 Task: Find a guest house in Porto Feliz, Brazil for 6 guests from 6th to 15th September, with a TV, gym, breakfast, WiFi, free parking, and English-speaking host, within a price range of 8000 to 12000.
Action: Mouse moved to (584, 117)
Screenshot: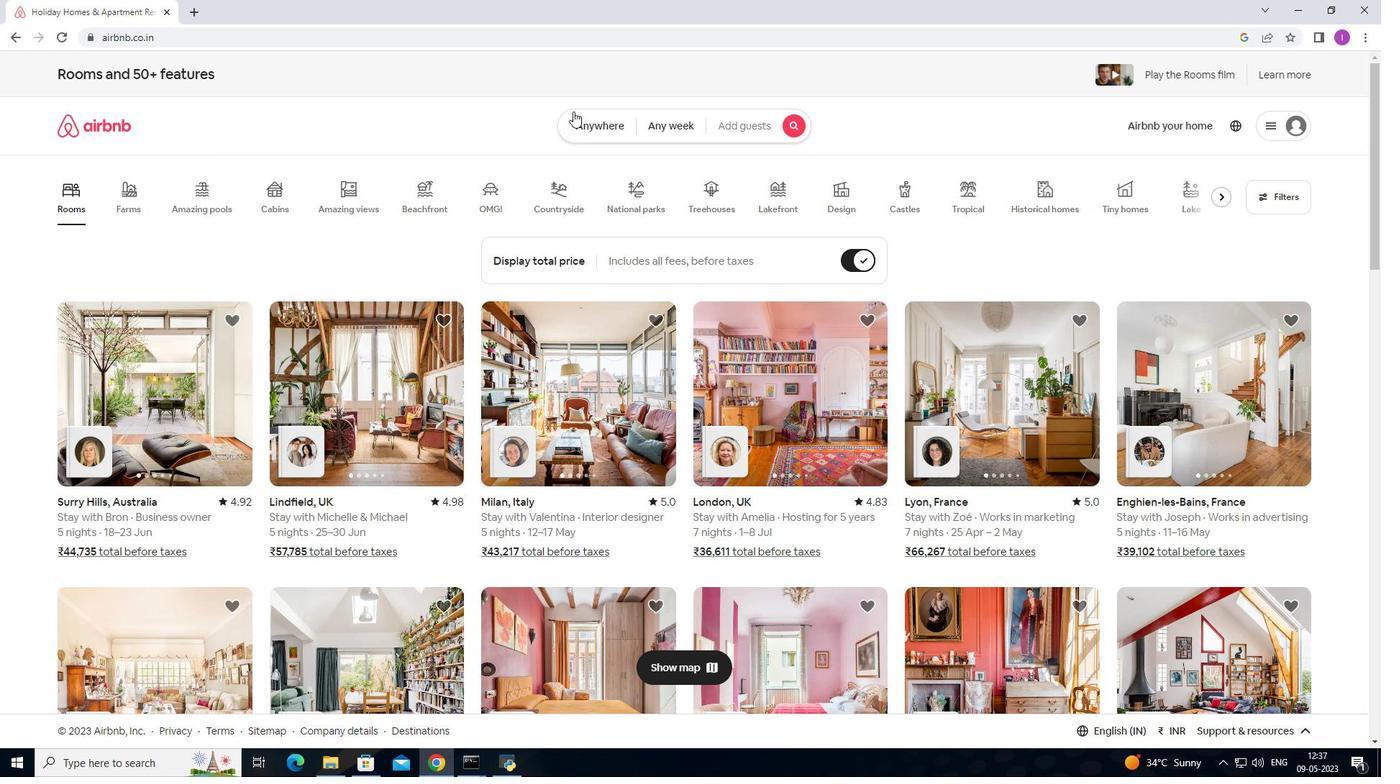 
Action: Mouse pressed left at (584, 117)
Screenshot: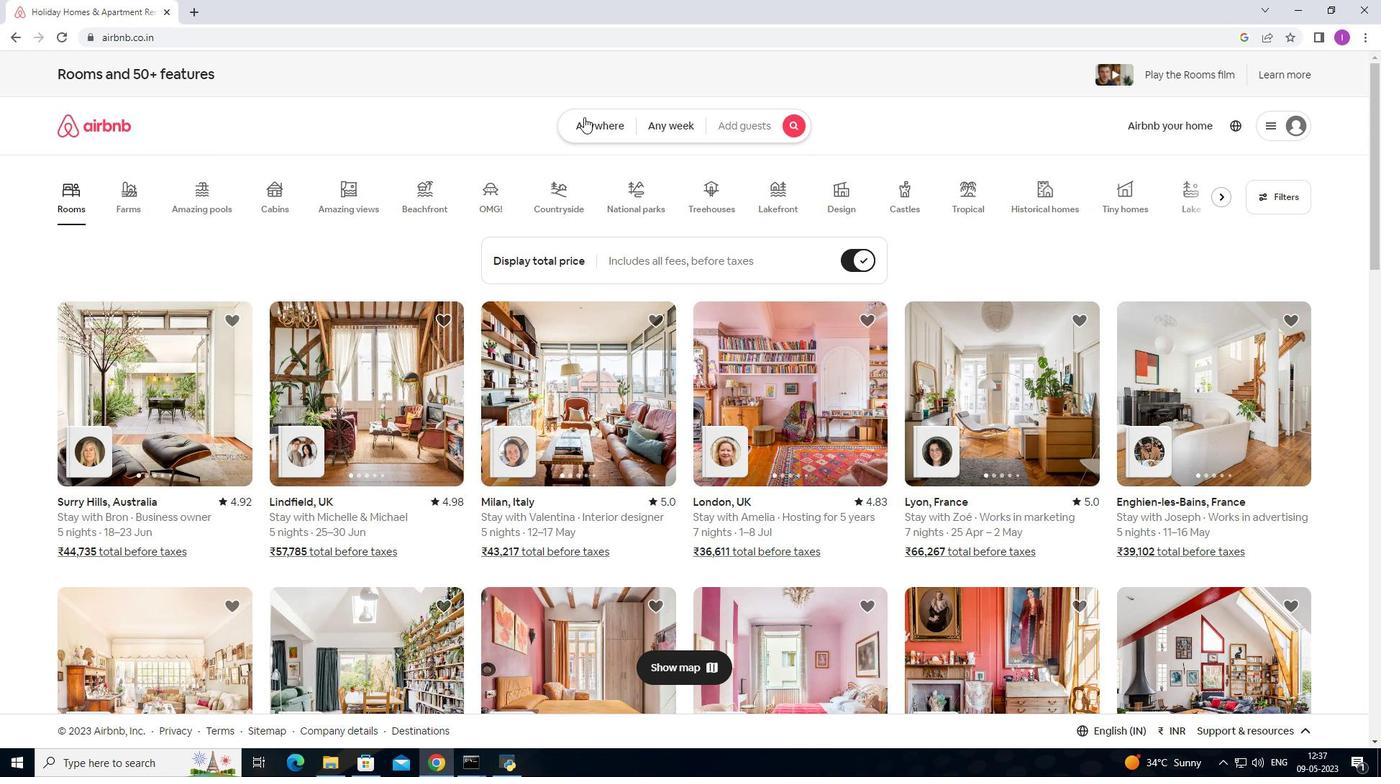 
Action: Mouse moved to (395, 177)
Screenshot: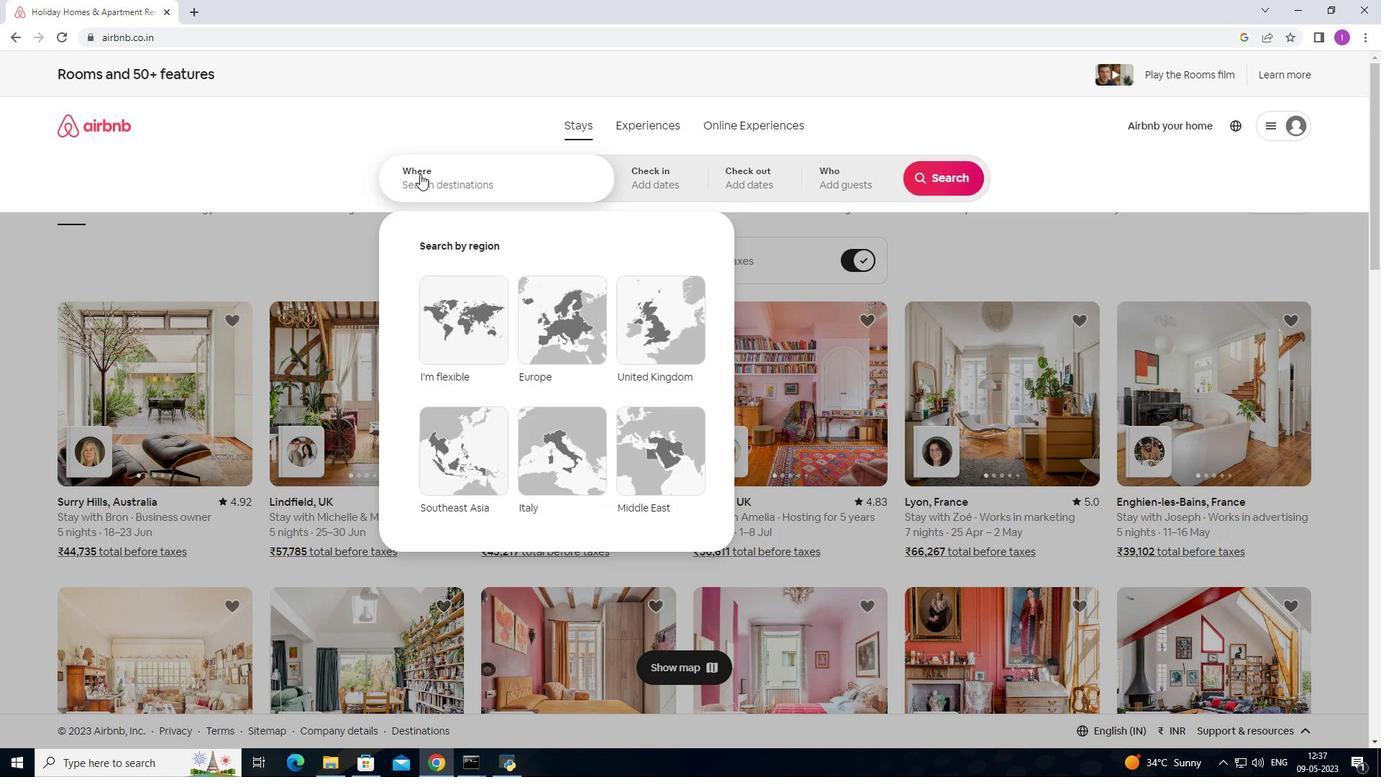 
Action: Mouse pressed left at (395, 177)
Screenshot: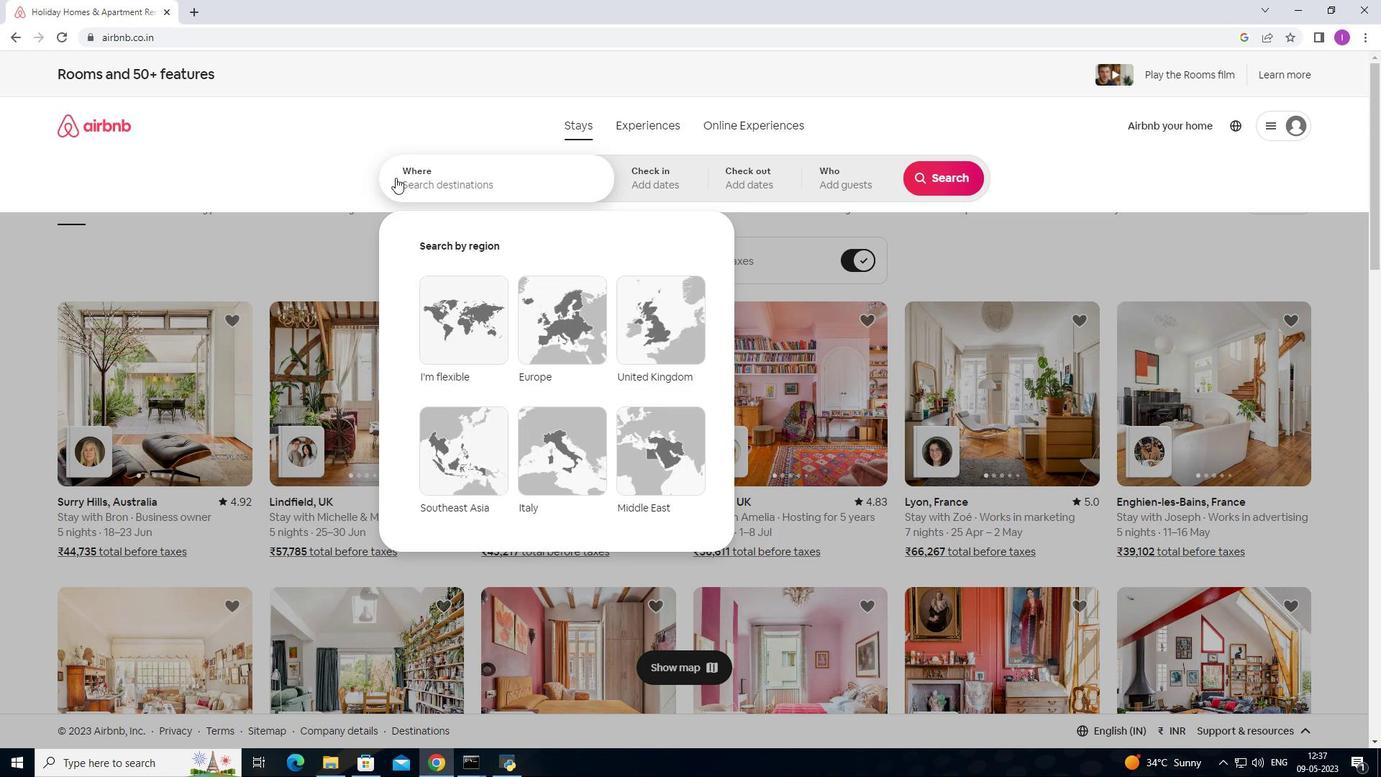 
Action: Mouse moved to (463, 158)
Screenshot: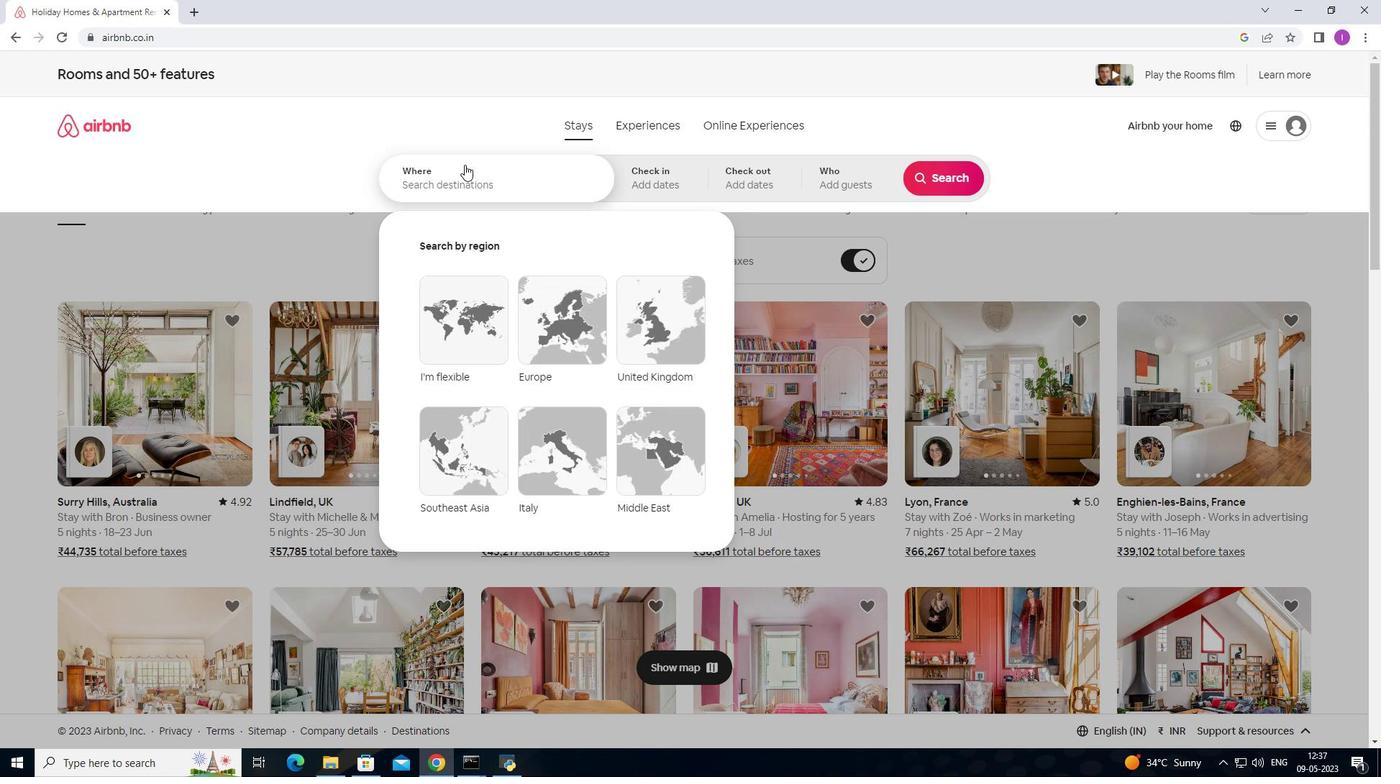 
Action: Key pressed <Key.shift>Porto<Key.space><Key.shift><Key.shift><Key.shift><Key.shift><Key.shift><Key.shift><Key.shift><Key.shift><Key.shift><Key.shift><Key.shift><Key.shift><Key.shift><Key.shift><Key.shift><Key.shift><Key.shift><Key.shift><Key.shift><Key.shift><Key.shift><Key.shift><Key.shift><Key.shift><Key.shift><Key.shift><Key.shift><Key.shift><Key.shift>Feliz,<Key.shift>Brazil
Screenshot: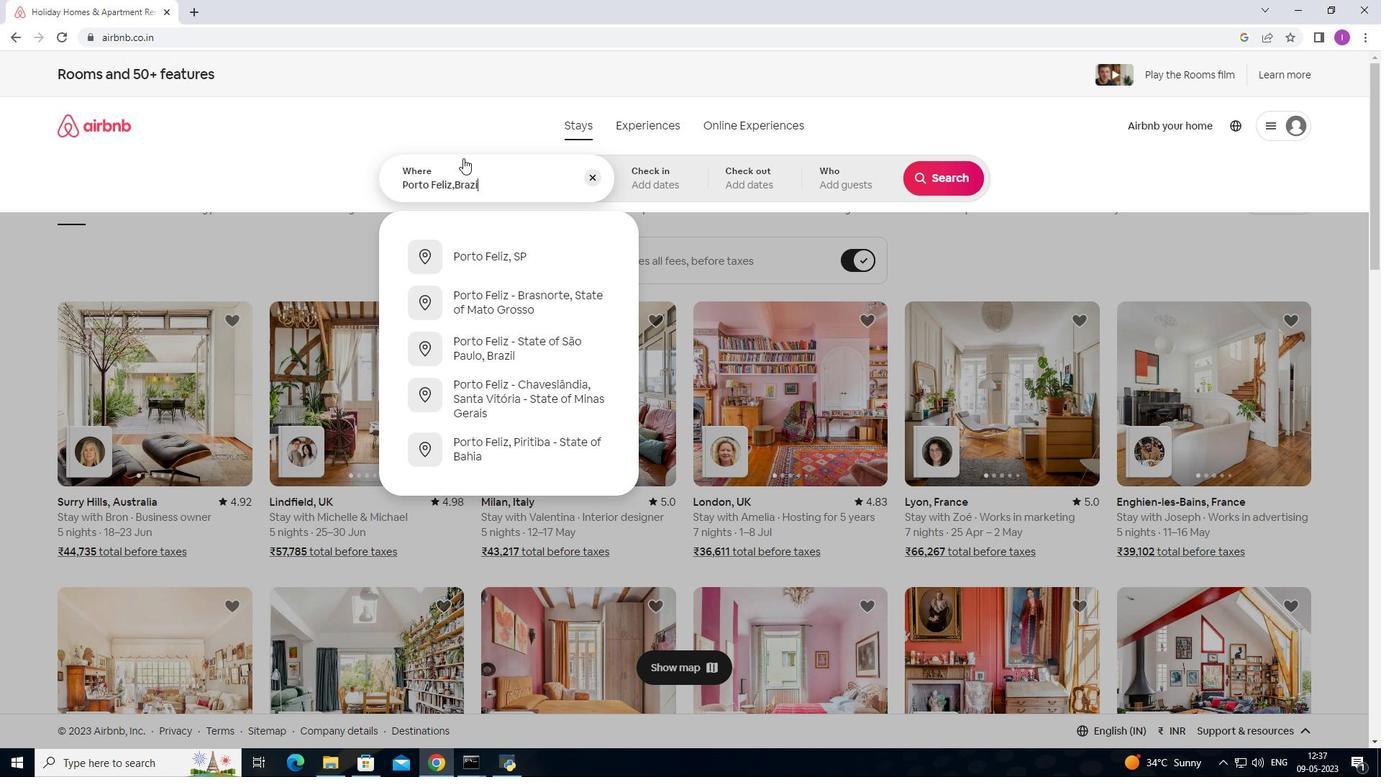 
Action: Mouse moved to (656, 172)
Screenshot: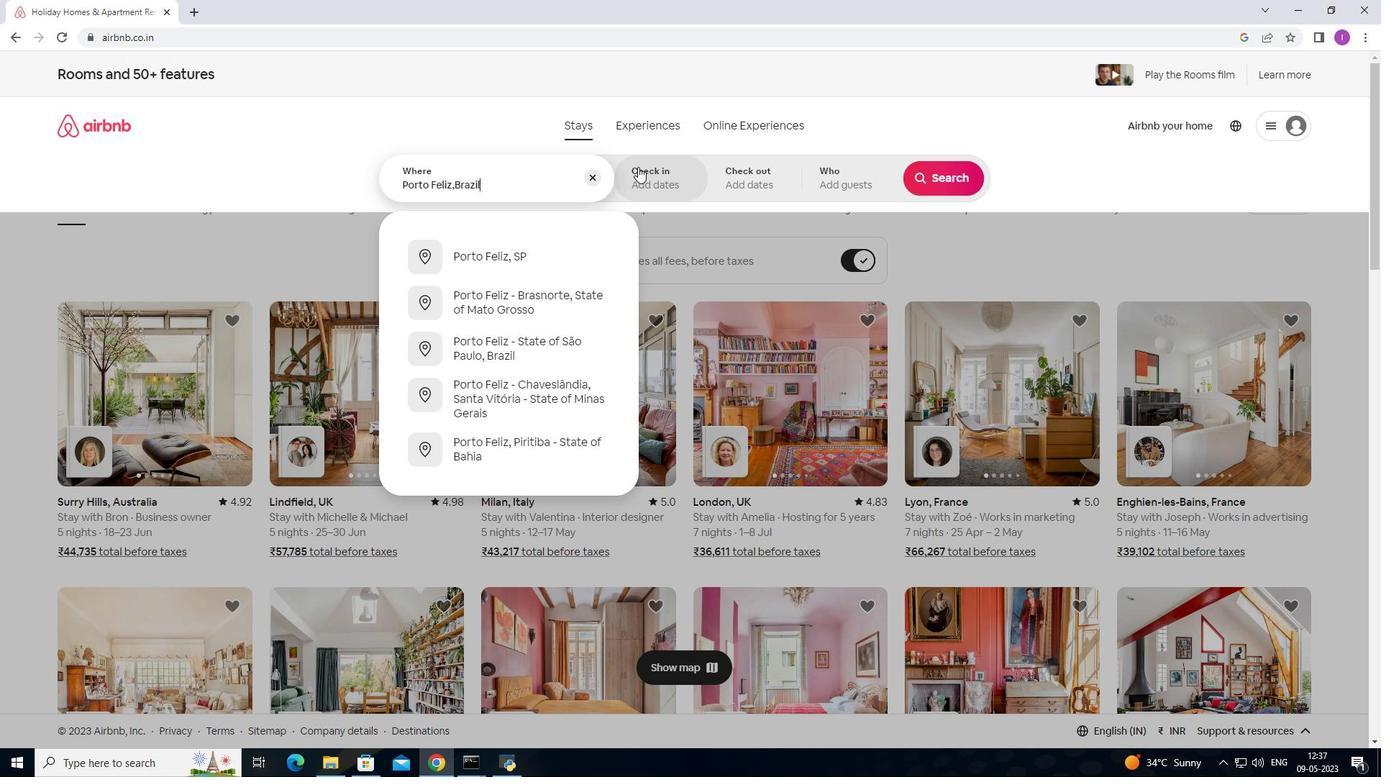 
Action: Mouse pressed left at (656, 172)
Screenshot: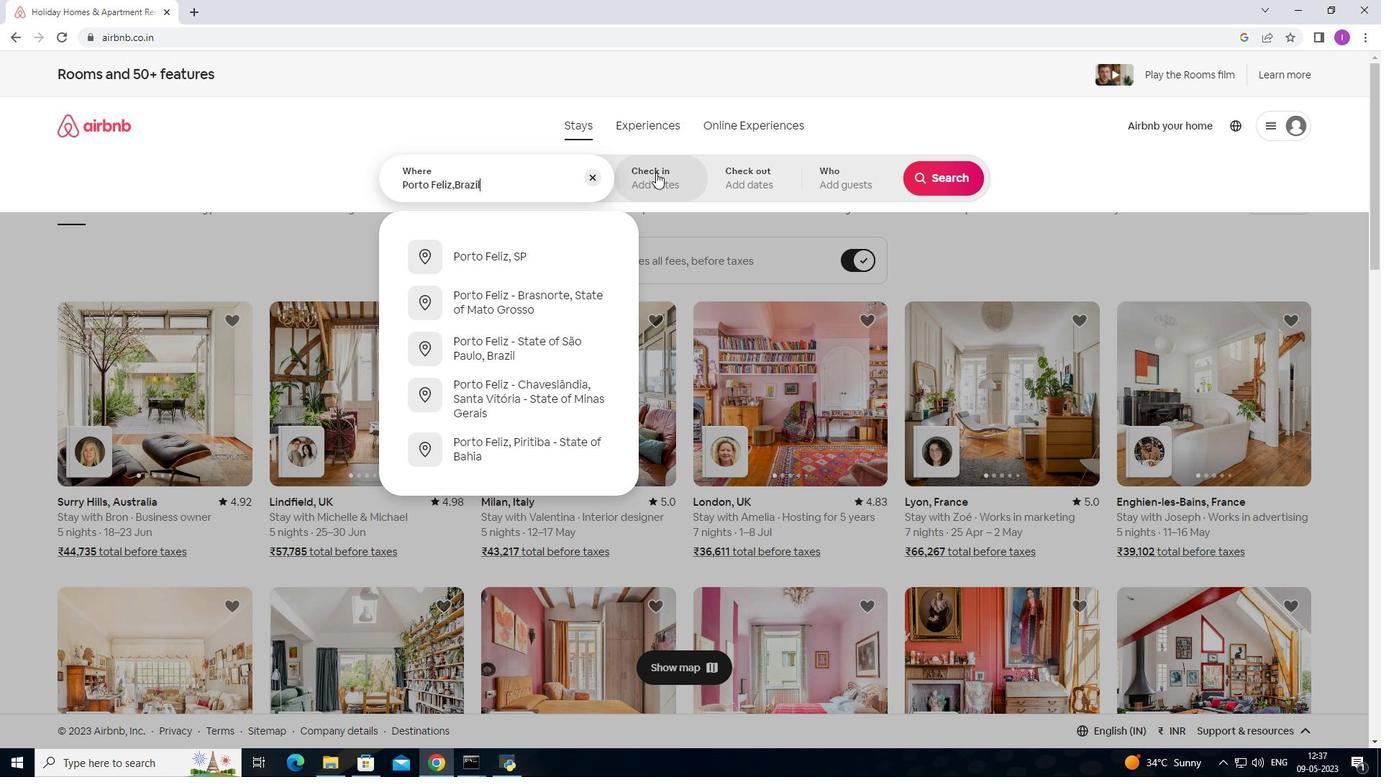 
Action: Mouse moved to (939, 292)
Screenshot: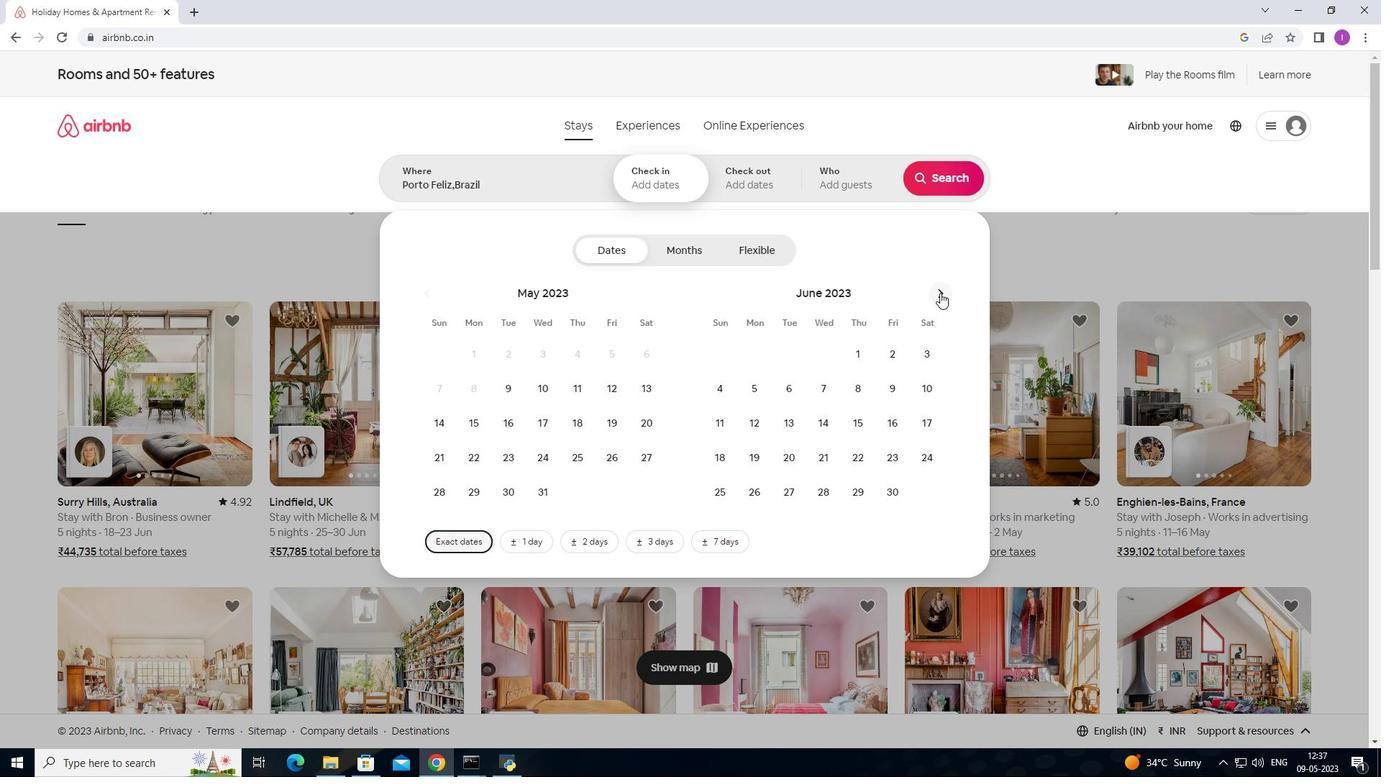 
Action: Mouse pressed left at (939, 292)
Screenshot: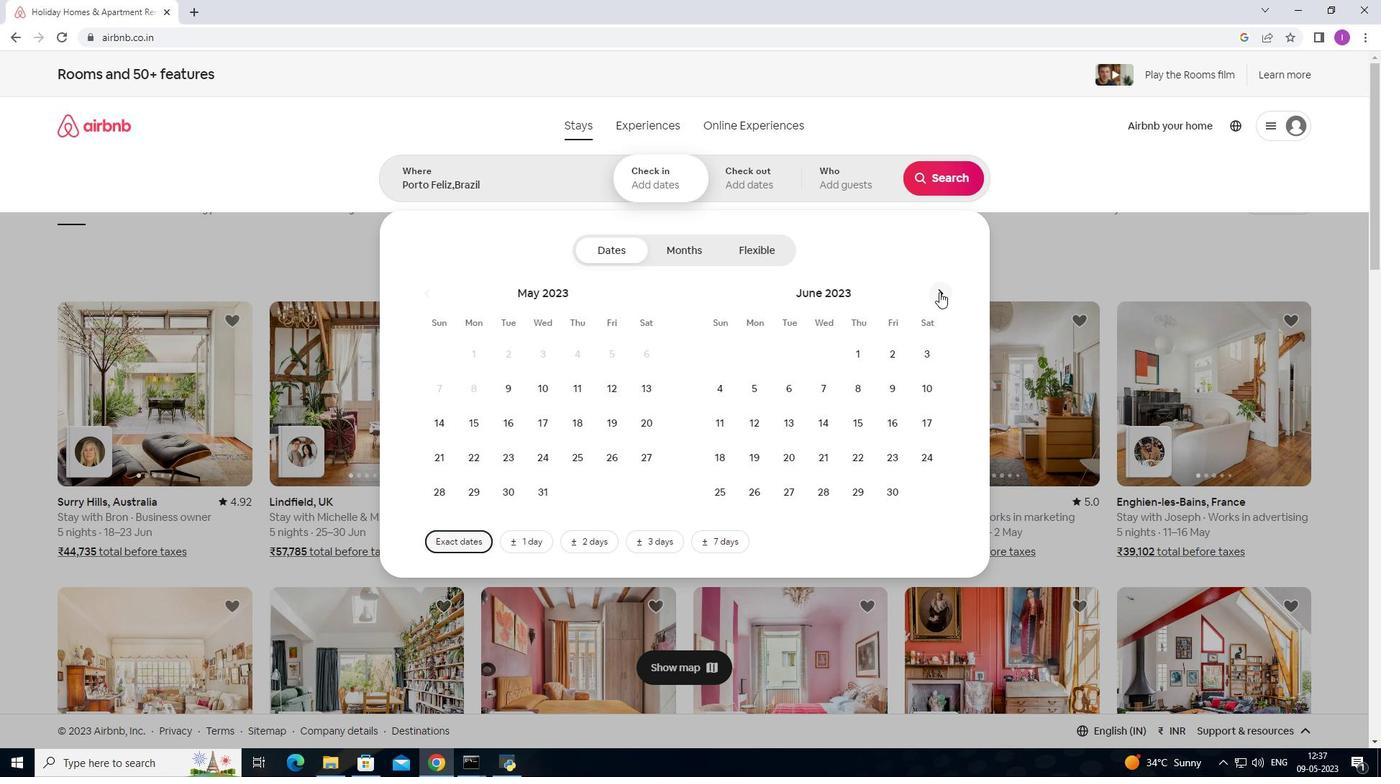 
Action: Mouse pressed left at (939, 292)
Screenshot: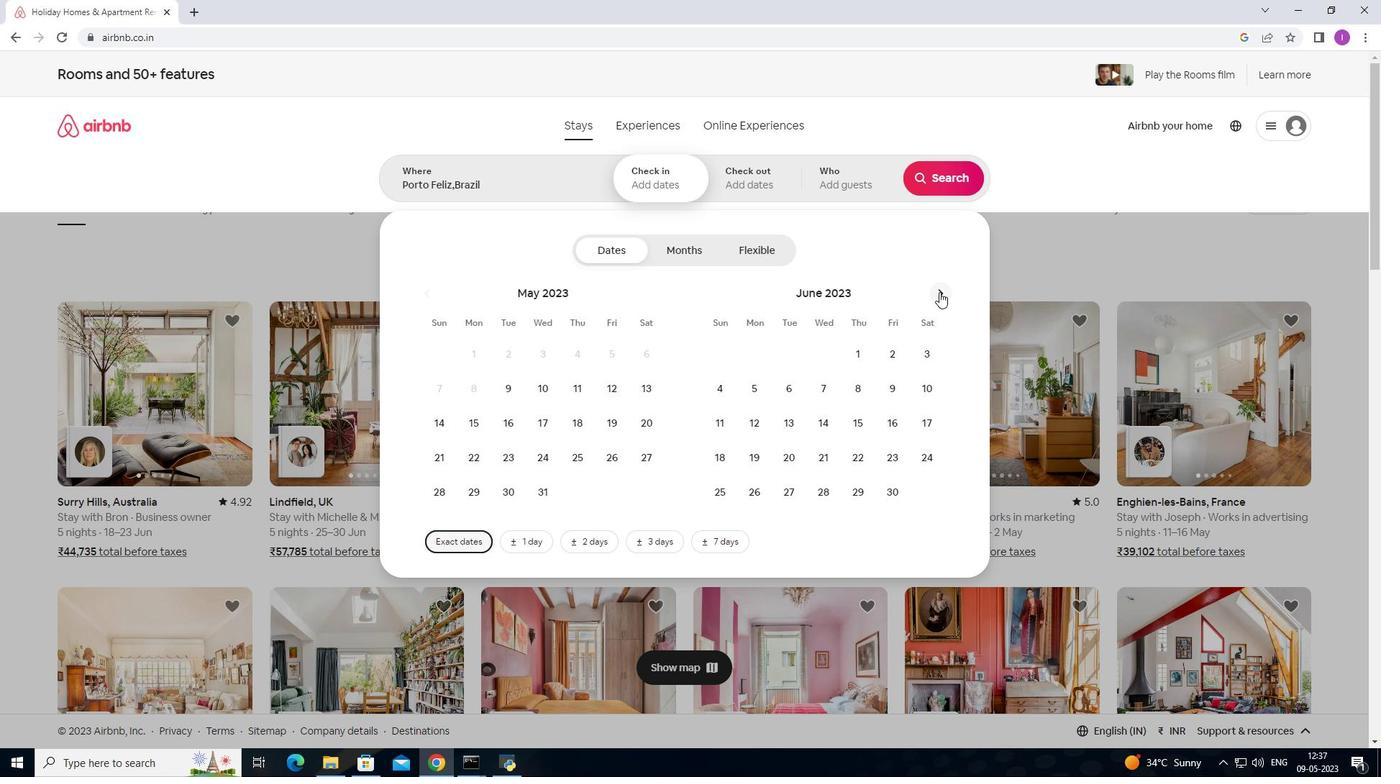 
Action: Mouse pressed left at (939, 292)
Screenshot: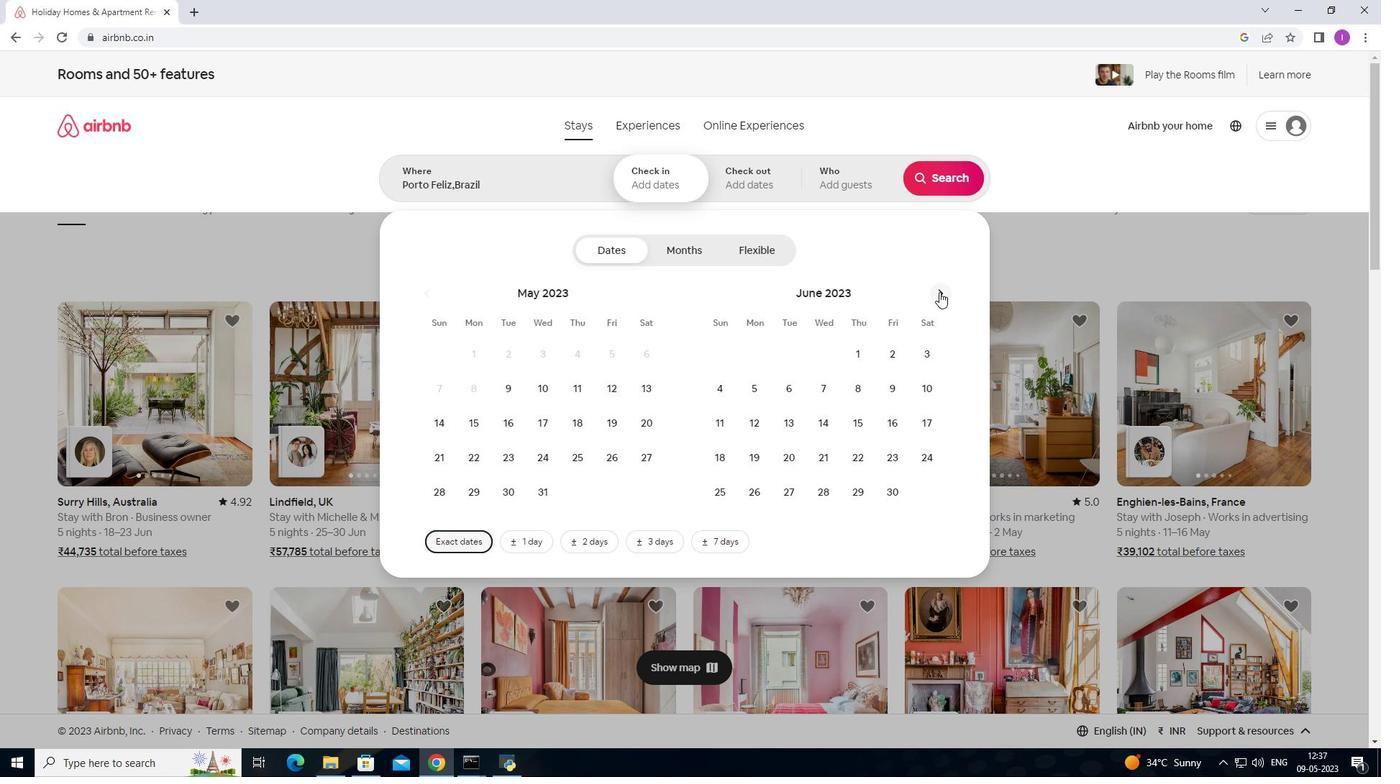 
Action: Mouse pressed left at (939, 292)
Screenshot: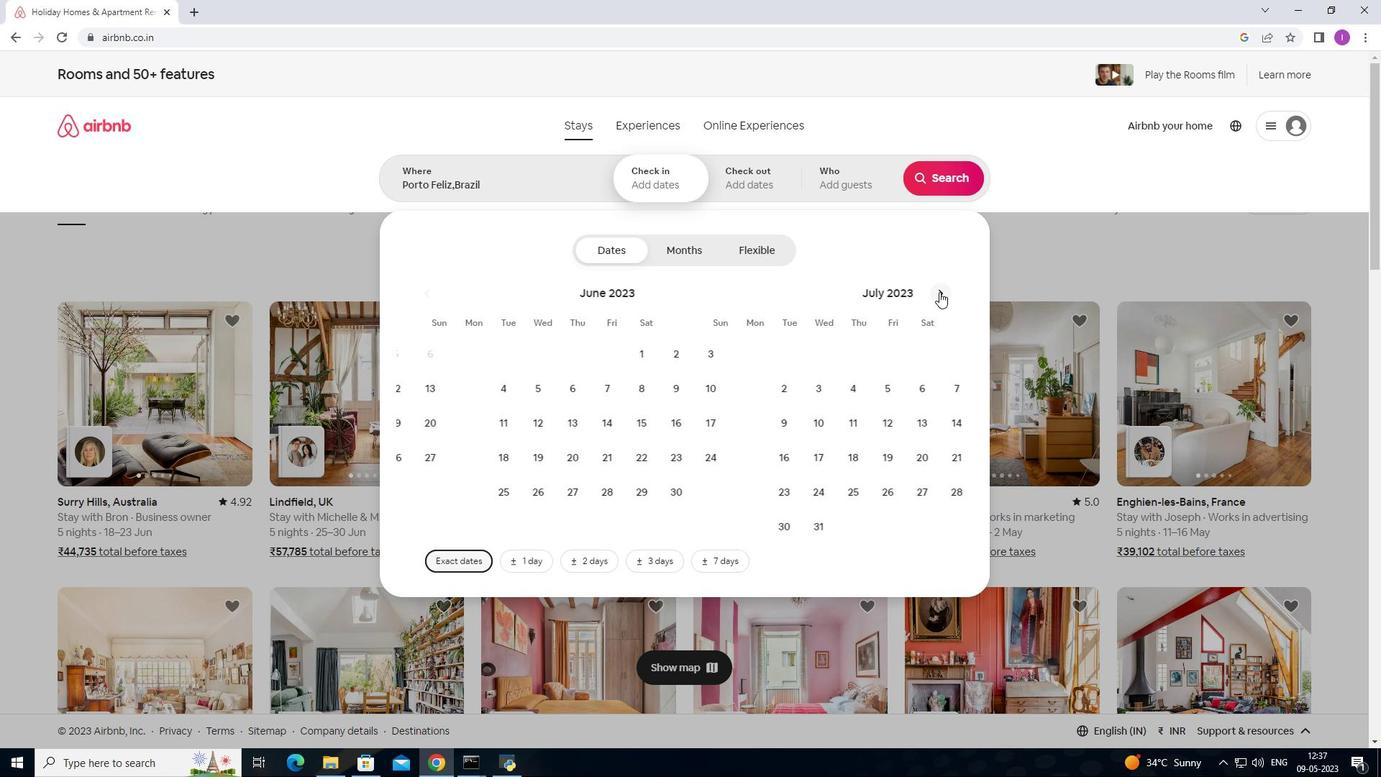 
Action: Mouse moved to (939, 292)
Screenshot: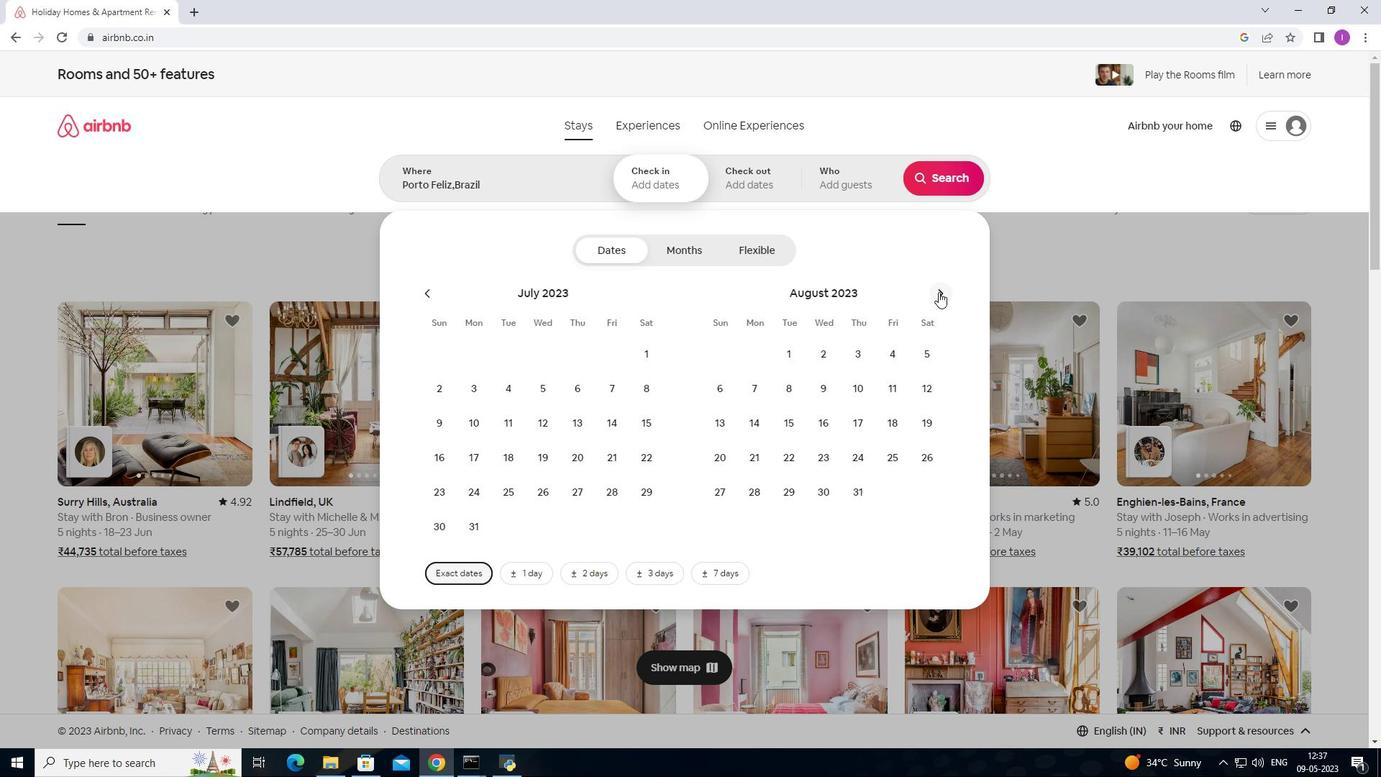 
Action: Mouse pressed left at (939, 292)
Screenshot: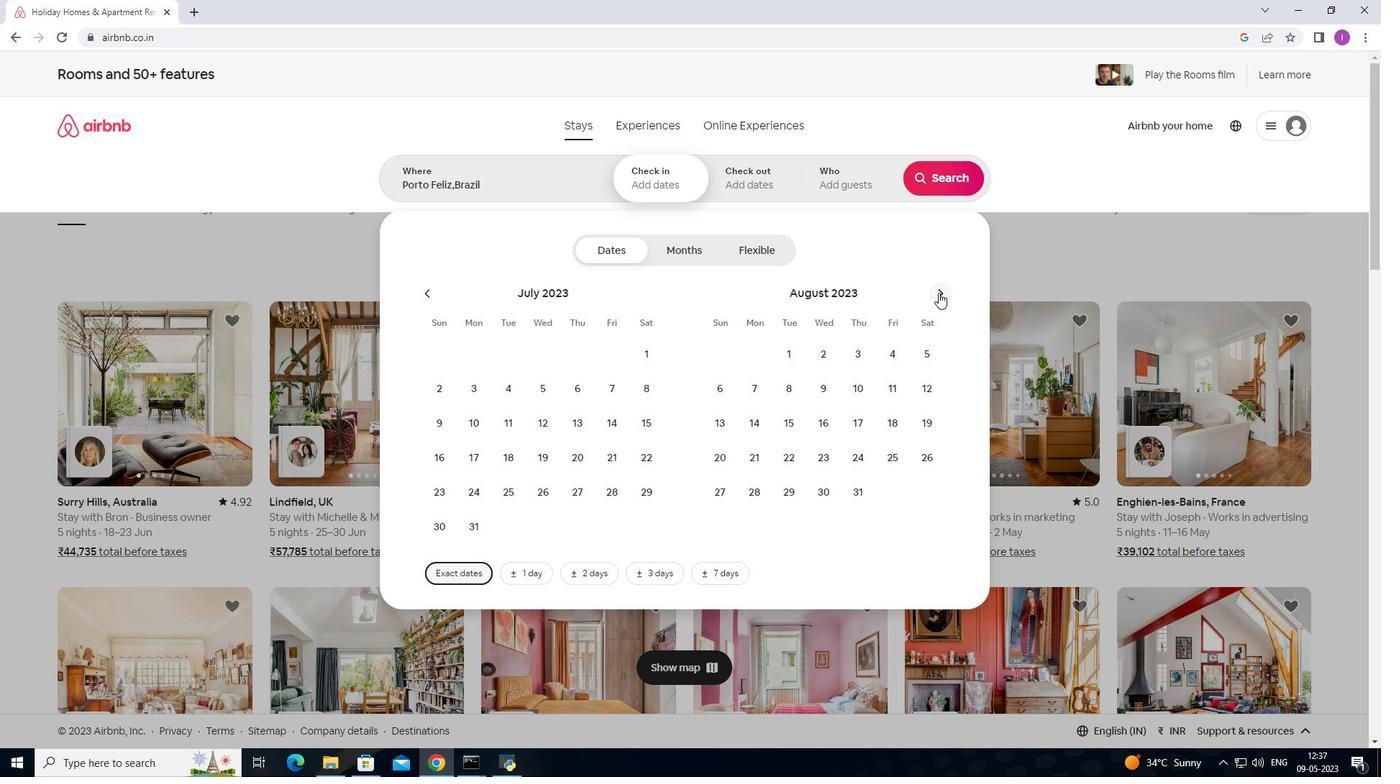 
Action: Mouse moved to (826, 392)
Screenshot: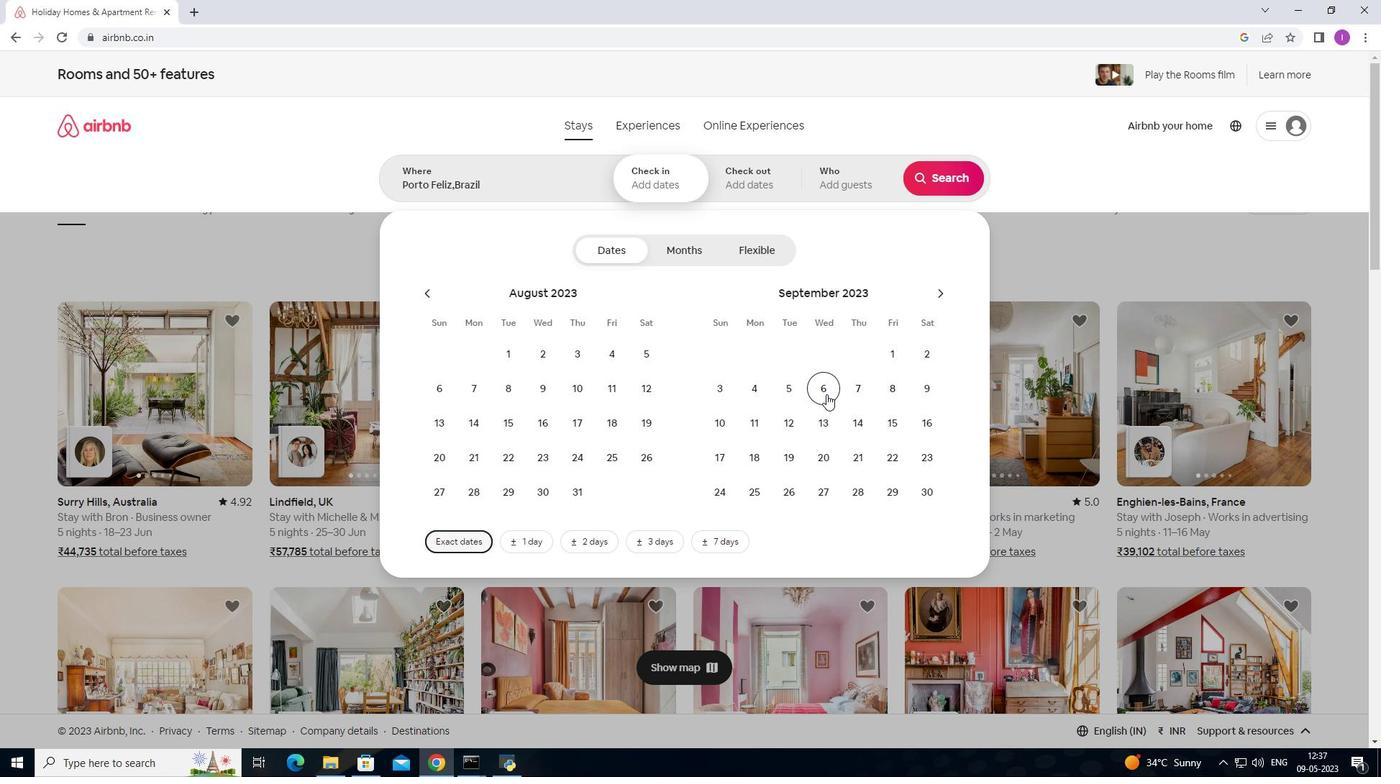 
Action: Mouse pressed left at (826, 392)
Screenshot: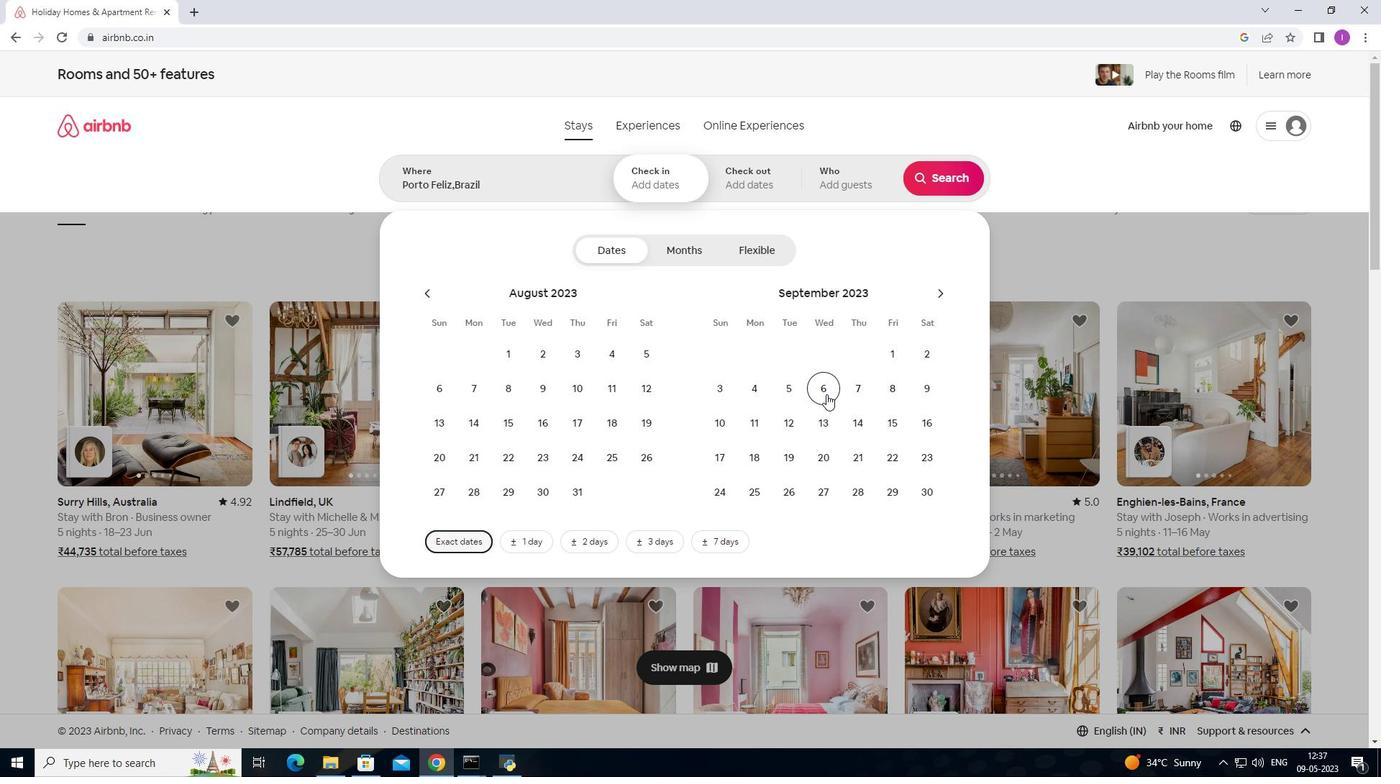 
Action: Mouse moved to (890, 421)
Screenshot: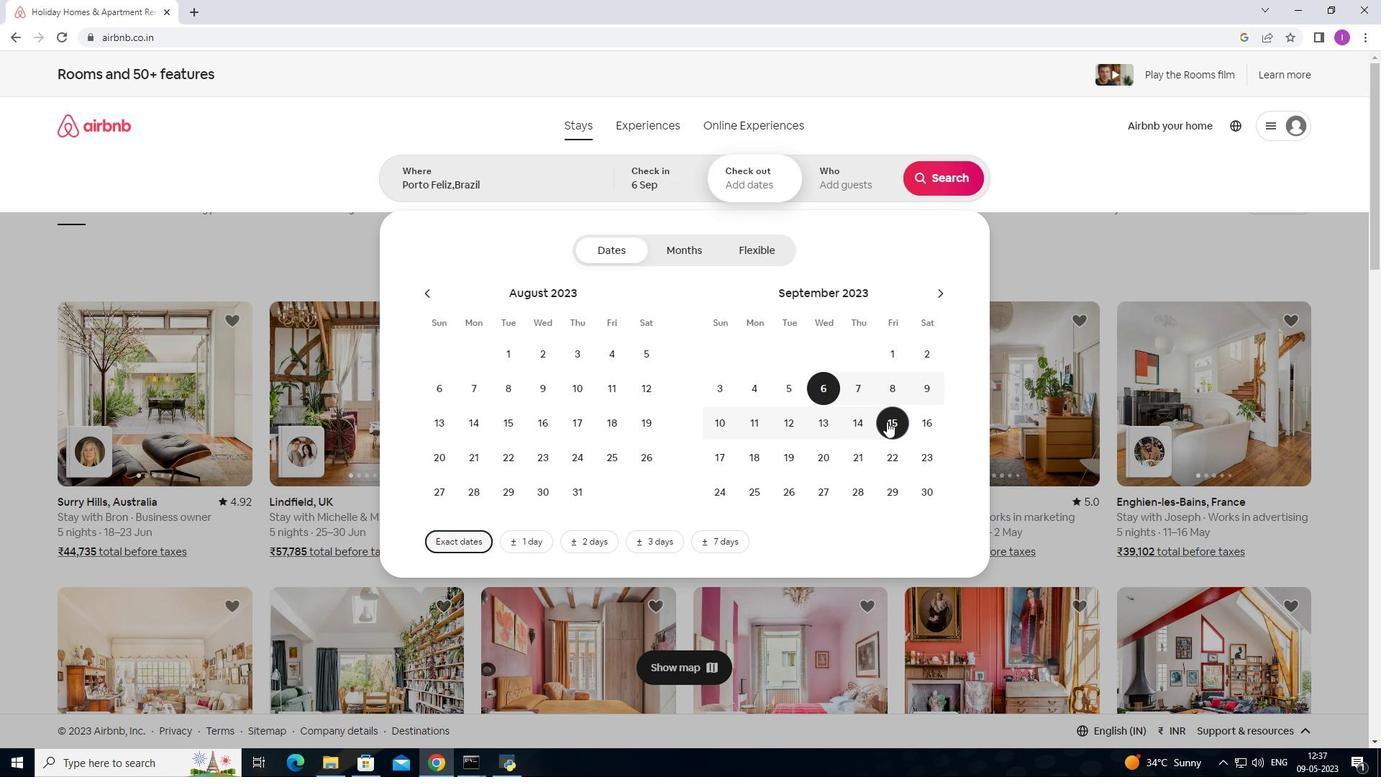 
Action: Mouse pressed left at (890, 421)
Screenshot: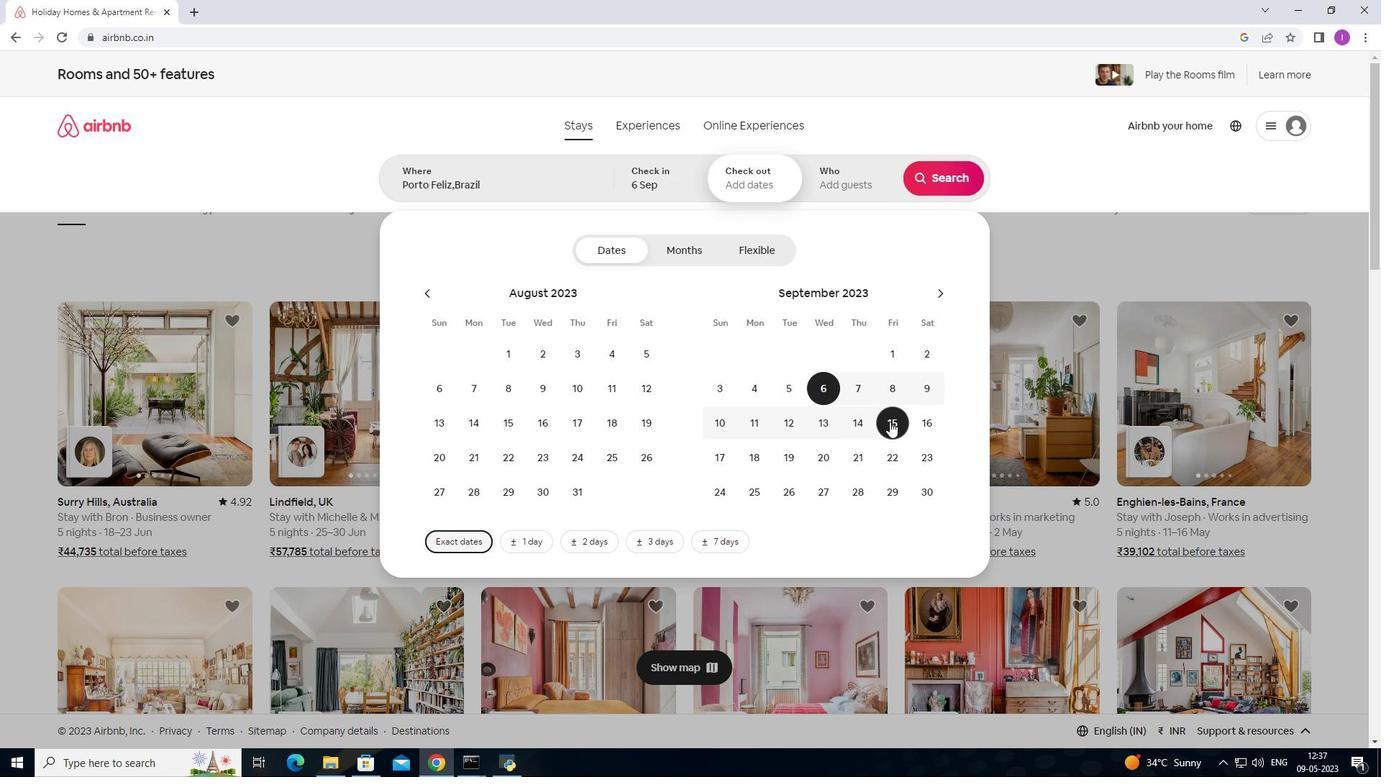 
Action: Mouse moved to (826, 184)
Screenshot: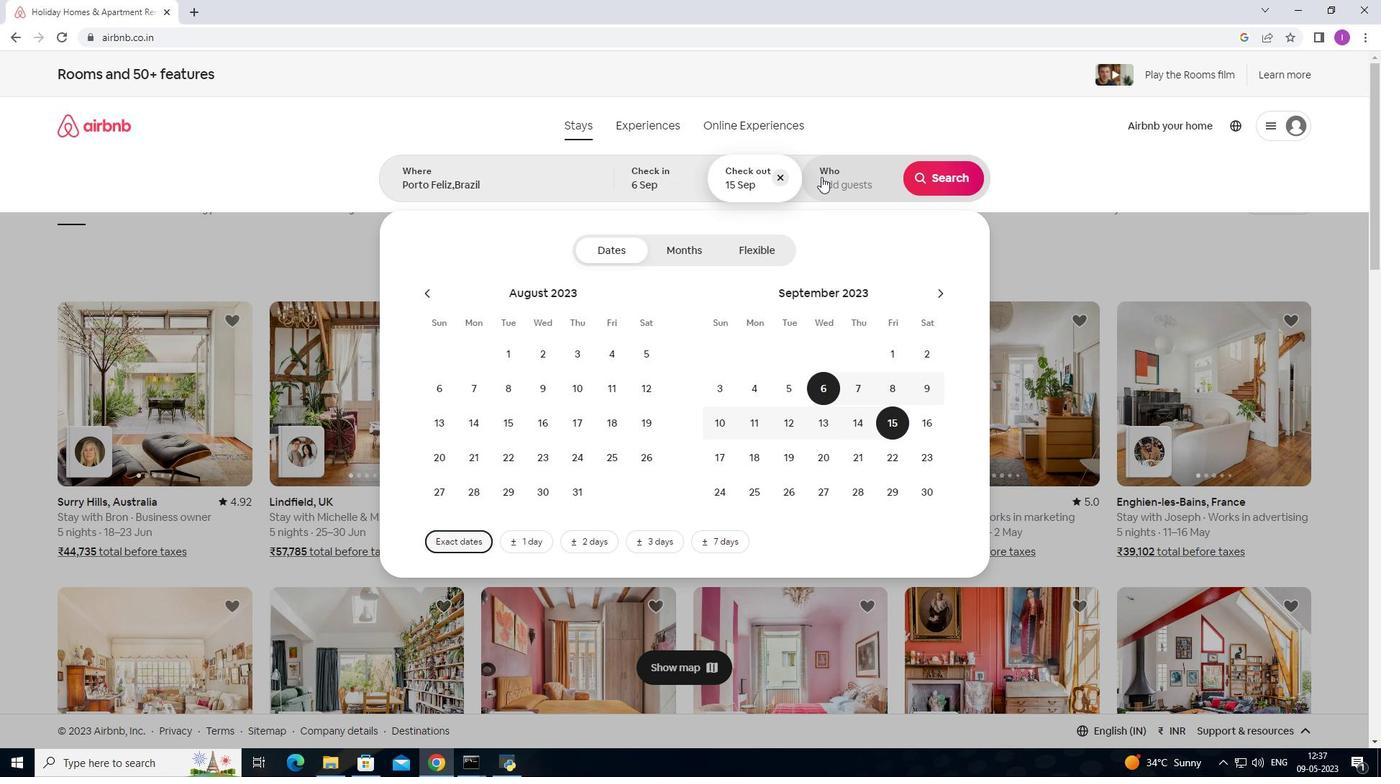 
Action: Mouse pressed left at (826, 184)
Screenshot: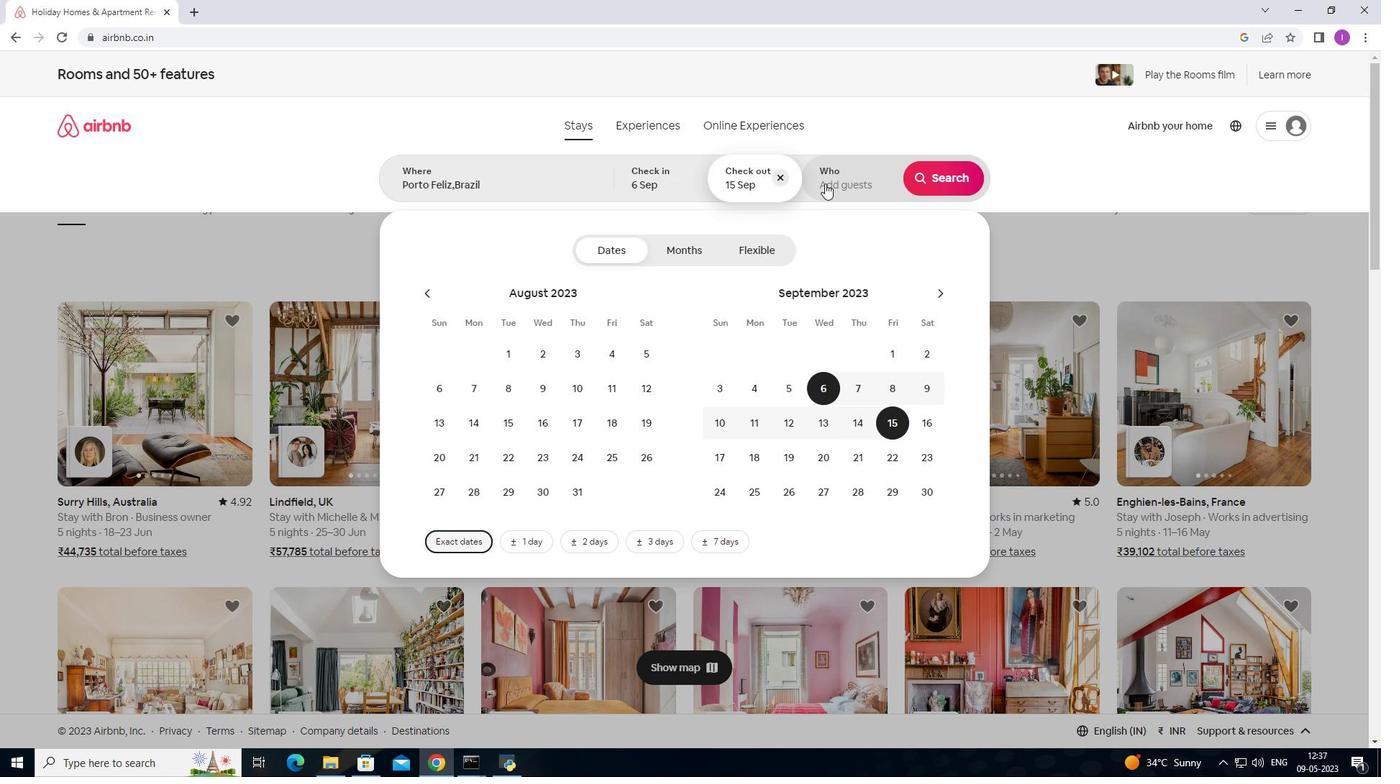
Action: Mouse moved to (937, 256)
Screenshot: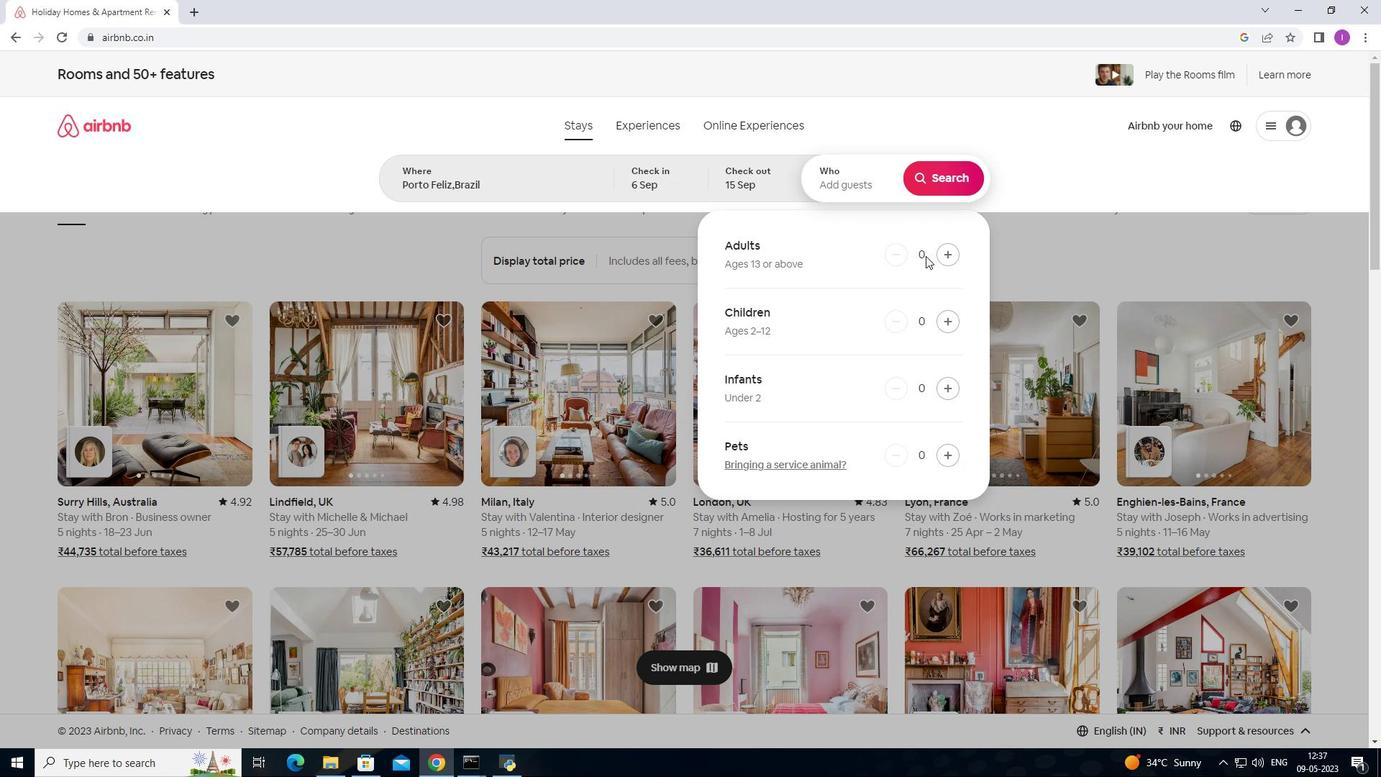 
Action: Mouse scrolled (937, 255) with delta (0, 0)
Screenshot: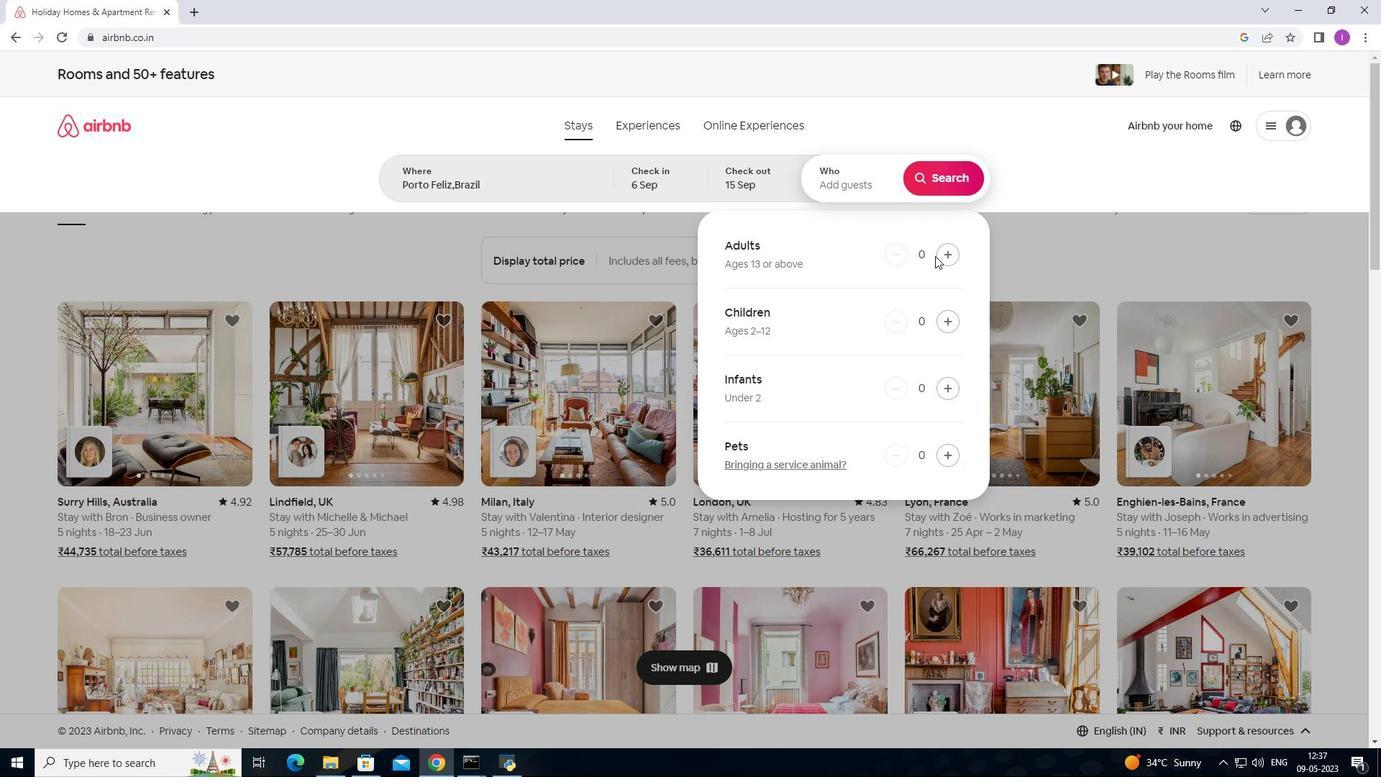
Action: Mouse moved to (939, 256)
Screenshot: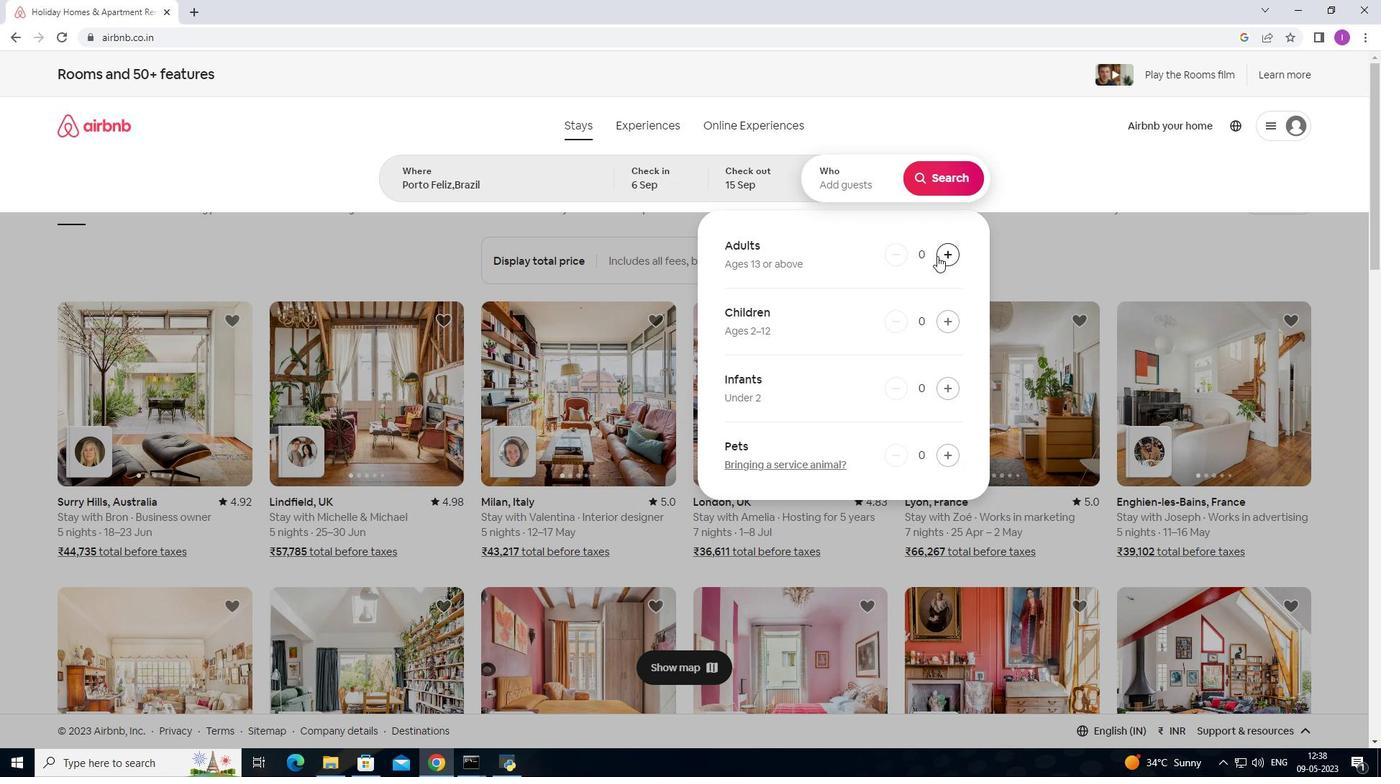 
Action: Mouse scrolled (939, 255) with delta (0, 0)
Screenshot: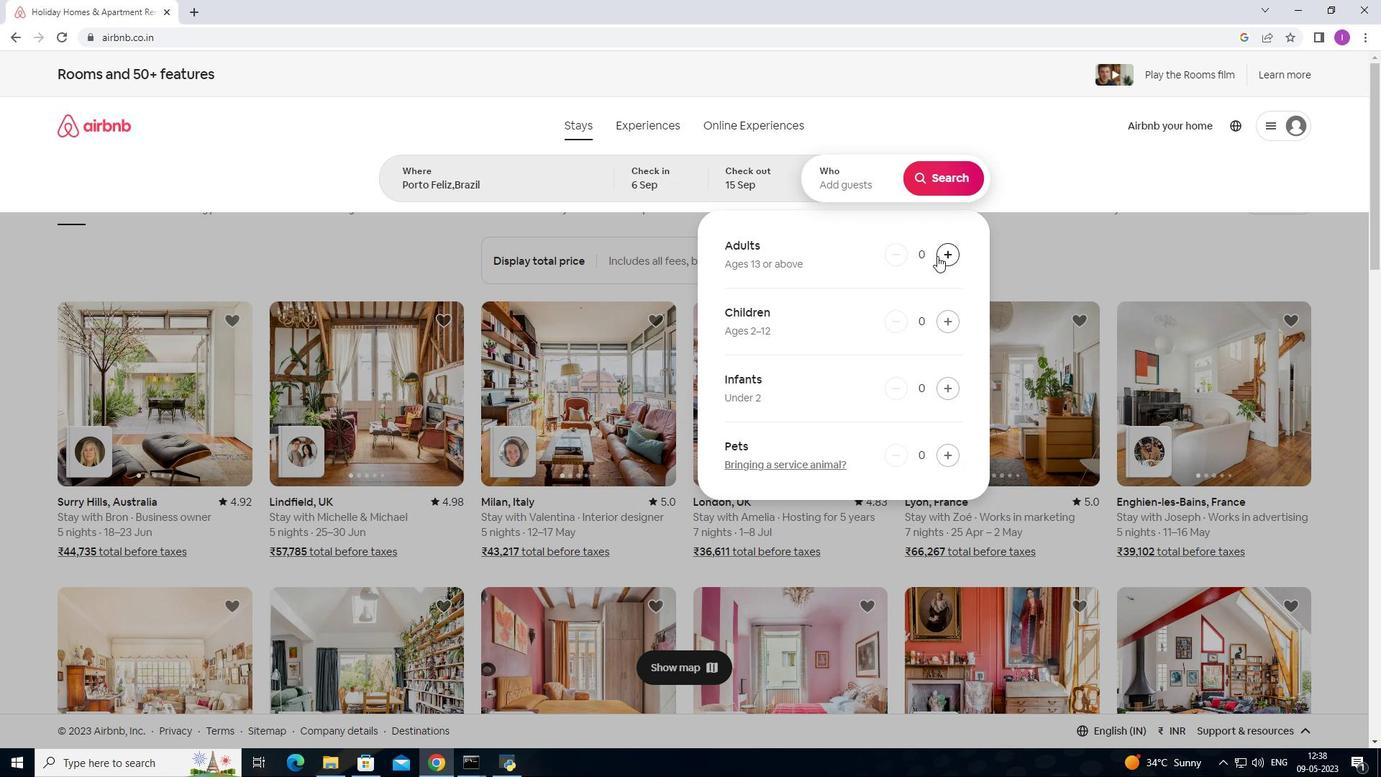 
Action: Mouse moved to (769, 86)
Screenshot: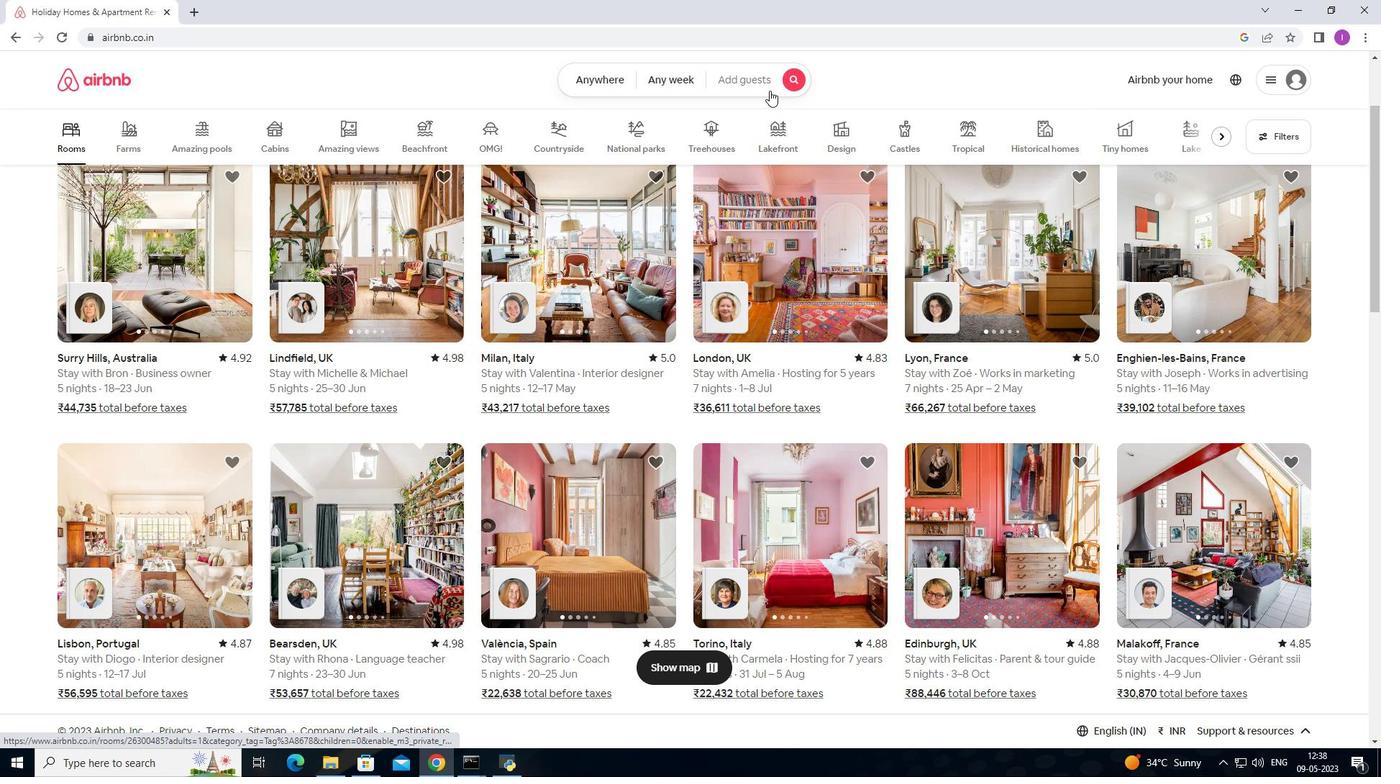 
Action: Mouse pressed left at (769, 86)
Screenshot: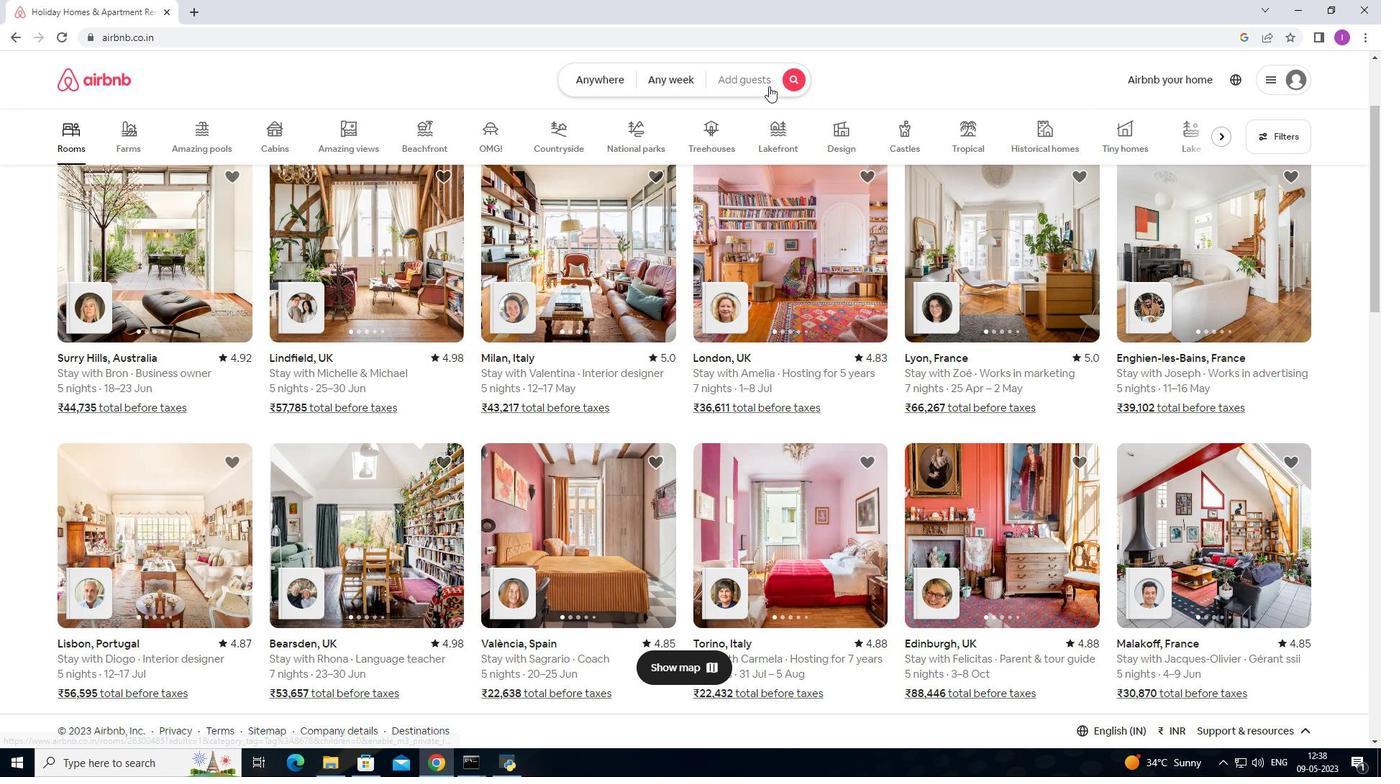 
Action: Mouse moved to (945, 206)
Screenshot: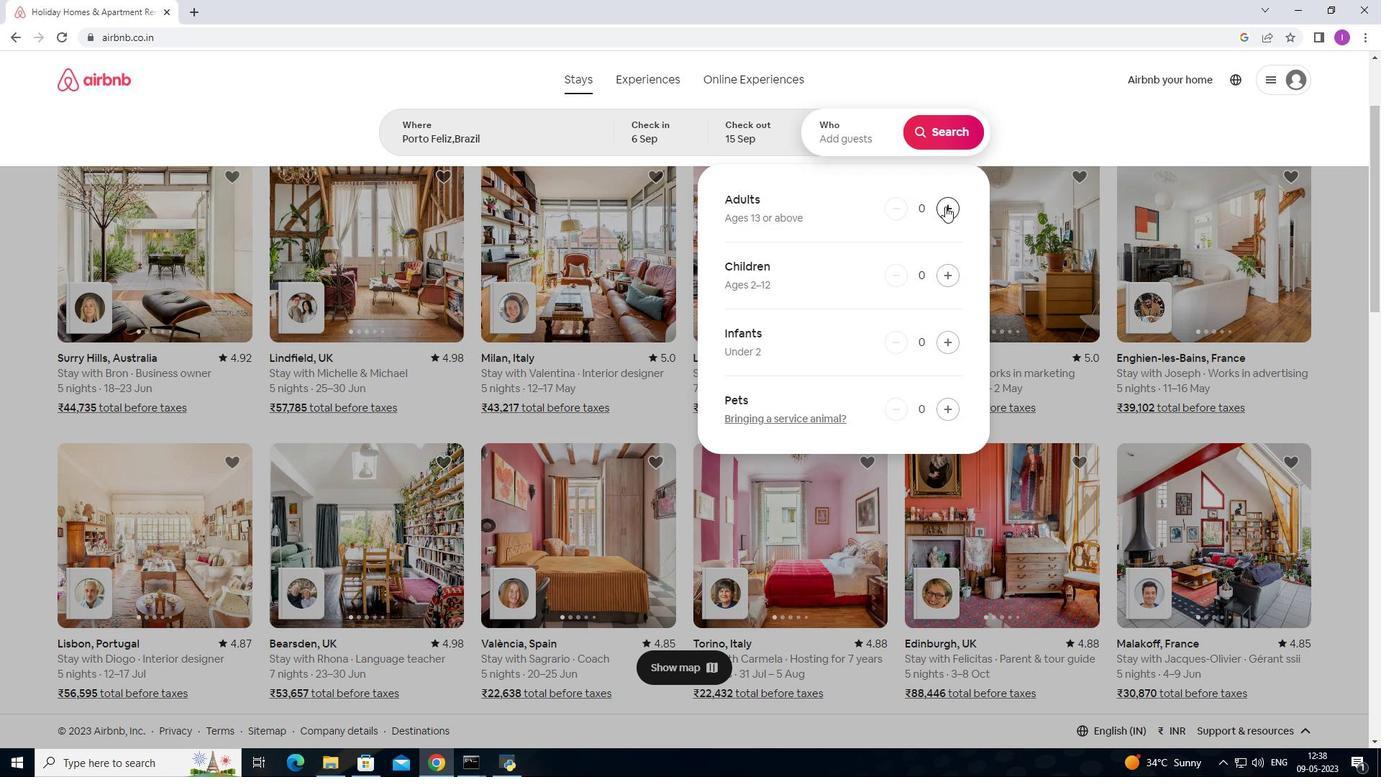 
Action: Mouse pressed left at (945, 206)
Screenshot: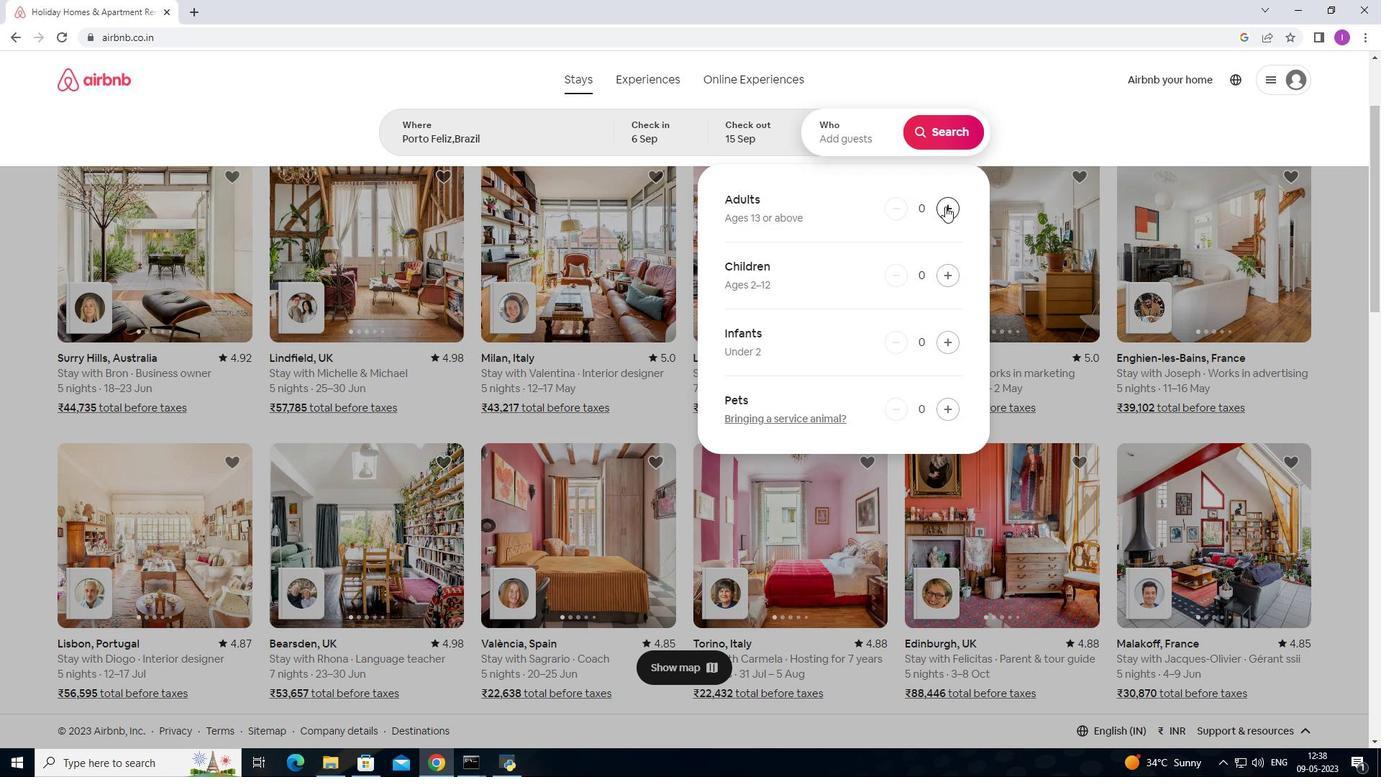 
Action: Mouse pressed left at (945, 206)
Screenshot: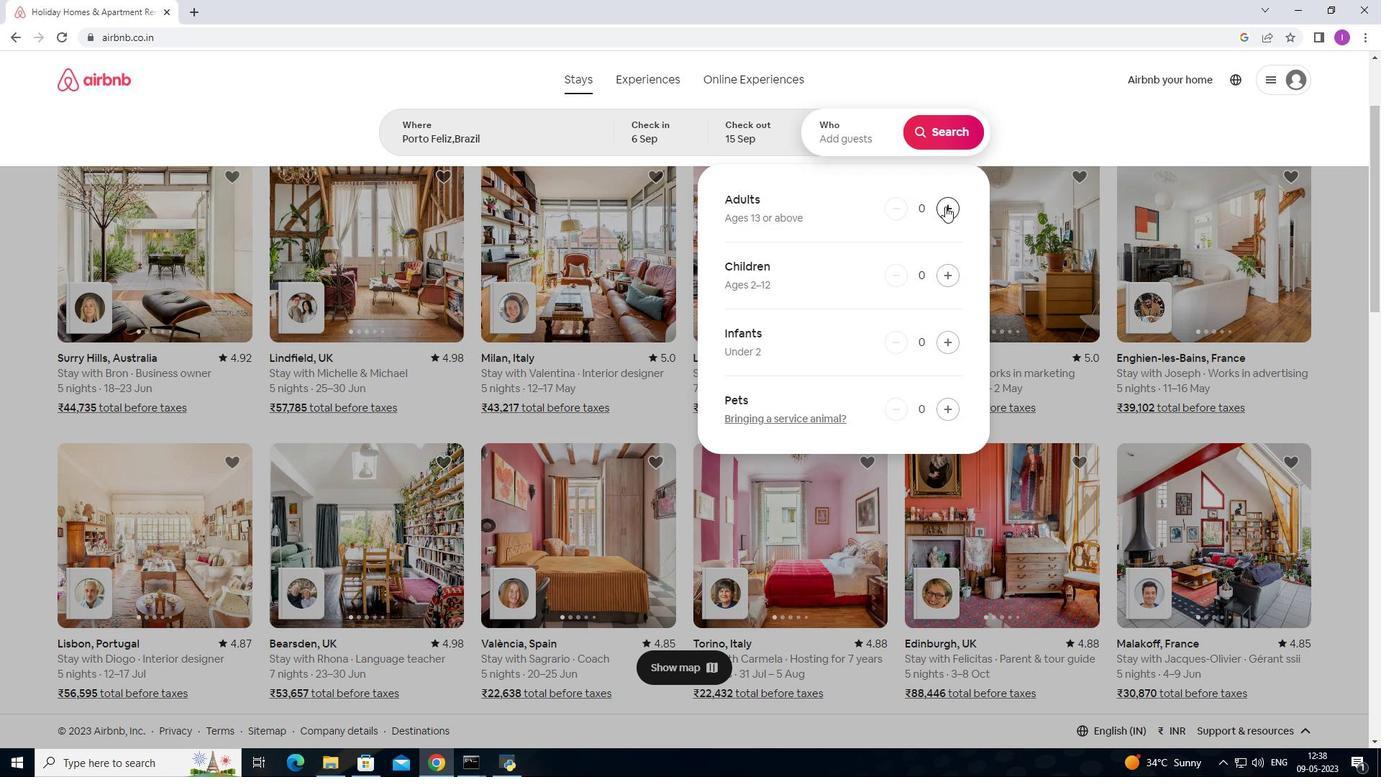 
Action: Mouse pressed left at (945, 206)
Screenshot: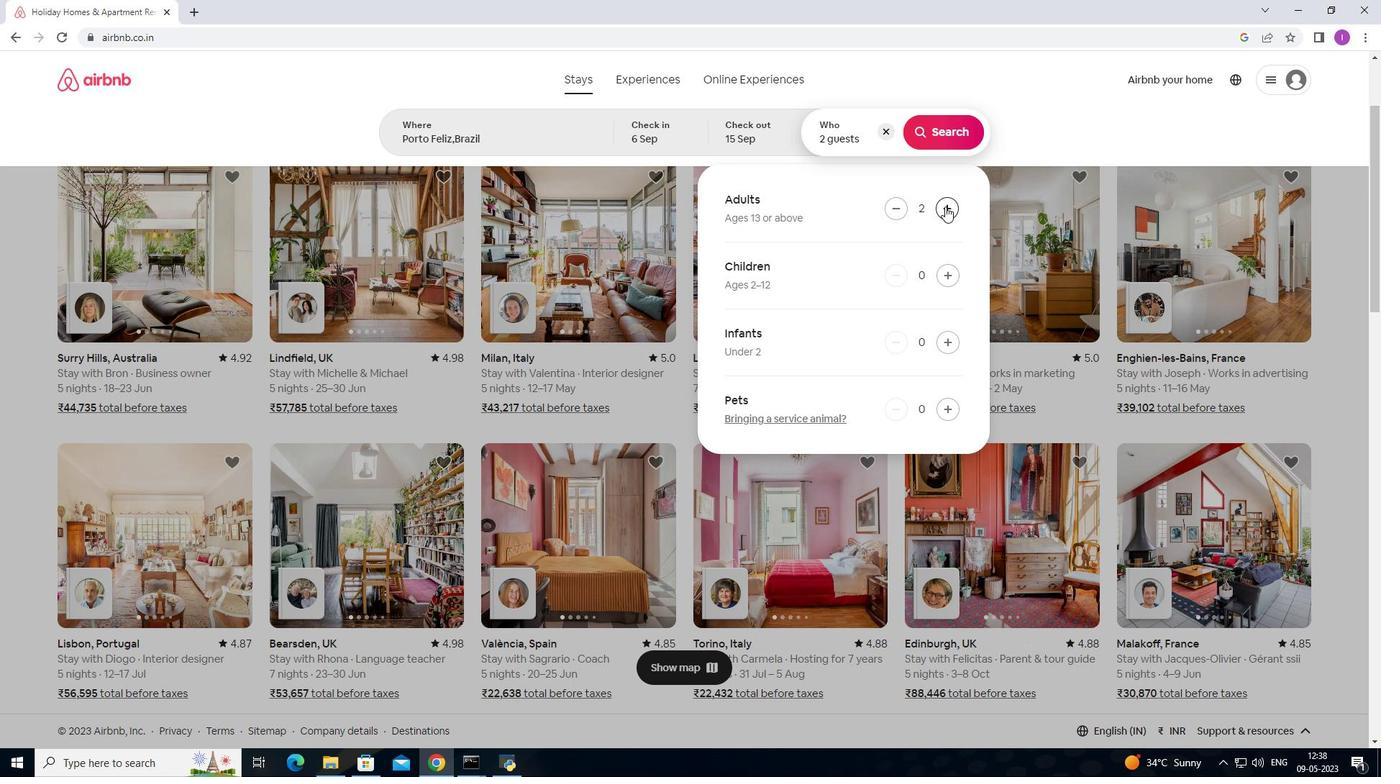 
Action: Mouse pressed left at (945, 206)
Screenshot: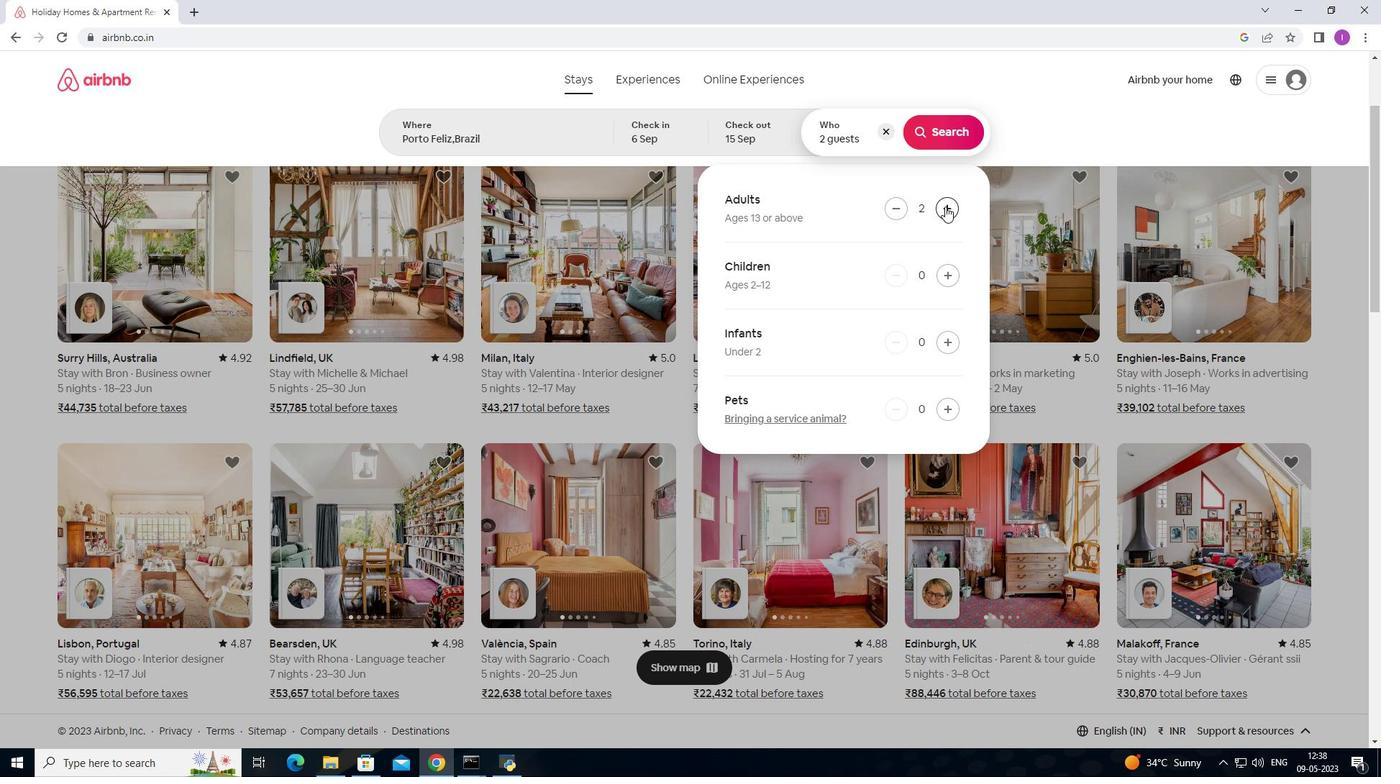 
Action: Mouse pressed left at (945, 206)
Screenshot: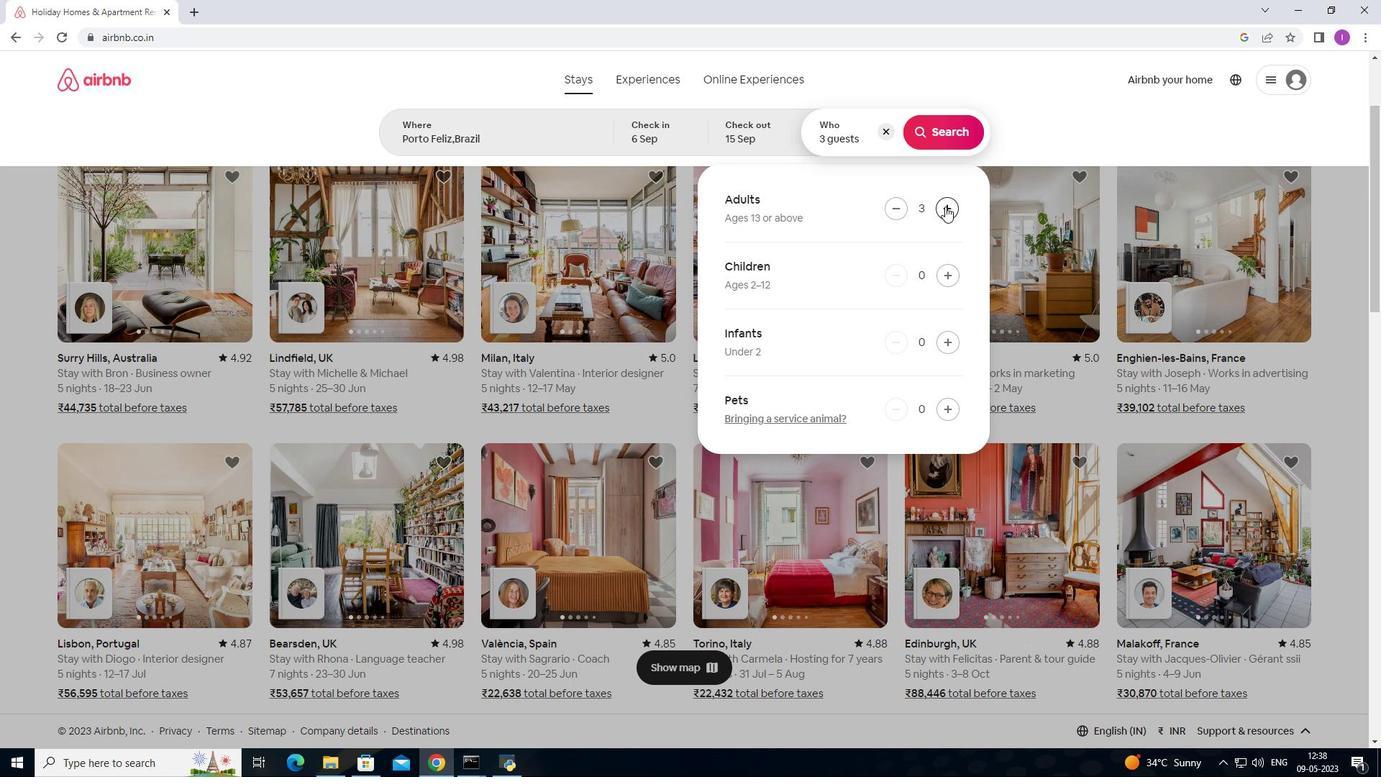 
Action: Mouse moved to (948, 199)
Screenshot: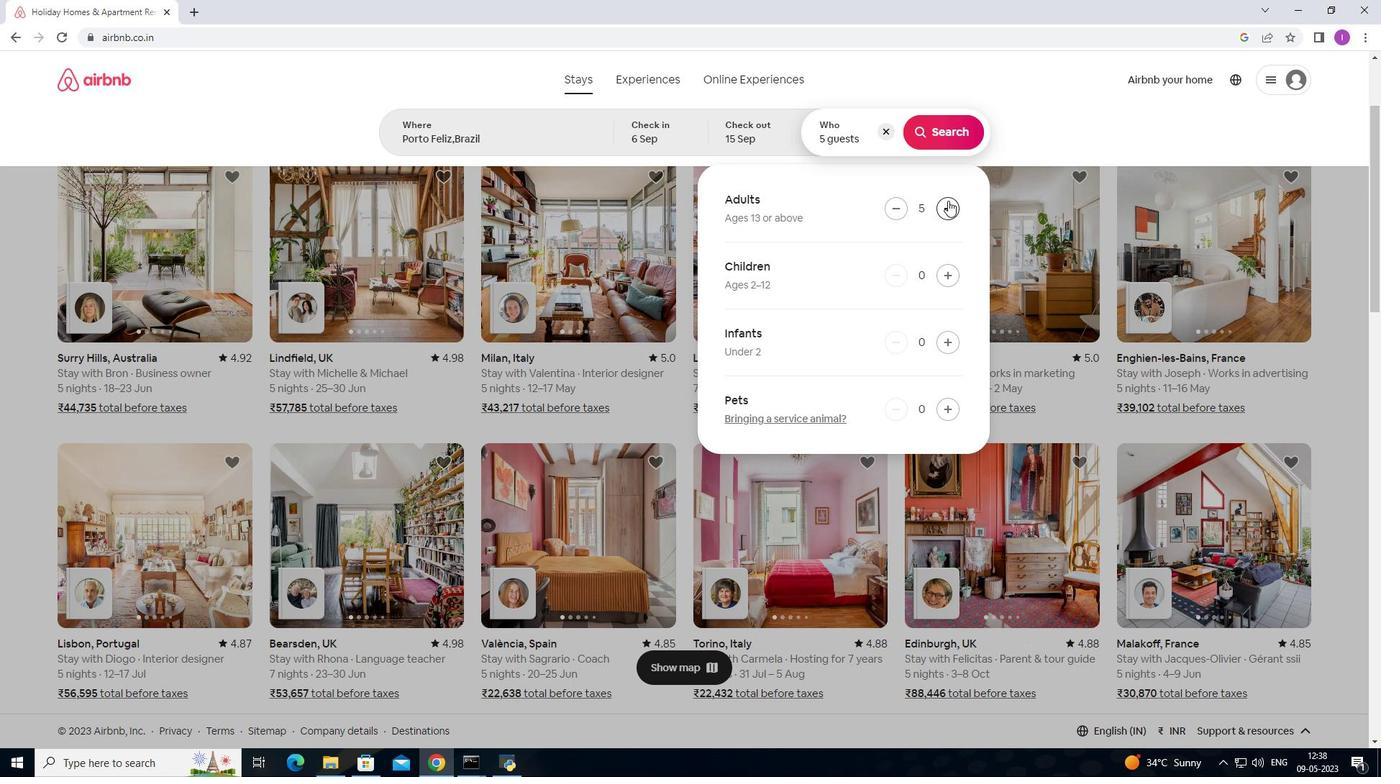 
Action: Mouse pressed left at (948, 199)
Screenshot: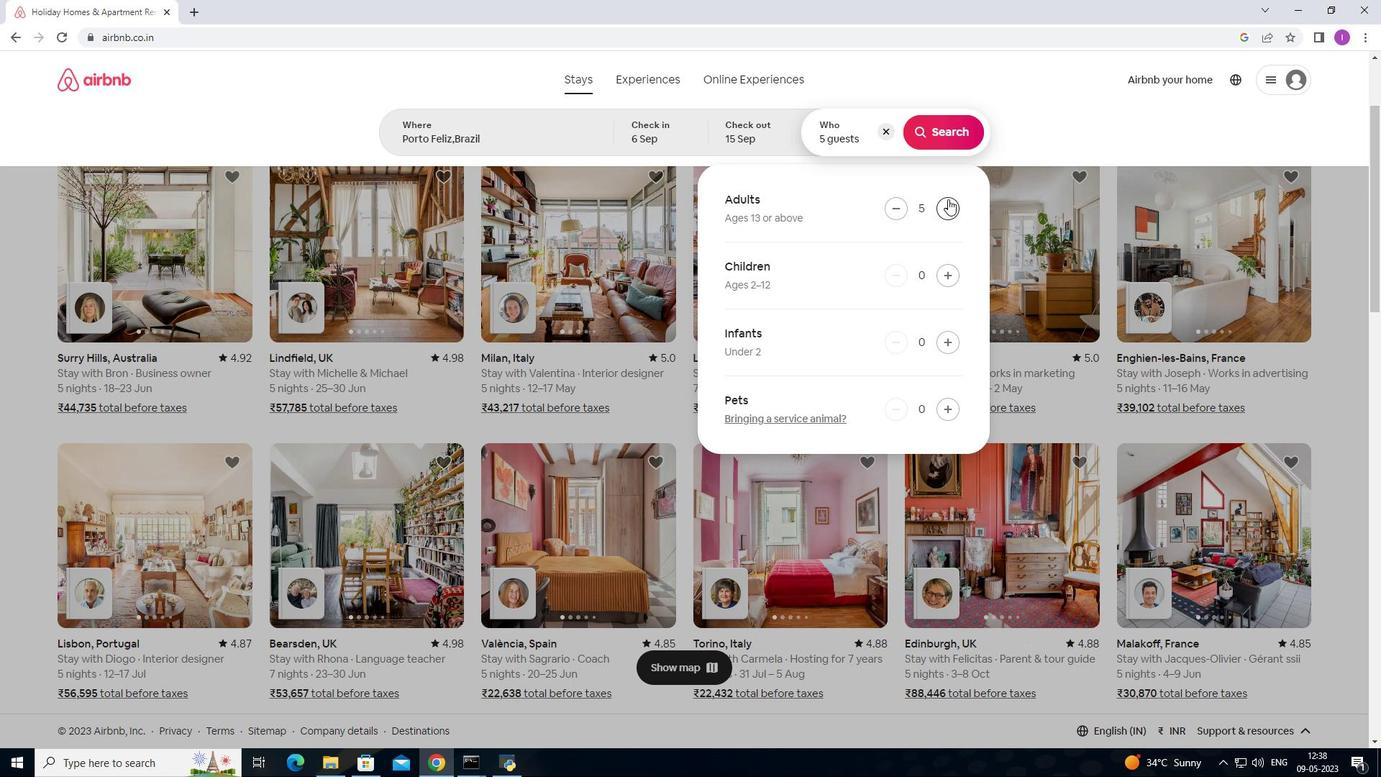 
Action: Mouse moved to (926, 138)
Screenshot: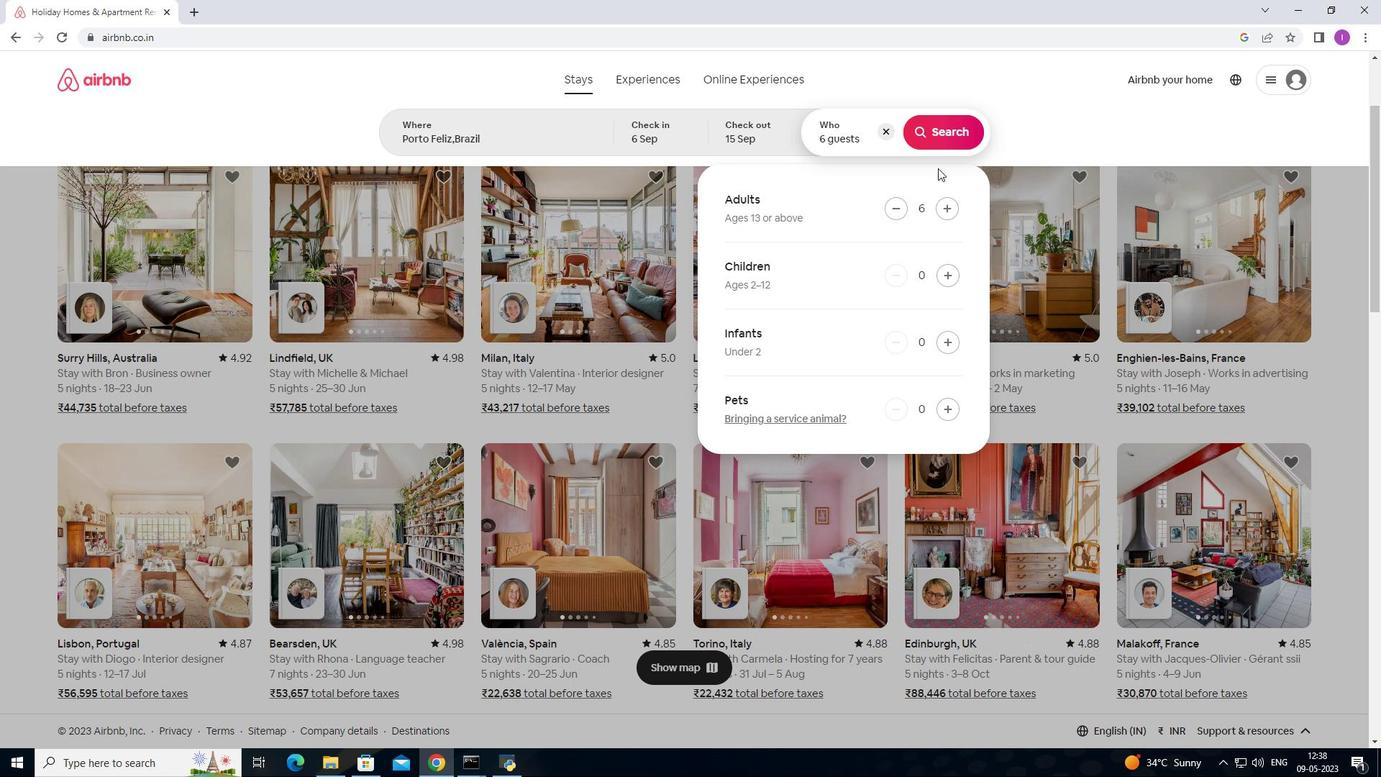 
Action: Mouse pressed left at (926, 138)
Screenshot: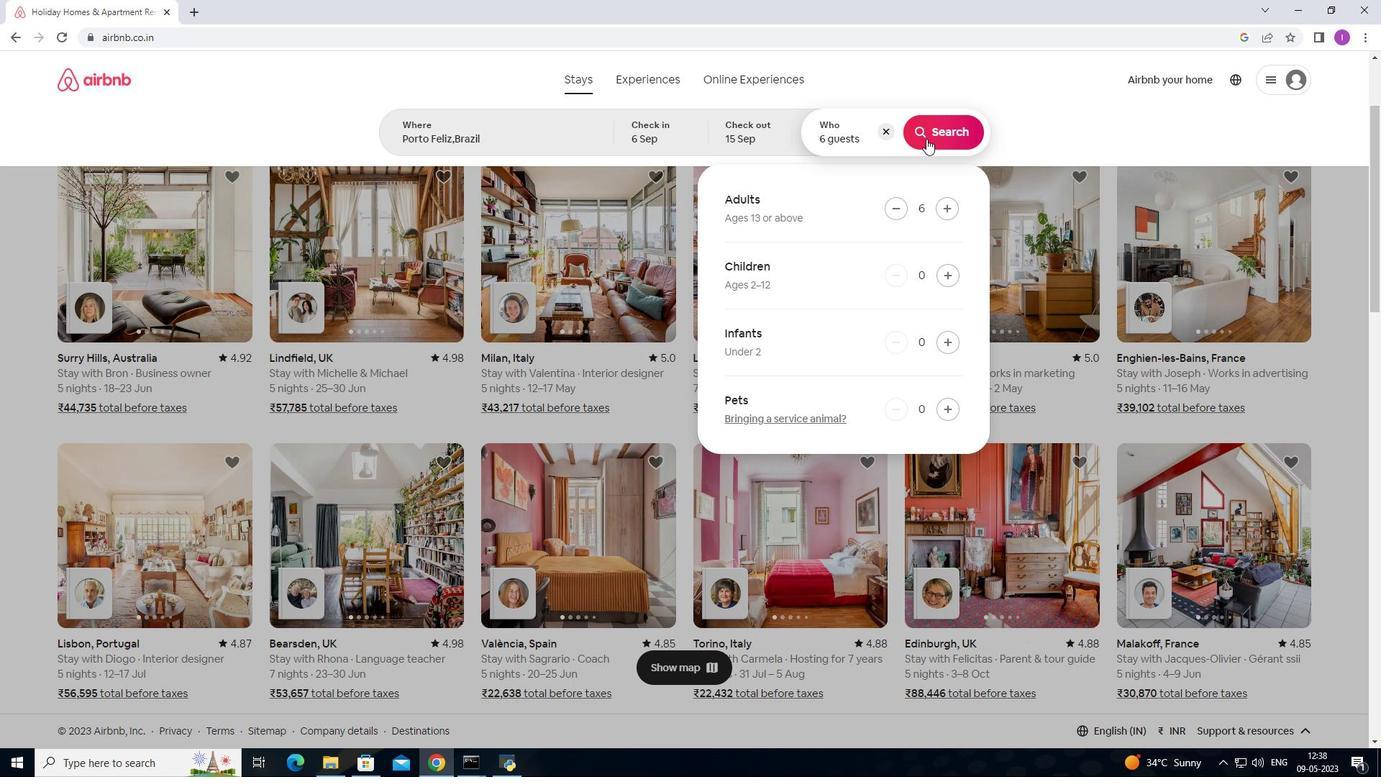 
Action: Mouse moved to (1307, 137)
Screenshot: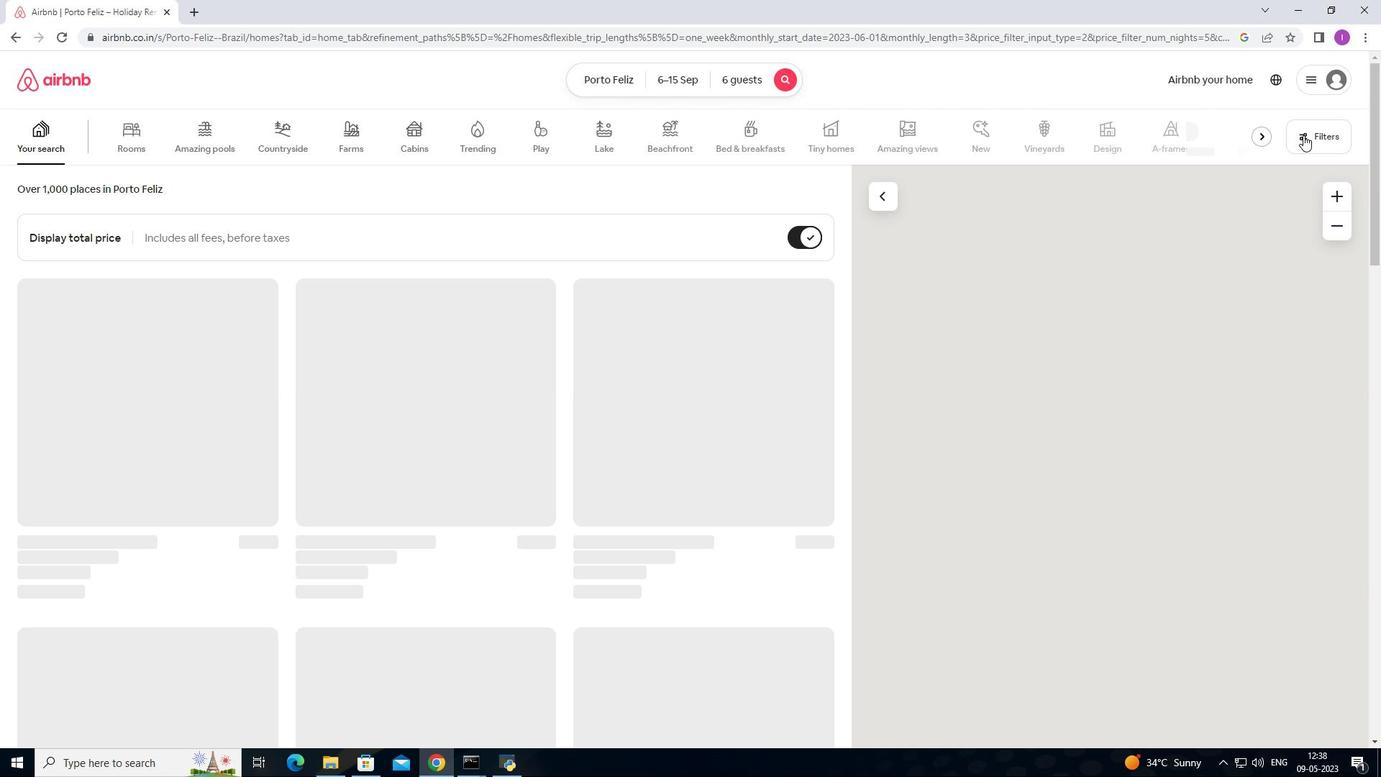 
Action: Mouse pressed left at (1307, 137)
Screenshot: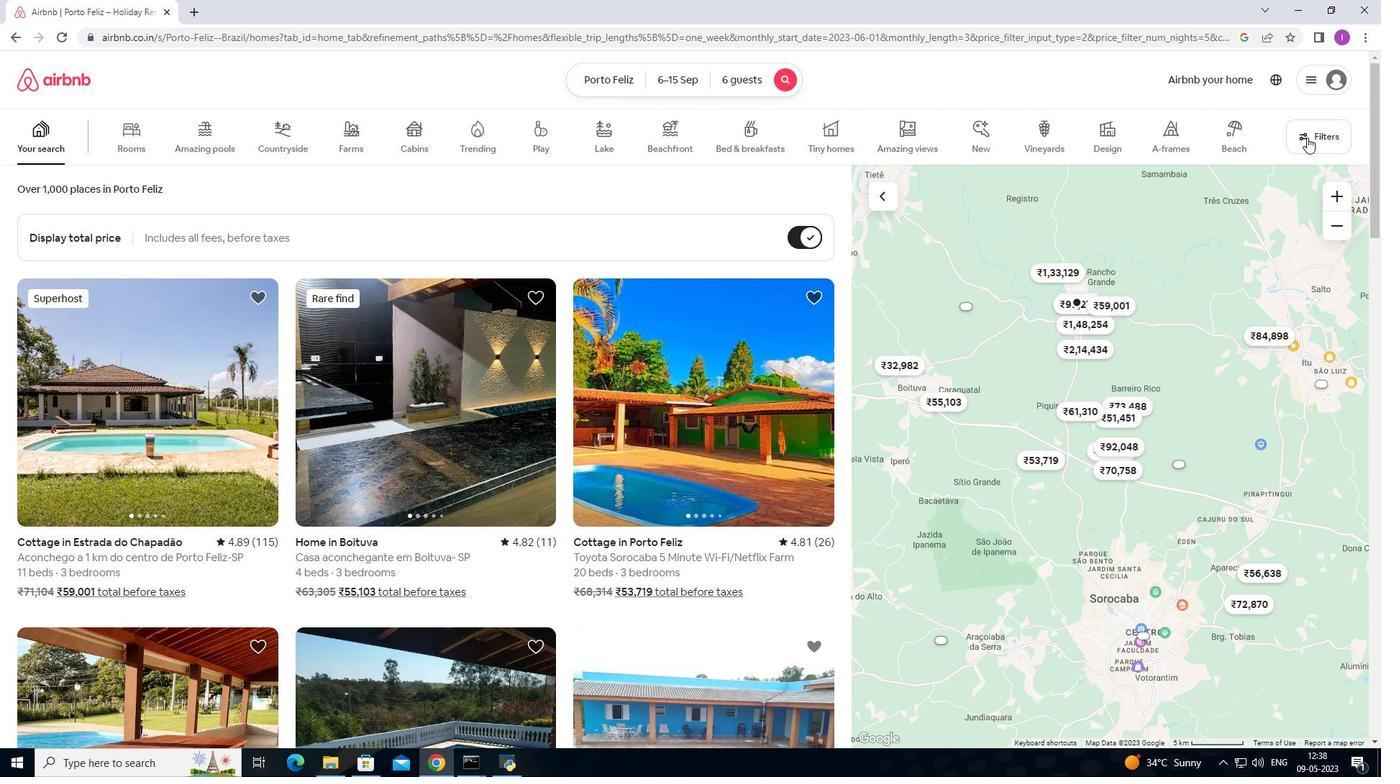 
Action: Mouse moved to (514, 491)
Screenshot: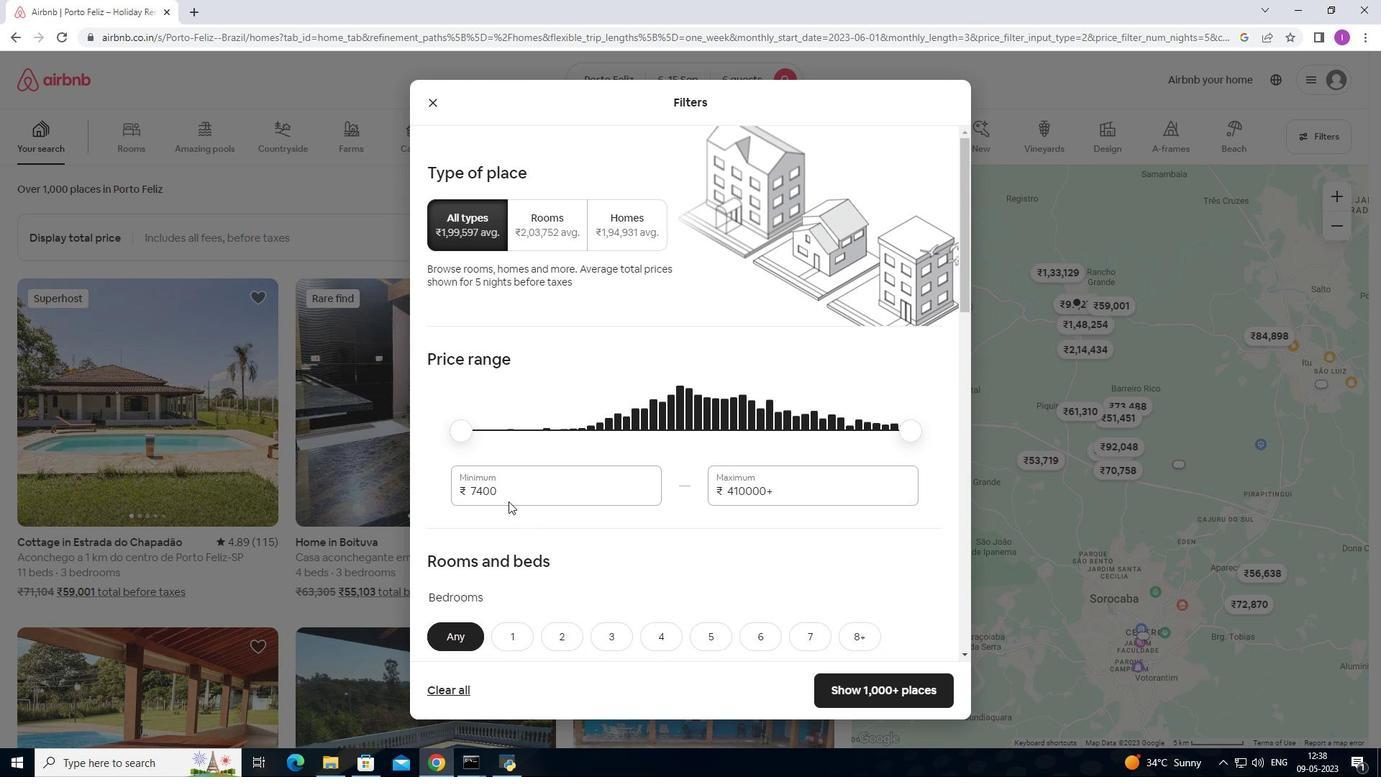 
Action: Mouse pressed left at (514, 491)
Screenshot: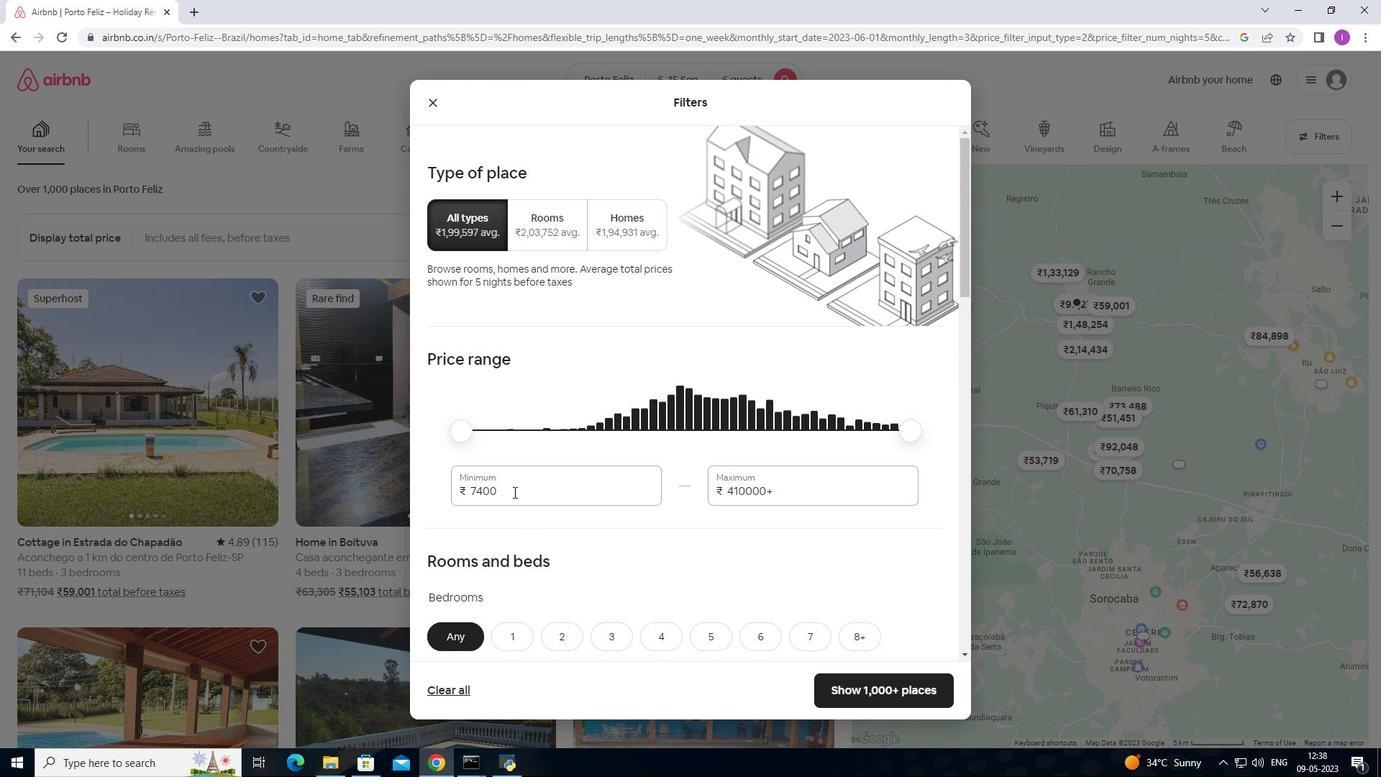 
Action: Mouse moved to (478, 480)
Screenshot: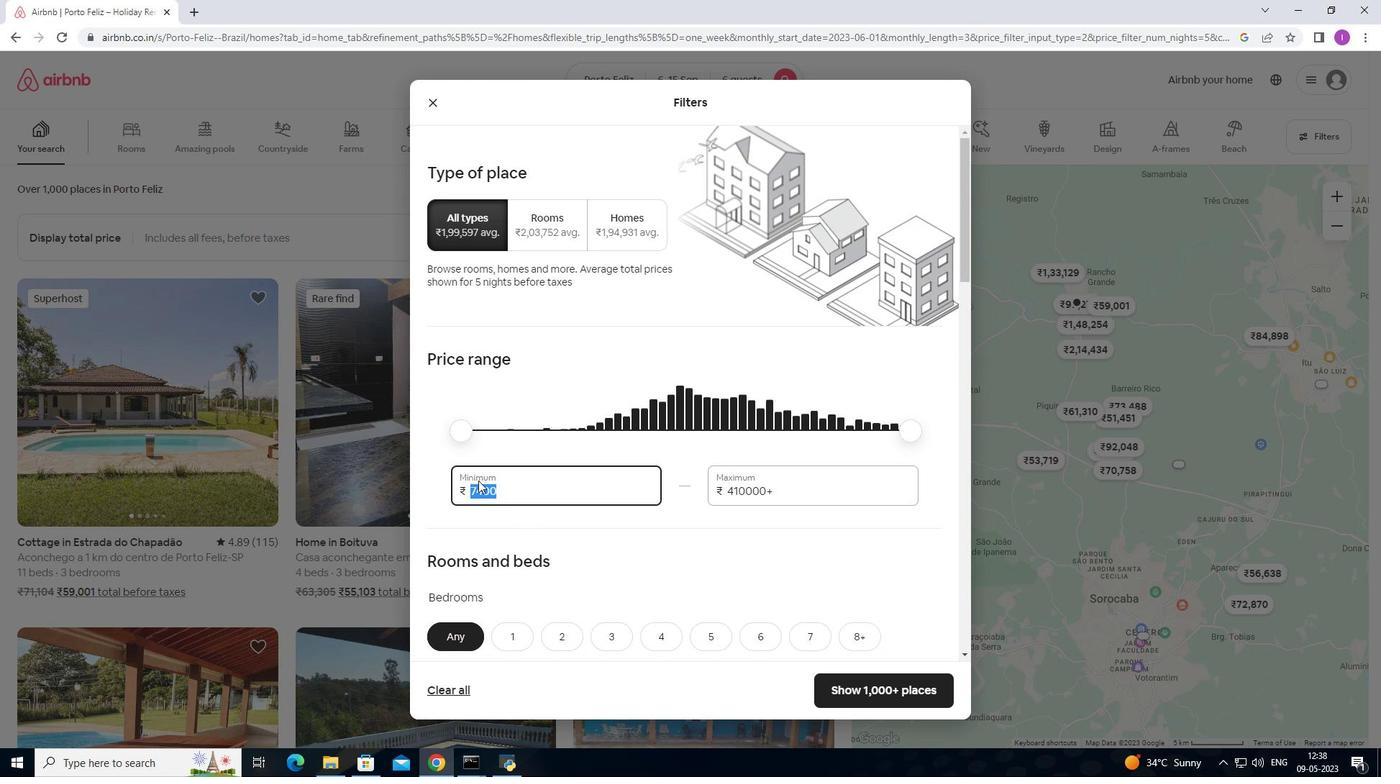 
Action: Key pressed 80
Screenshot: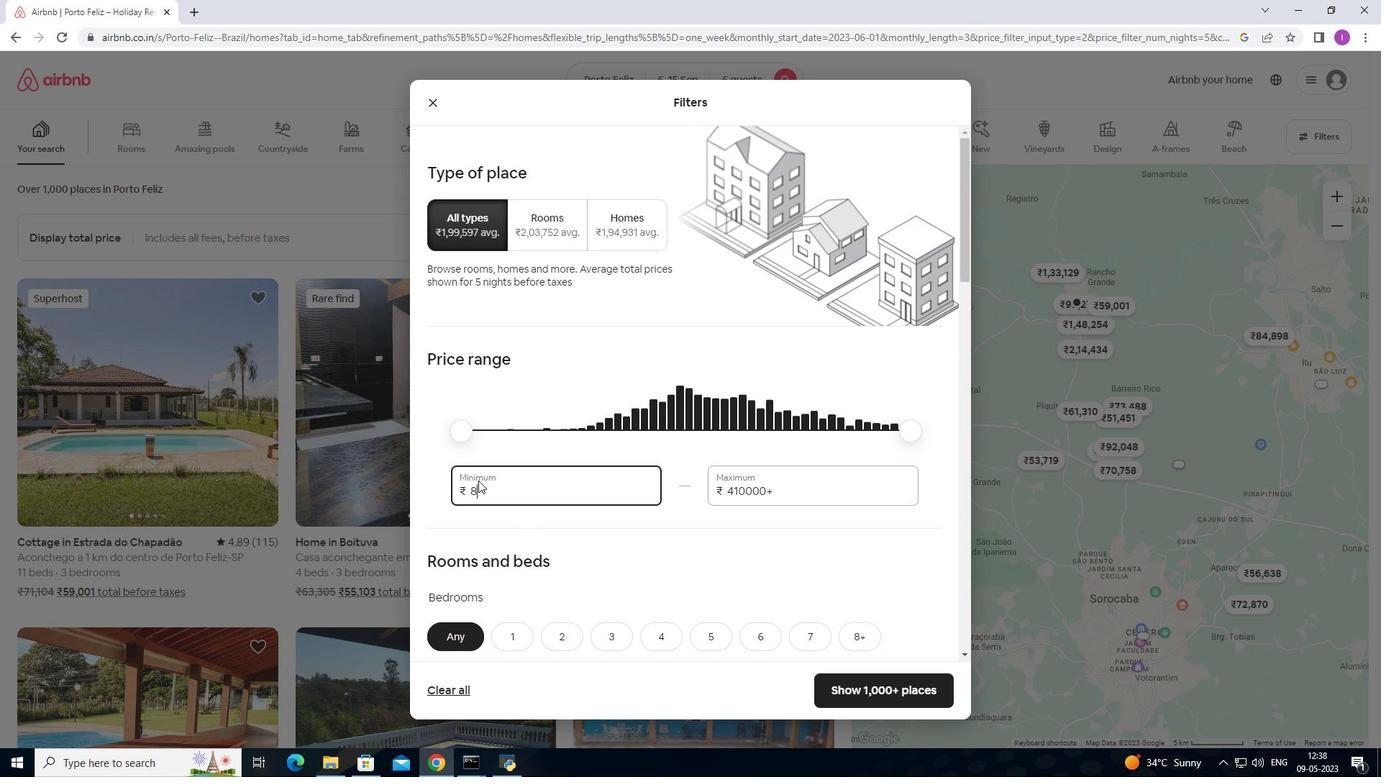 
Action: Mouse moved to (479, 479)
Screenshot: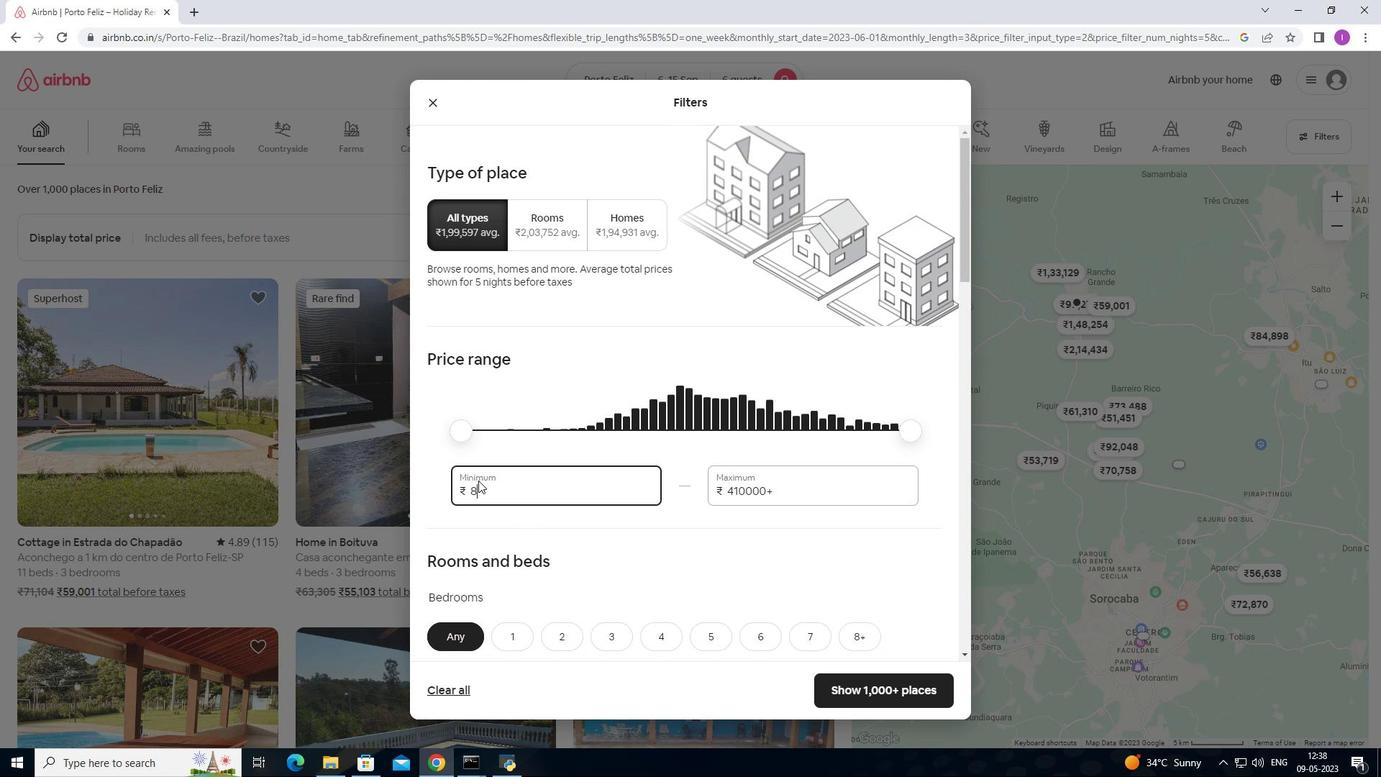 
Action: Key pressed 00
Screenshot: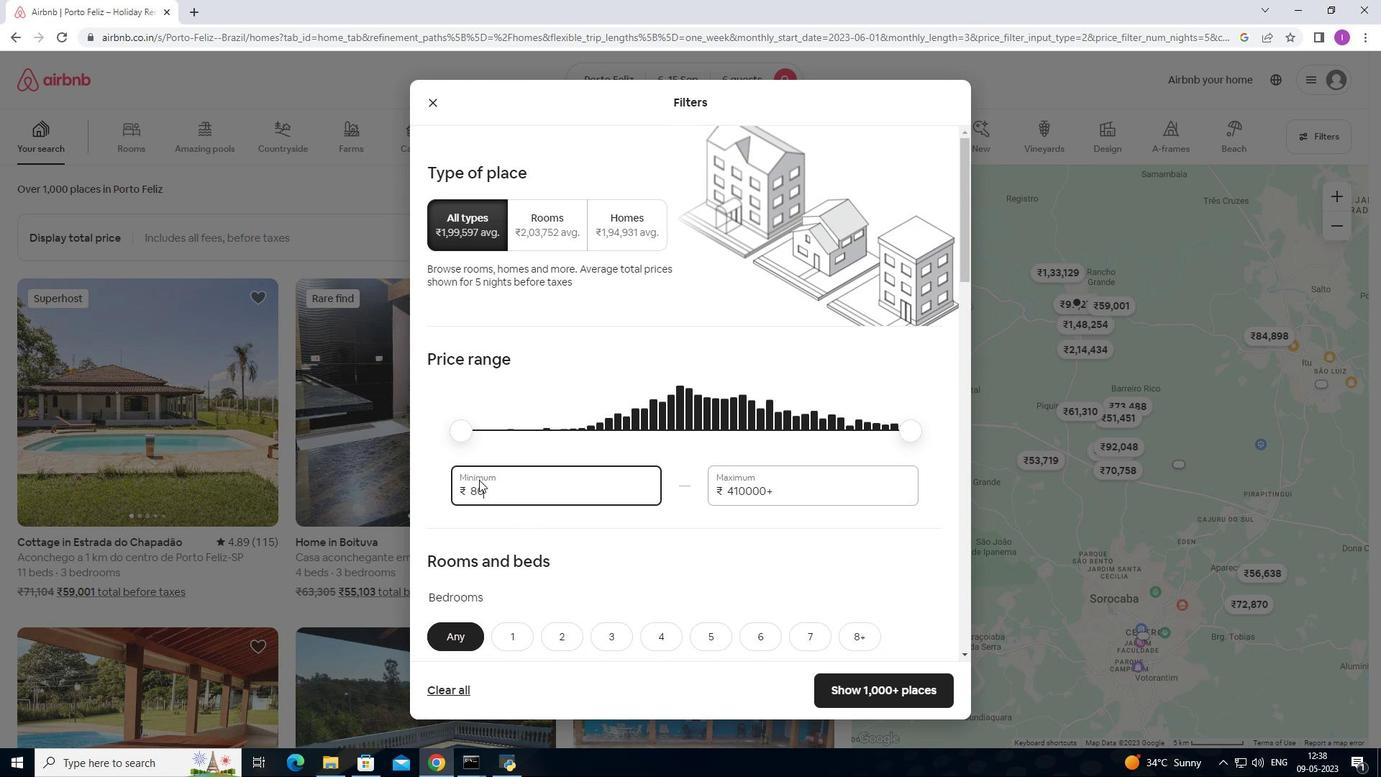 
Action: Mouse moved to (798, 488)
Screenshot: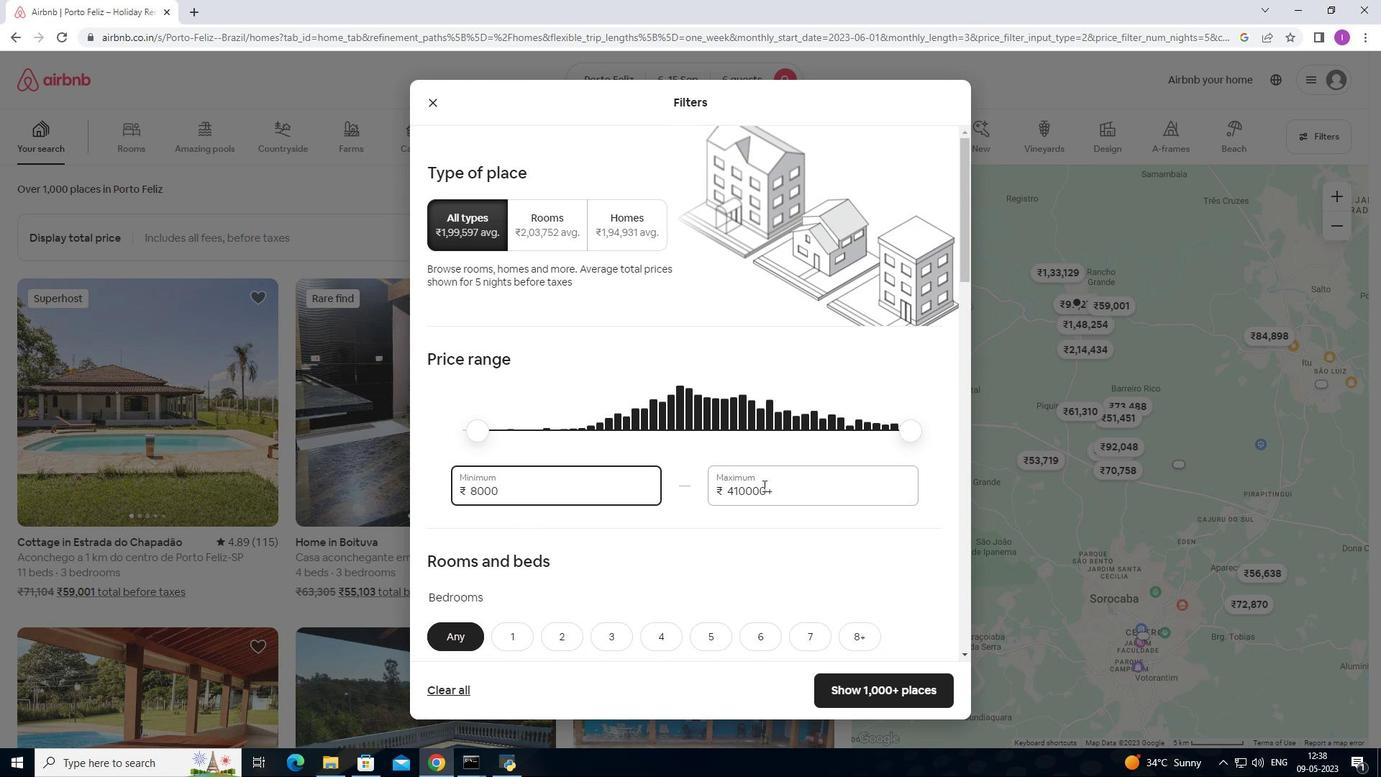 
Action: Mouse pressed left at (798, 488)
Screenshot: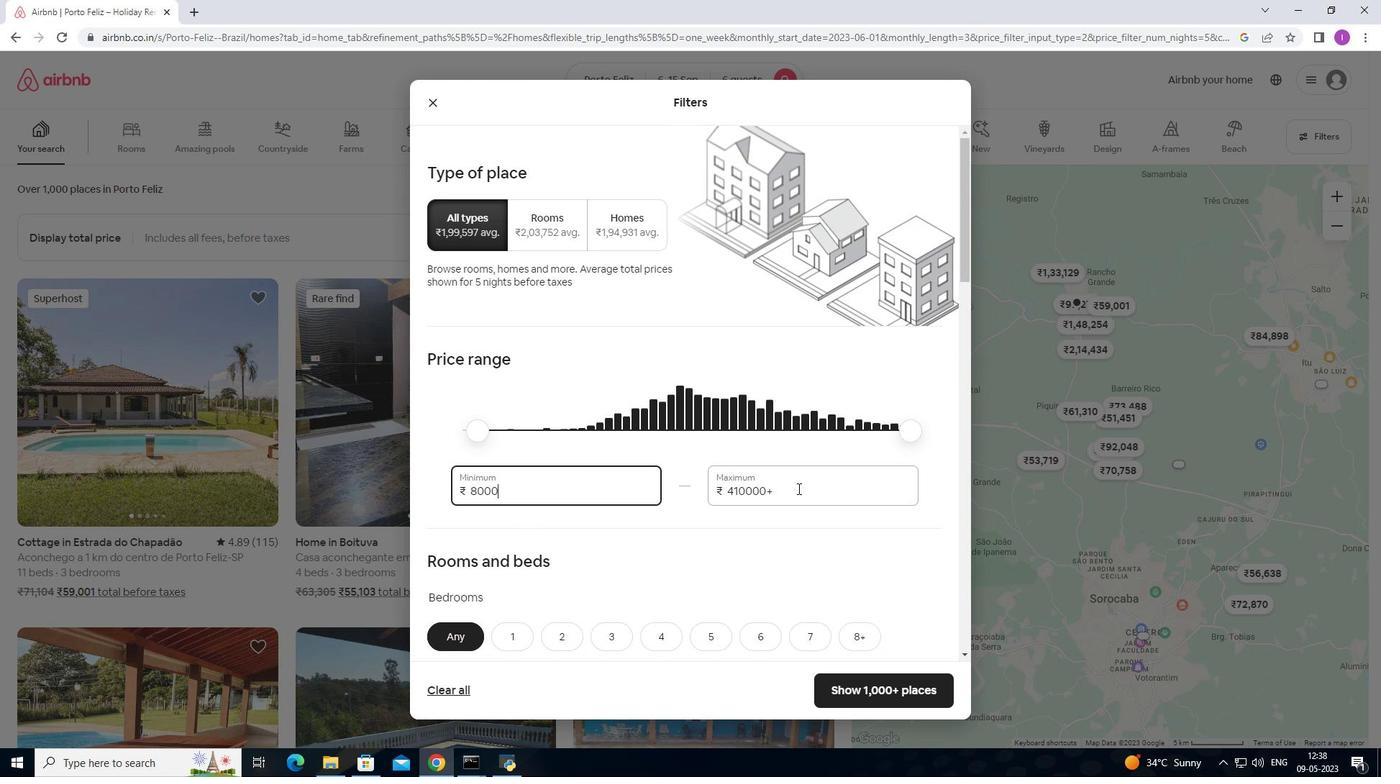 
Action: Mouse moved to (701, 483)
Screenshot: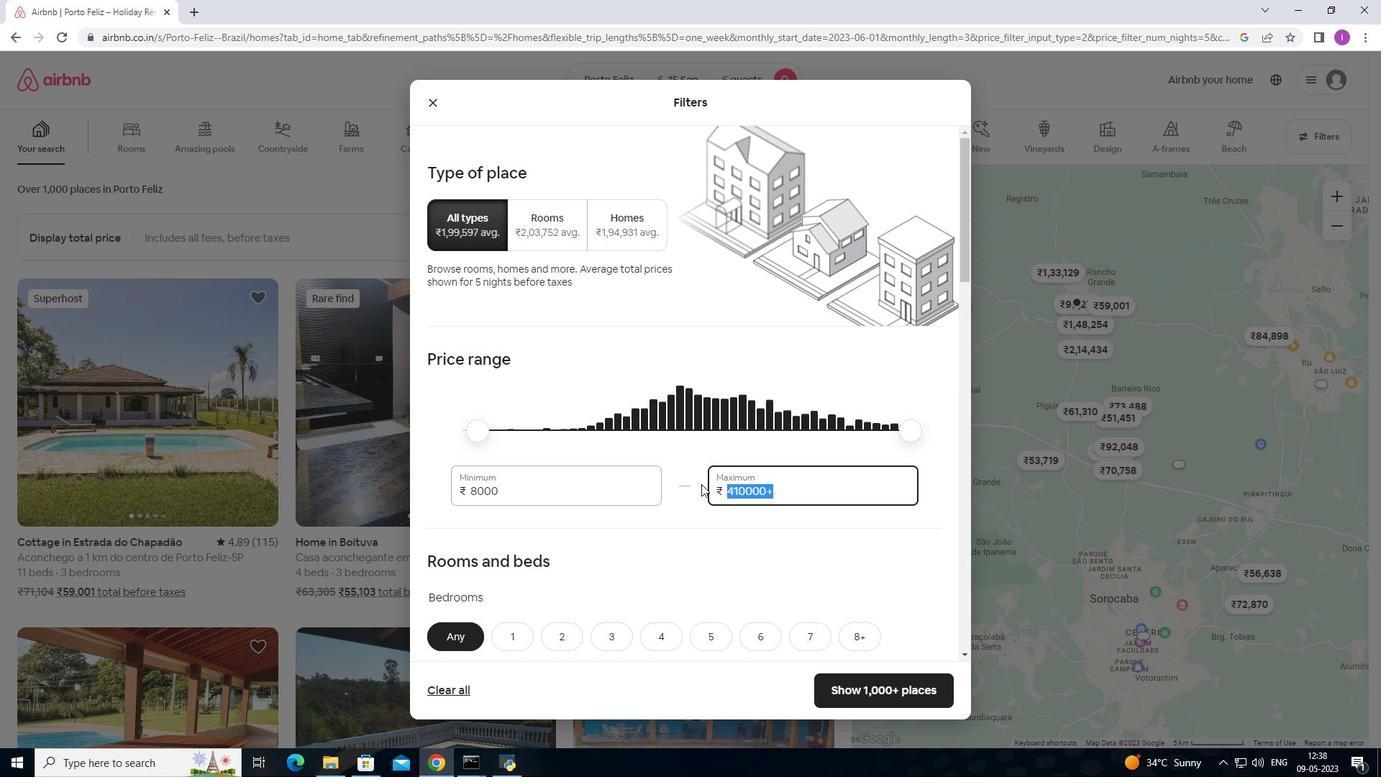 
Action: Key pressed 120
Screenshot: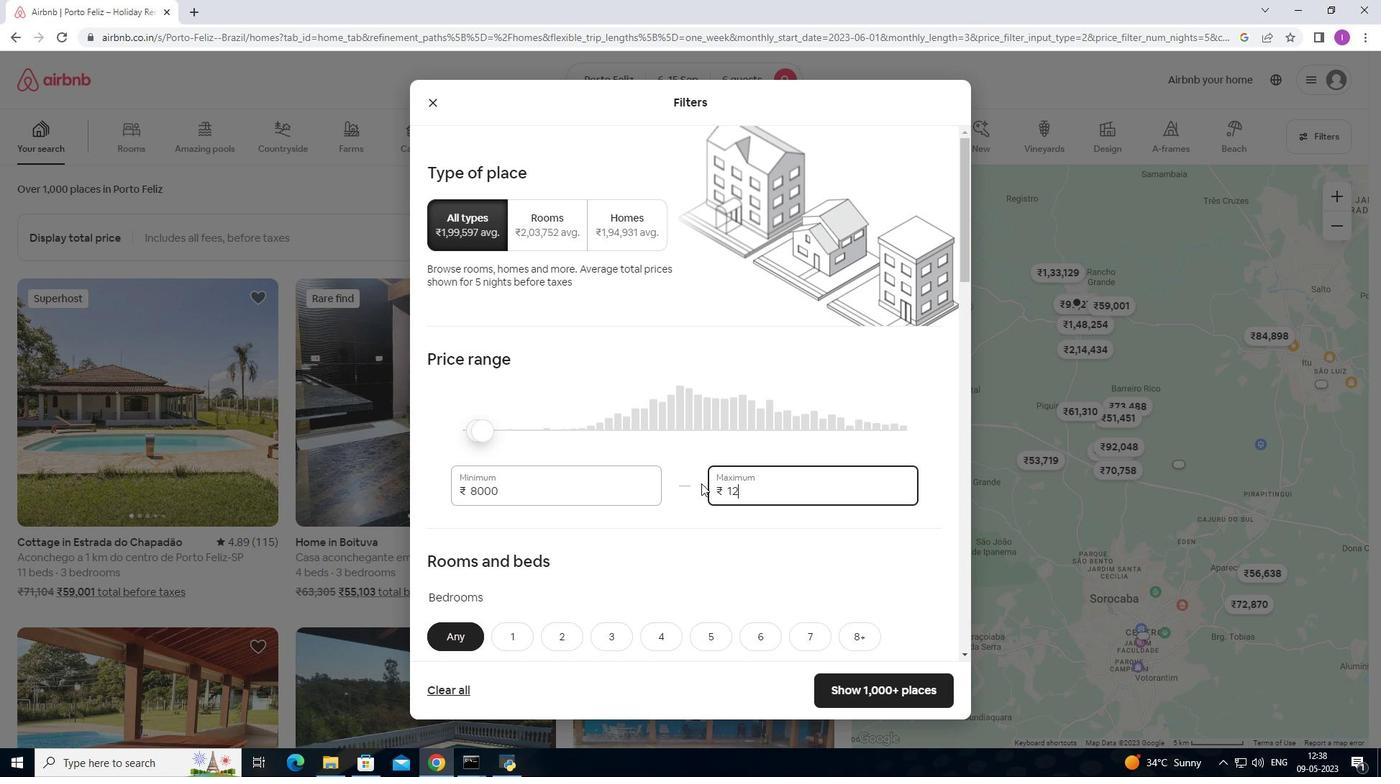 
Action: Mouse moved to (703, 481)
Screenshot: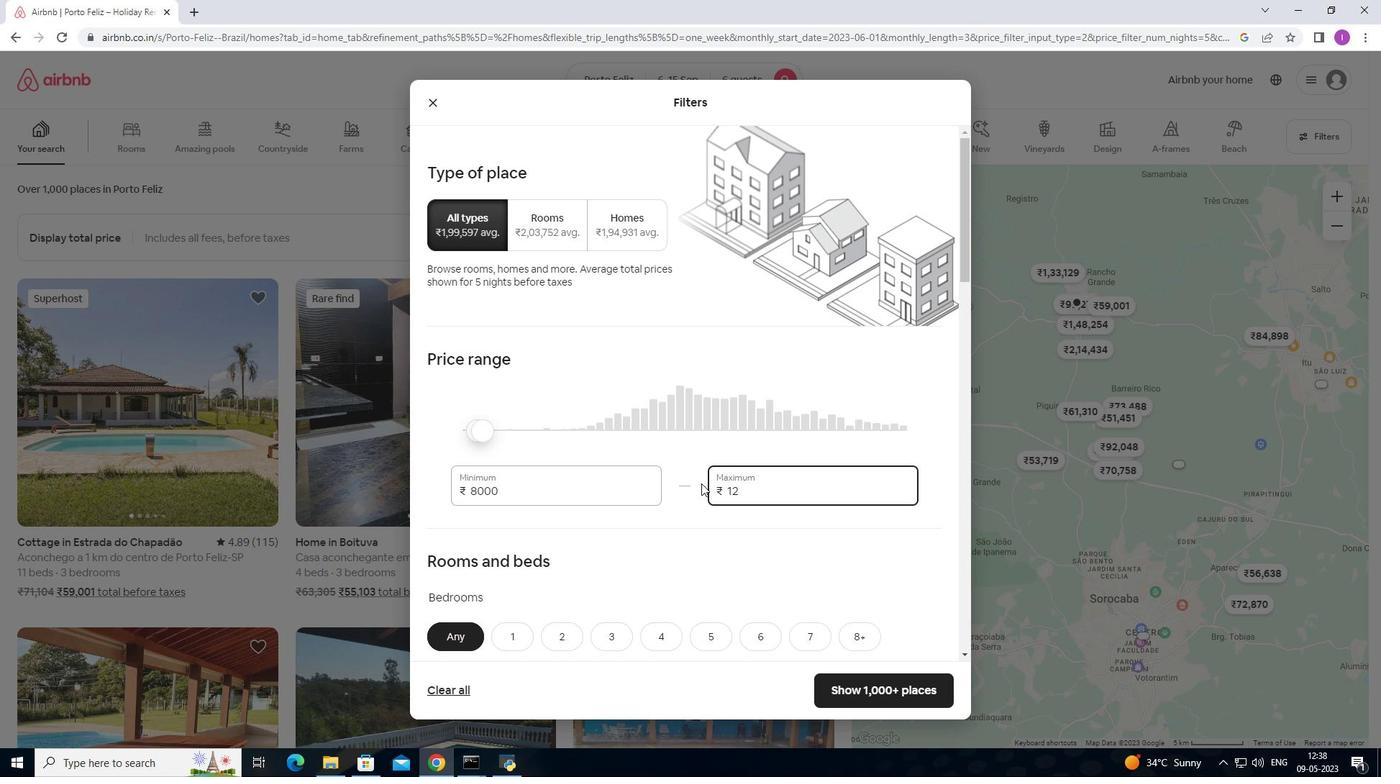 
Action: Key pressed 0
Screenshot: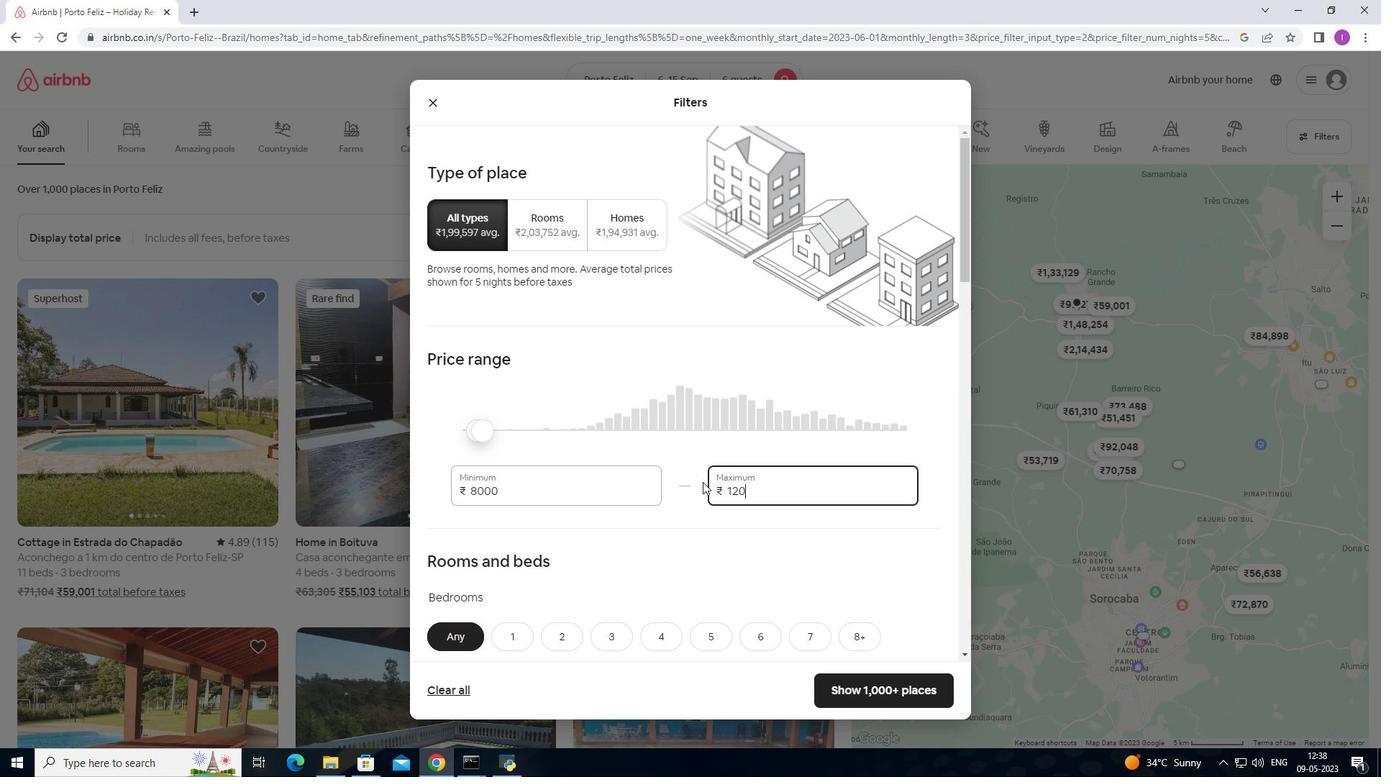 
Action: Mouse moved to (703, 480)
Screenshot: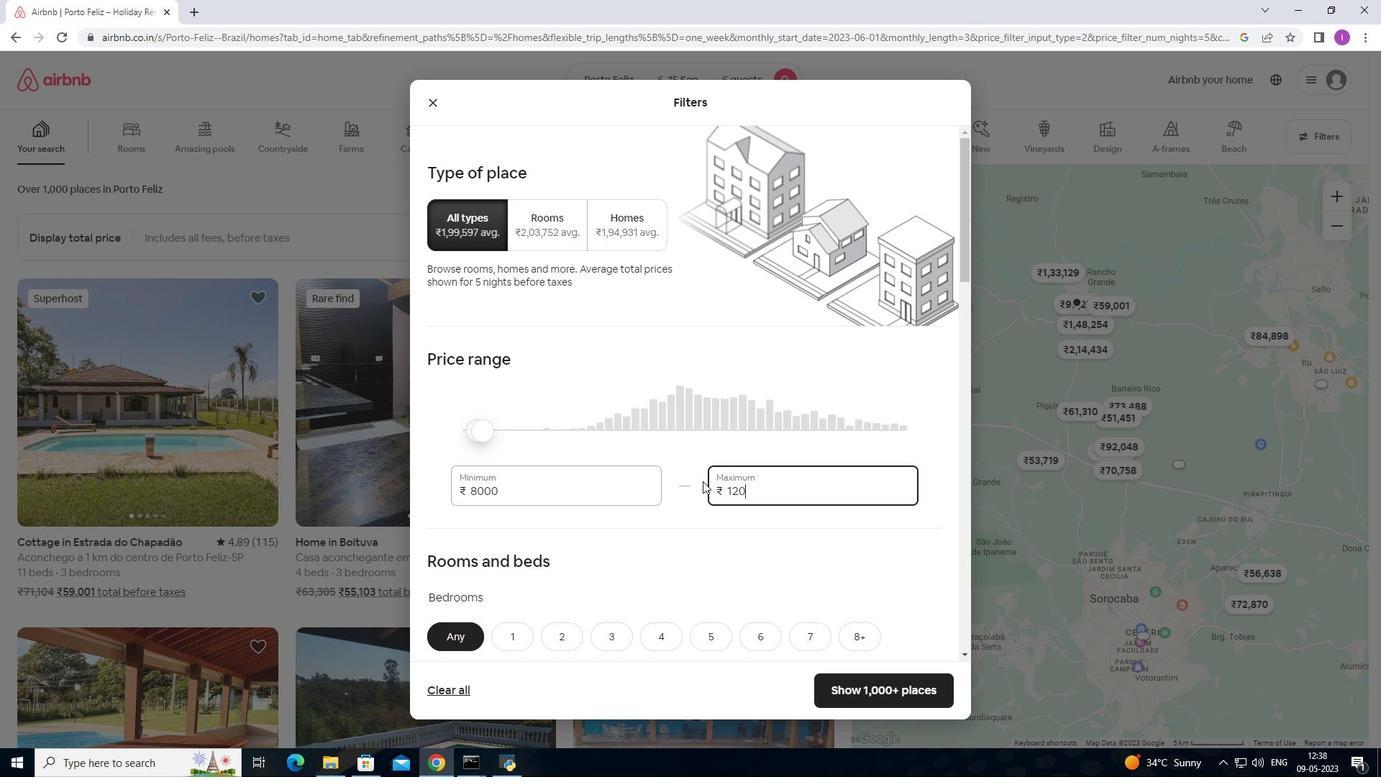 
Action: Key pressed 0
Screenshot: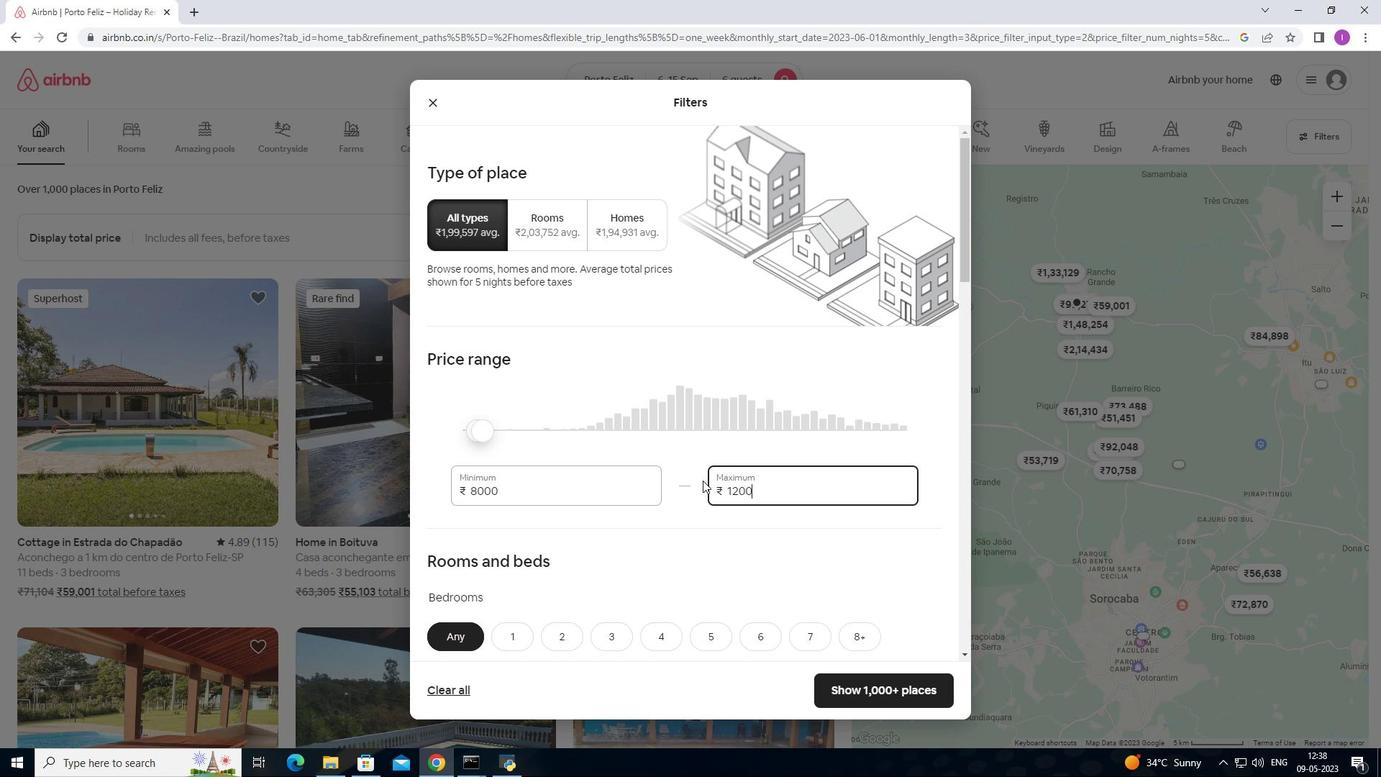 
Action: Mouse moved to (712, 474)
Screenshot: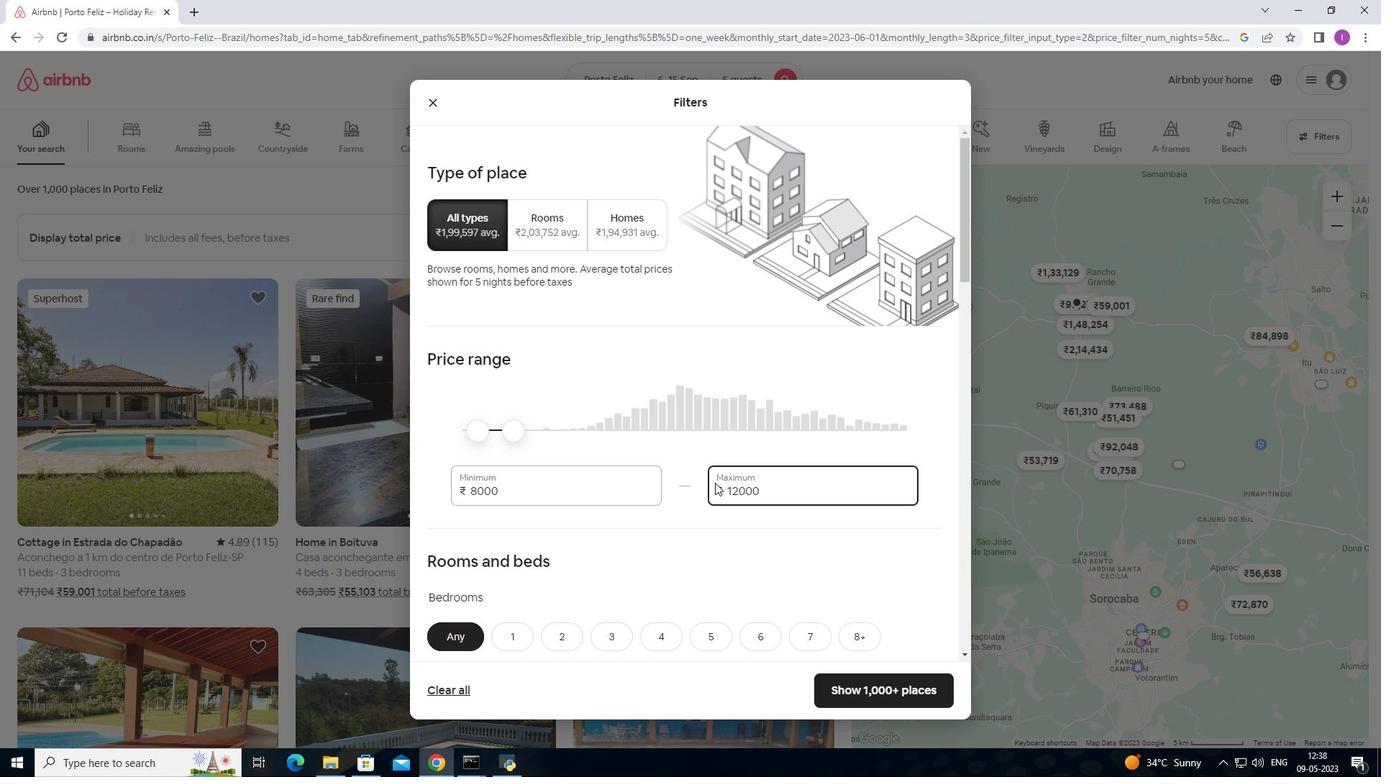 
Action: Mouse scrolled (712, 473) with delta (0, 0)
Screenshot: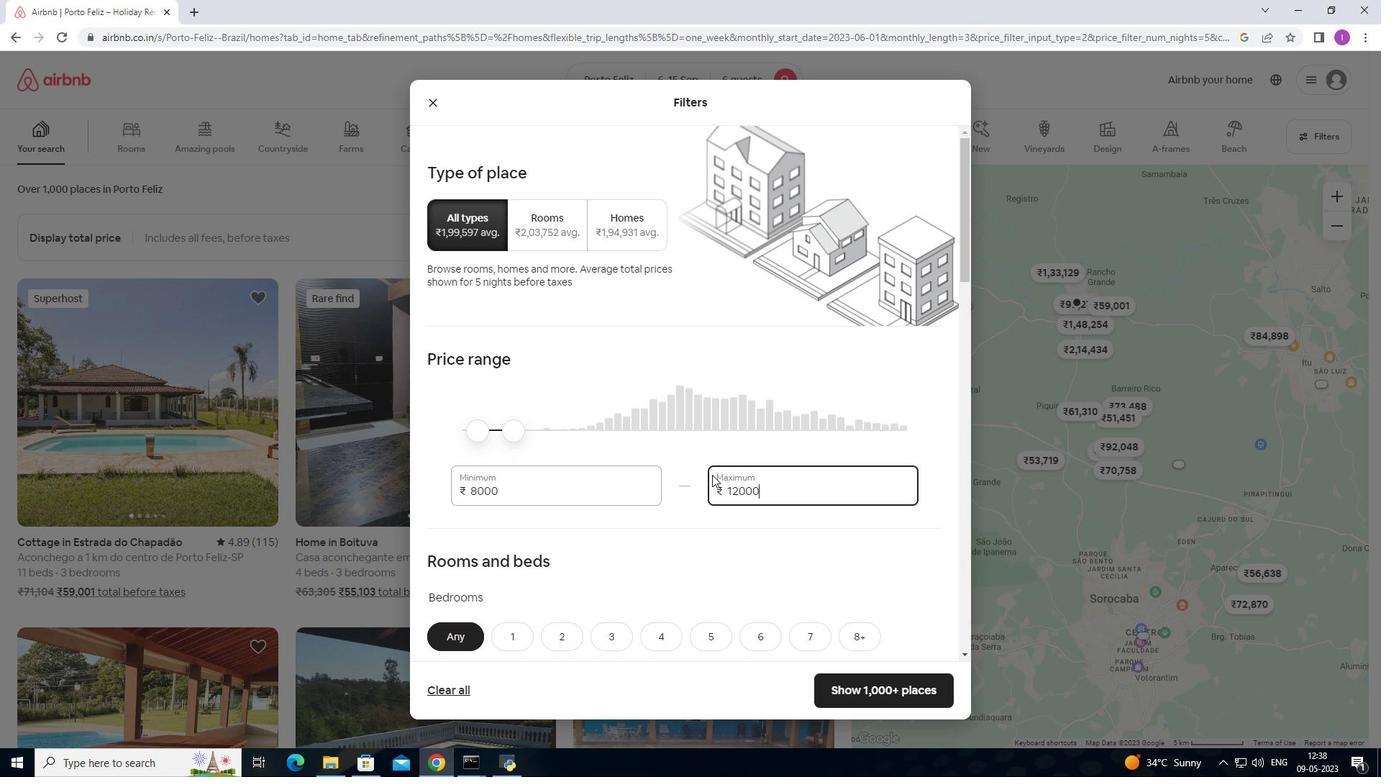 
Action: Mouse moved to (714, 464)
Screenshot: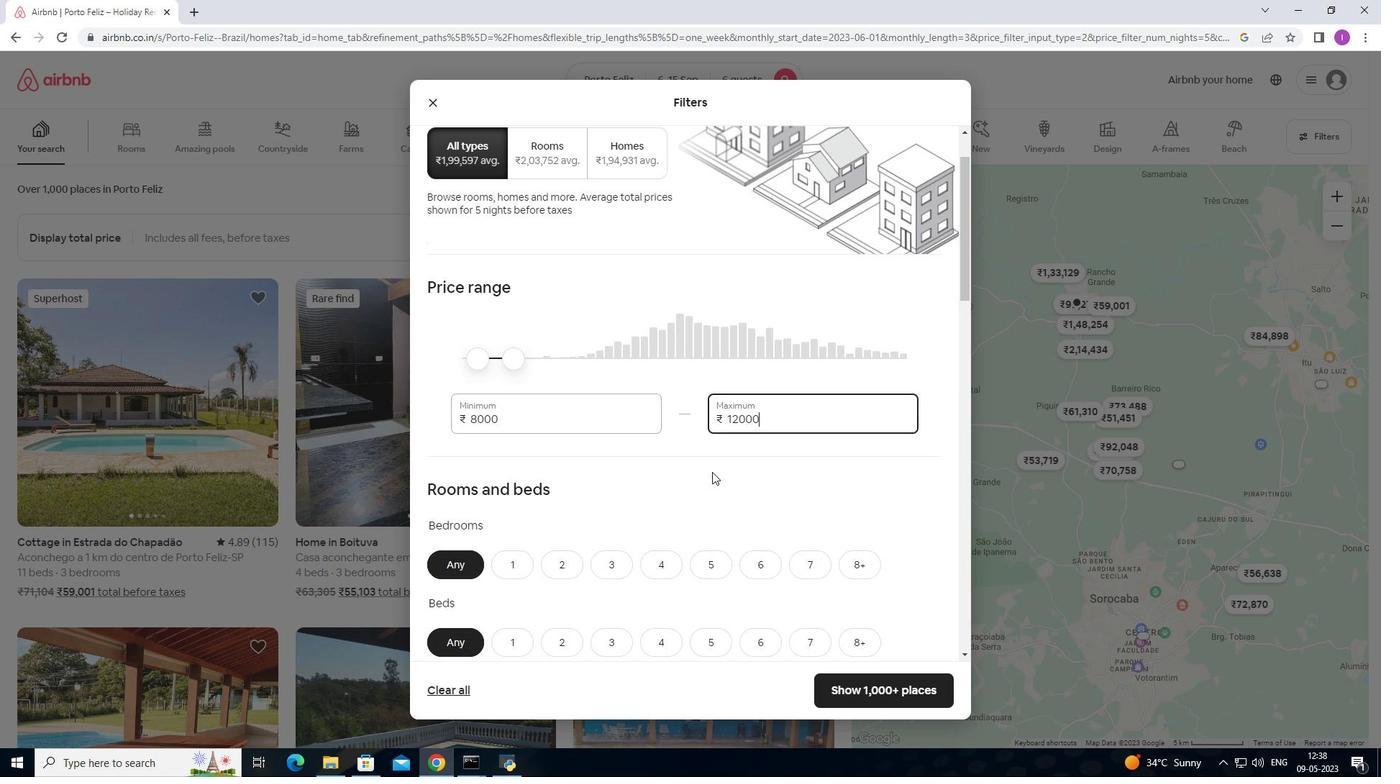 
Action: Mouse scrolled (714, 463) with delta (0, 0)
Screenshot: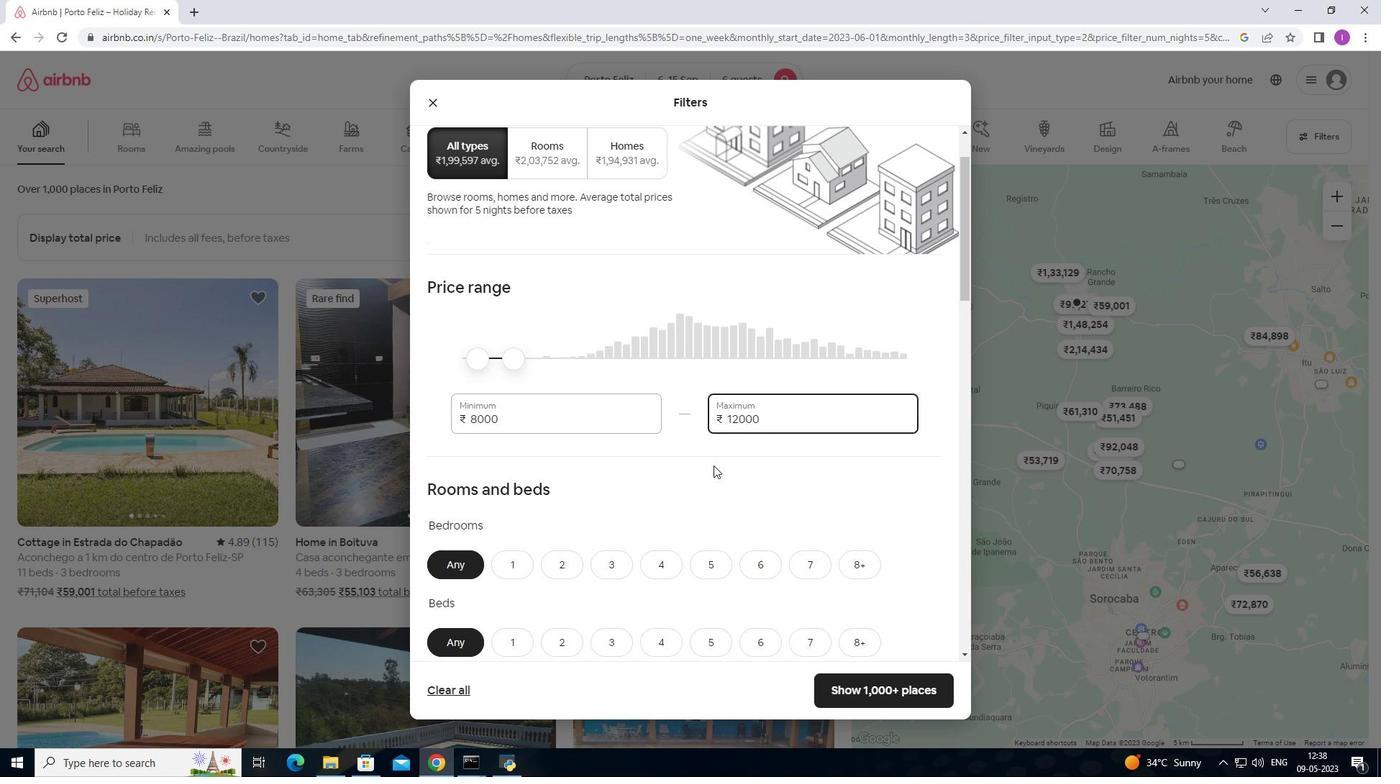 
Action: Mouse scrolled (714, 463) with delta (0, 0)
Screenshot: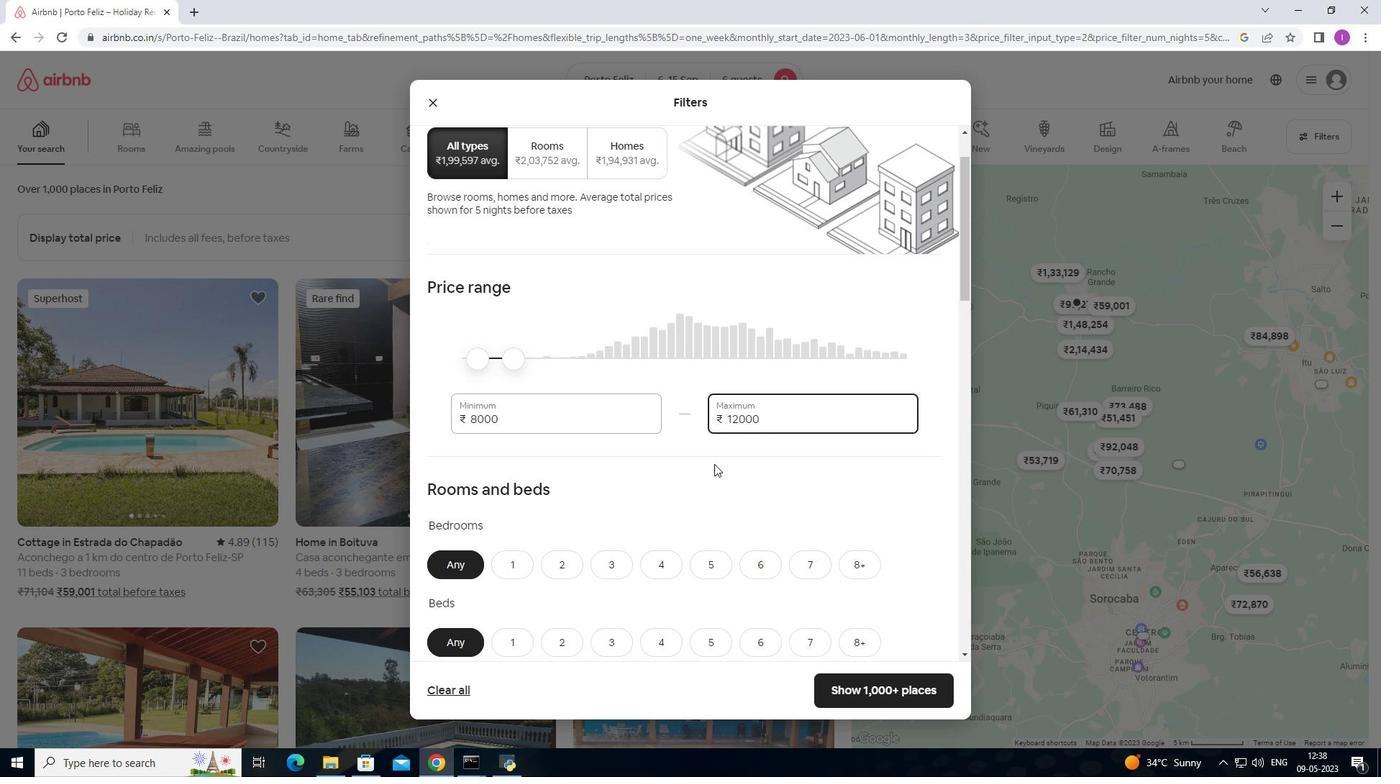 
Action: Mouse scrolled (714, 463) with delta (0, 0)
Screenshot: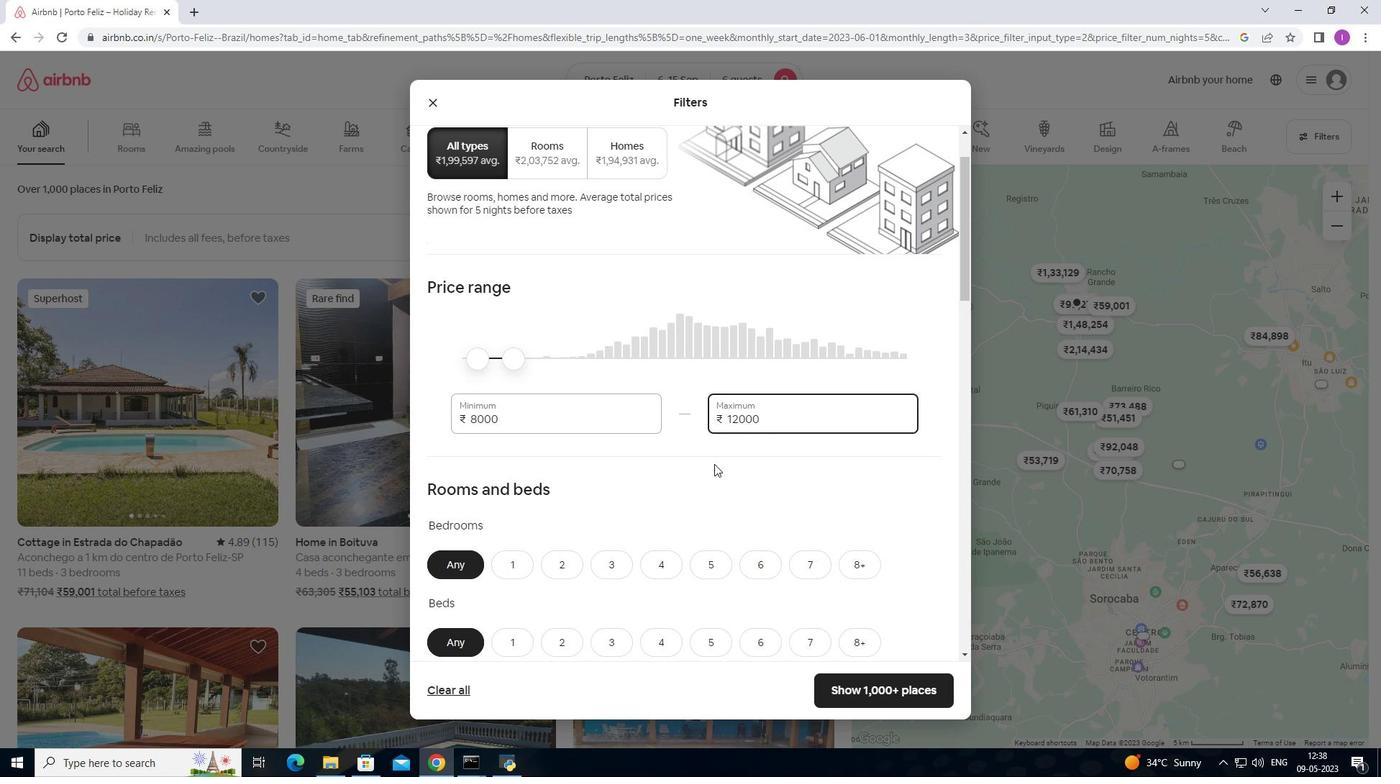 
Action: Mouse moved to (714, 459)
Screenshot: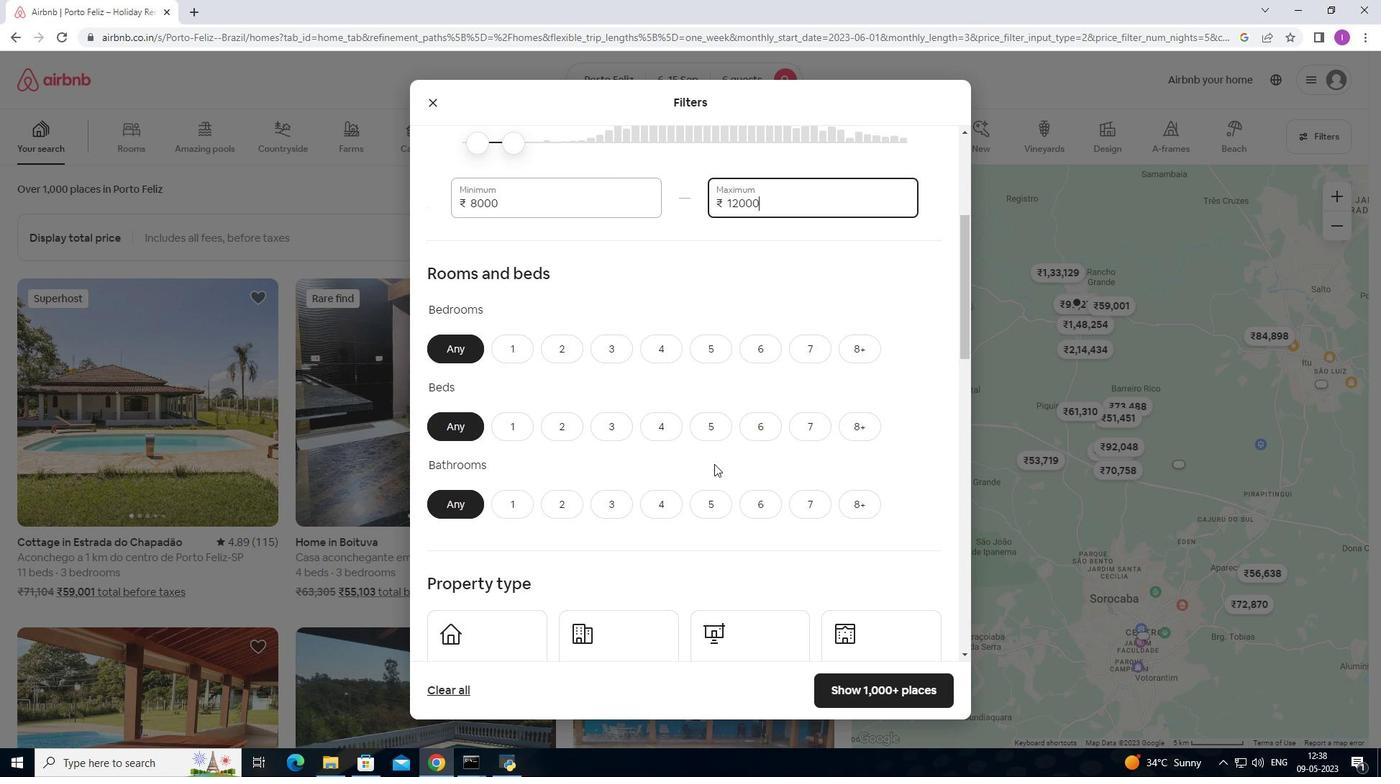
Action: Mouse scrolled (714, 459) with delta (0, 0)
Screenshot: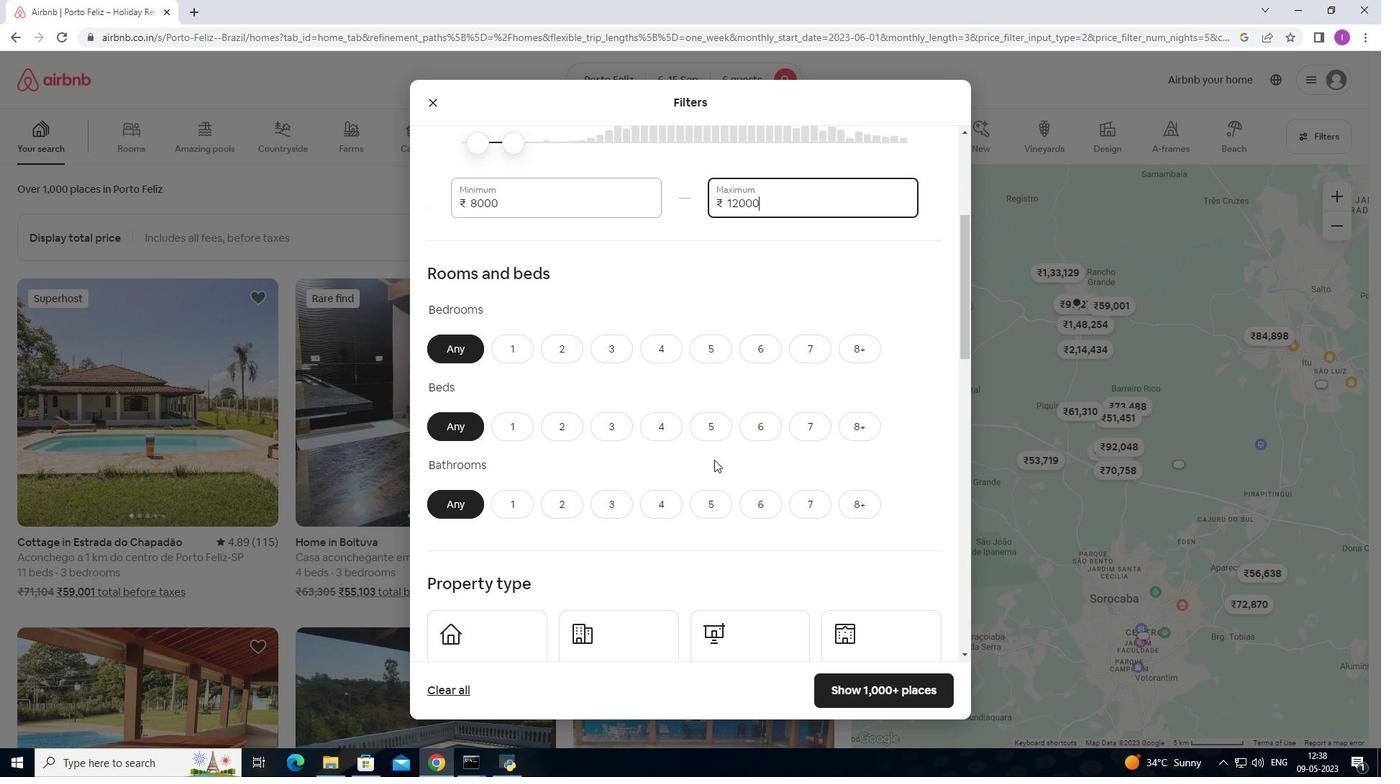
Action: Mouse scrolled (714, 459) with delta (0, 0)
Screenshot: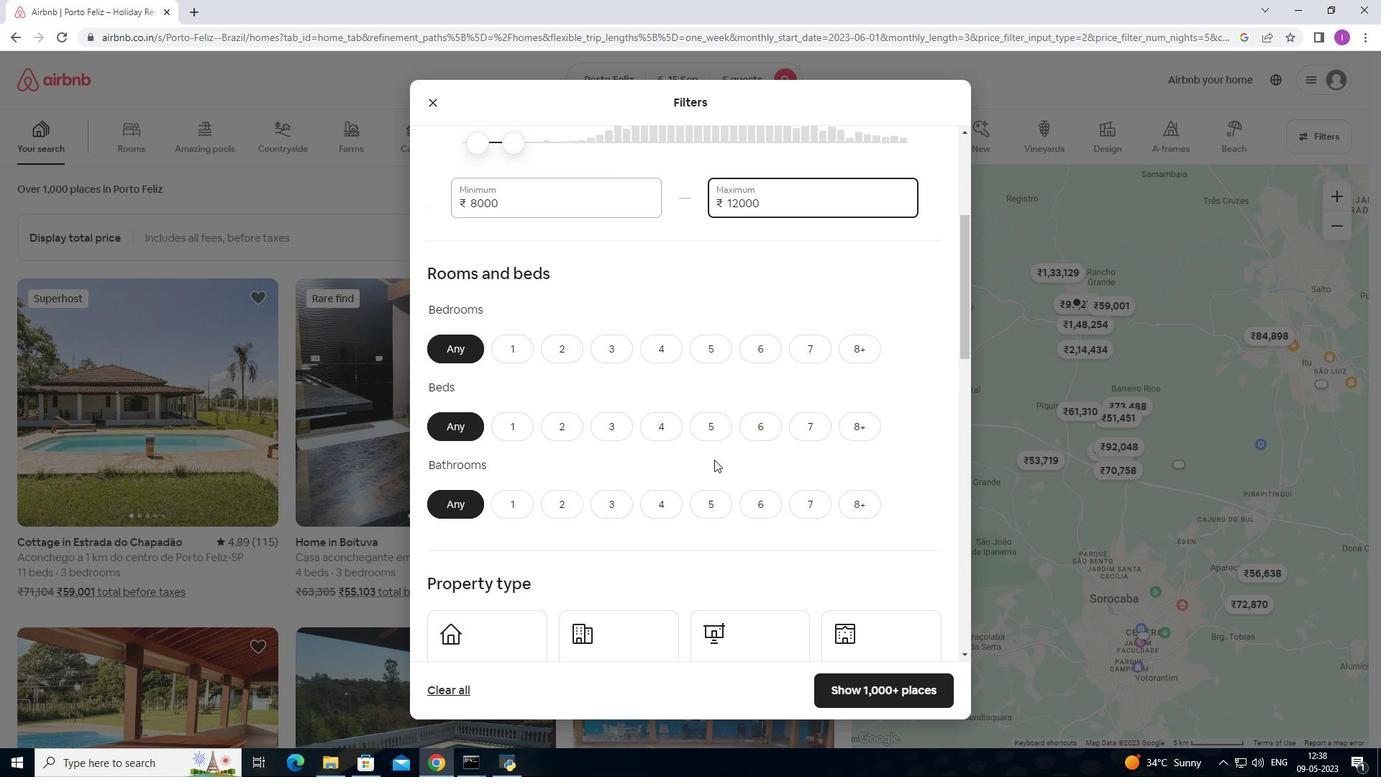 
Action: Mouse moved to (715, 452)
Screenshot: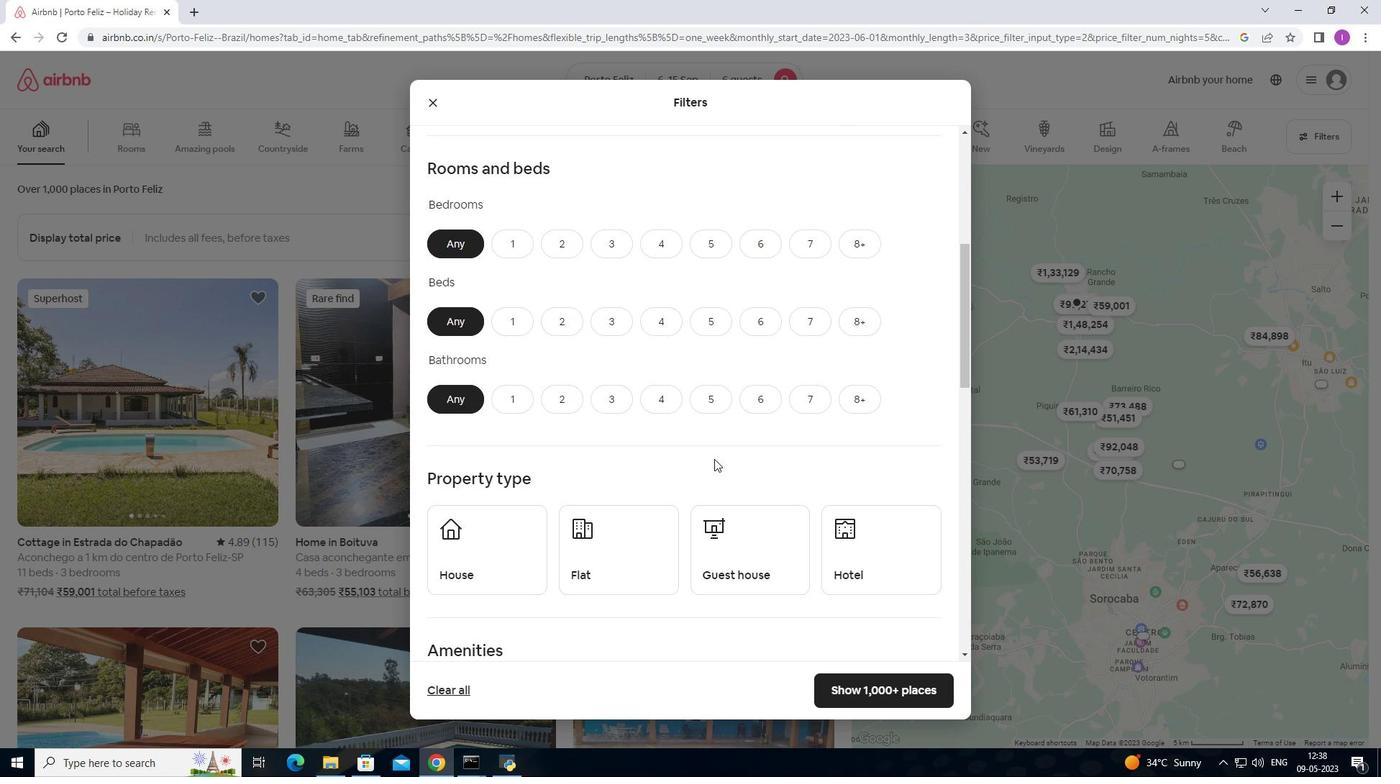 
Action: Mouse scrolled (715, 451) with delta (0, 0)
Screenshot: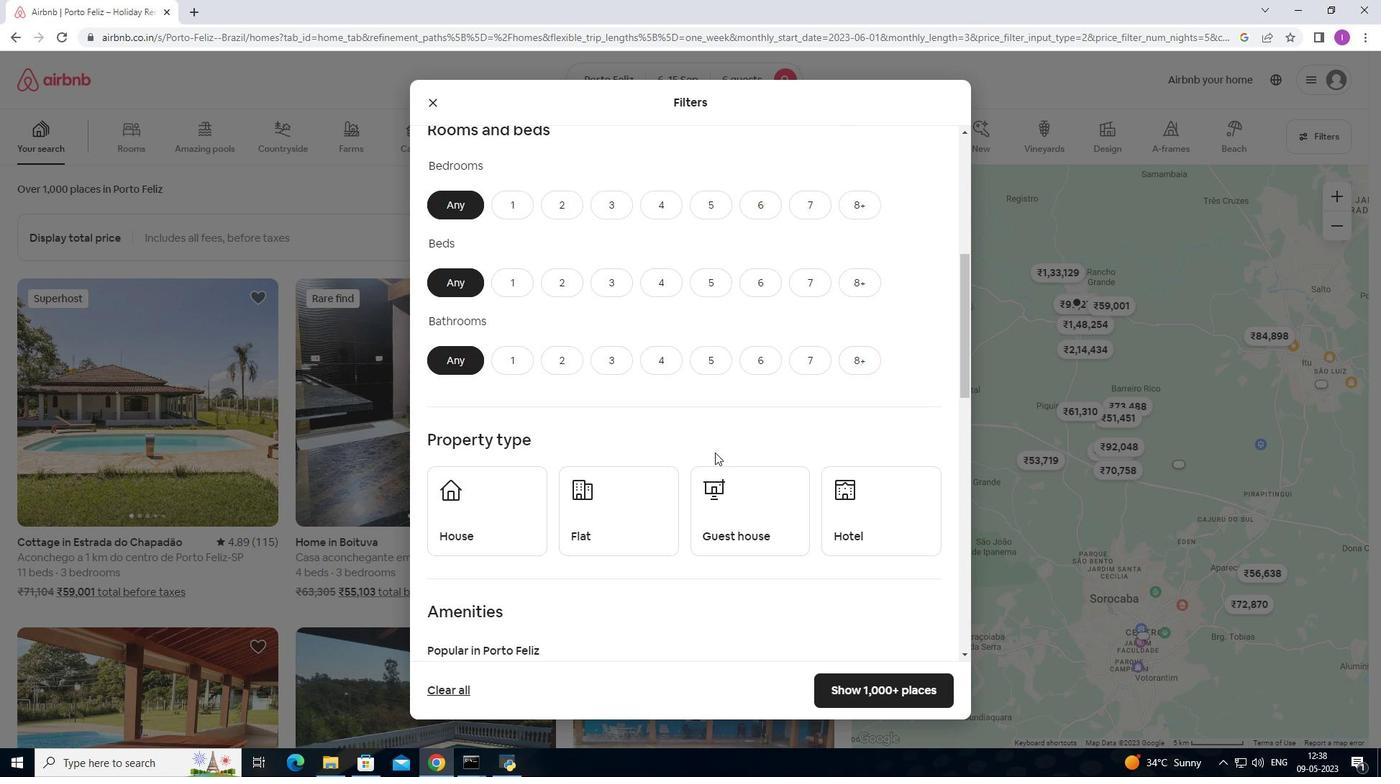 
Action: Mouse scrolled (715, 451) with delta (0, 0)
Screenshot: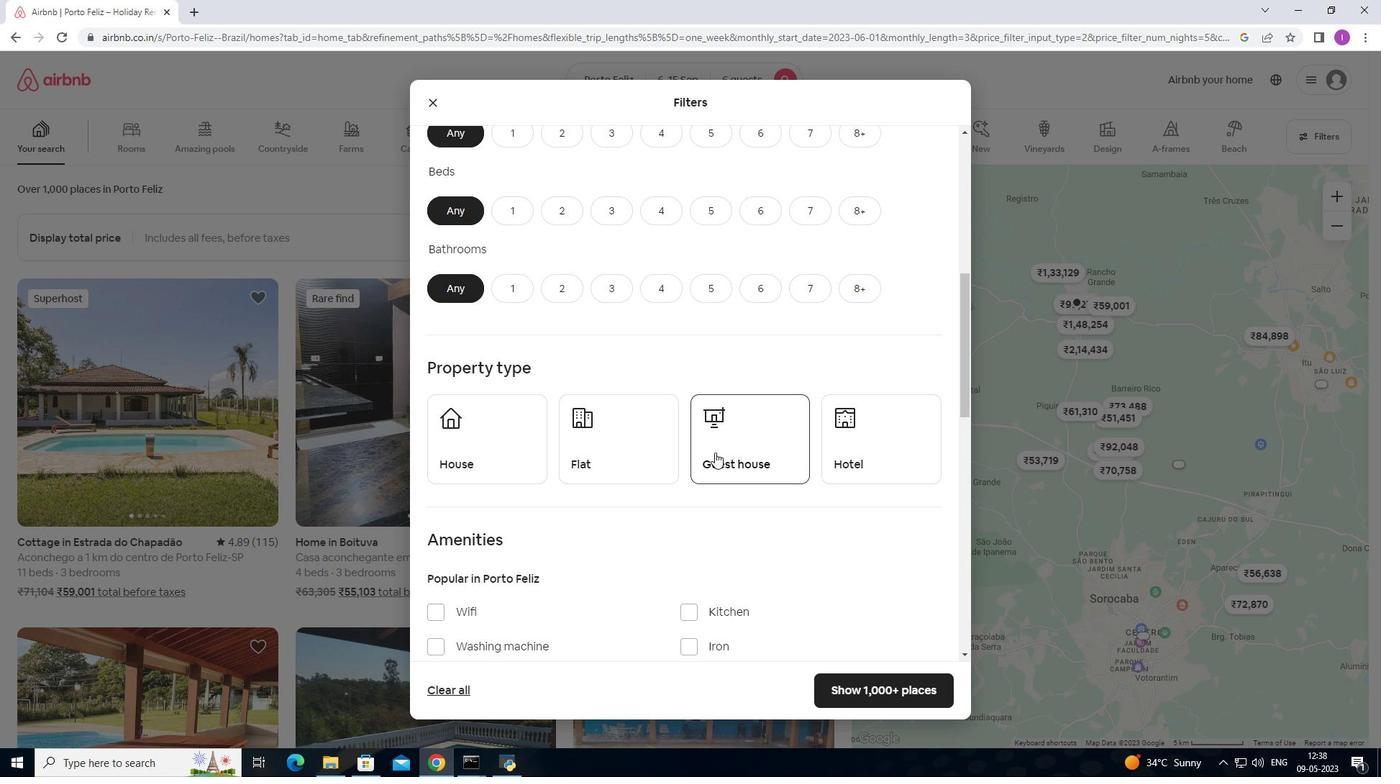 
Action: Mouse moved to (716, 450)
Screenshot: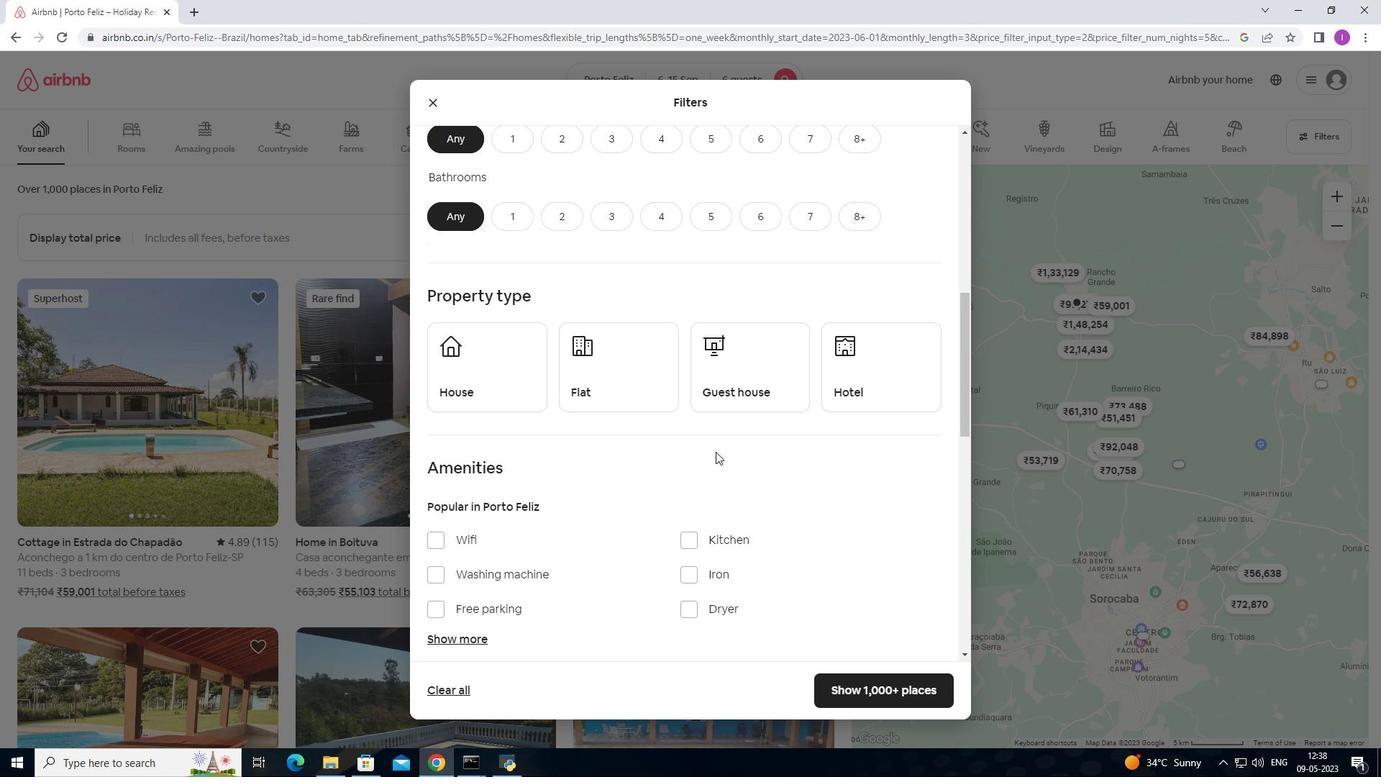 
Action: Mouse scrolled (716, 449) with delta (0, 0)
Screenshot: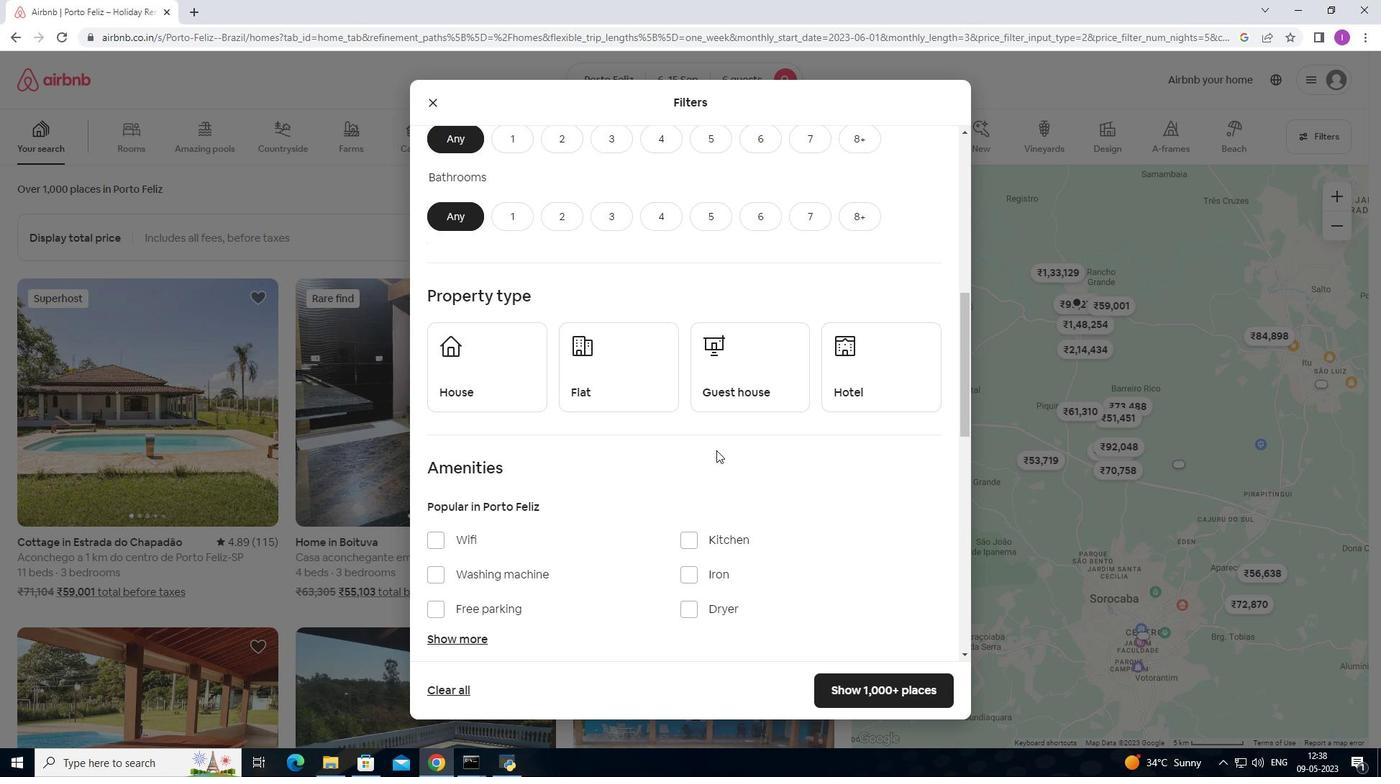 
Action: Mouse moved to (787, 400)
Screenshot: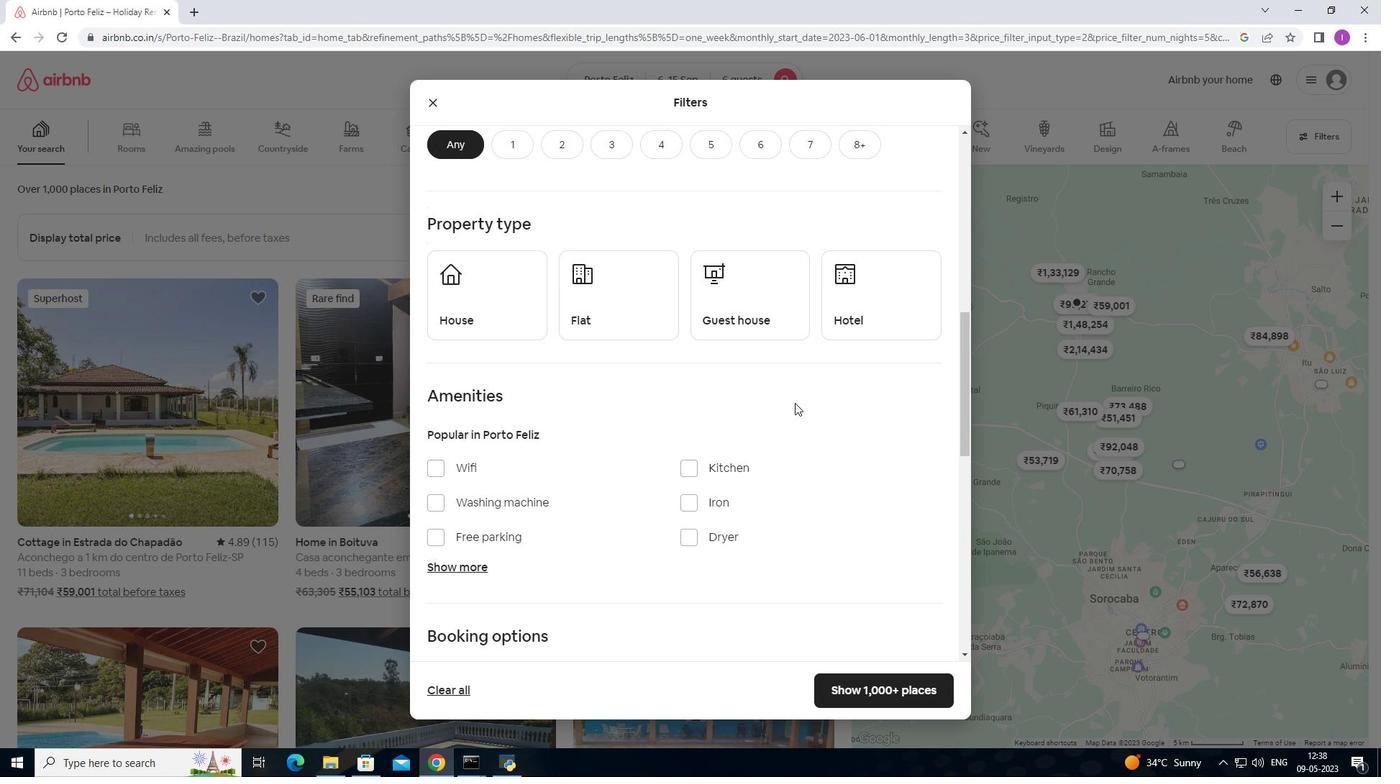 
Action: Mouse scrolled (787, 401) with delta (0, 0)
Screenshot: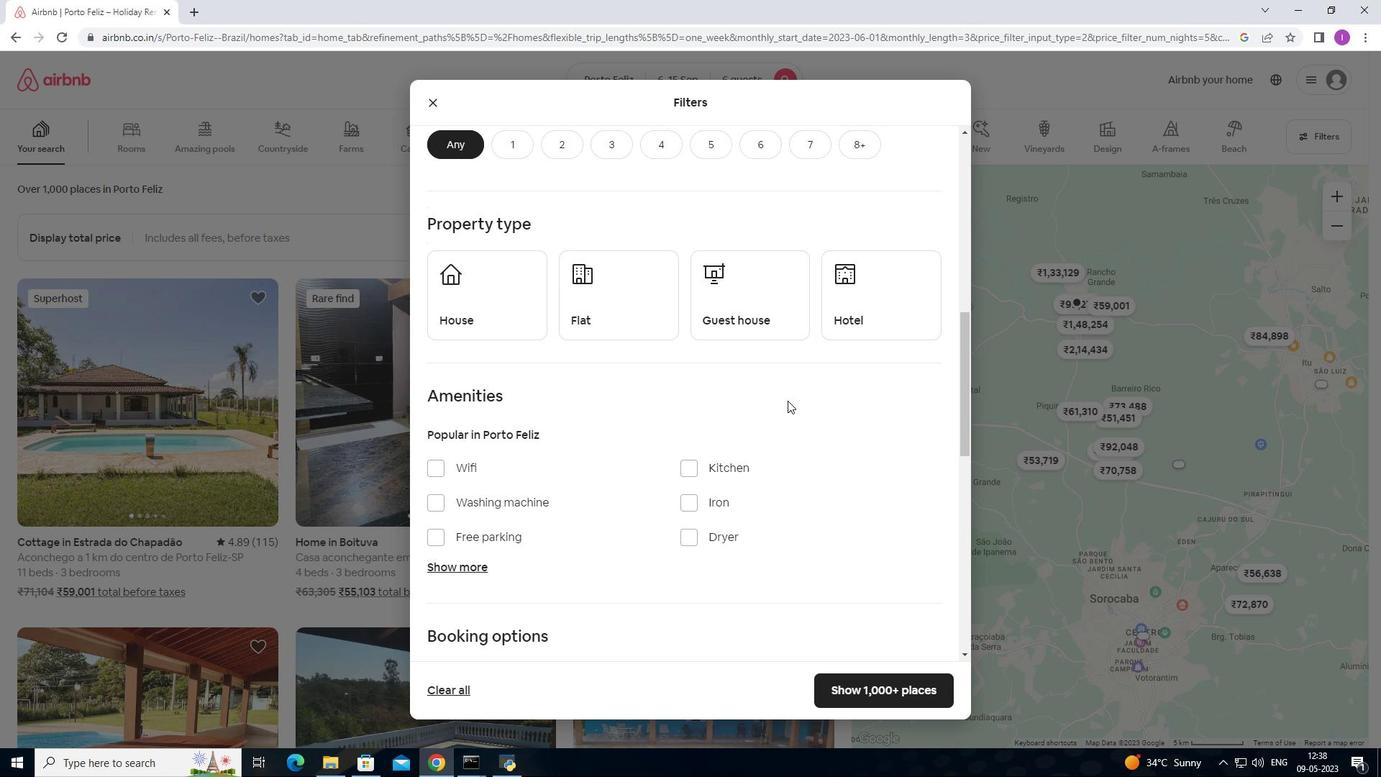 
Action: Mouse moved to (775, 392)
Screenshot: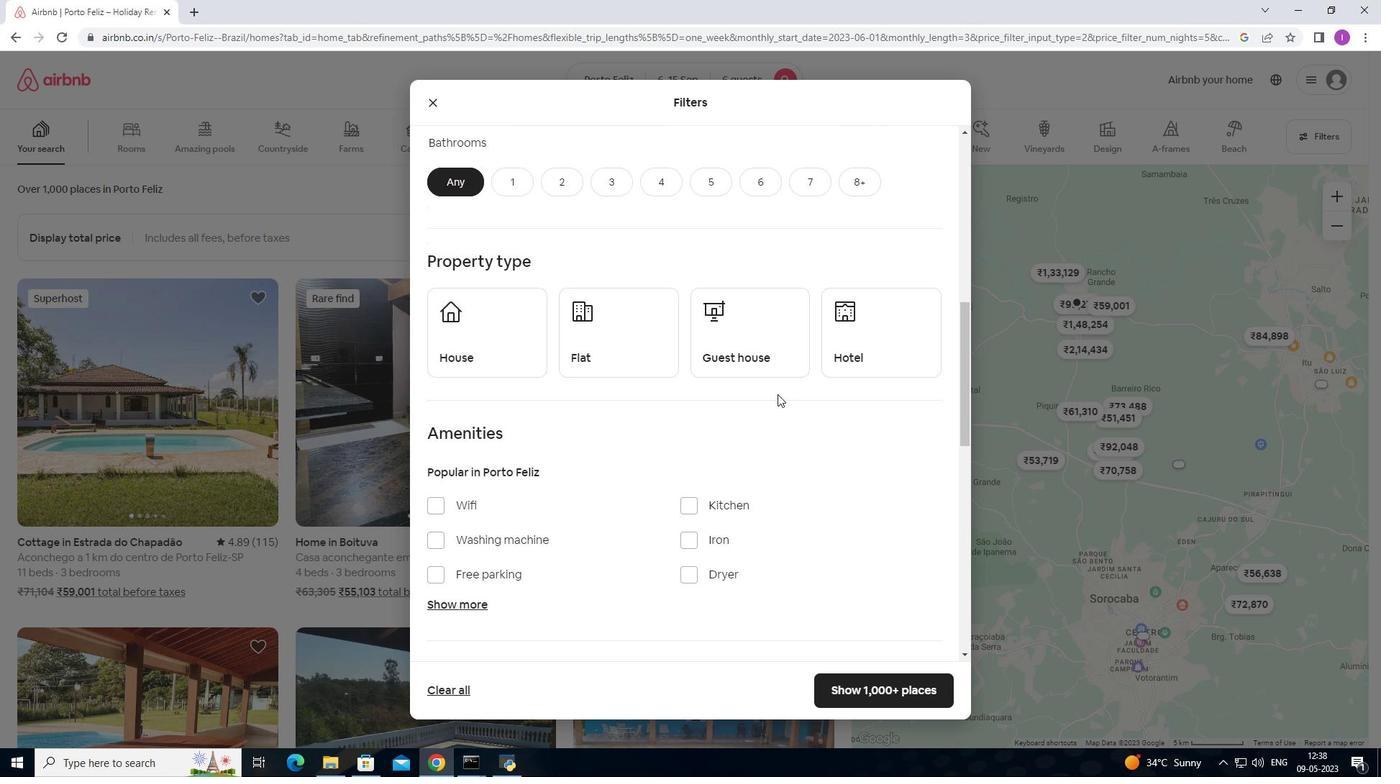 
Action: Mouse scrolled (775, 392) with delta (0, 0)
Screenshot: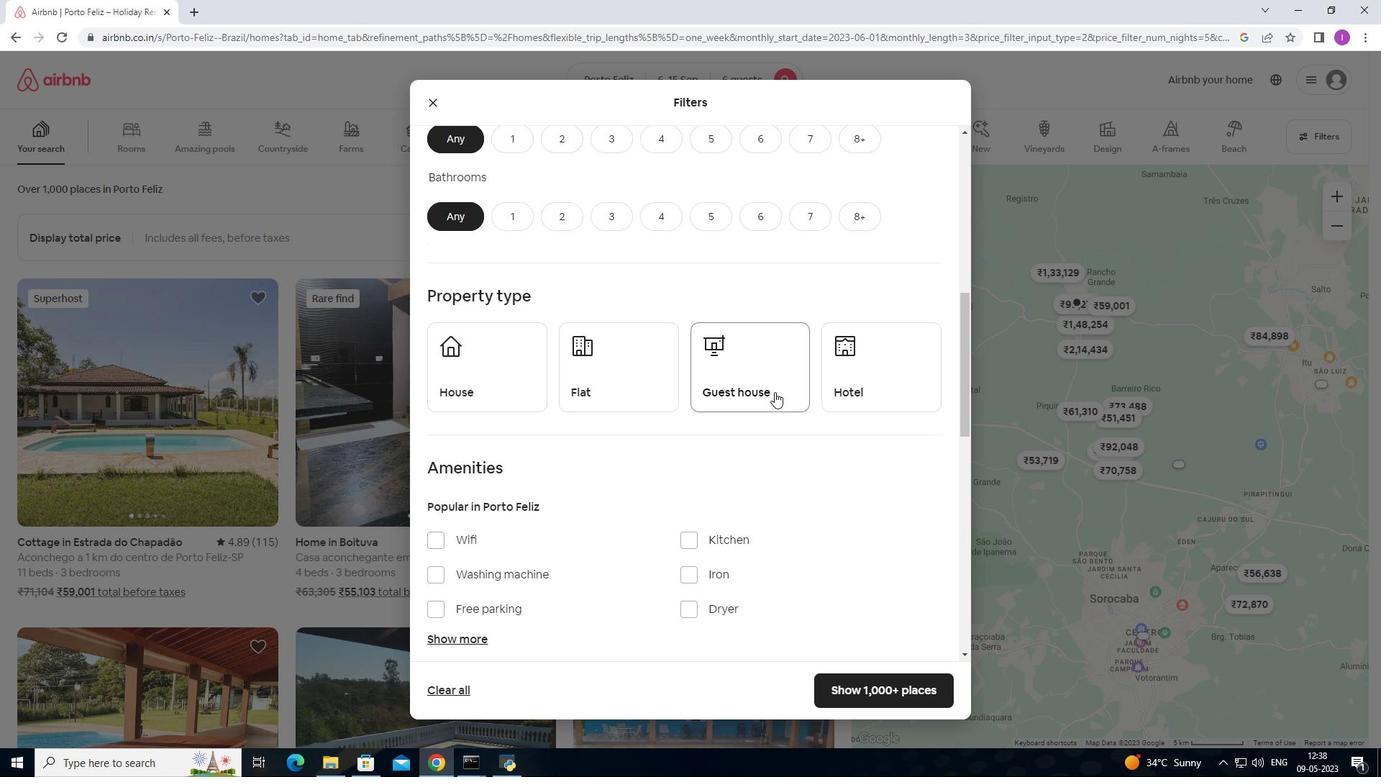 
Action: Mouse scrolled (775, 392) with delta (0, 0)
Screenshot: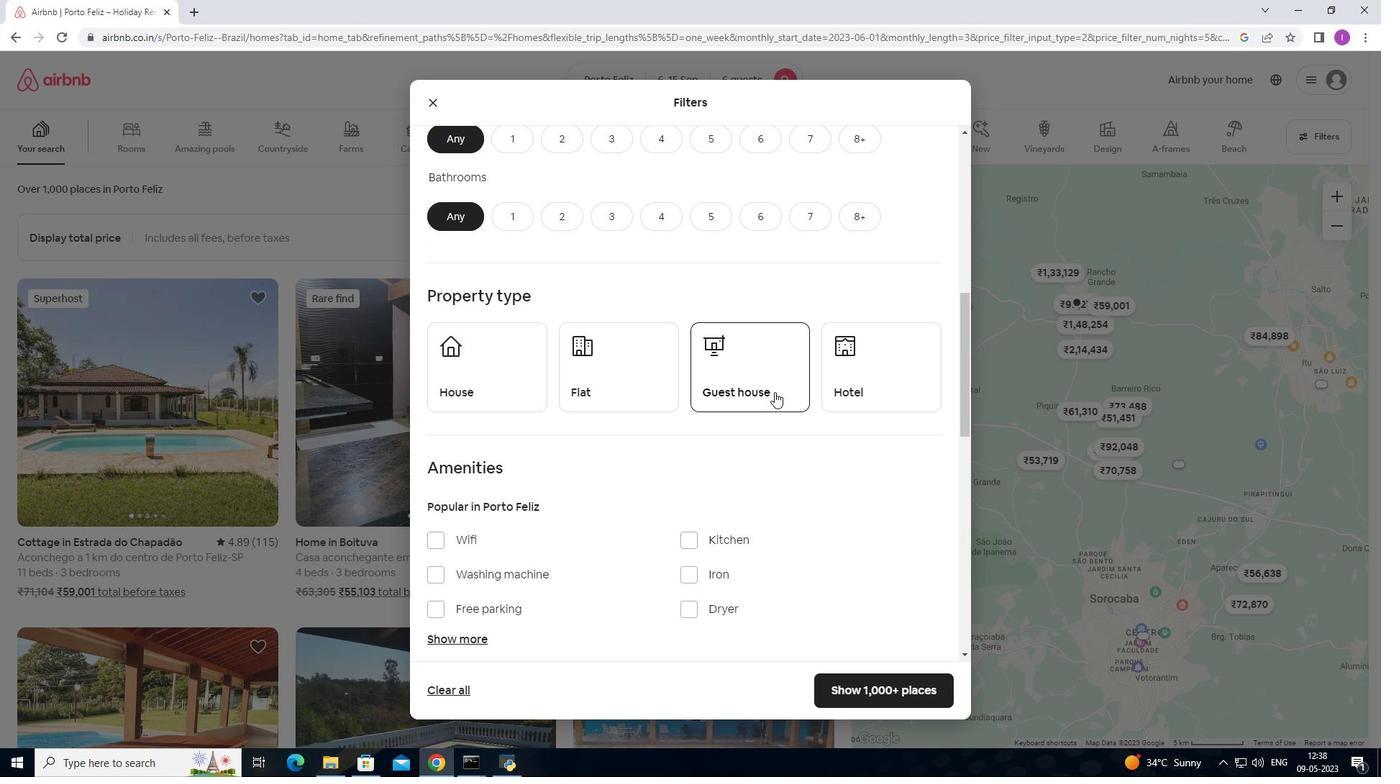 
Action: Mouse moved to (762, 209)
Screenshot: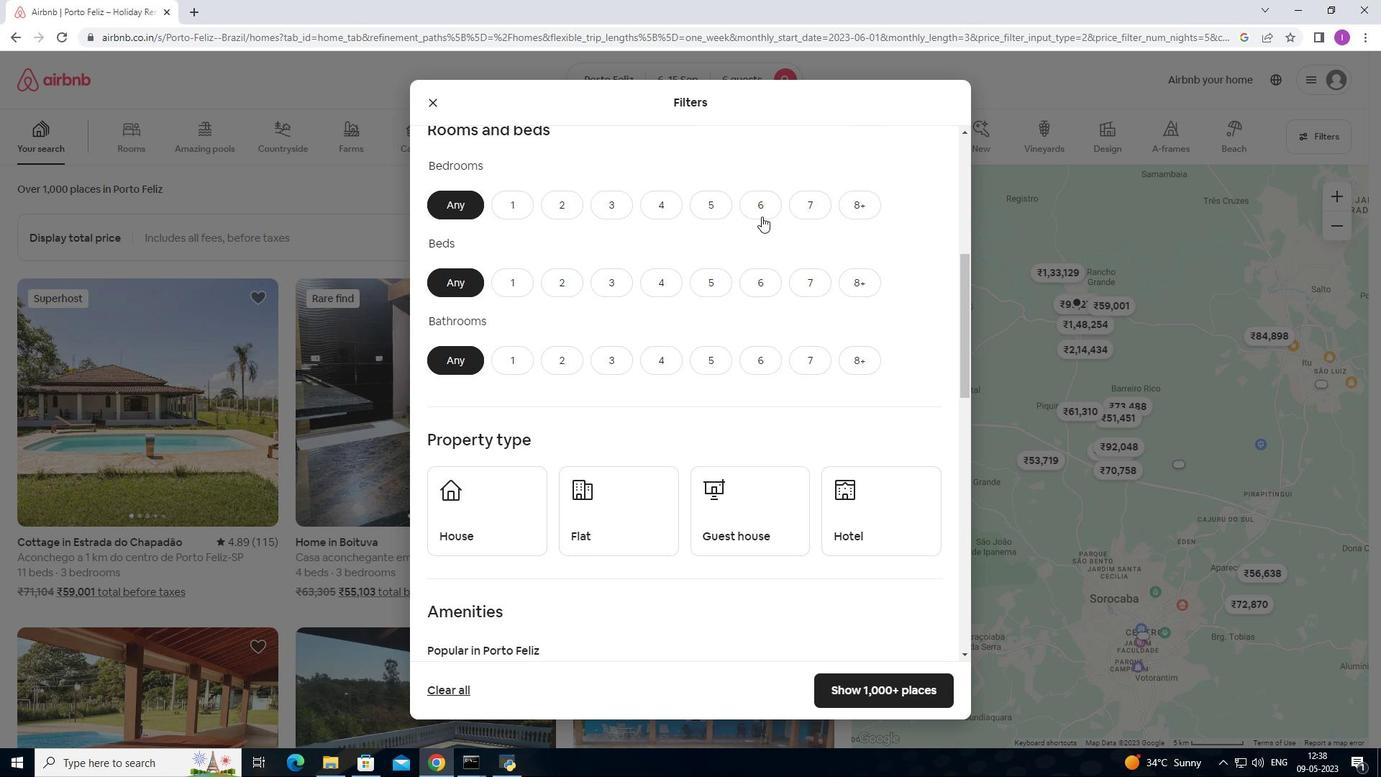 
Action: Mouse pressed left at (762, 209)
Screenshot: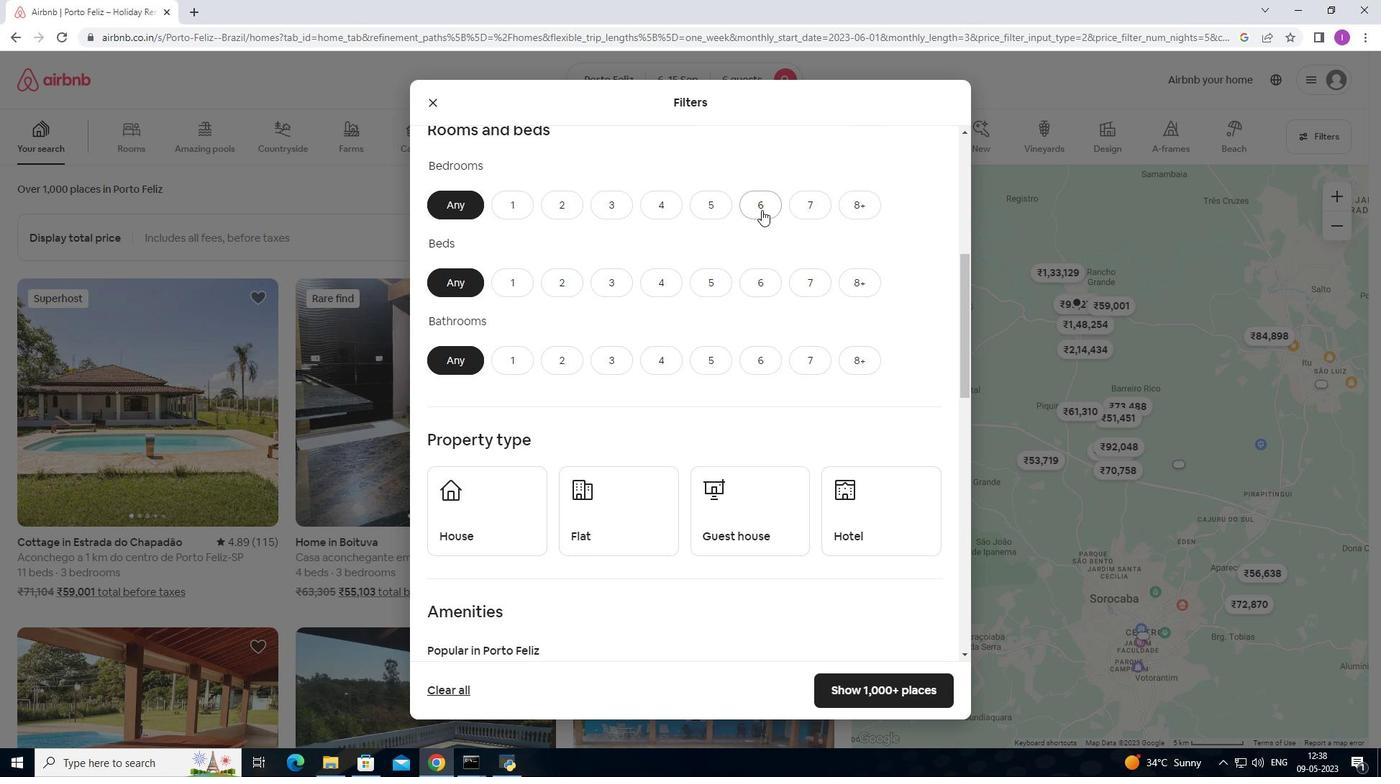 
Action: Mouse moved to (762, 277)
Screenshot: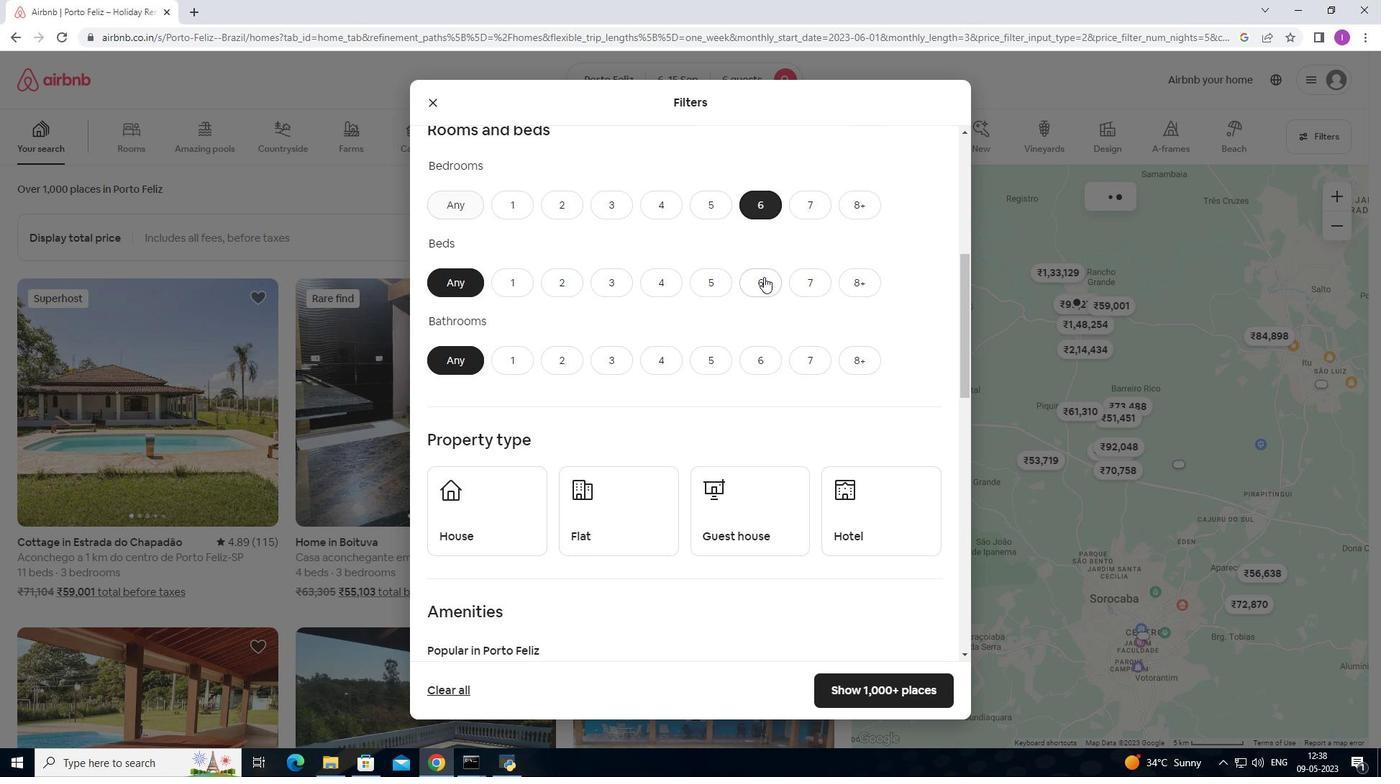 
Action: Mouse pressed left at (762, 277)
Screenshot: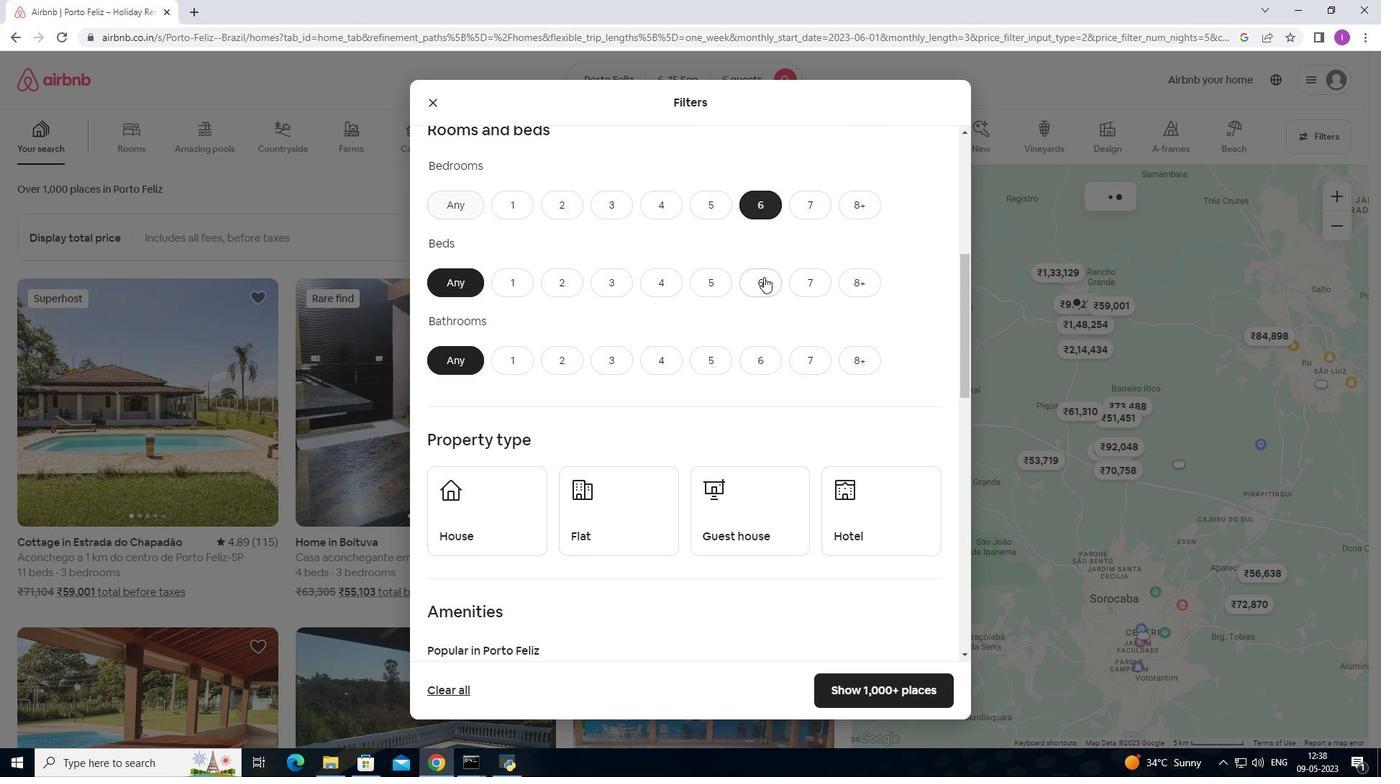 
Action: Mouse moved to (773, 358)
Screenshot: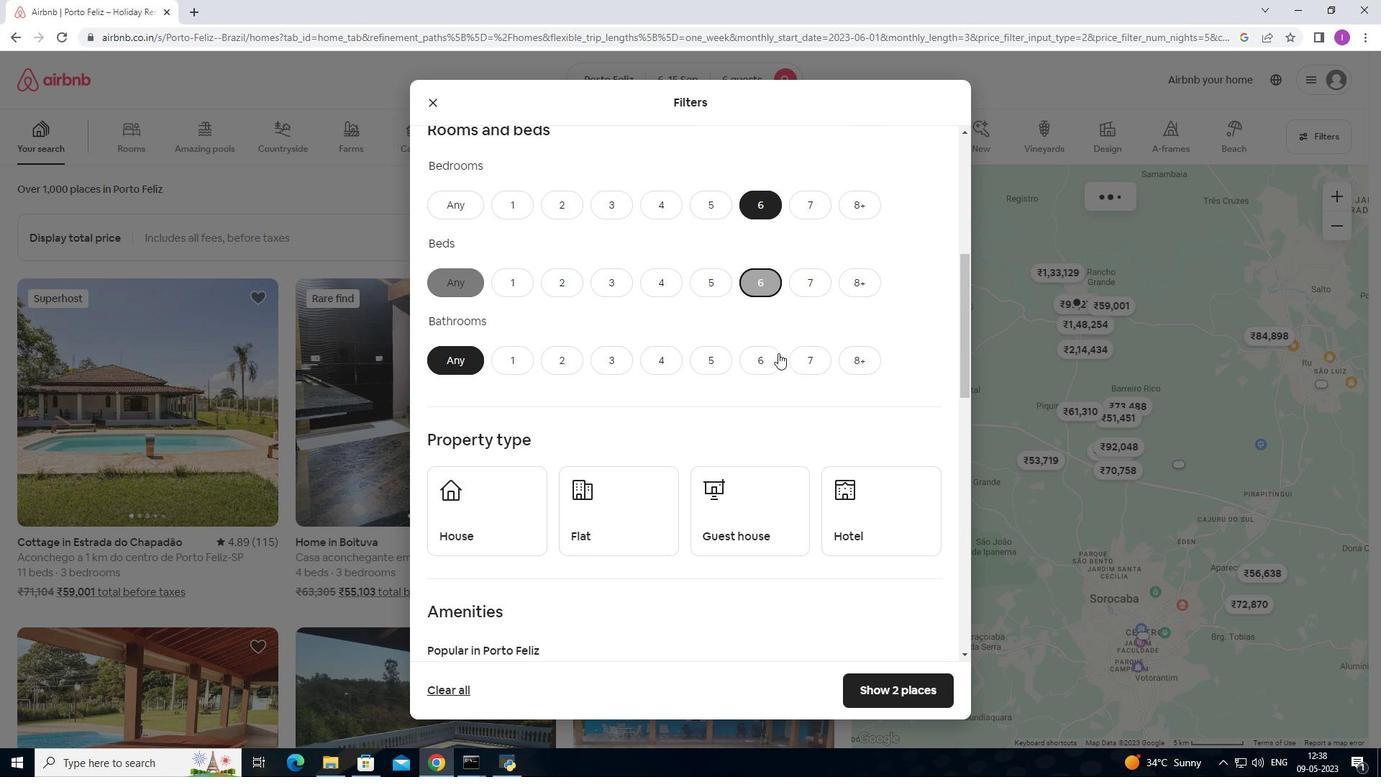 
Action: Mouse pressed left at (773, 358)
Screenshot: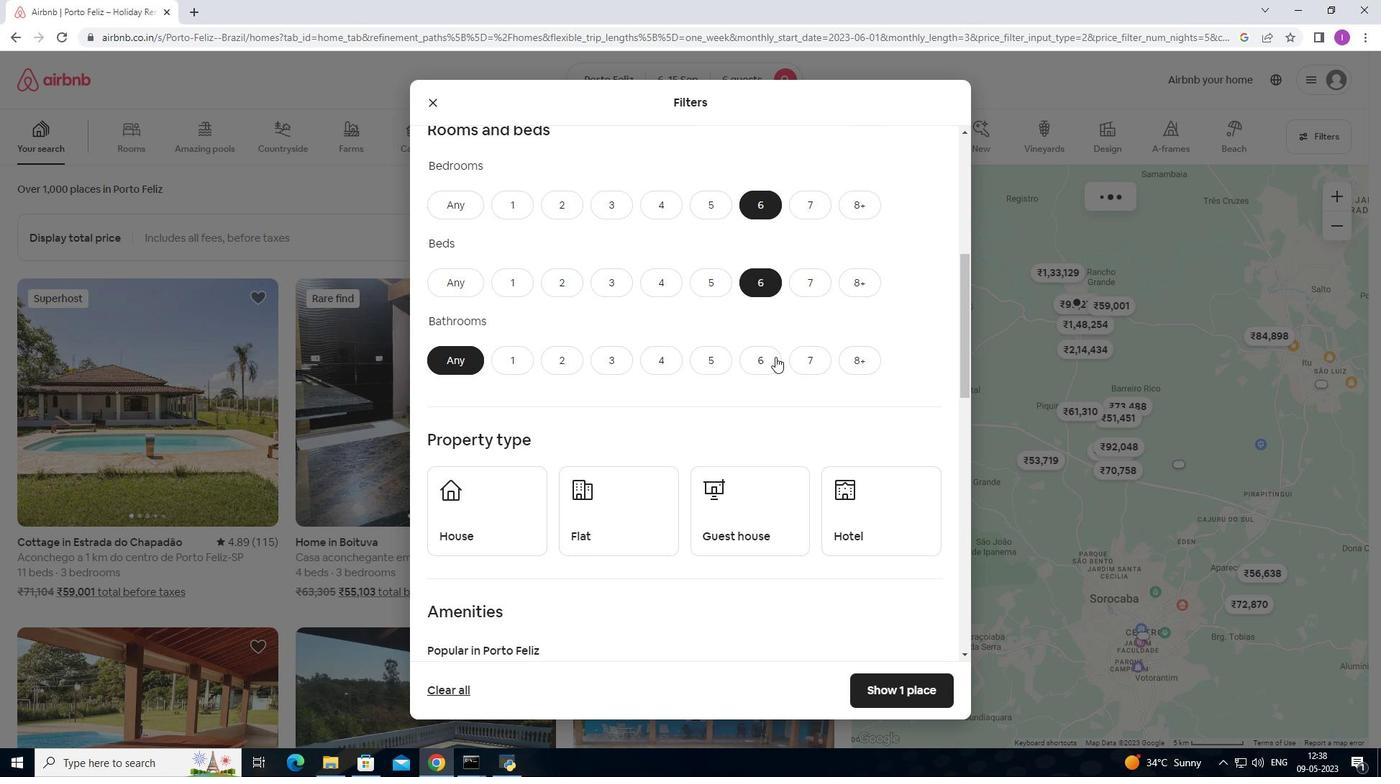
Action: Mouse moved to (681, 405)
Screenshot: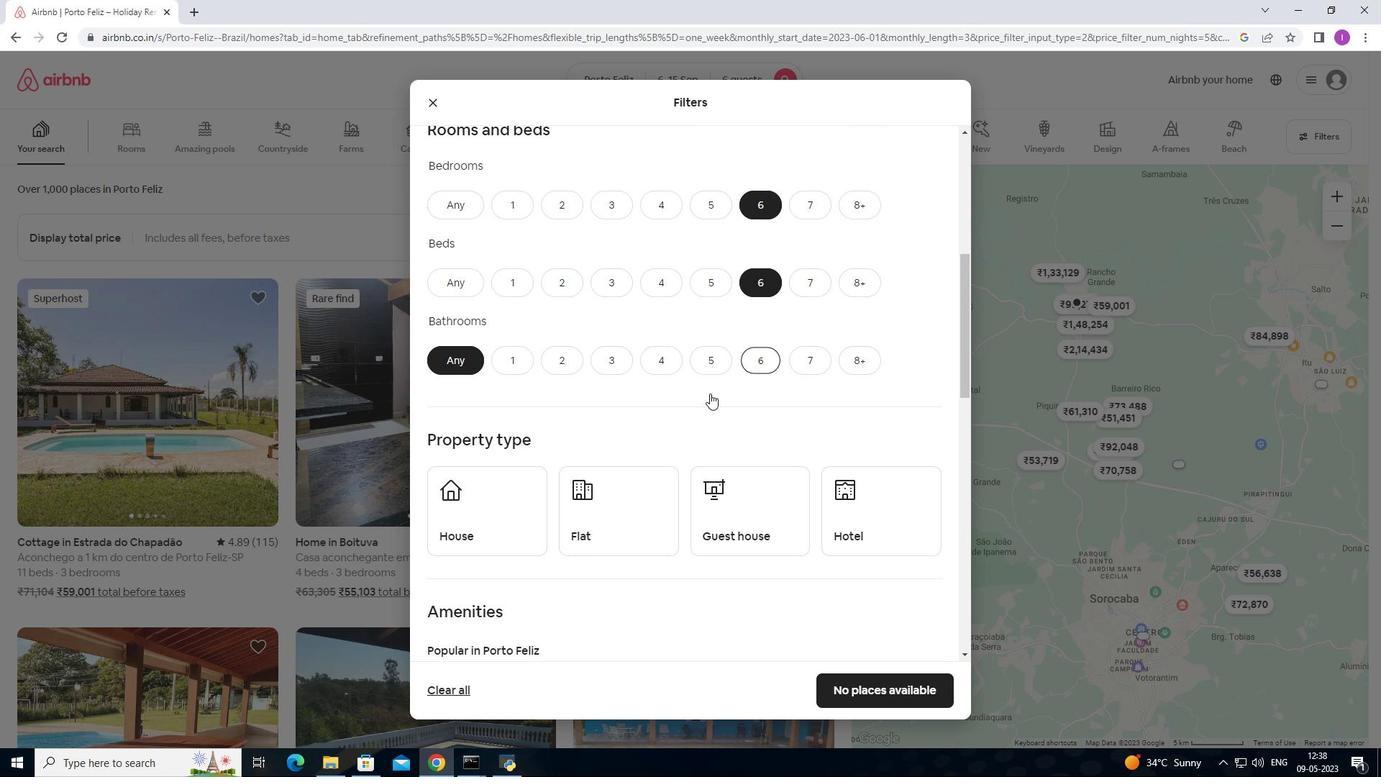 
Action: Mouse scrolled (681, 404) with delta (0, 0)
Screenshot: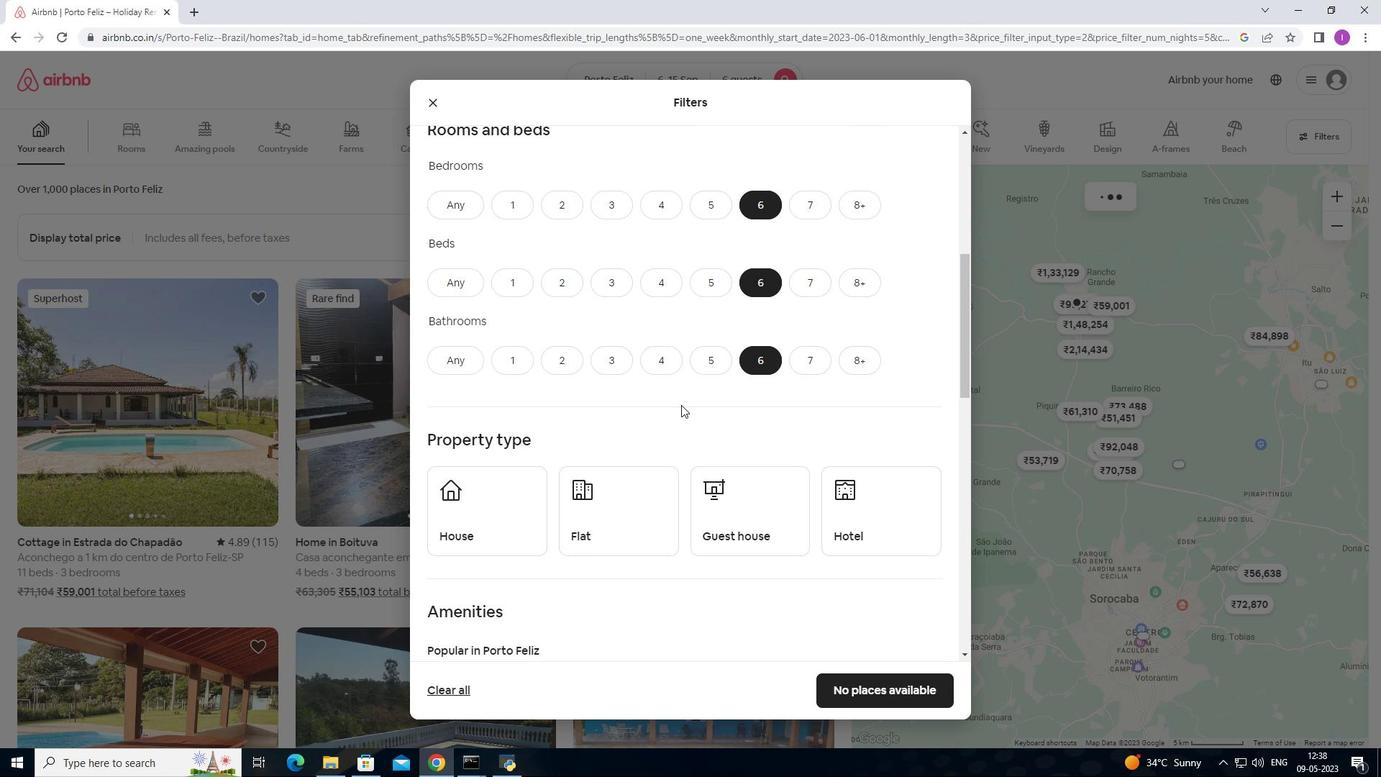 
Action: Mouse scrolled (681, 404) with delta (0, 0)
Screenshot: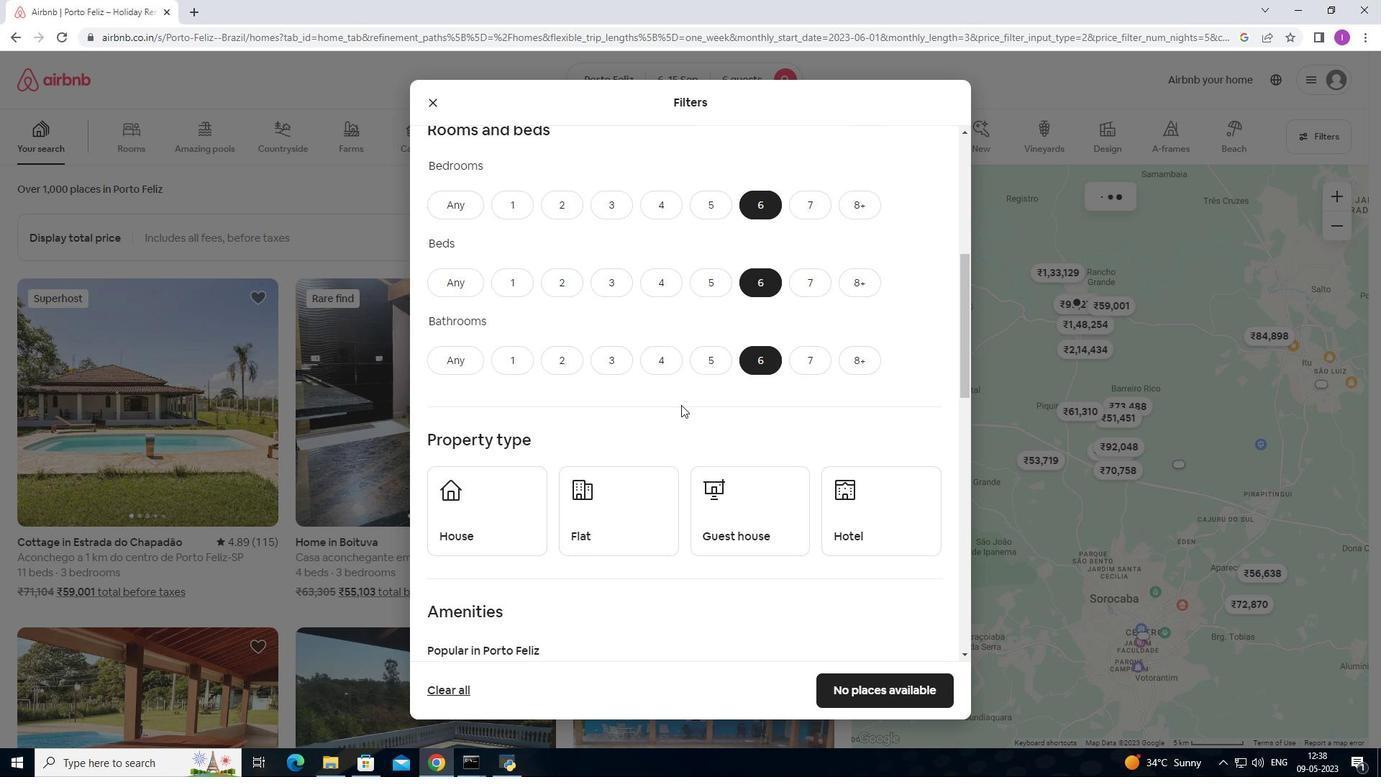 
Action: Mouse moved to (523, 395)
Screenshot: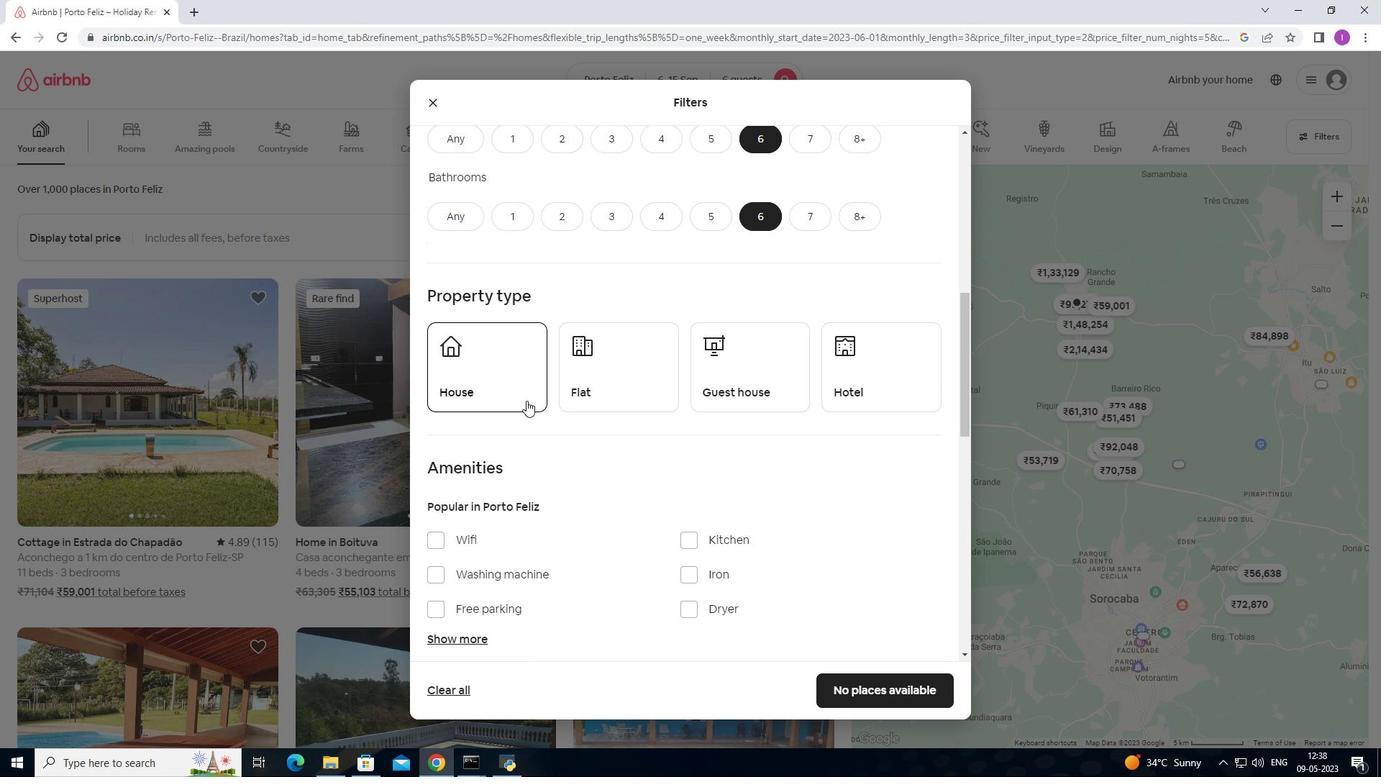 
Action: Mouse pressed left at (523, 395)
Screenshot: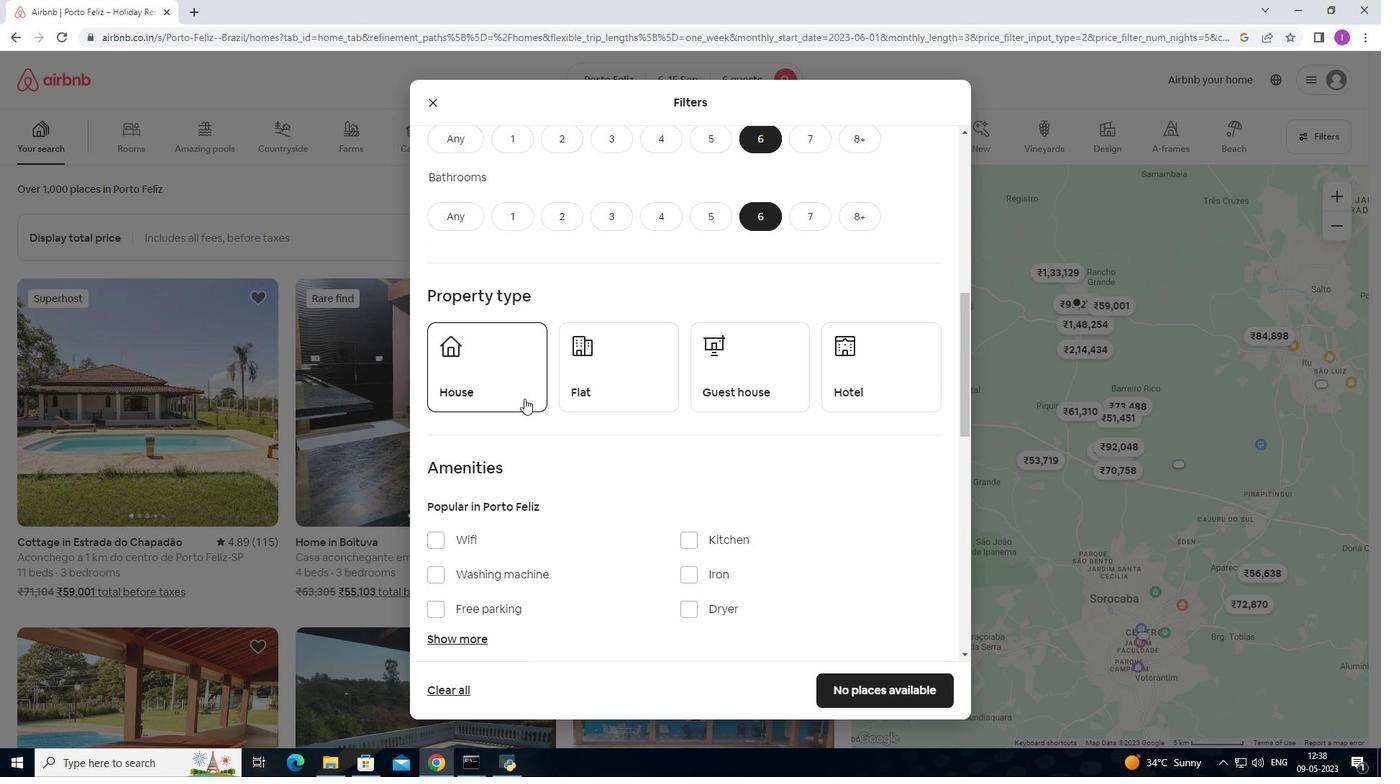 
Action: Mouse moved to (680, 367)
Screenshot: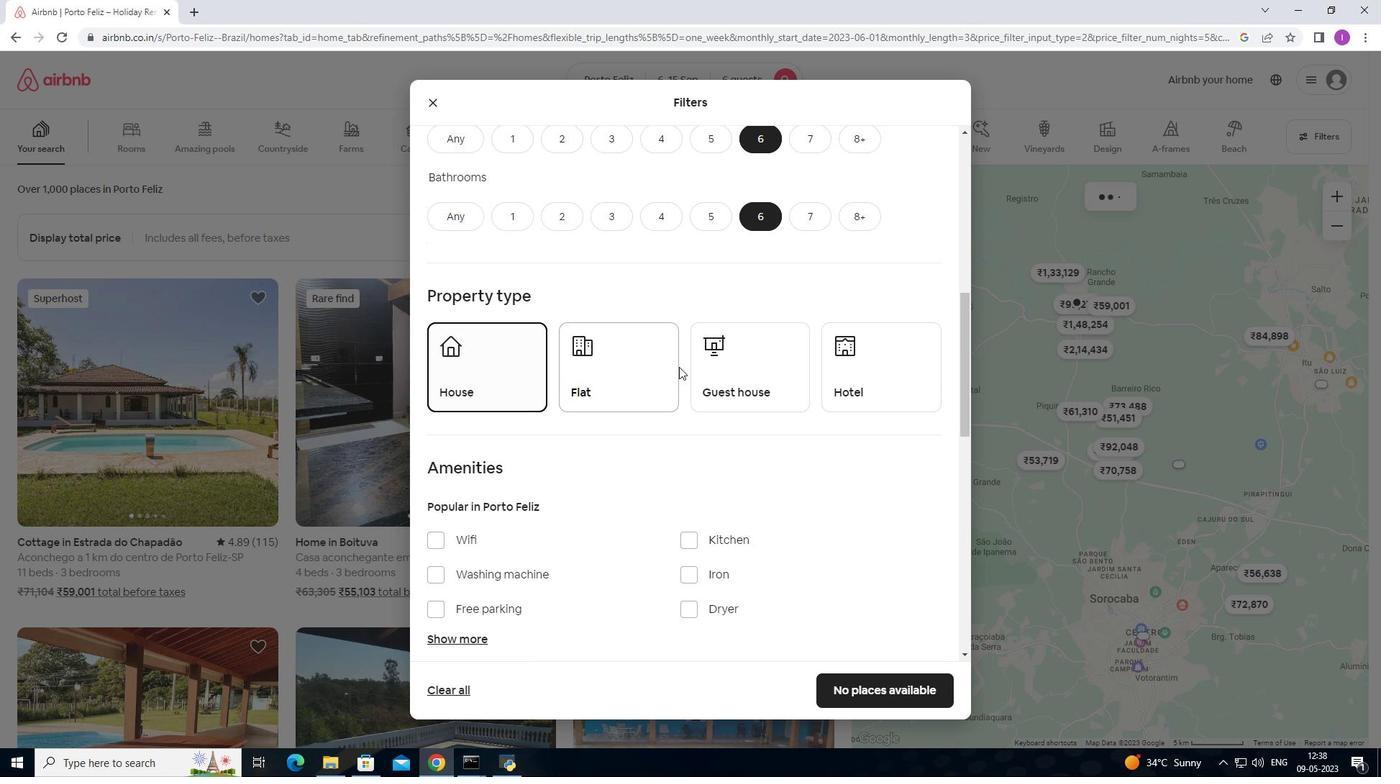 
Action: Mouse pressed left at (680, 367)
Screenshot: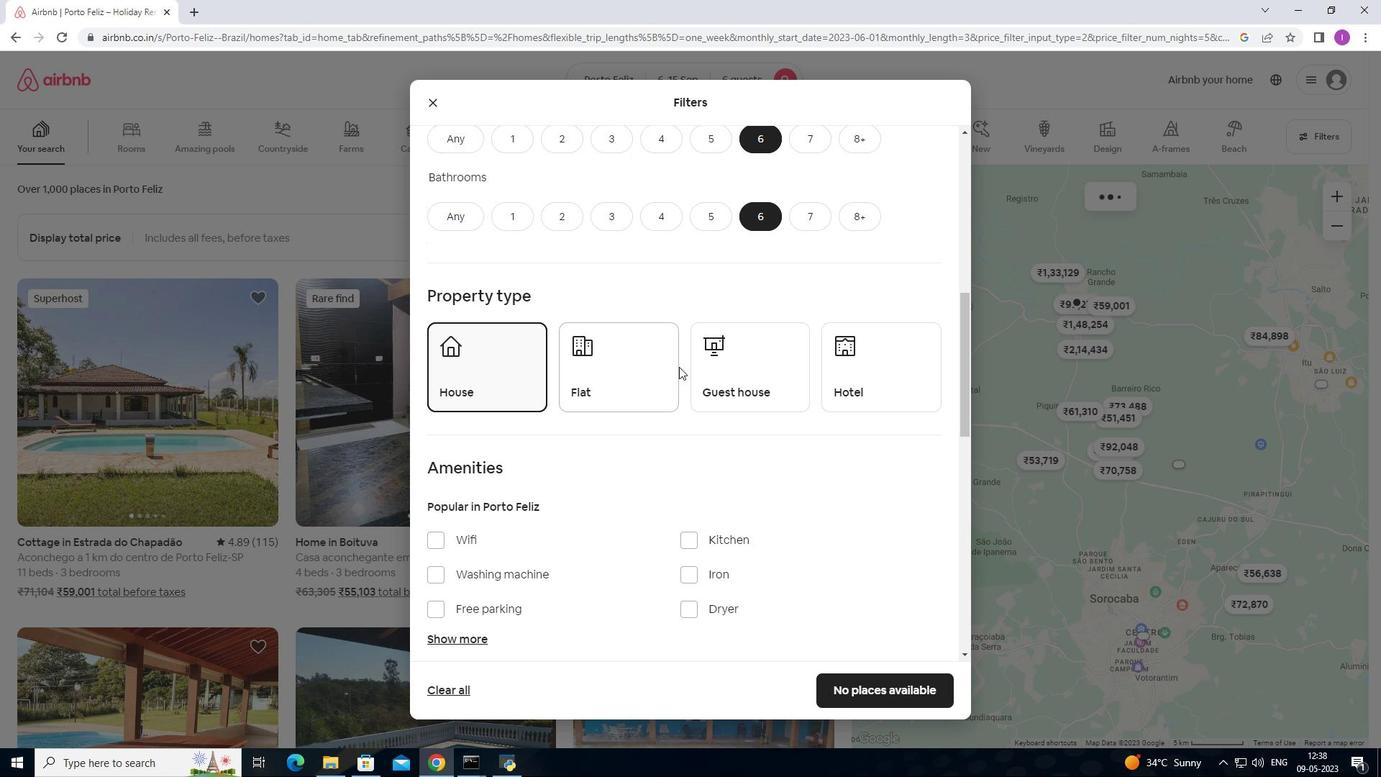 
Action: Mouse moved to (670, 371)
Screenshot: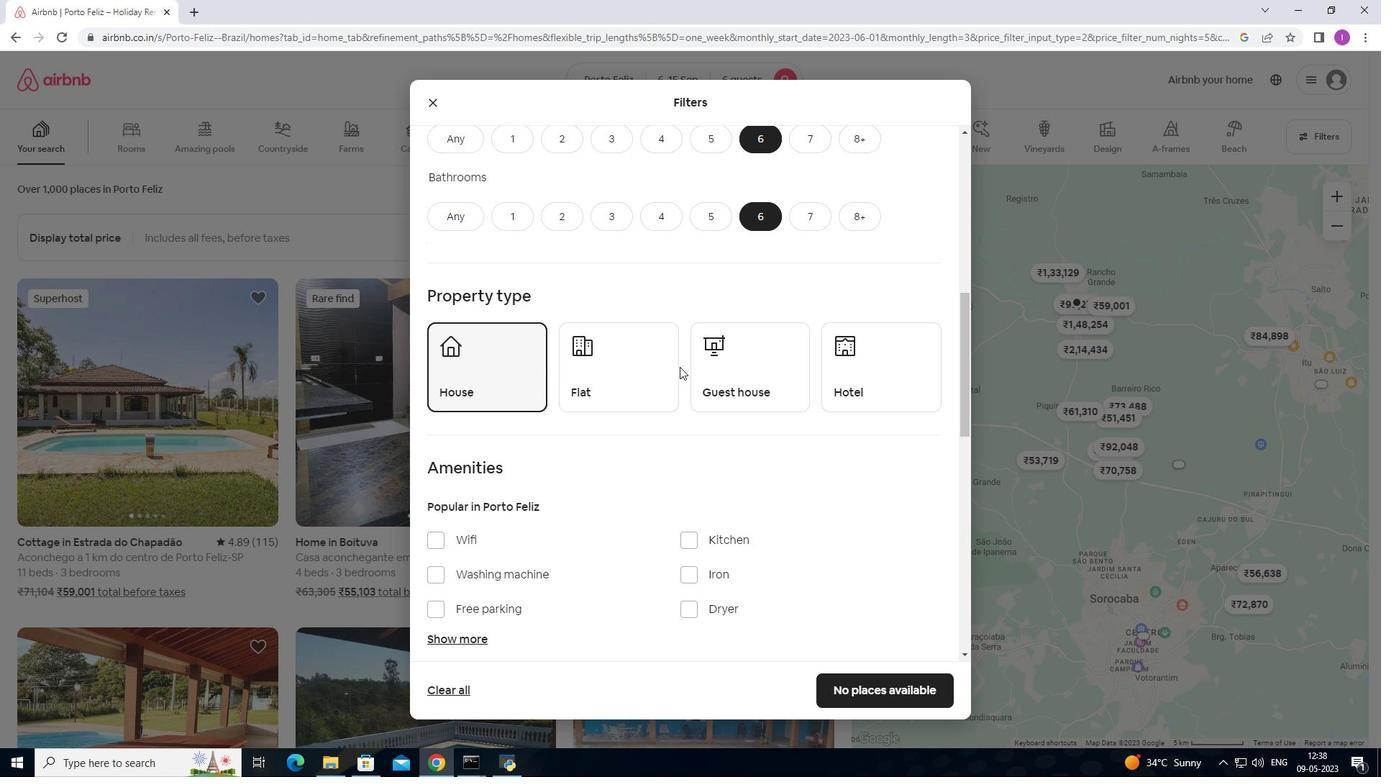 
Action: Mouse pressed left at (670, 371)
Screenshot: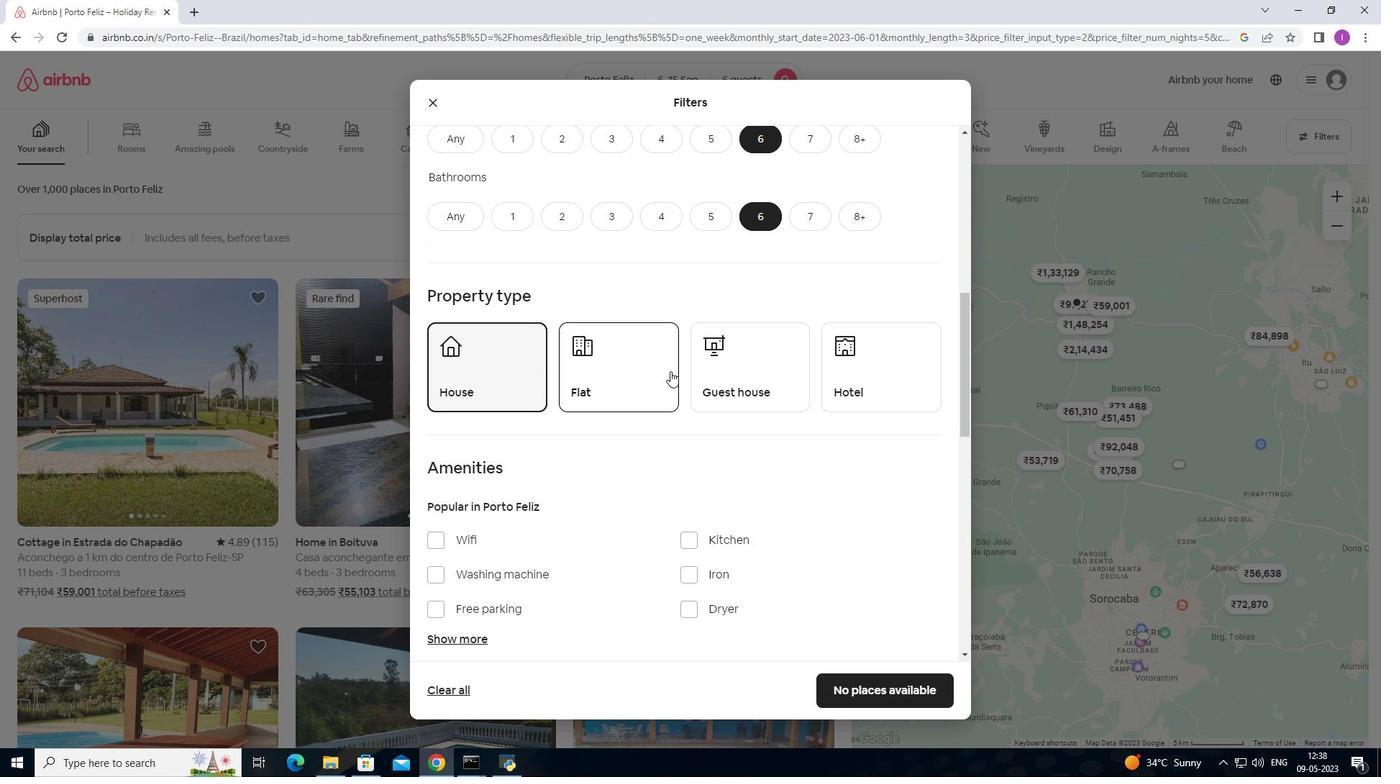 
Action: Mouse moved to (775, 368)
Screenshot: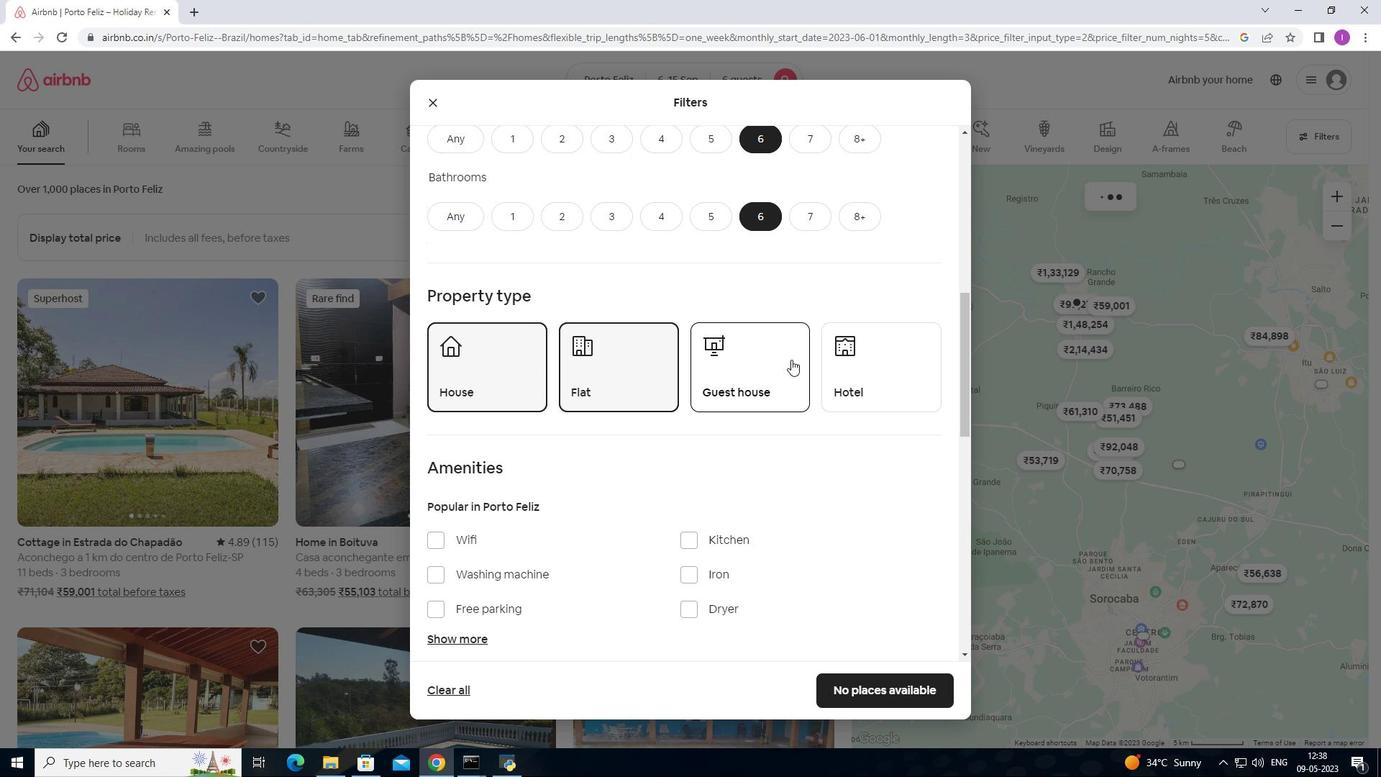 
Action: Mouse pressed left at (775, 368)
Screenshot: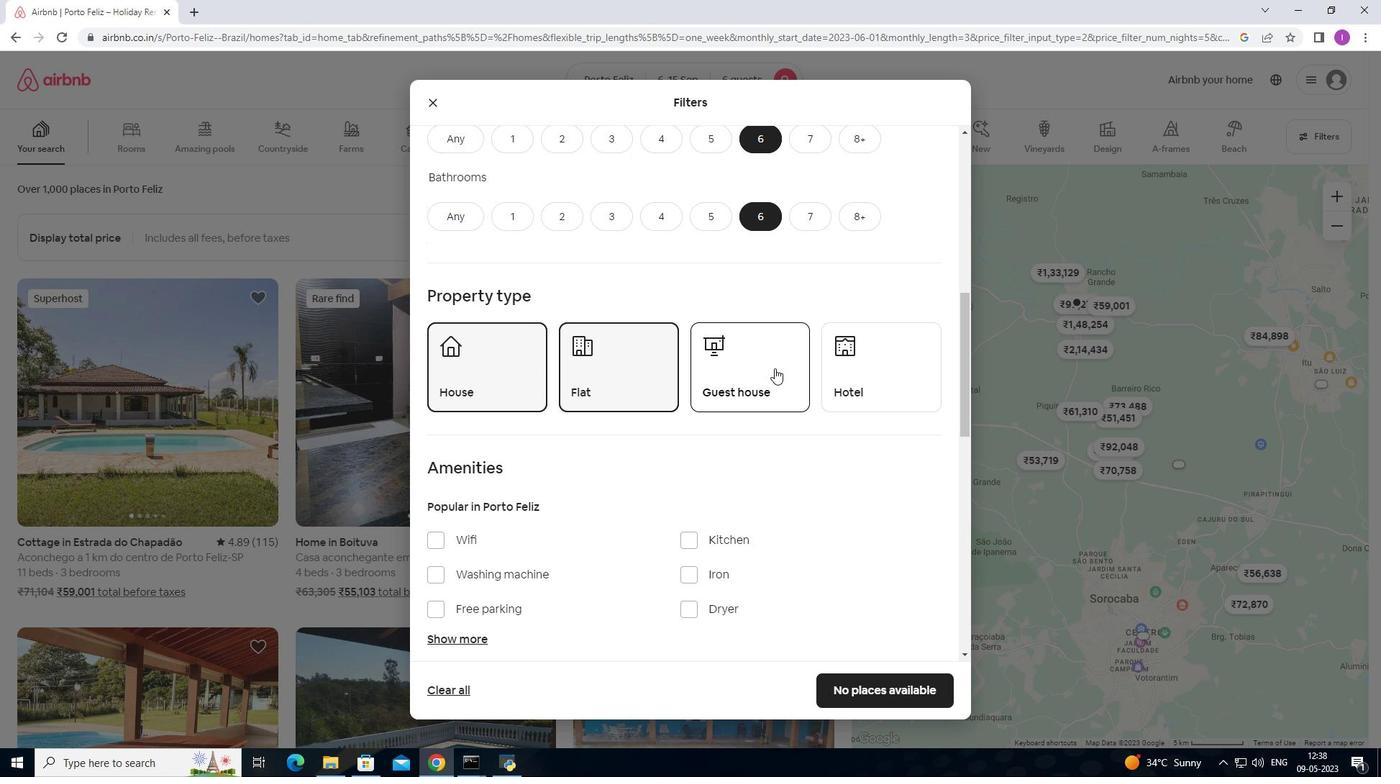 
Action: Mouse moved to (773, 367)
Screenshot: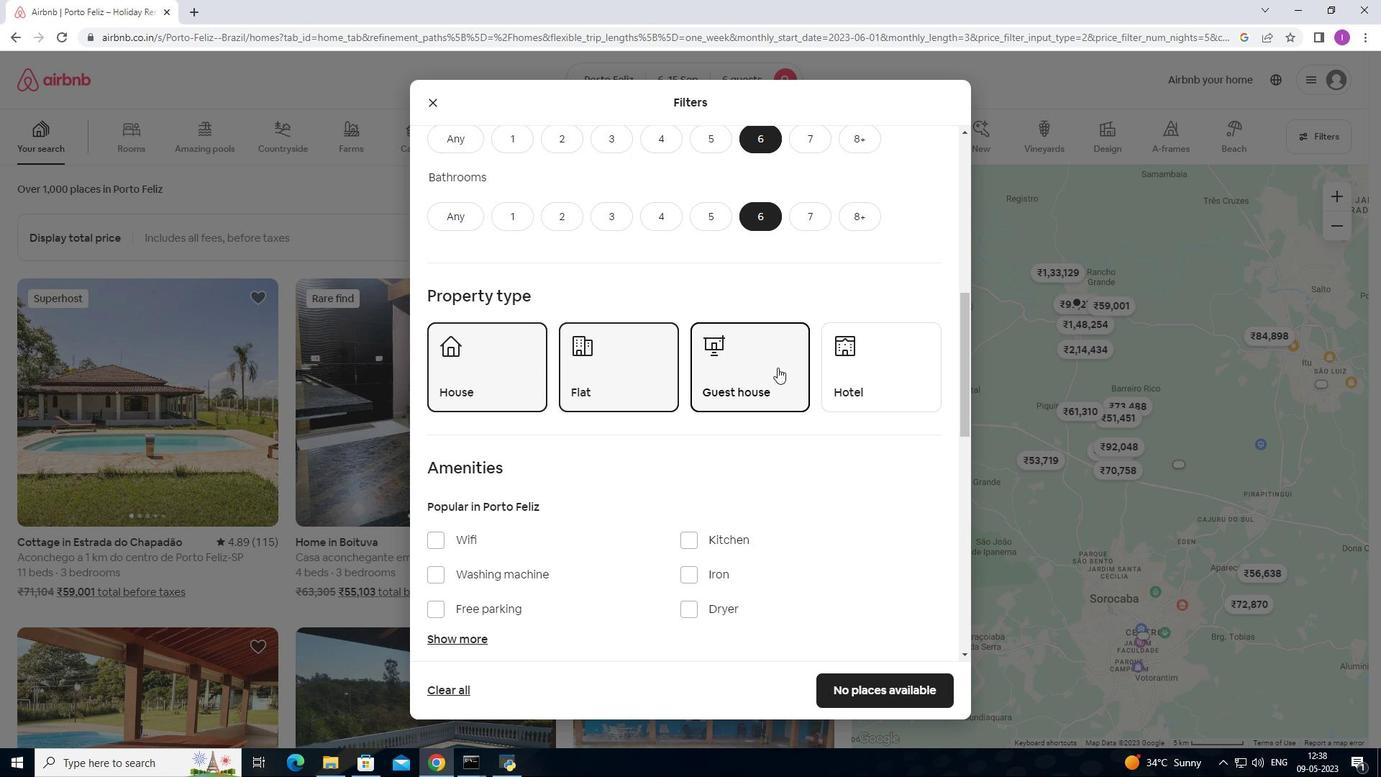 
Action: Mouse scrolled (773, 366) with delta (0, 0)
Screenshot: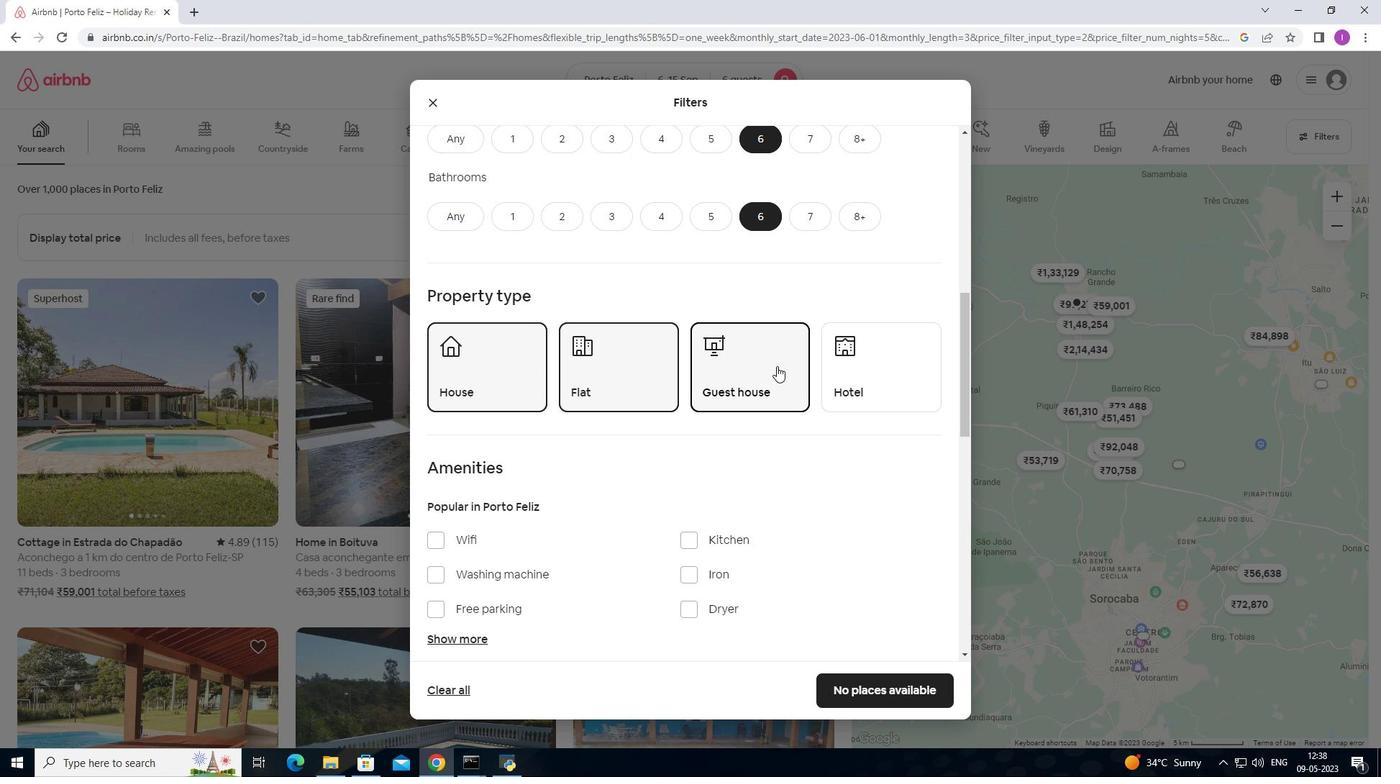 
Action: Mouse moved to (764, 377)
Screenshot: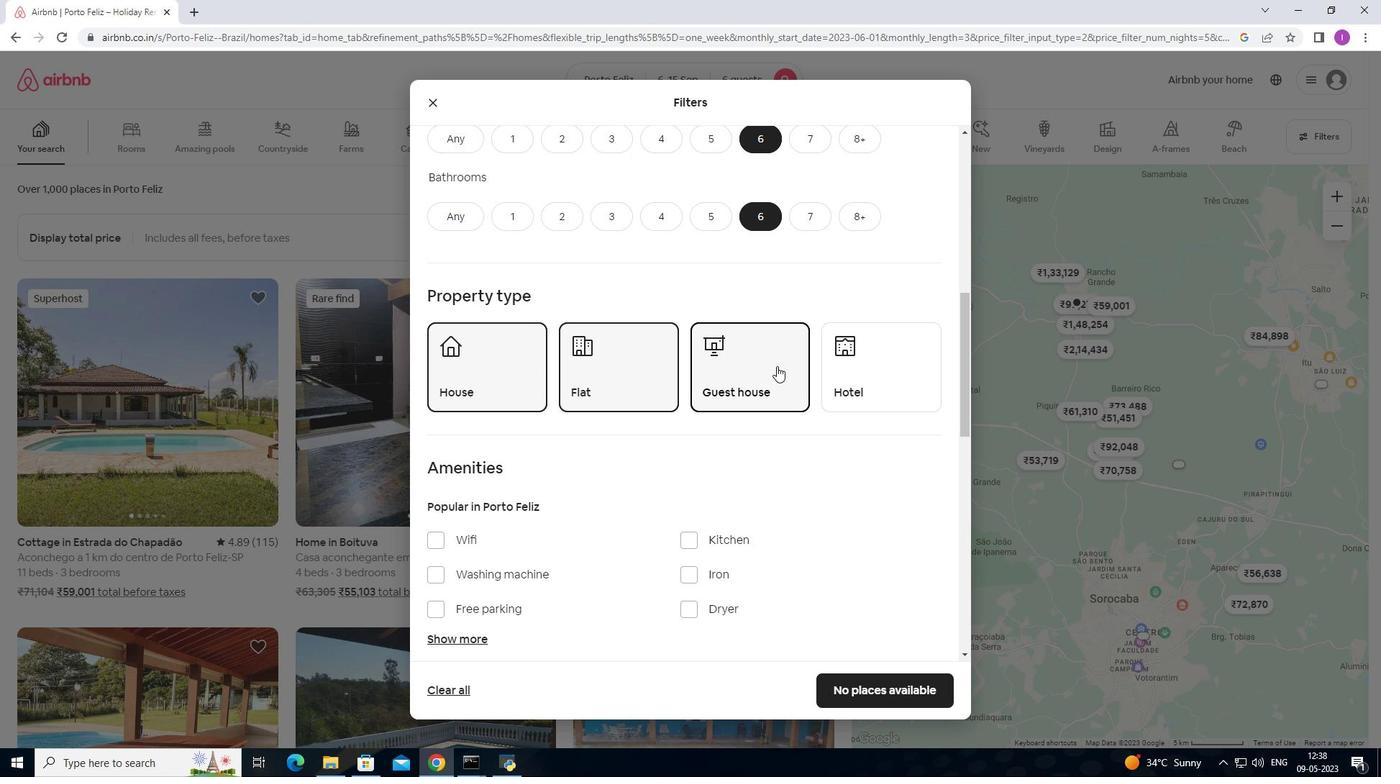 
Action: Mouse scrolled (766, 375) with delta (0, 0)
Screenshot: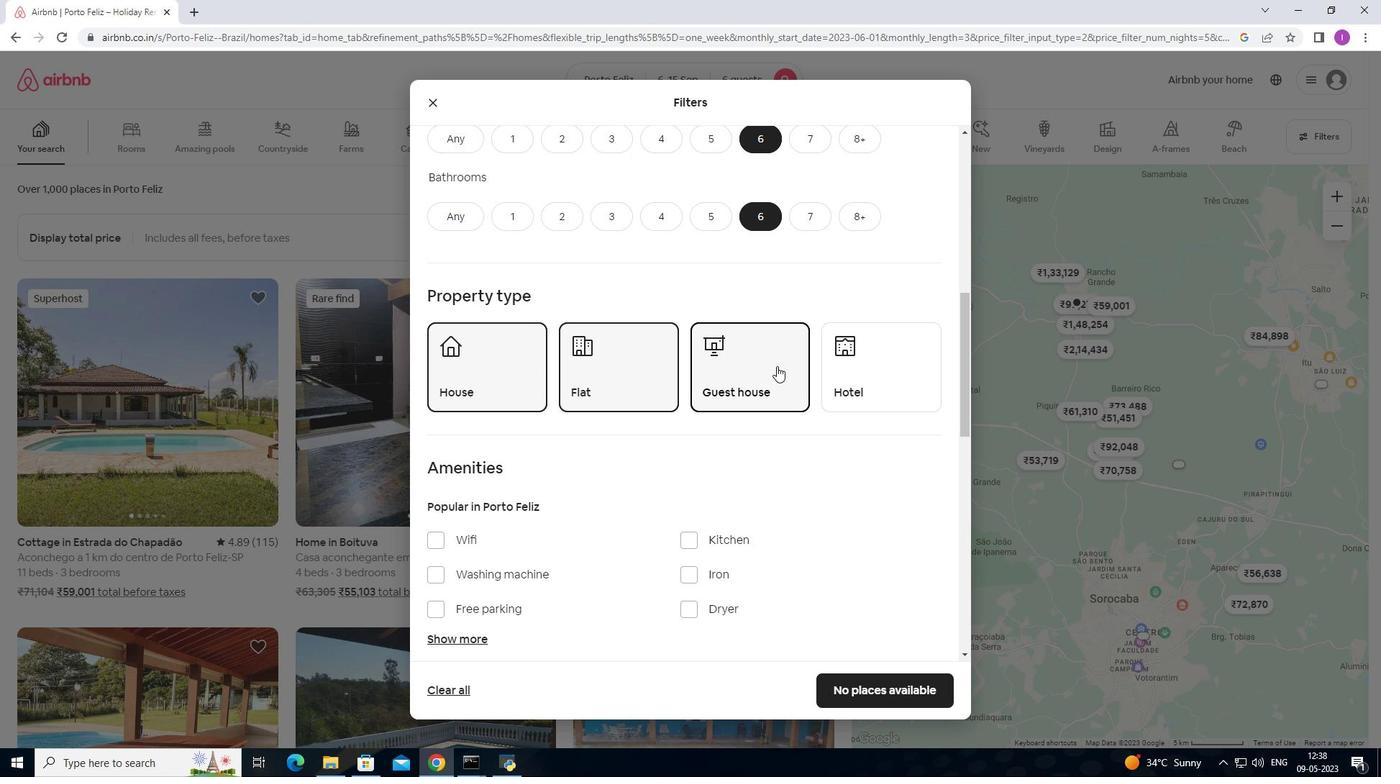 
Action: Mouse moved to (748, 390)
Screenshot: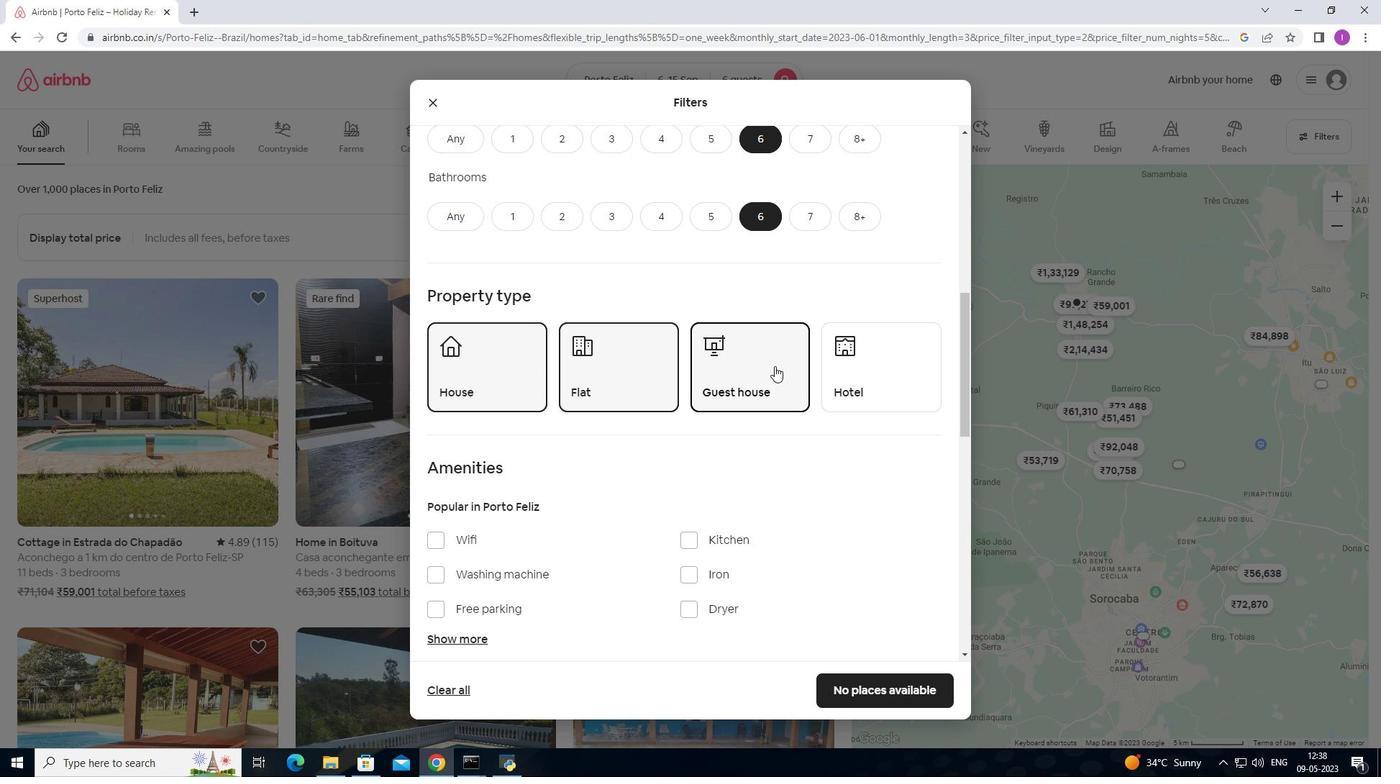 
Action: Mouse scrolled (751, 387) with delta (0, 0)
Screenshot: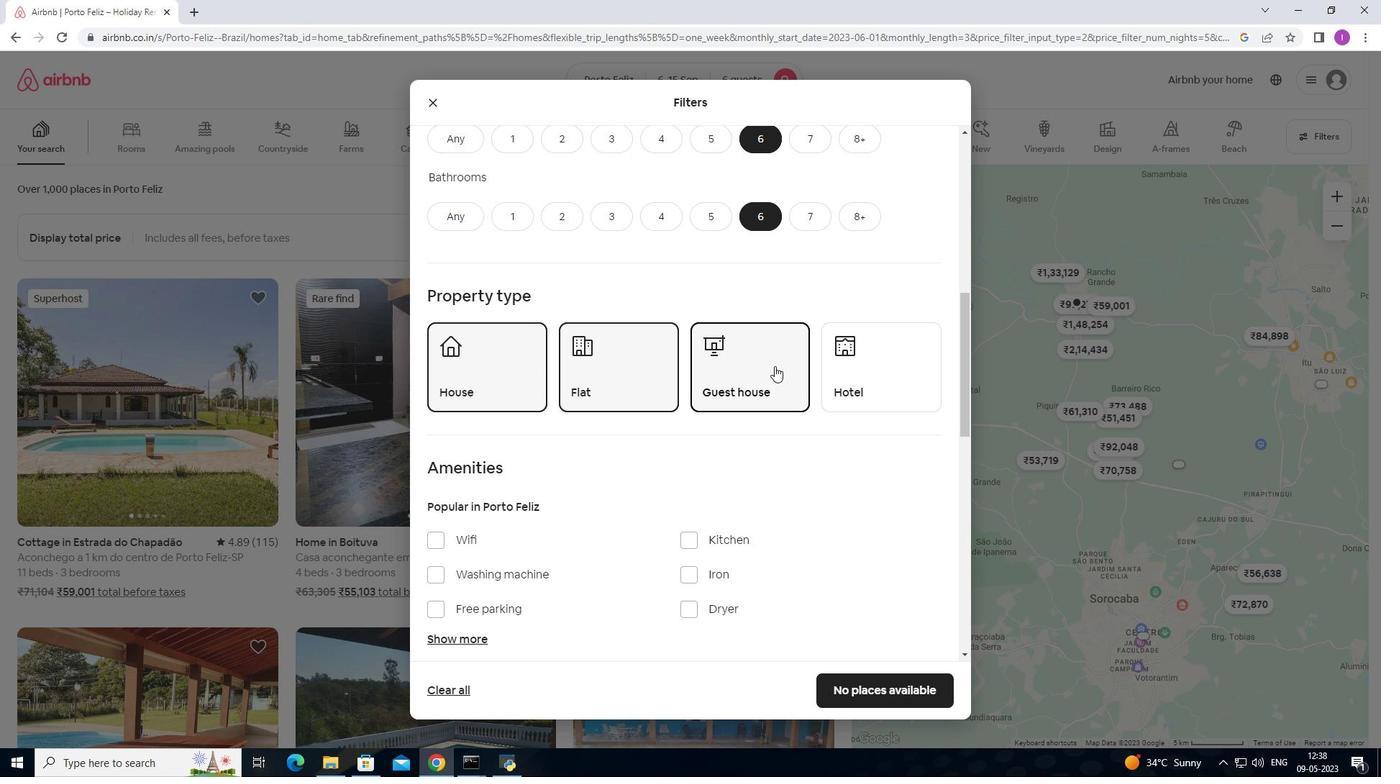 
Action: Mouse moved to (436, 318)
Screenshot: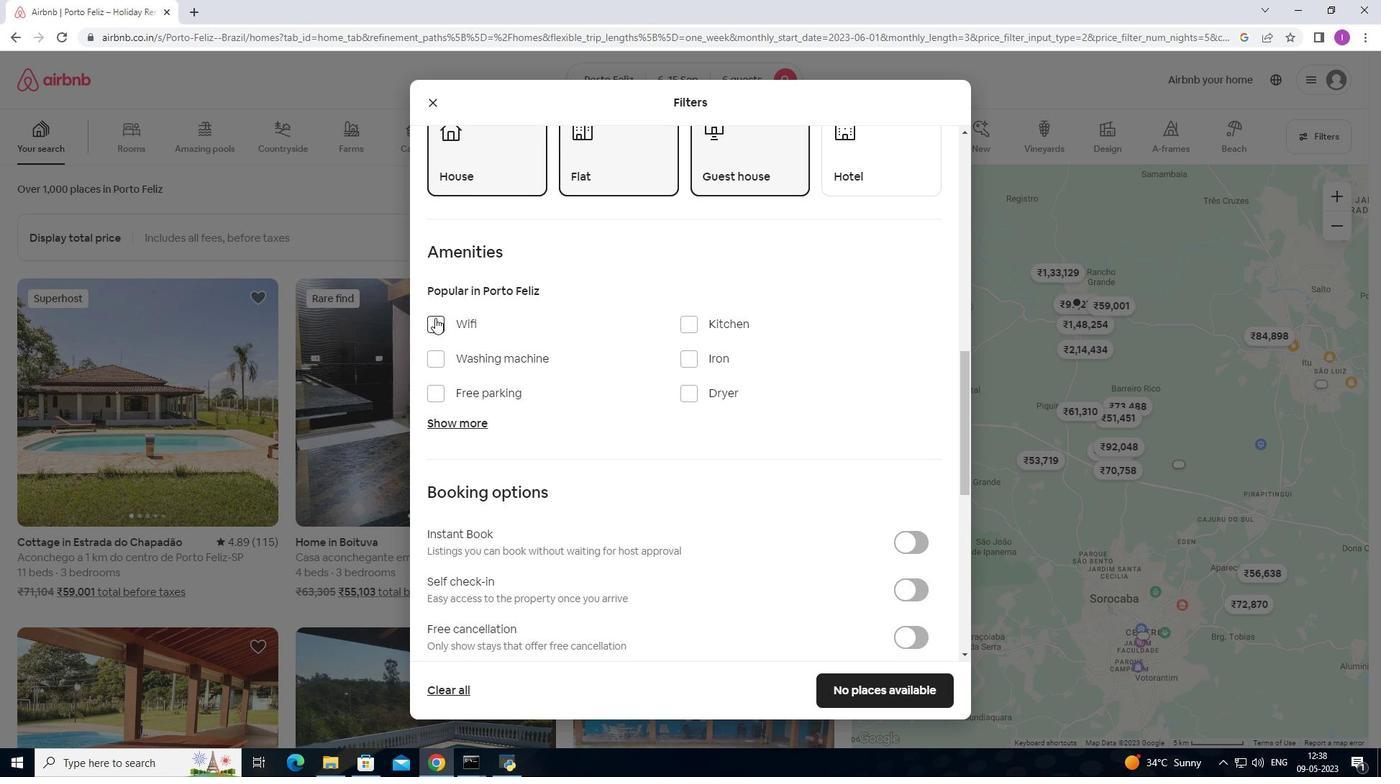 
Action: Mouse pressed left at (436, 318)
Screenshot: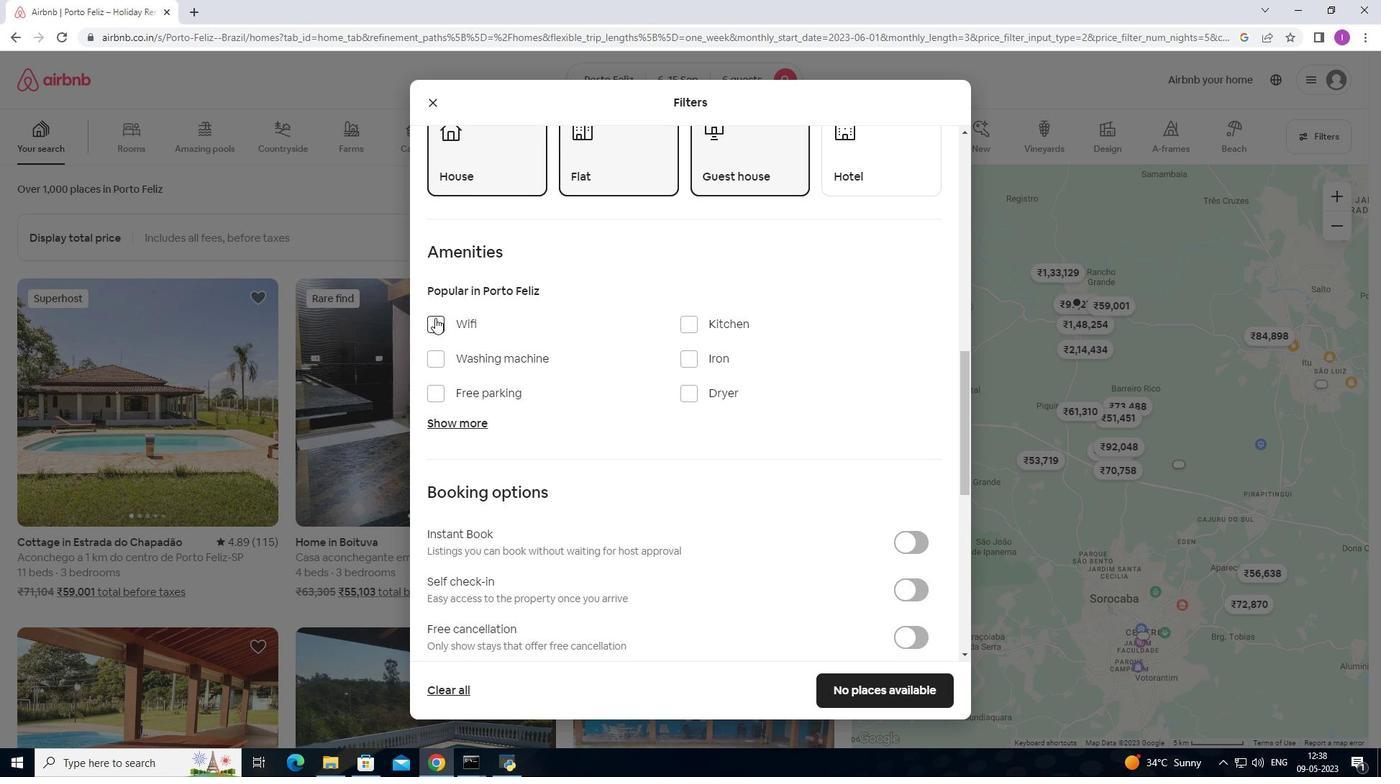 
Action: Mouse moved to (437, 397)
Screenshot: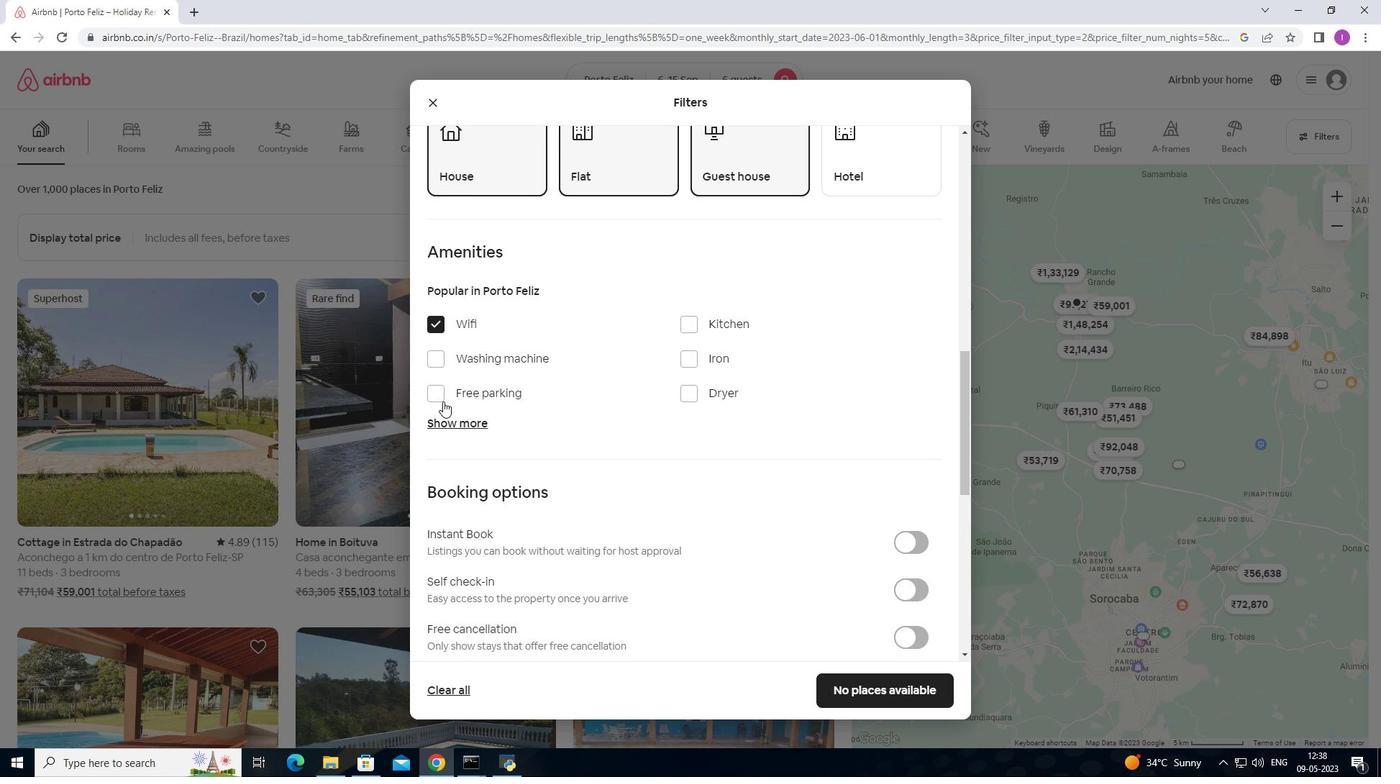 
Action: Mouse pressed left at (437, 397)
Screenshot: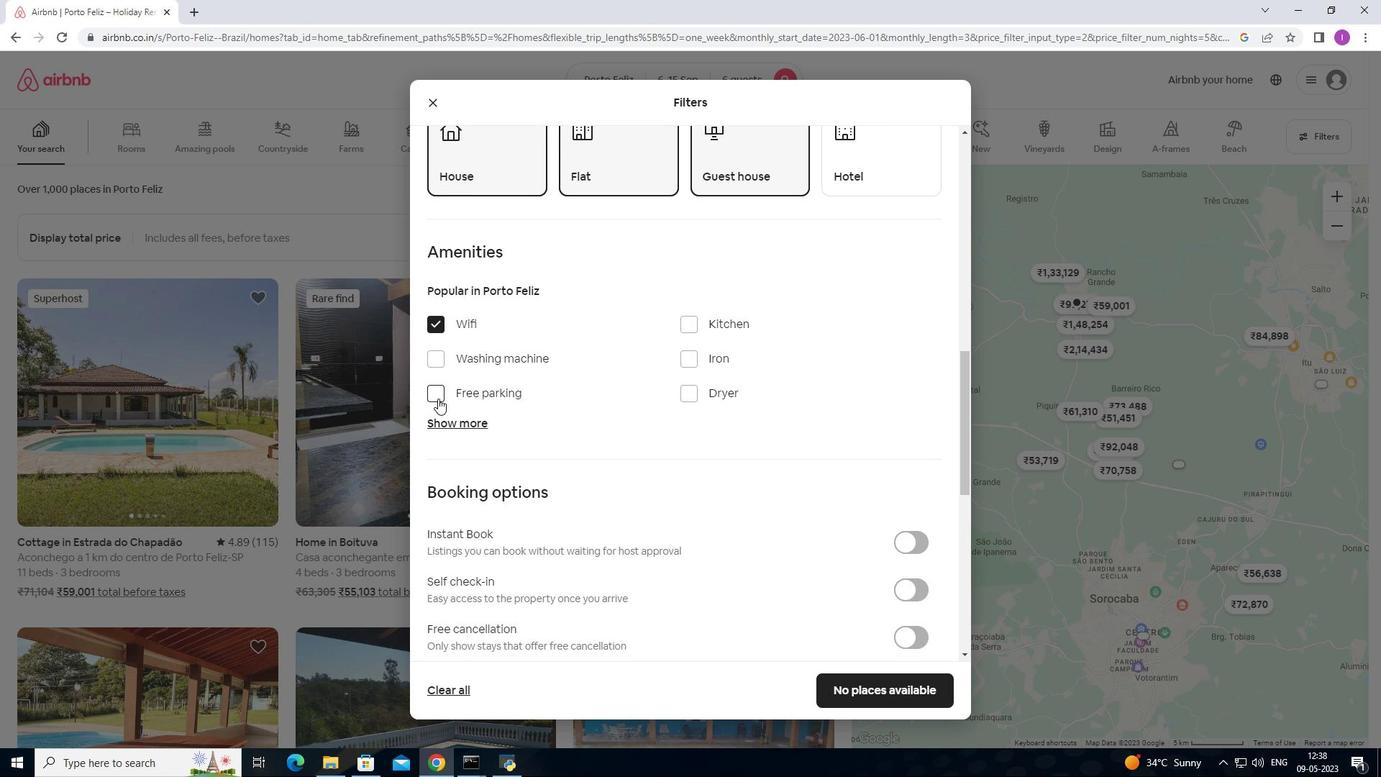 
Action: Mouse moved to (453, 415)
Screenshot: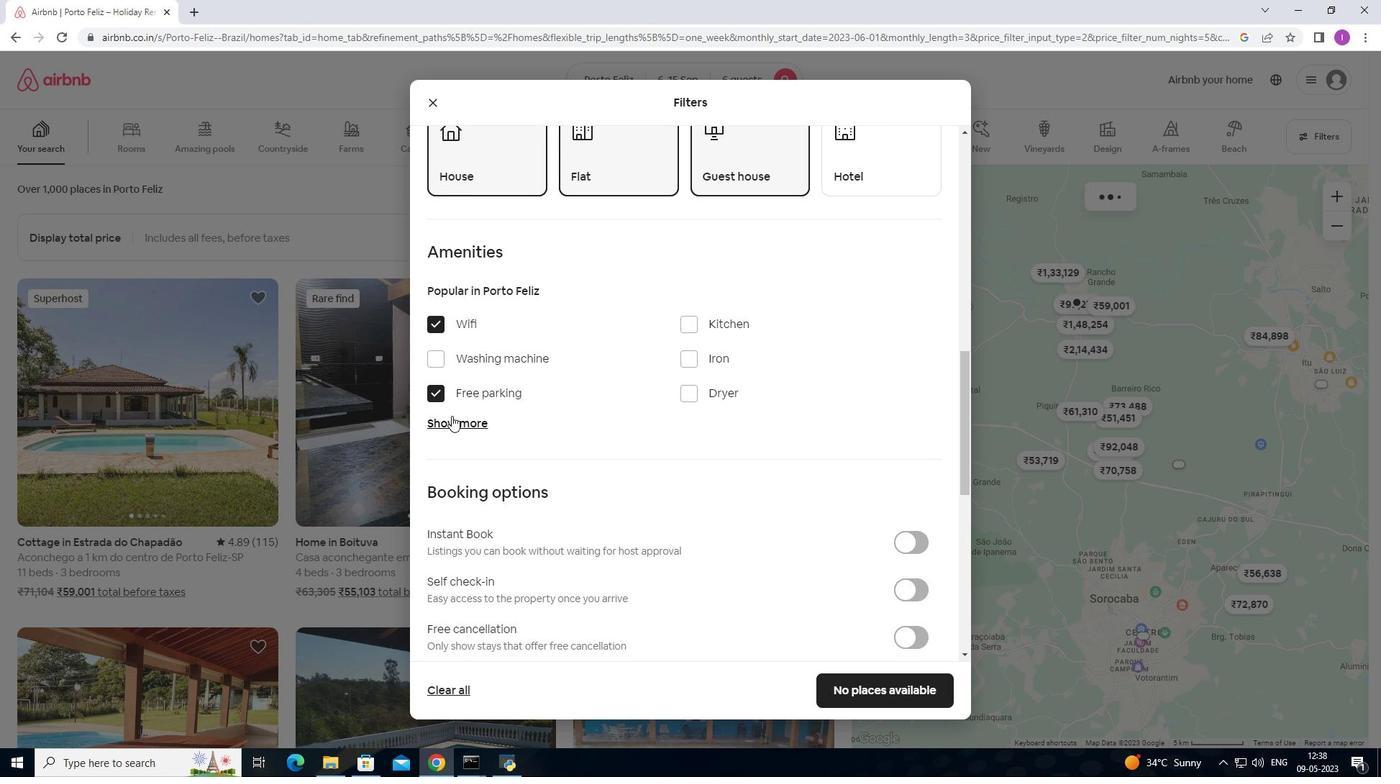 
Action: Mouse pressed left at (453, 415)
Screenshot: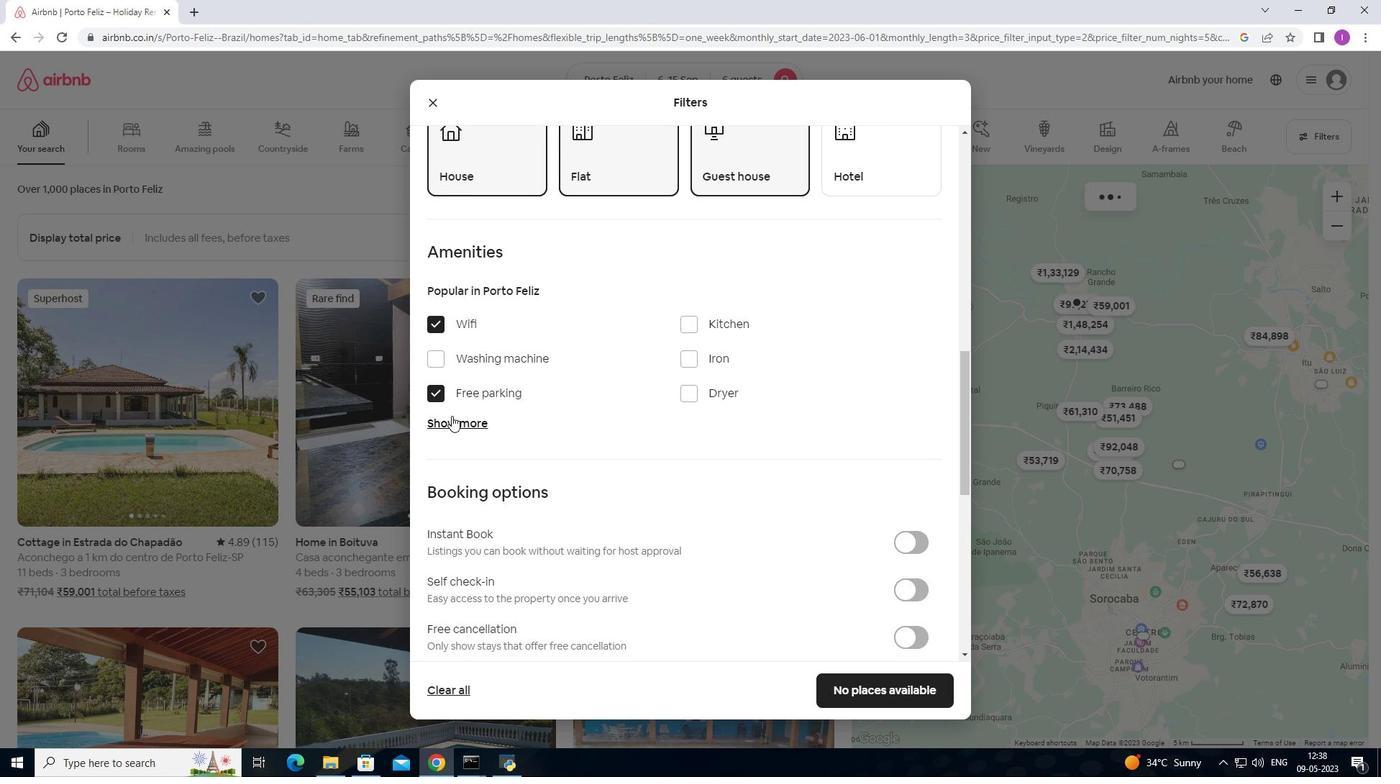 
Action: Mouse moved to (688, 505)
Screenshot: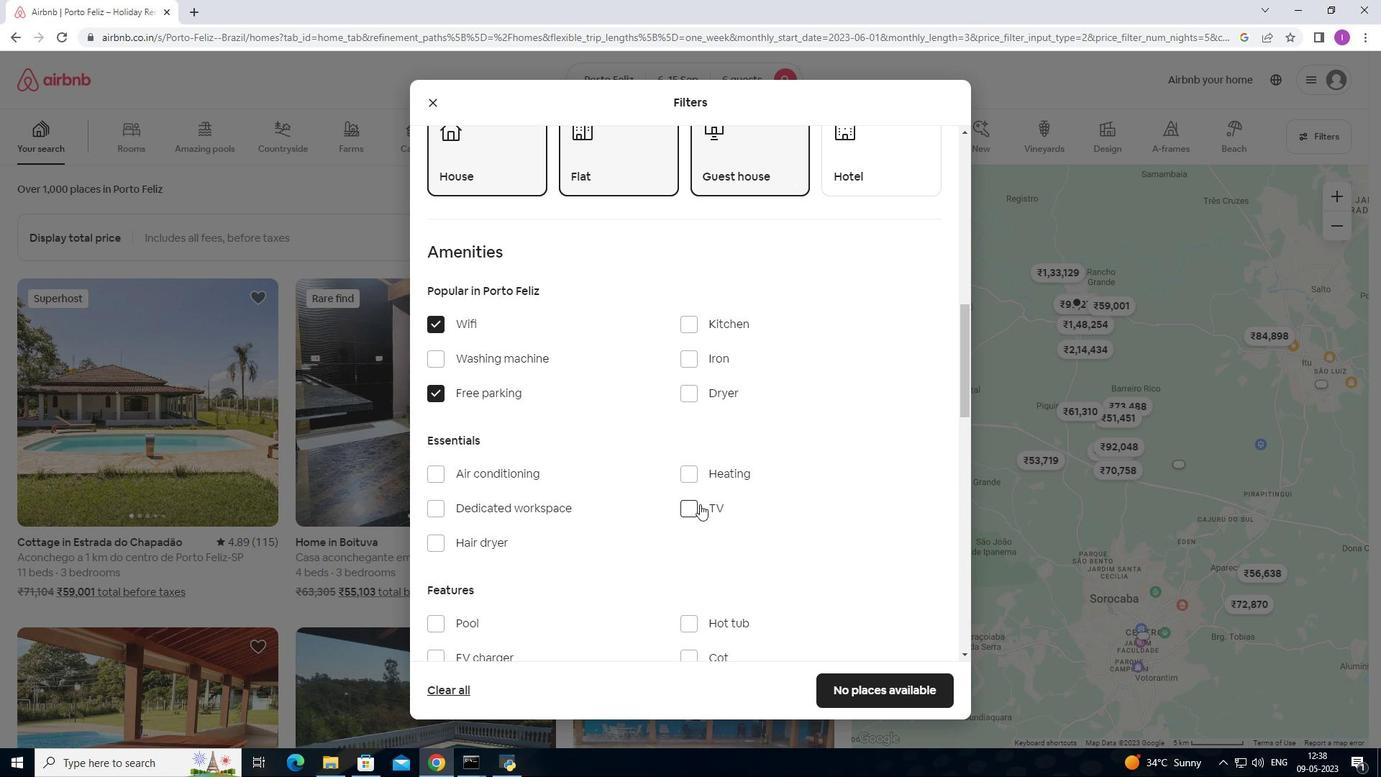 
Action: Mouse pressed left at (688, 505)
Screenshot: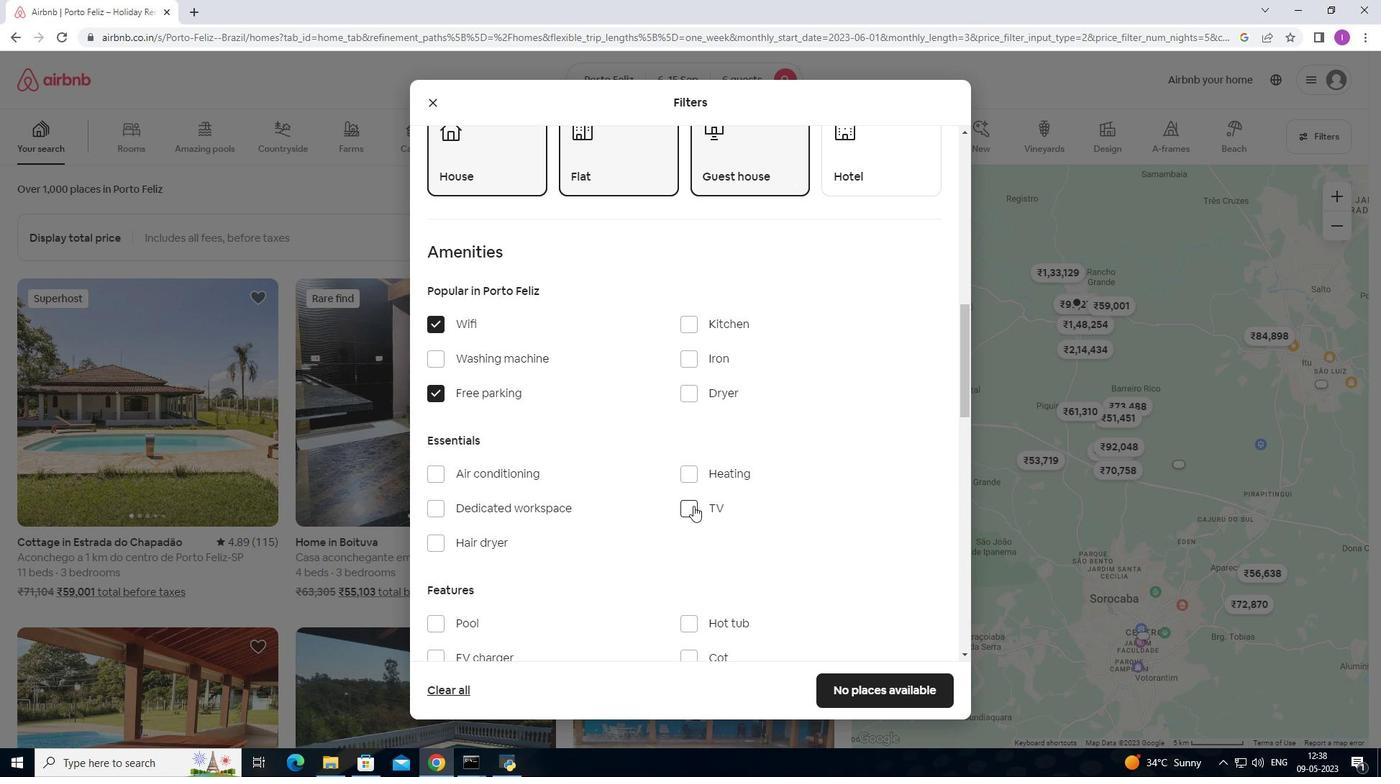 
Action: Mouse moved to (579, 475)
Screenshot: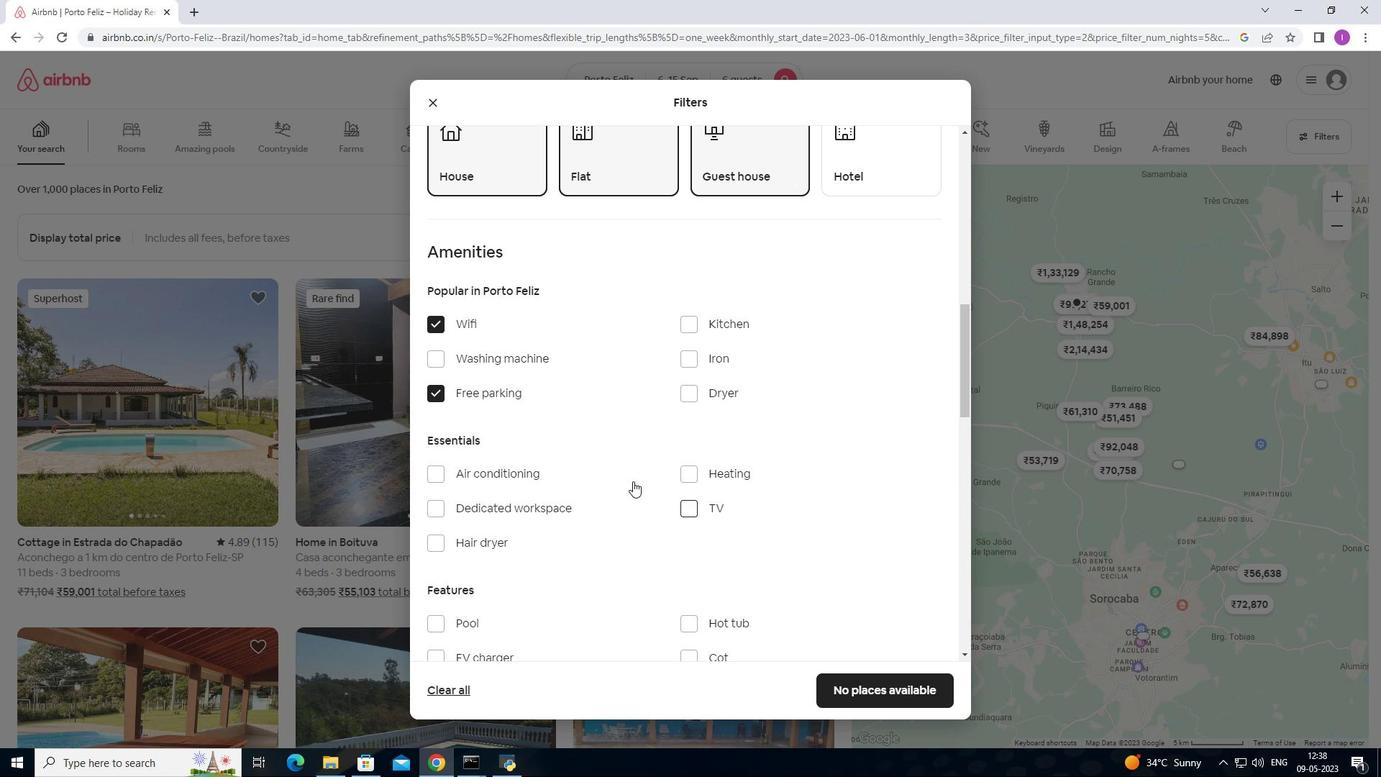
Action: Mouse scrolled (579, 474) with delta (0, 0)
Screenshot: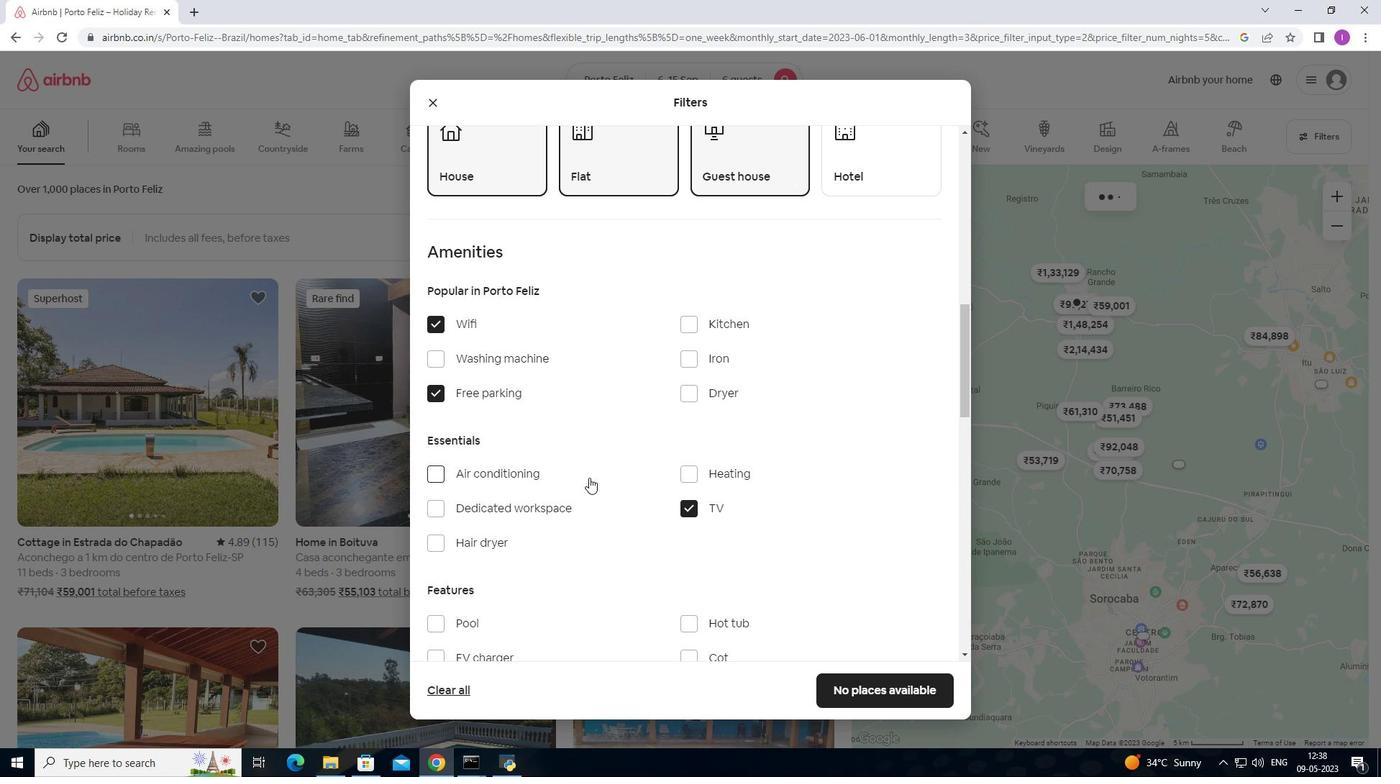 
Action: Mouse scrolled (579, 474) with delta (0, 0)
Screenshot: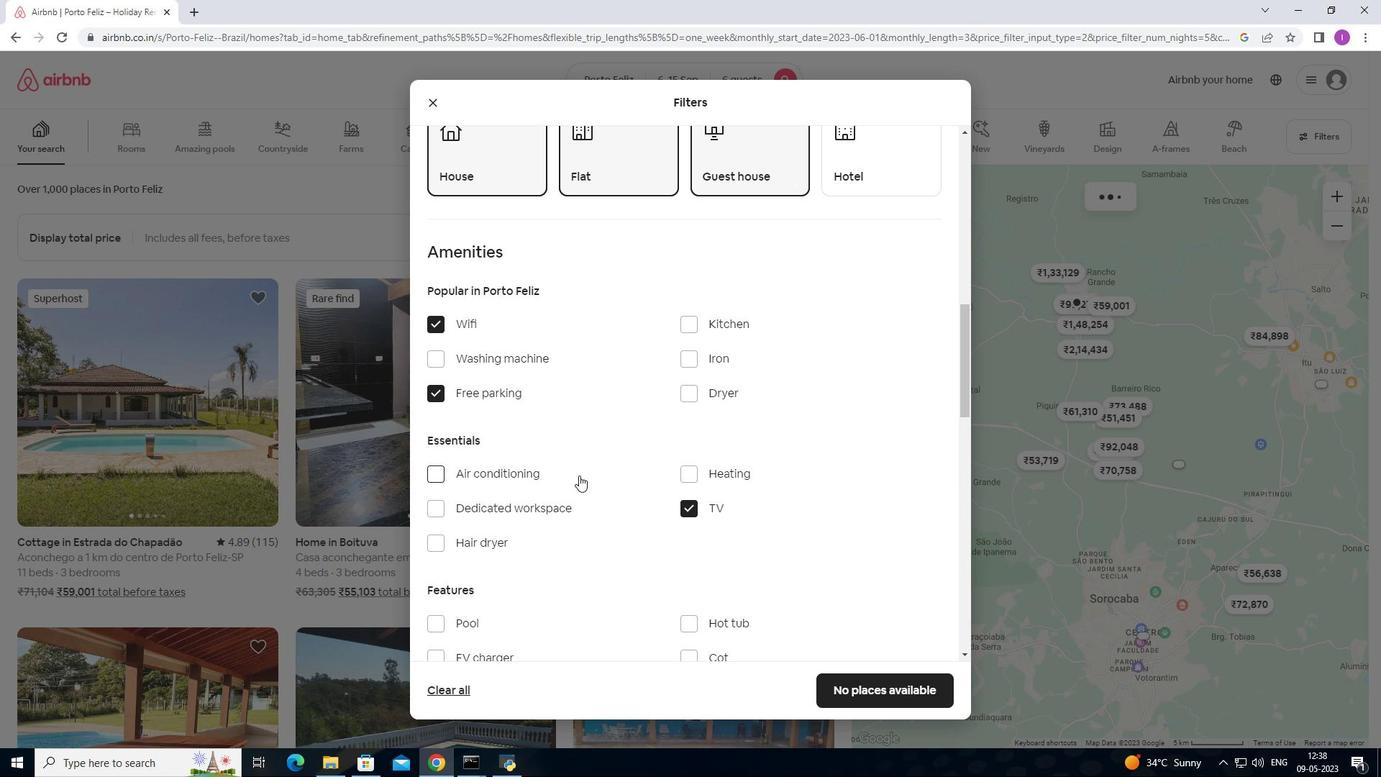 
Action: Mouse scrolled (579, 474) with delta (0, 0)
Screenshot: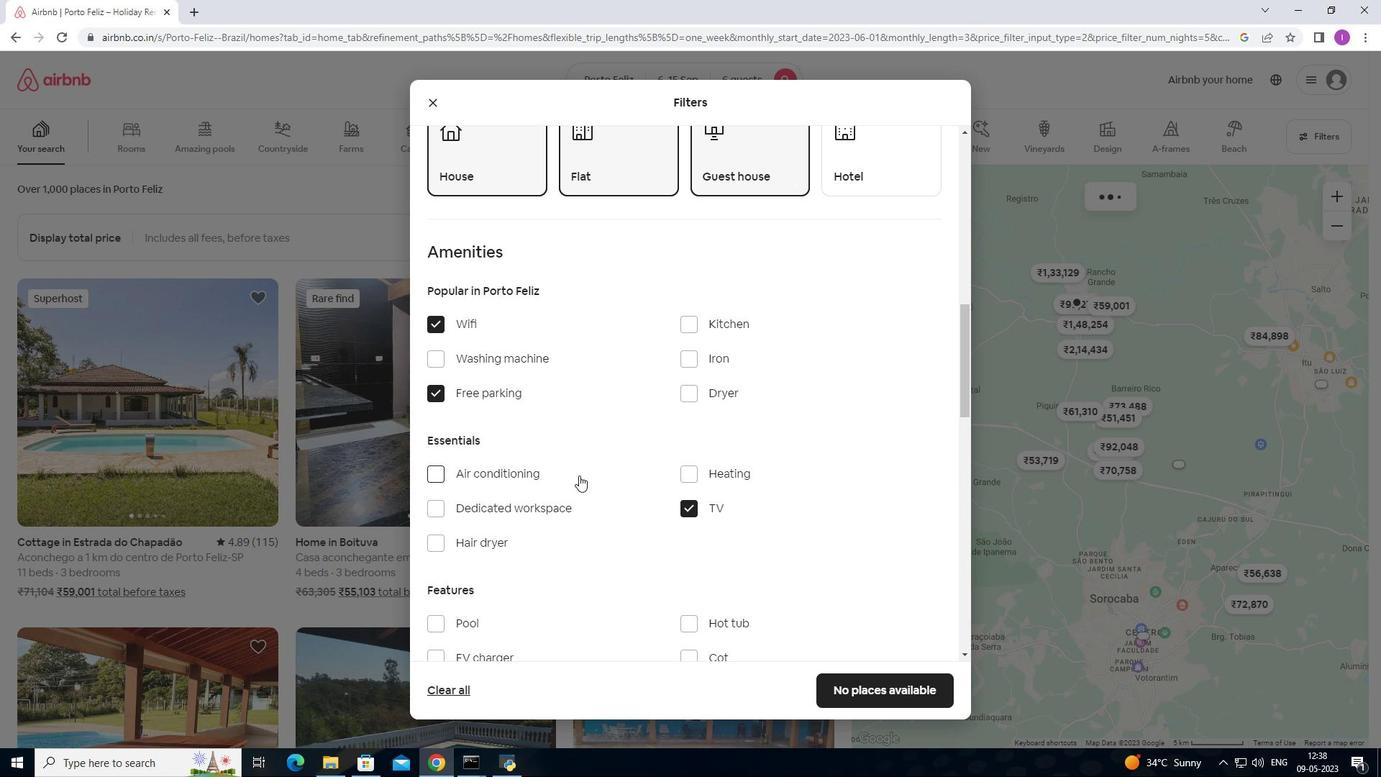 
Action: Mouse scrolled (579, 474) with delta (0, 0)
Screenshot: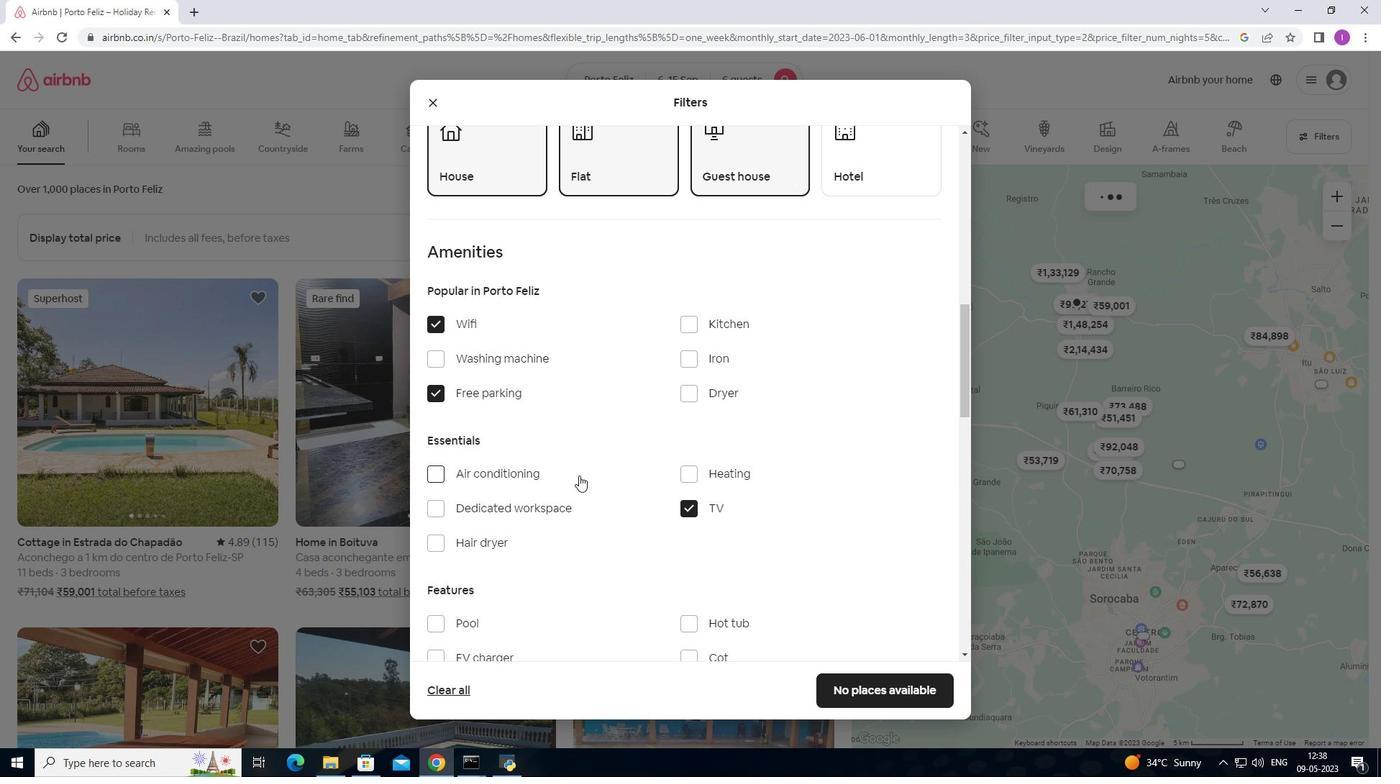 
Action: Mouse moved to (433, 400)
Screenshot: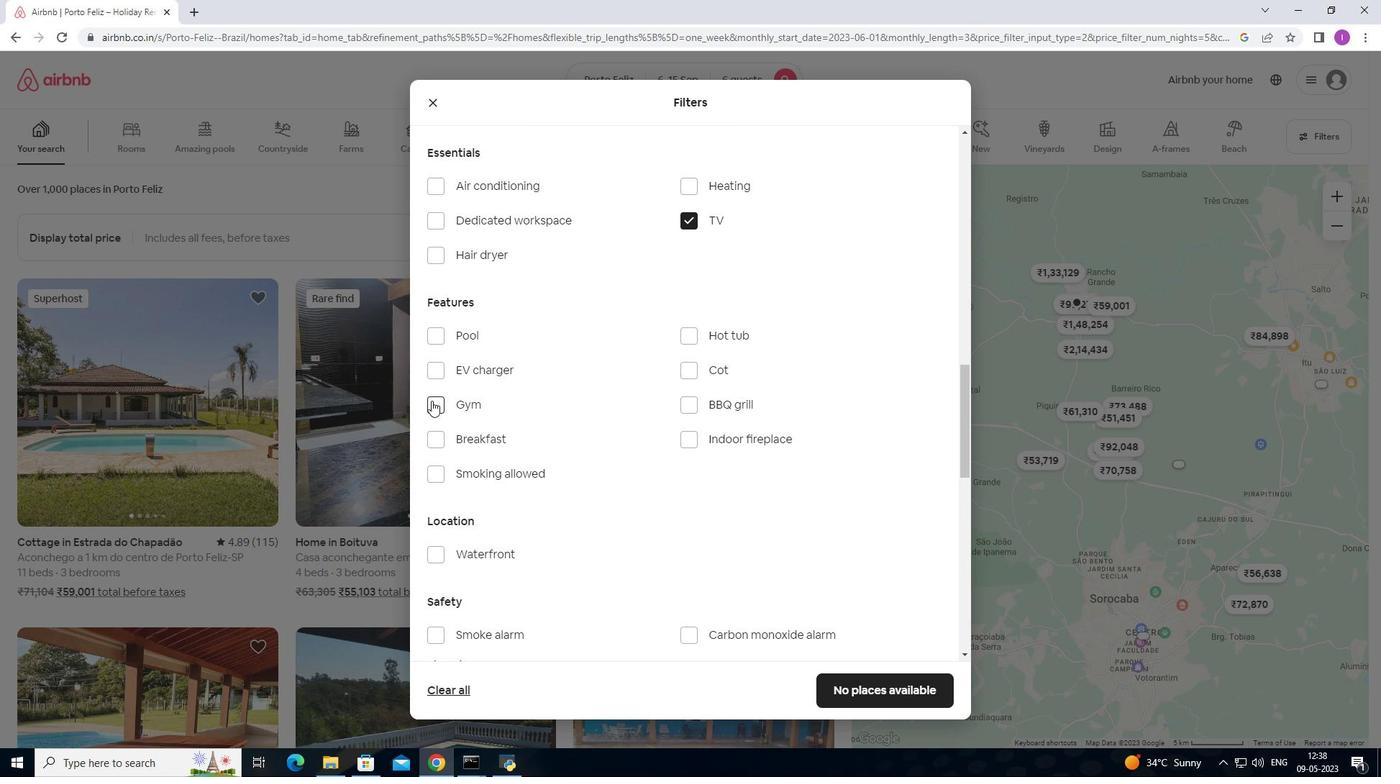 
Action: Mouse pressed left at (433, 400)
Screenshot: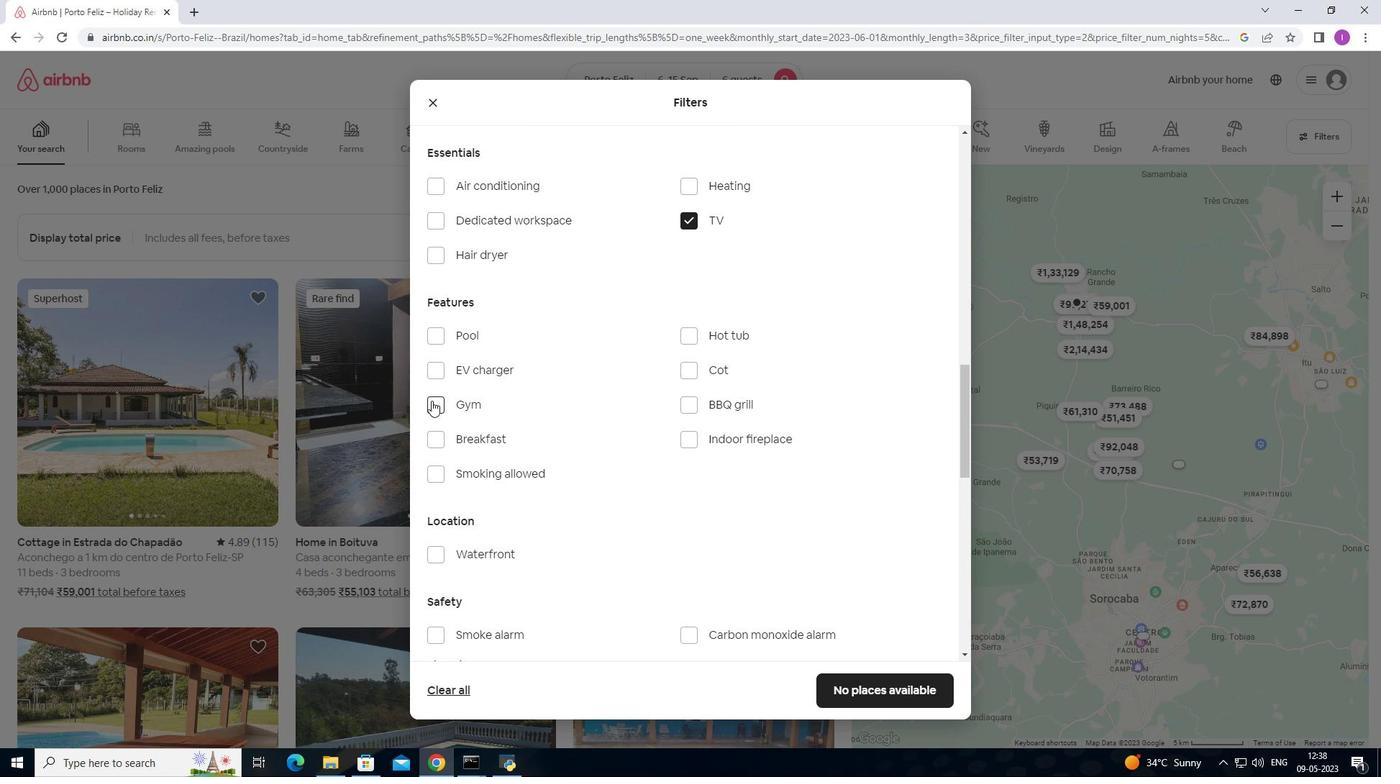 
Action: Mouse moved to (435, 439)
Screenshot: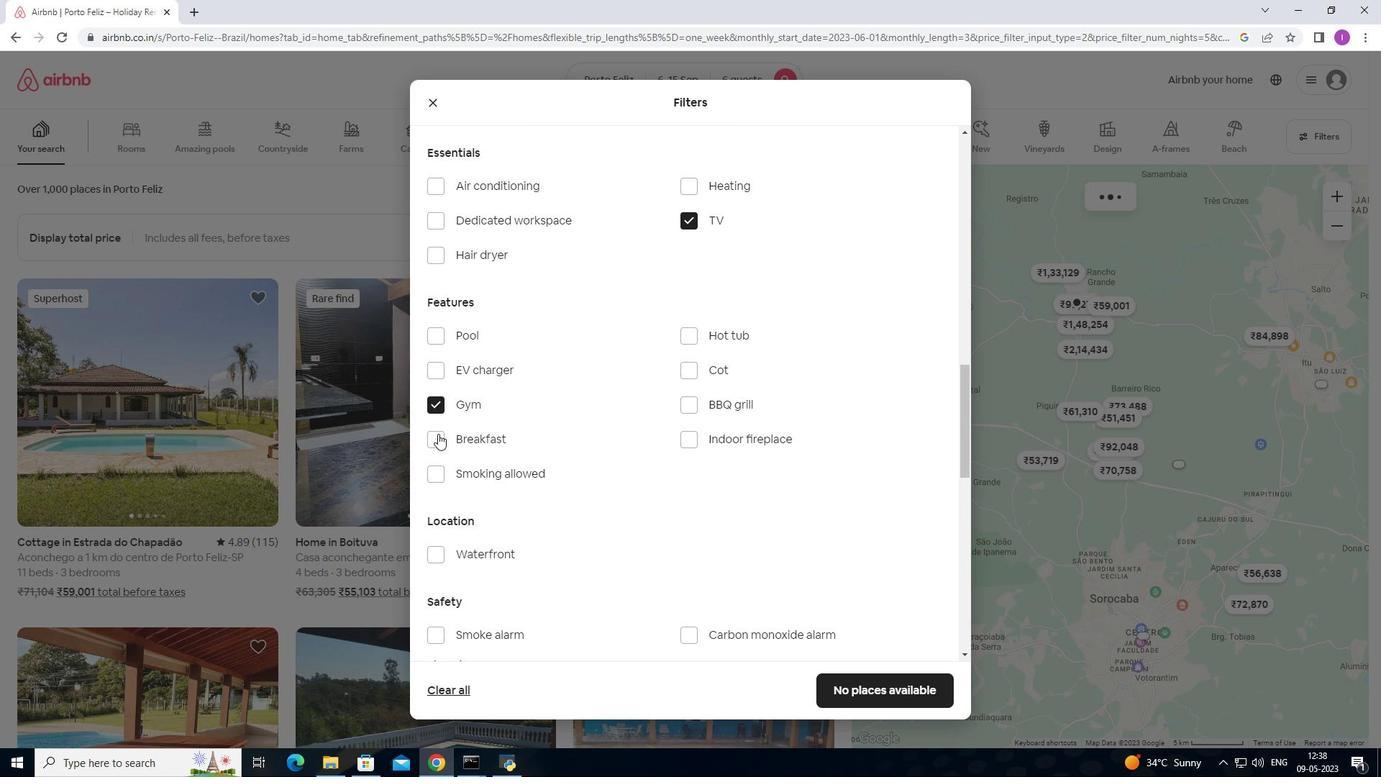 
Action: Mouse pressed left at (435, 439)
Screenshot: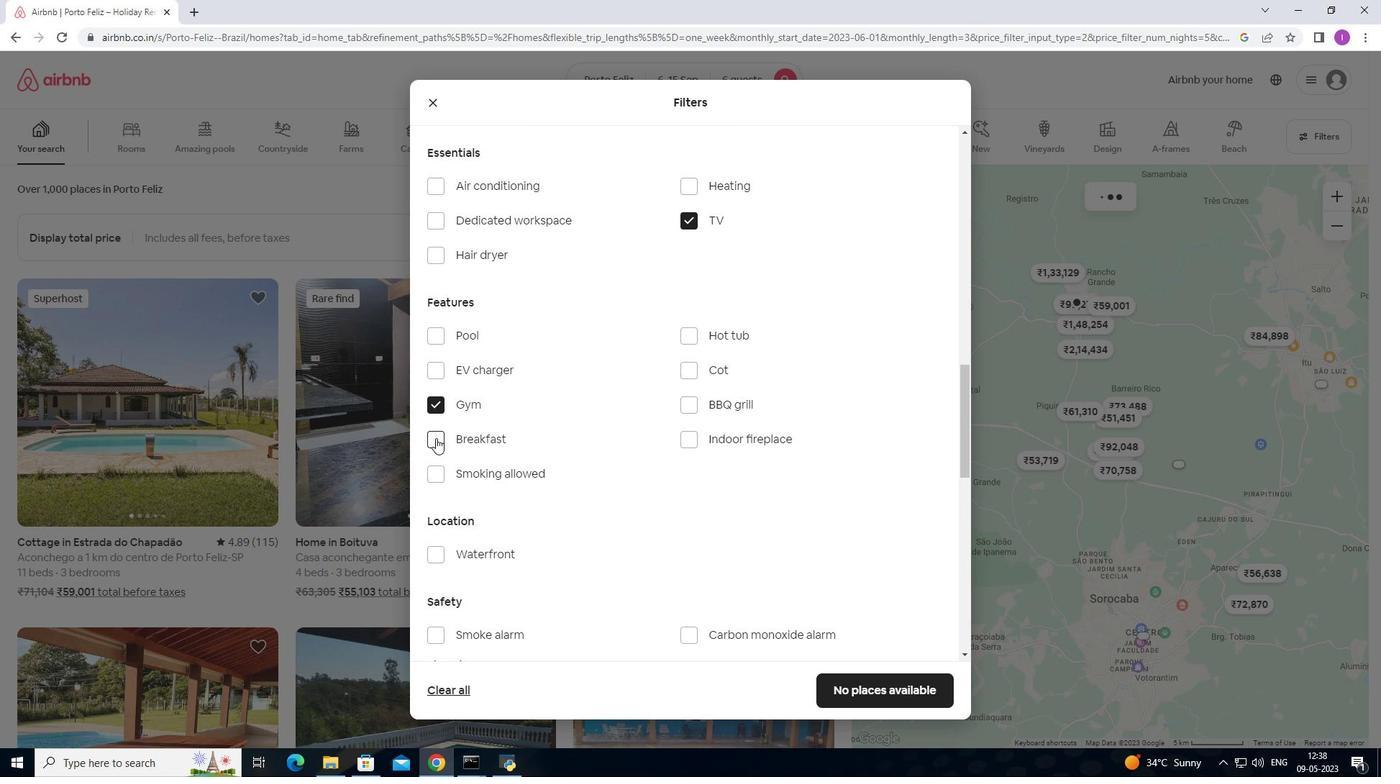 
Action: Mouse moved to (544, 434)
Screenshot: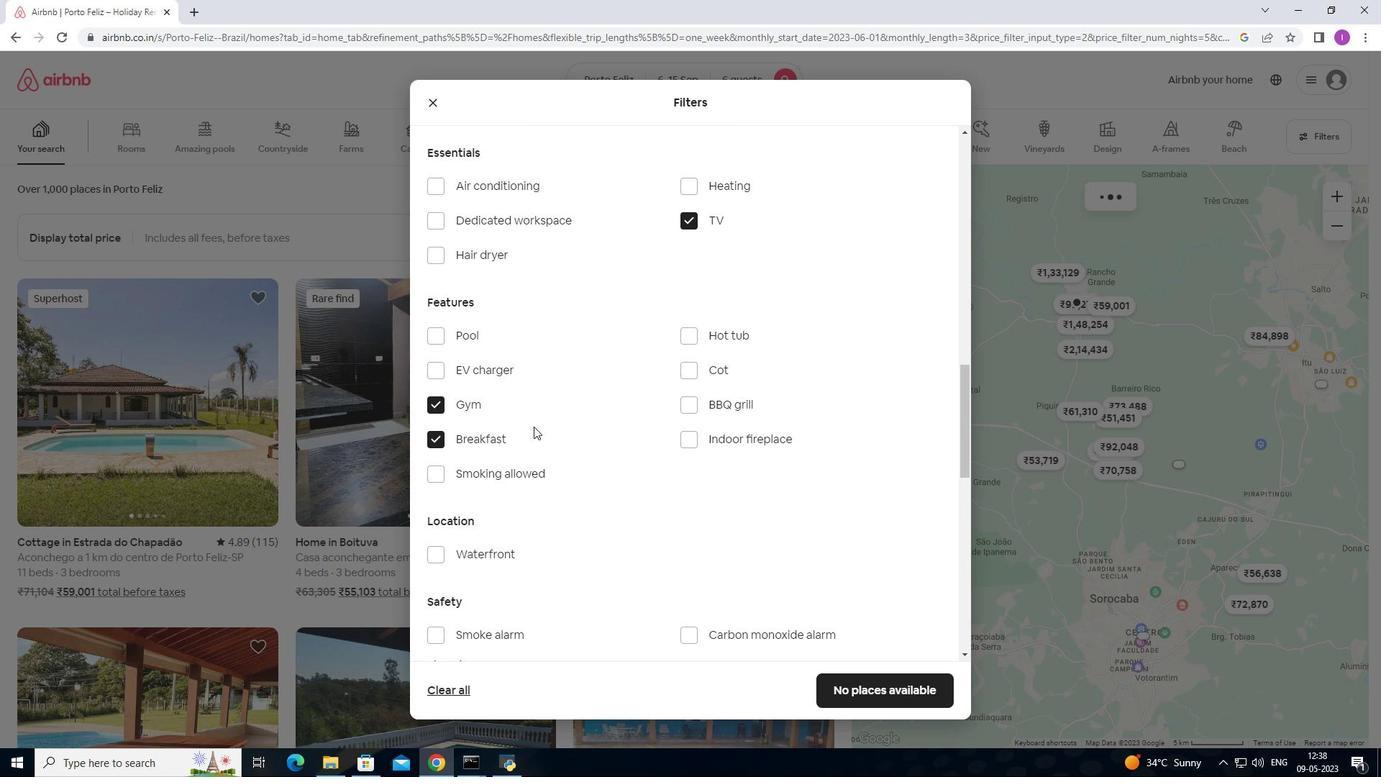 
Action: Mouse scrolled (544, 433) with delta (0, 0)
Screenshot: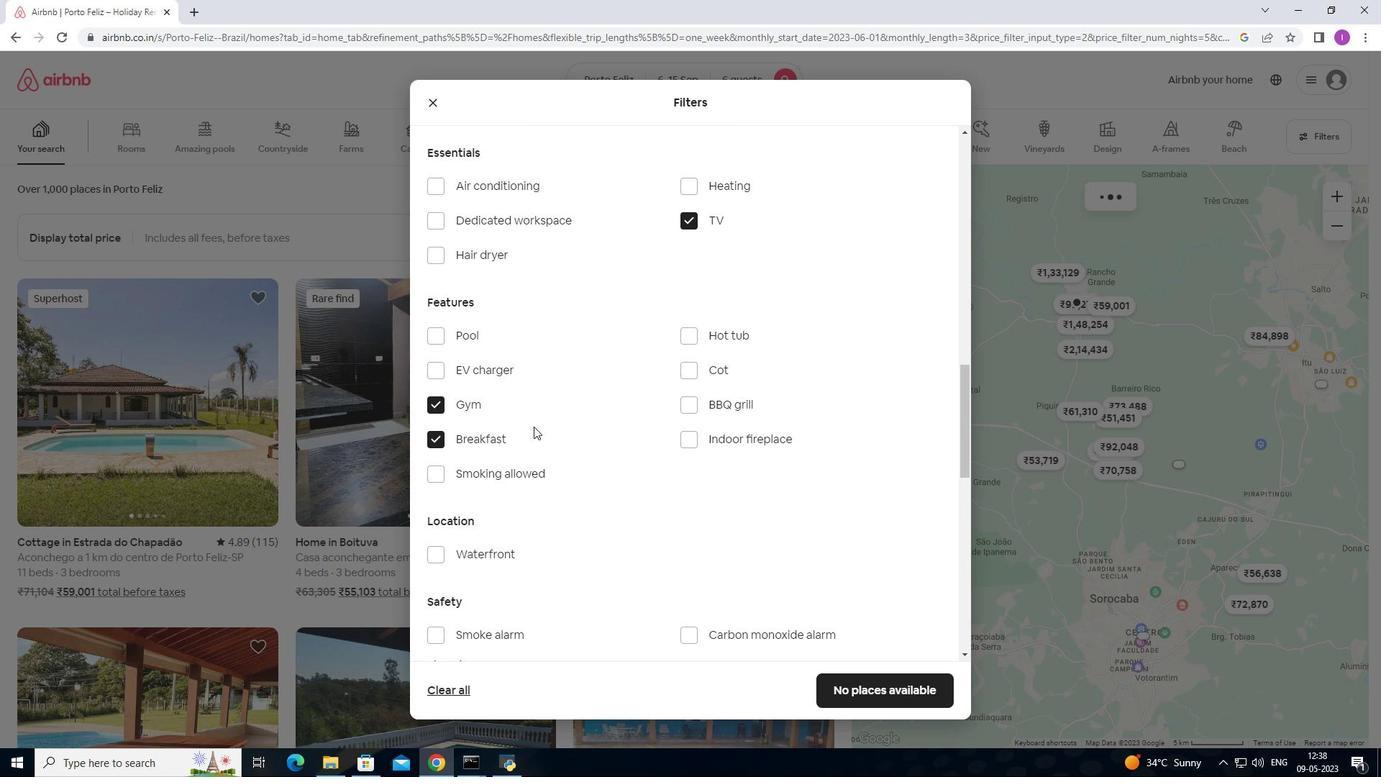 
Action: Mouse moved to (547, 436)
Screenshot: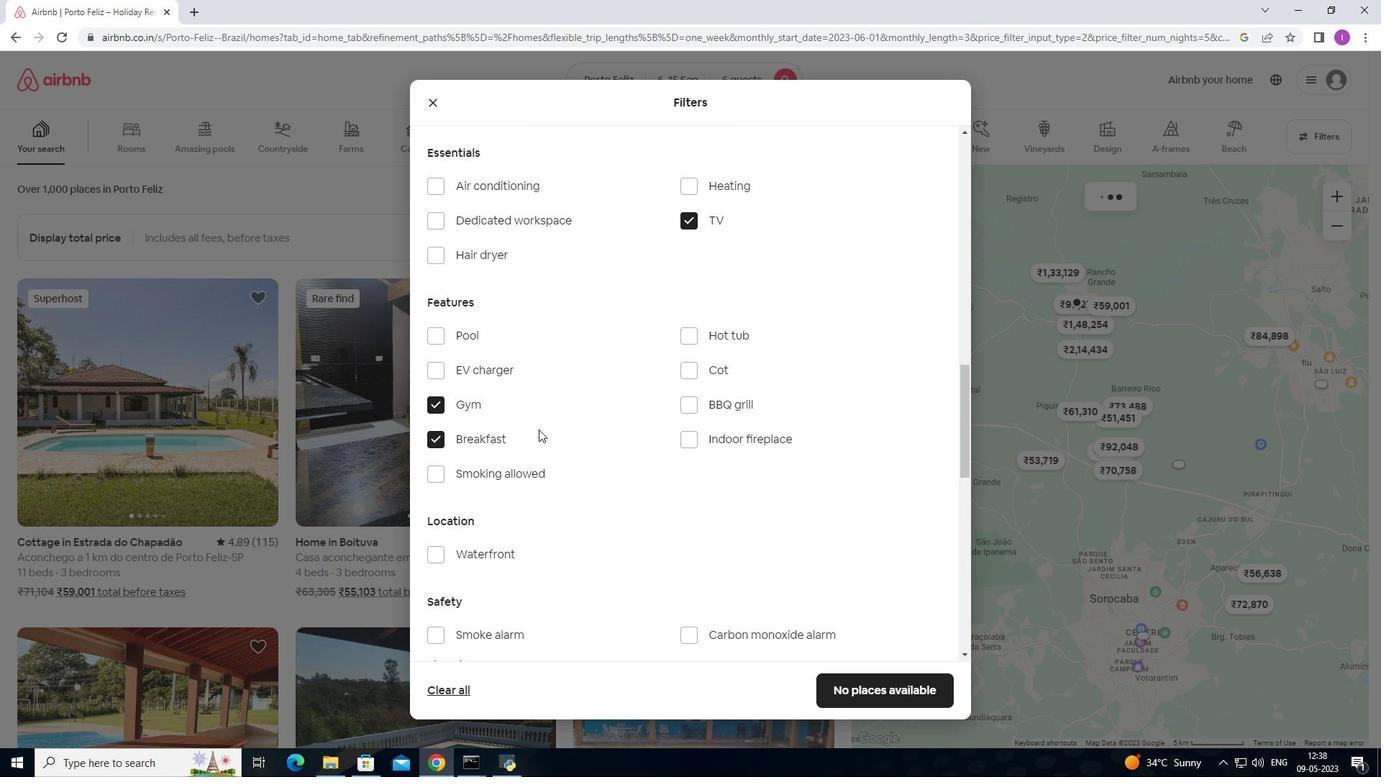 
Action: Mouse scrolled (547, 436) with delta (0, 0)
Screenshot: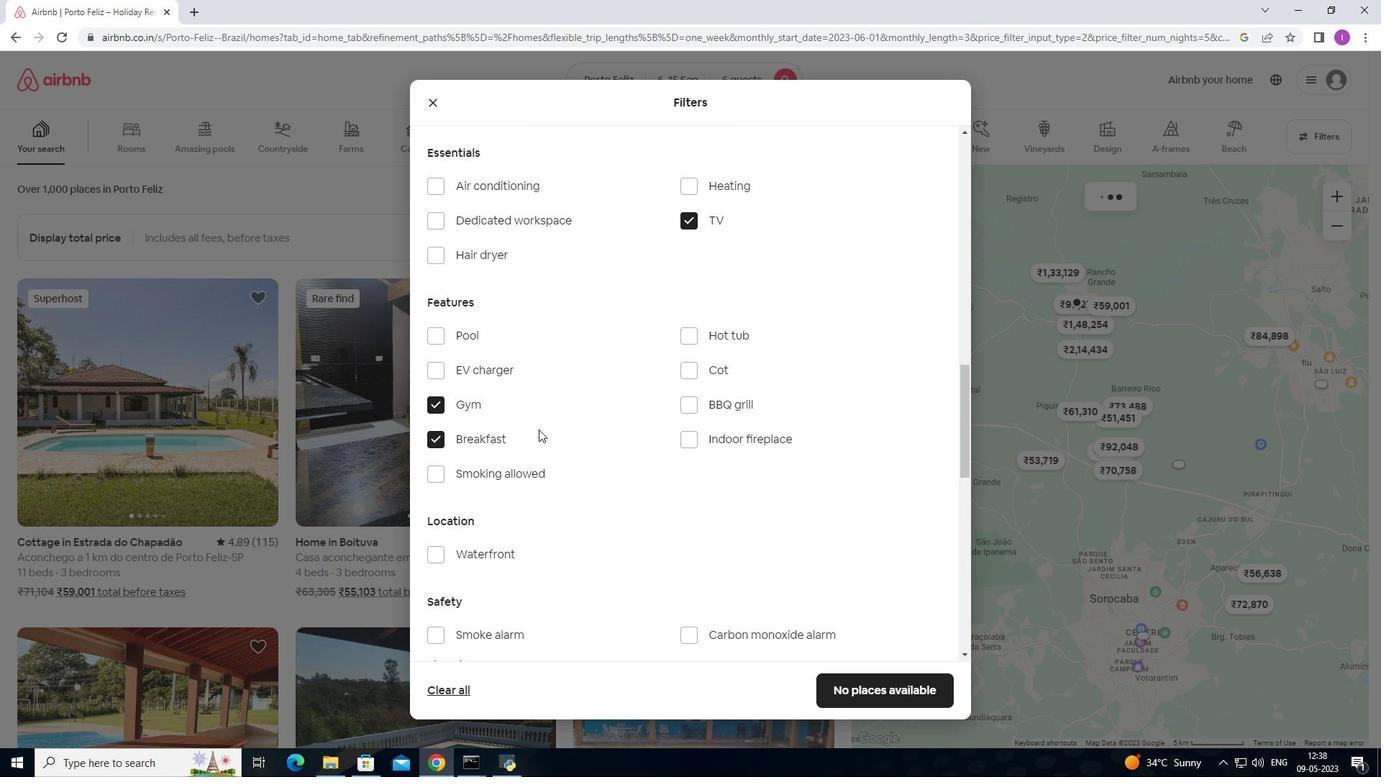 
Action: Mouse scrolled (547, 436) with delta (0, 0)
Screenshot: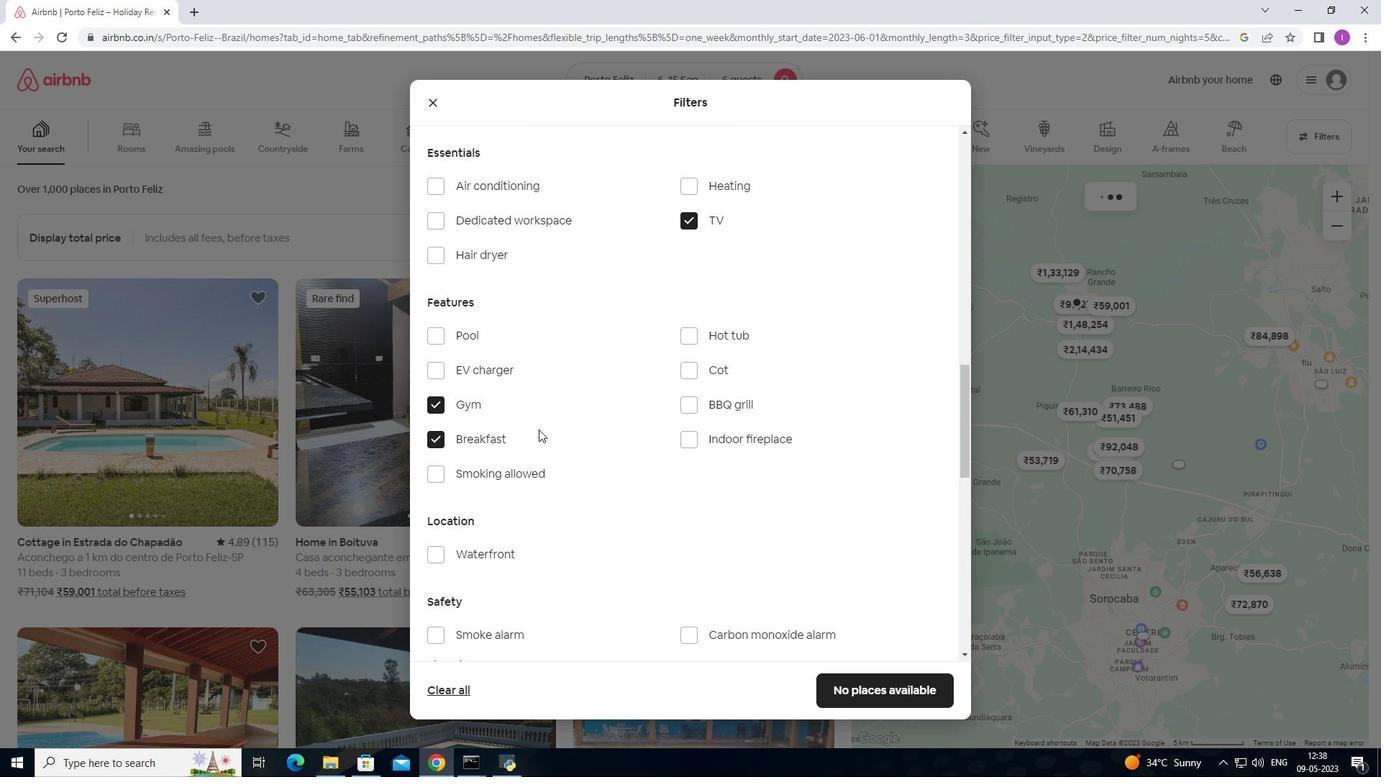 
Action: Mouse moved to (559, 433)
Screenshot: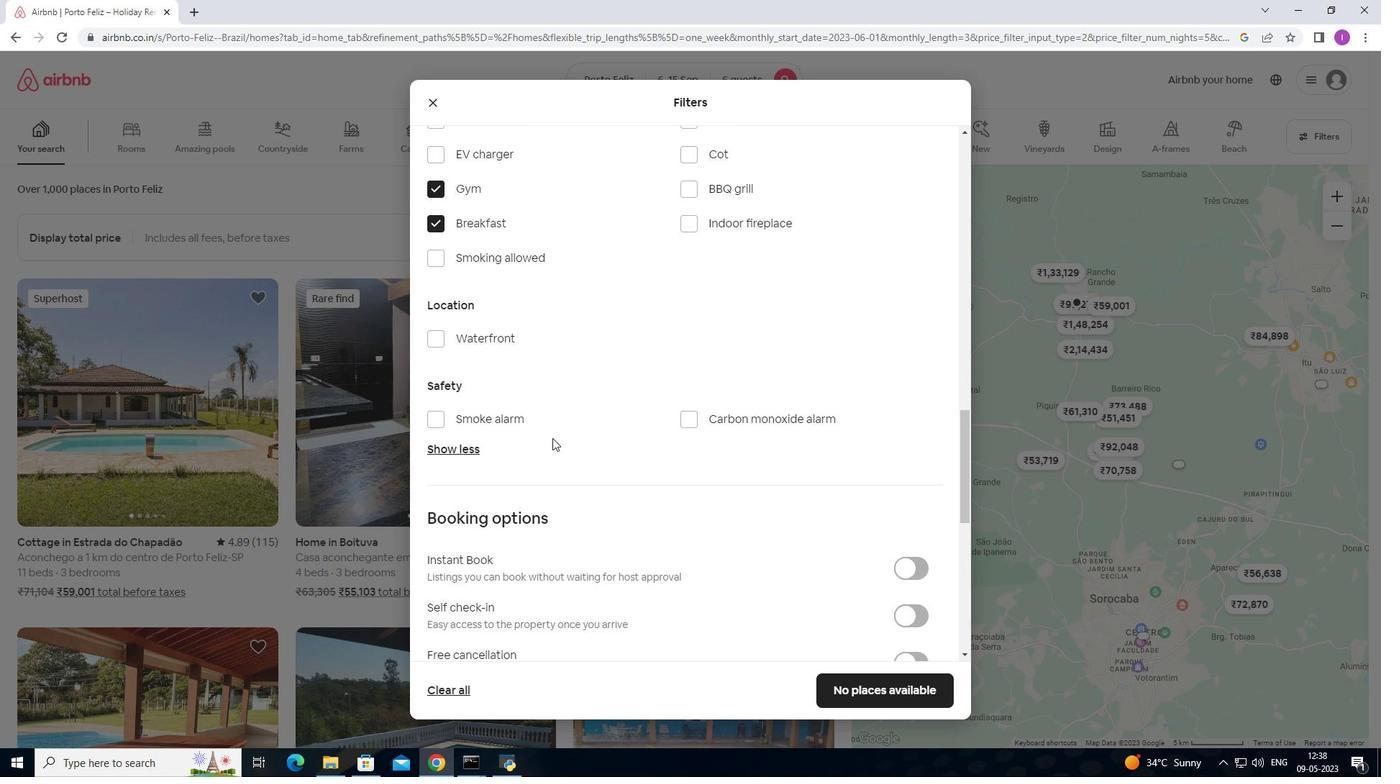 
Action: Mouse scrolled (559, 433) with delta (0, 0)
Screenshot: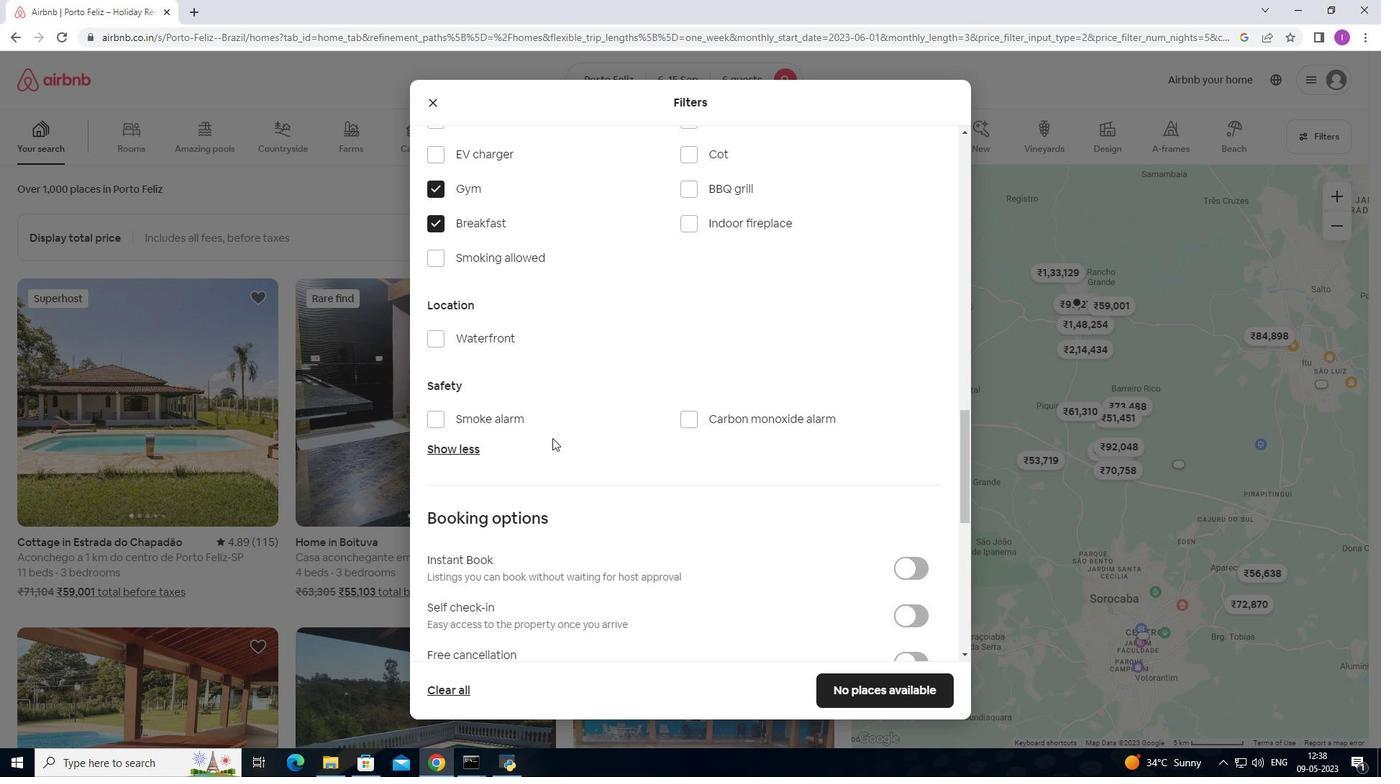 
Action: Mouse moved to (564, 433)
Screenshot: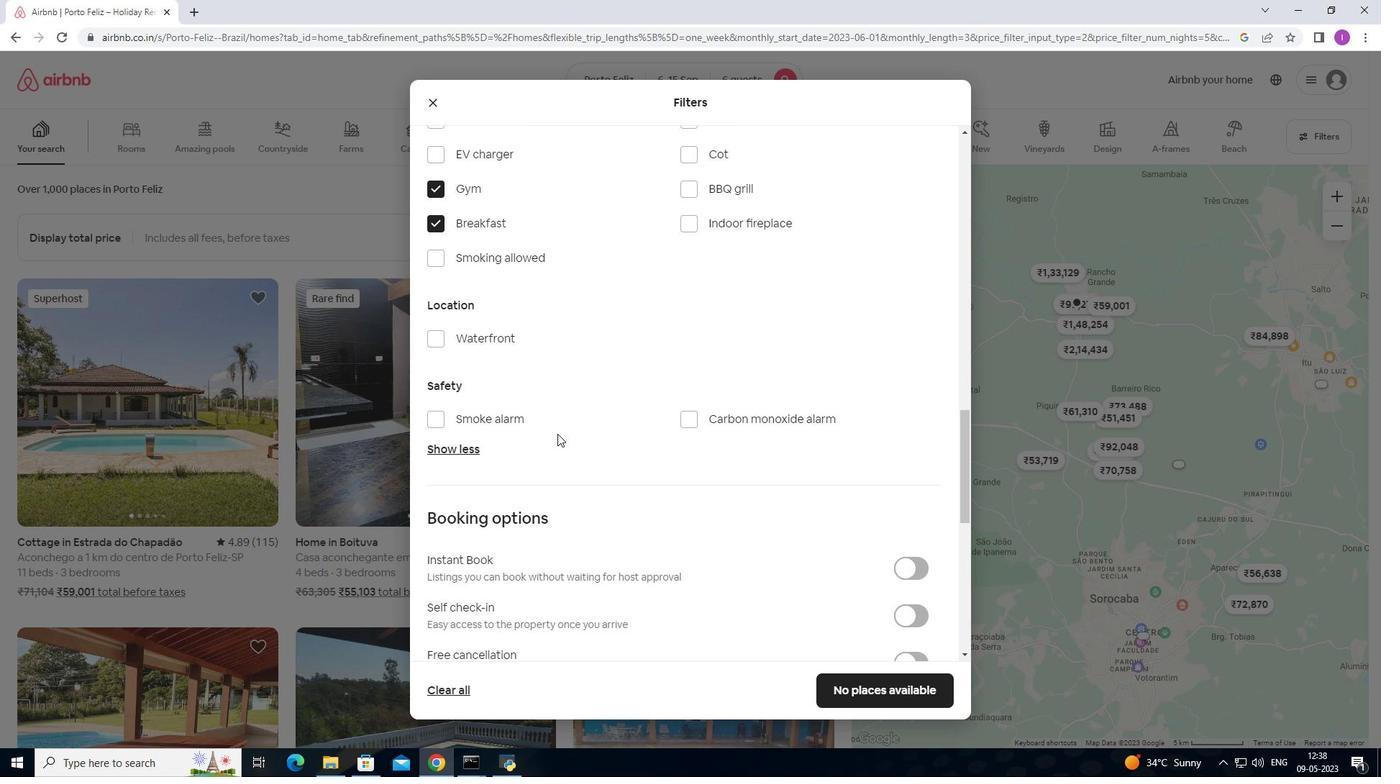 
Action: Mouse scrolled (564, 433) with delta (0, 0)
Screenshot: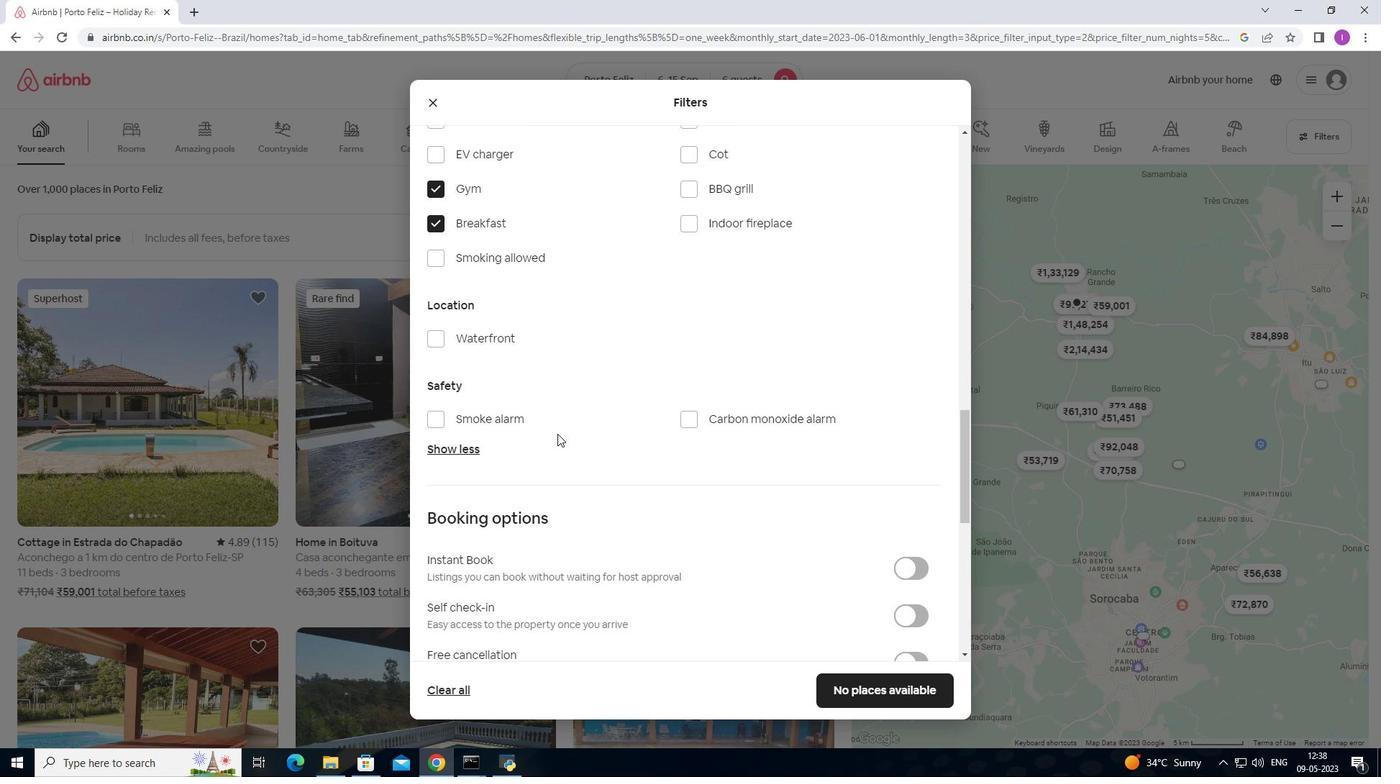 
Action: Mouse moved to (571, 433)
Screenshot: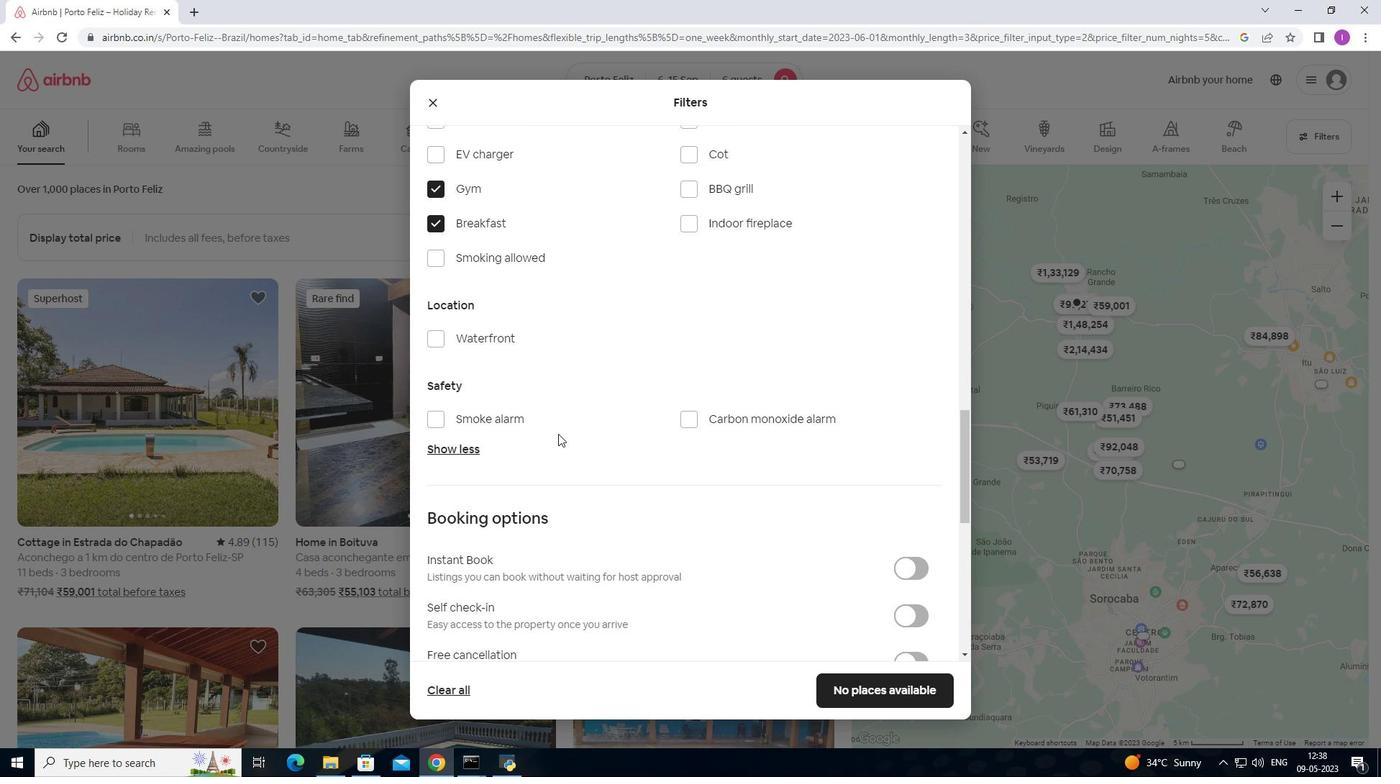 
Action: Mouse scrolled (569, 433) with delta (0, 0)
Screenshot: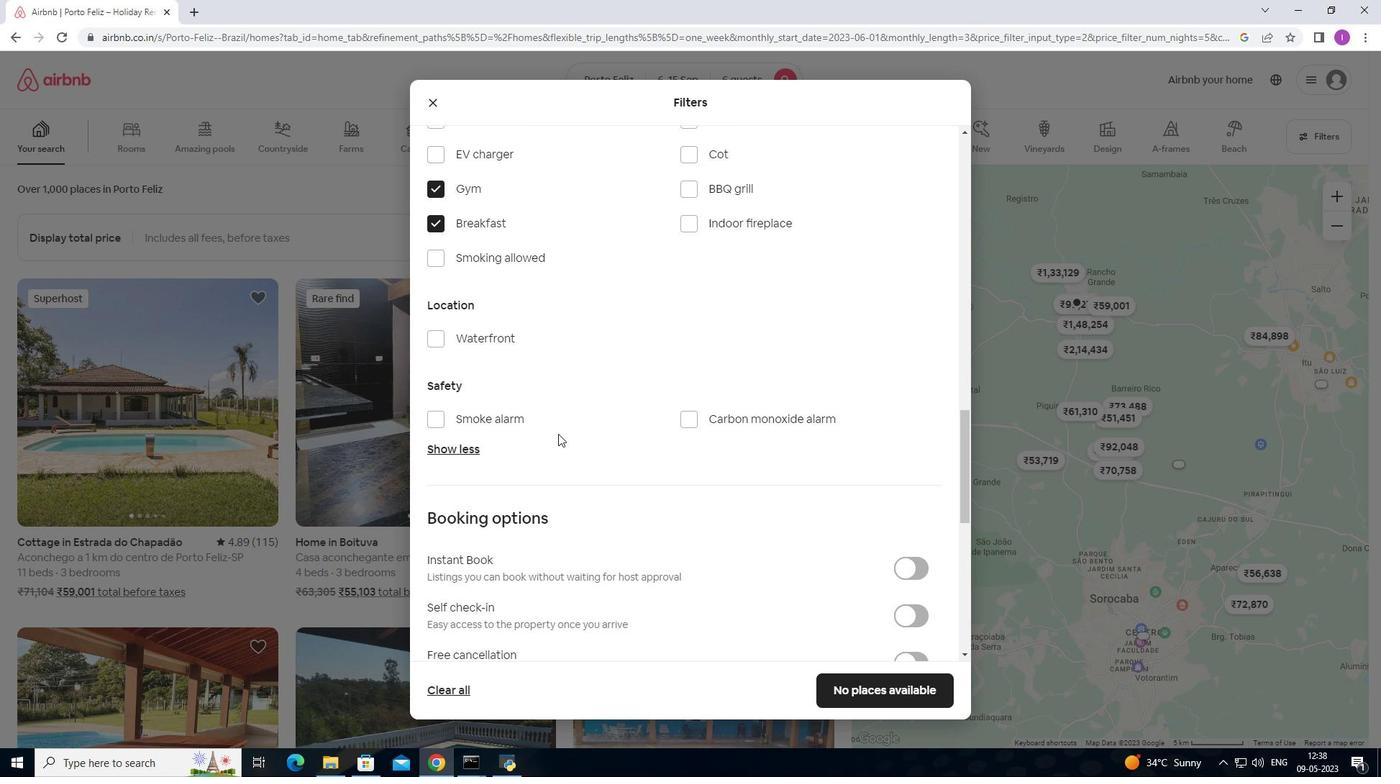 
Action: Mouse moved to (912, 406)
Screenshot: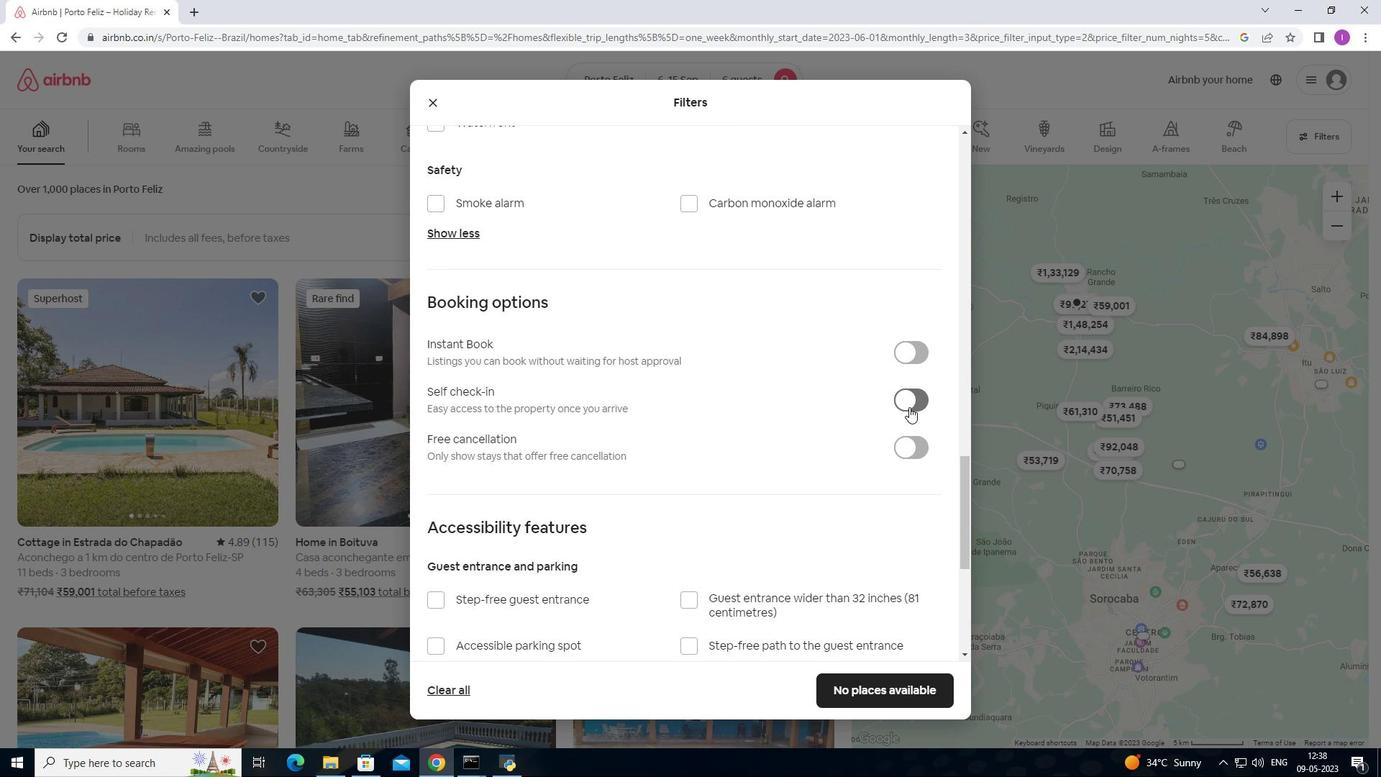 
Action: Mouse pressed left at (912, 406)
Screenshot: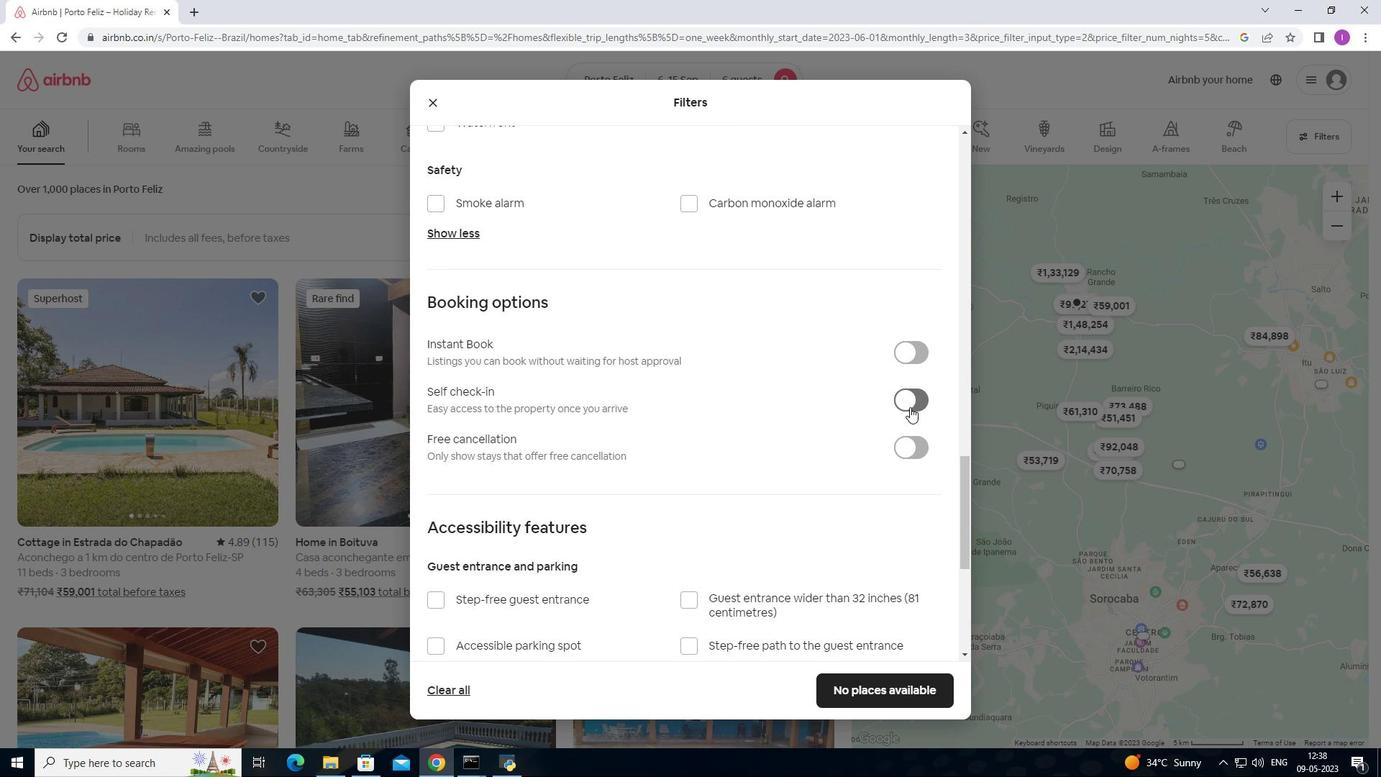 
Action: Mouse moved to (698, 424)
Screenshot: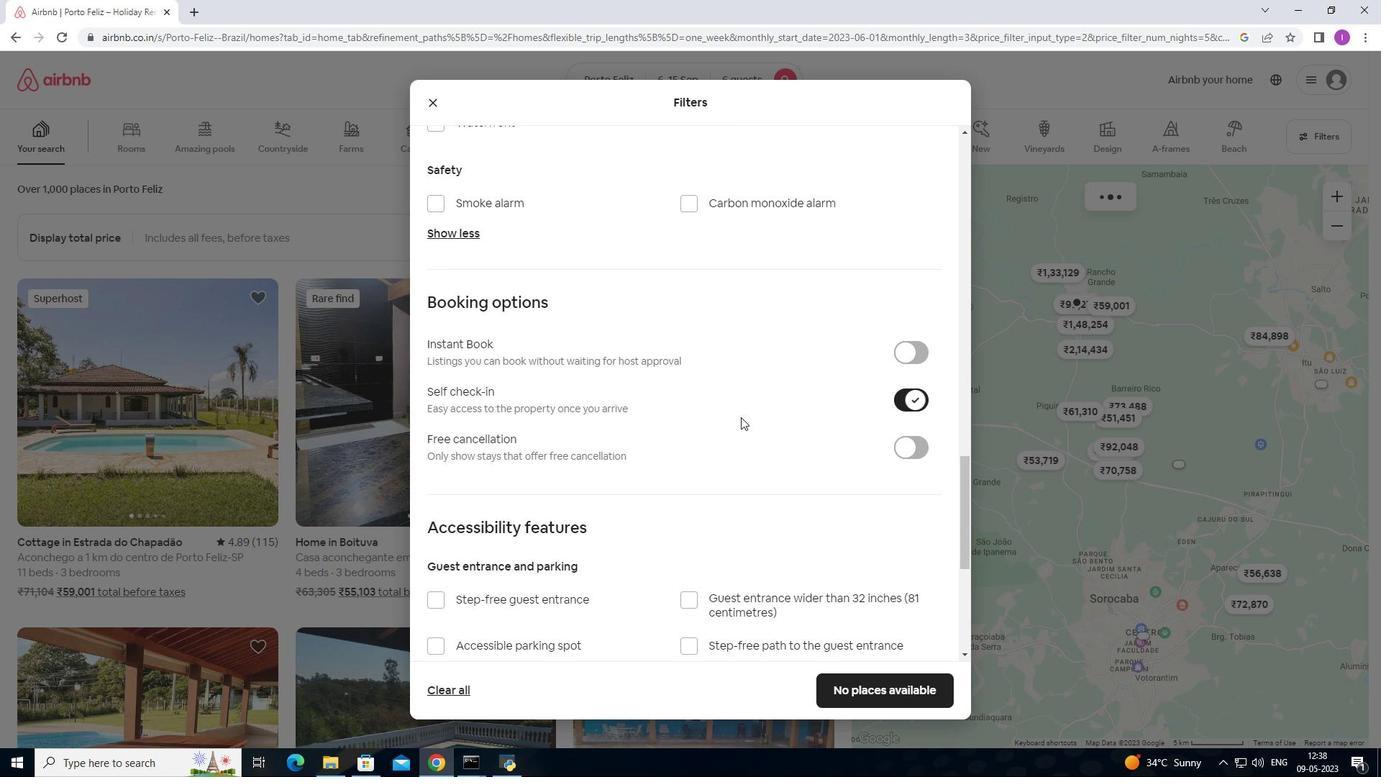 
Action: Mouse scrolled (698, 423) with delta (0, 0)
Screenshot: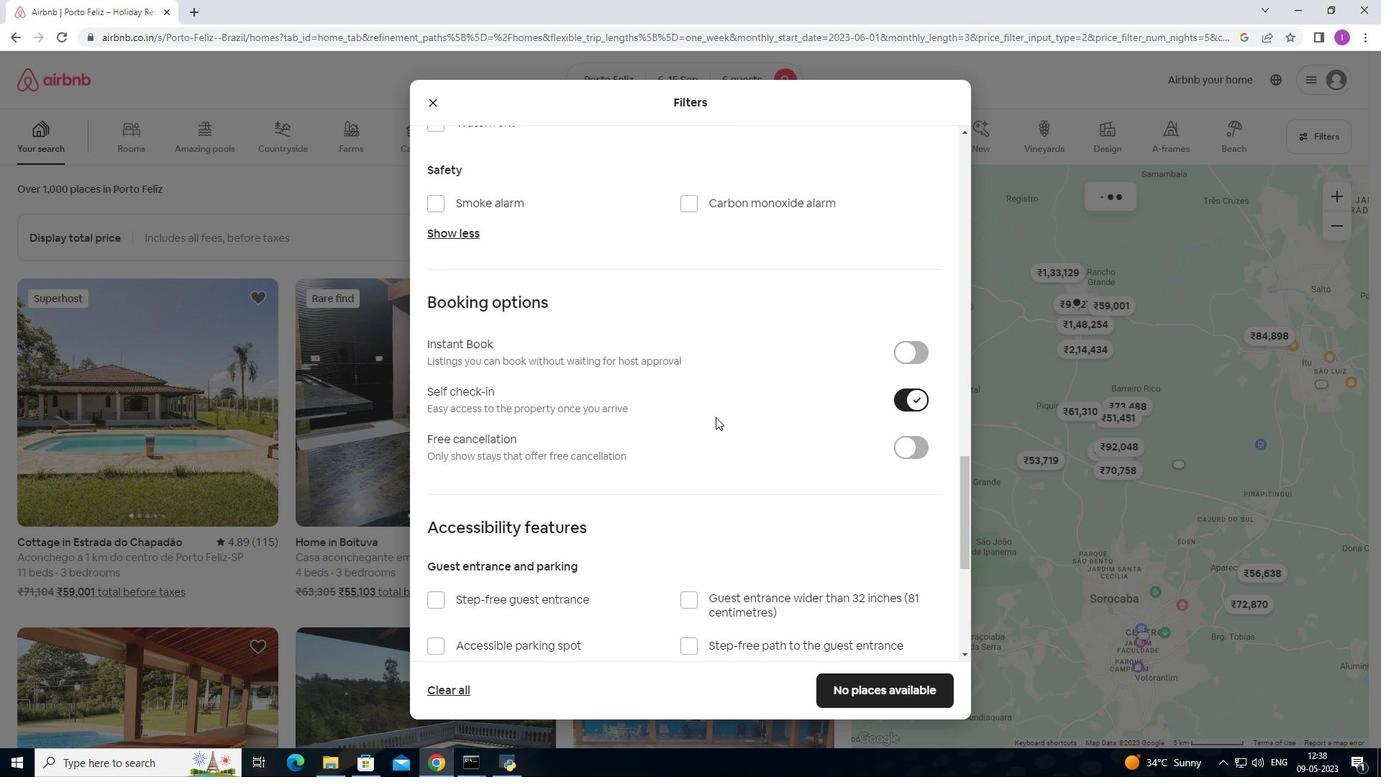 
Action: Mouse moved to (695, 429)
Screenshot: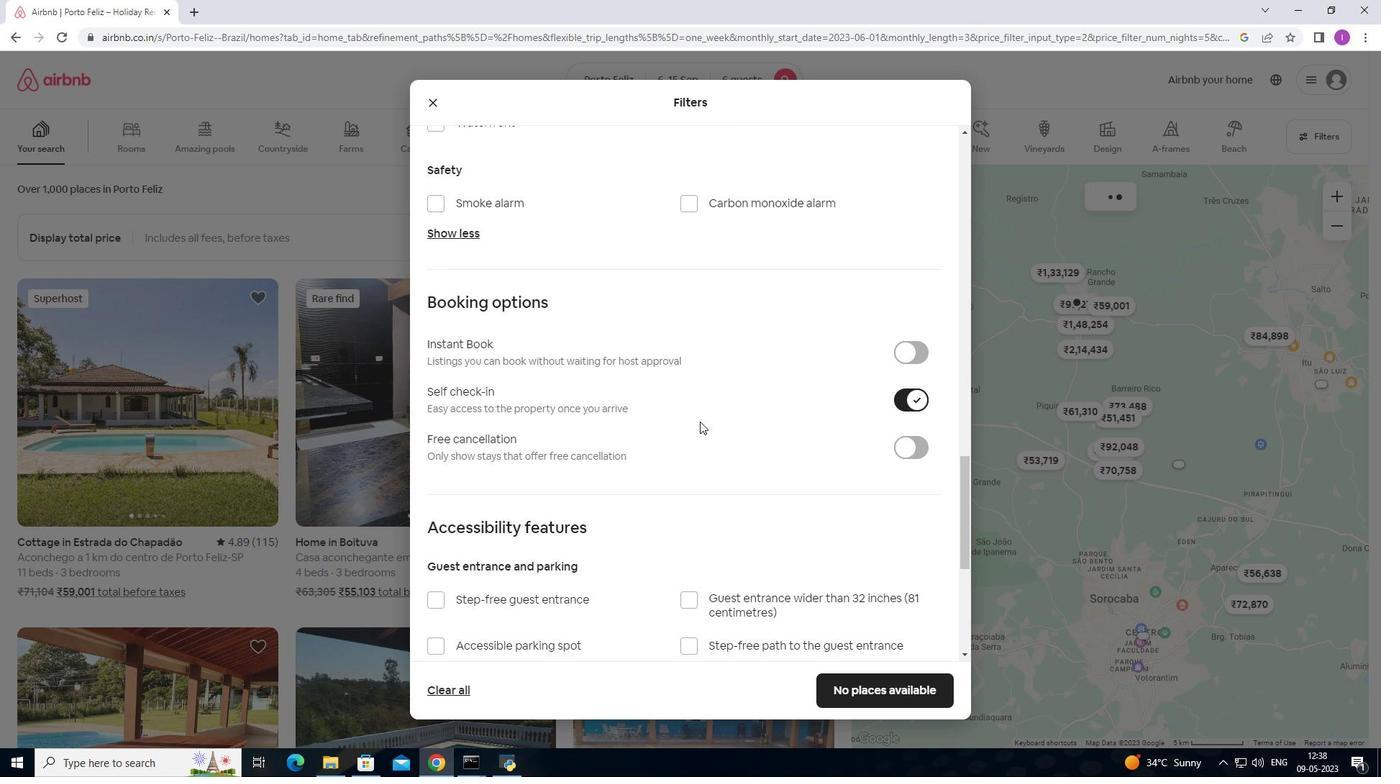 
Action: Mouse scrolled (695, 428) with delta (0, 0)
Screenshot: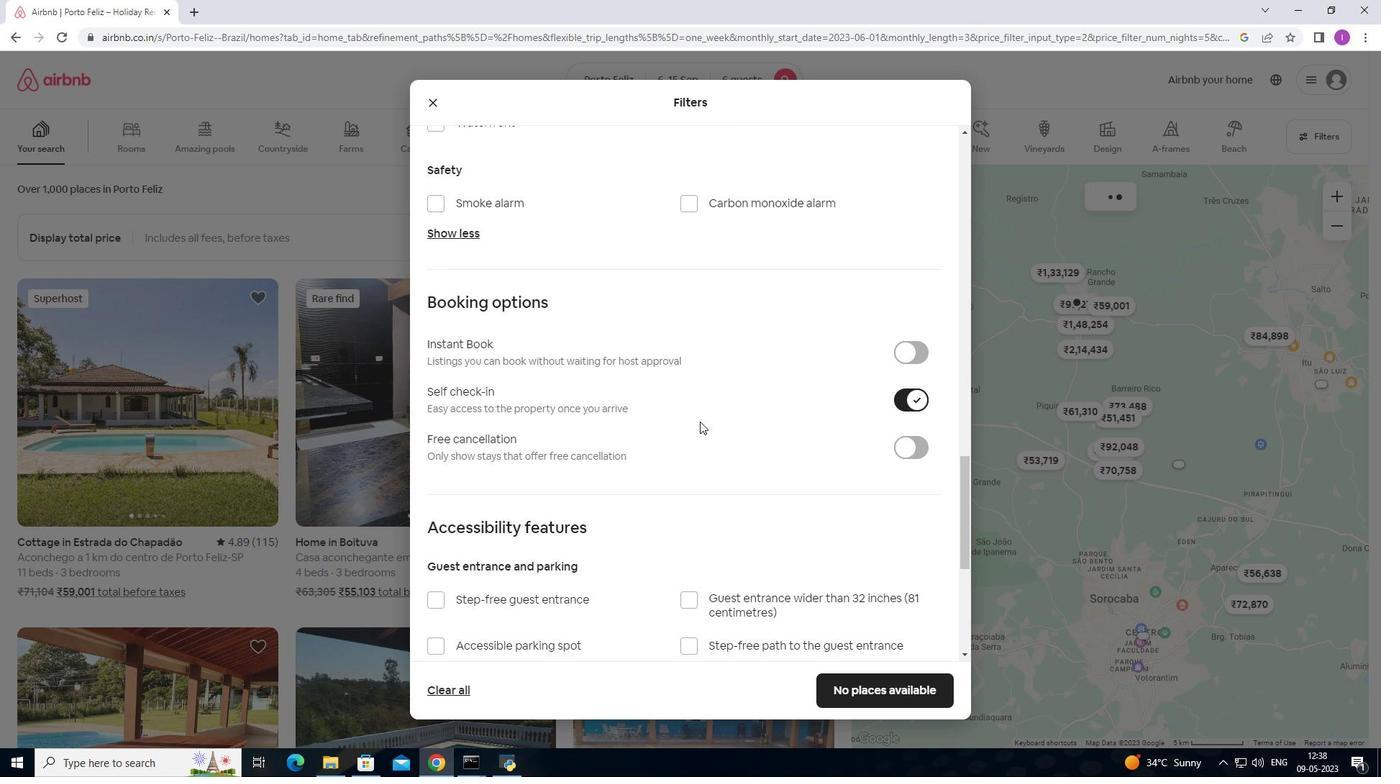 
Action: Mouse moved to (695, 438)
Screenshot: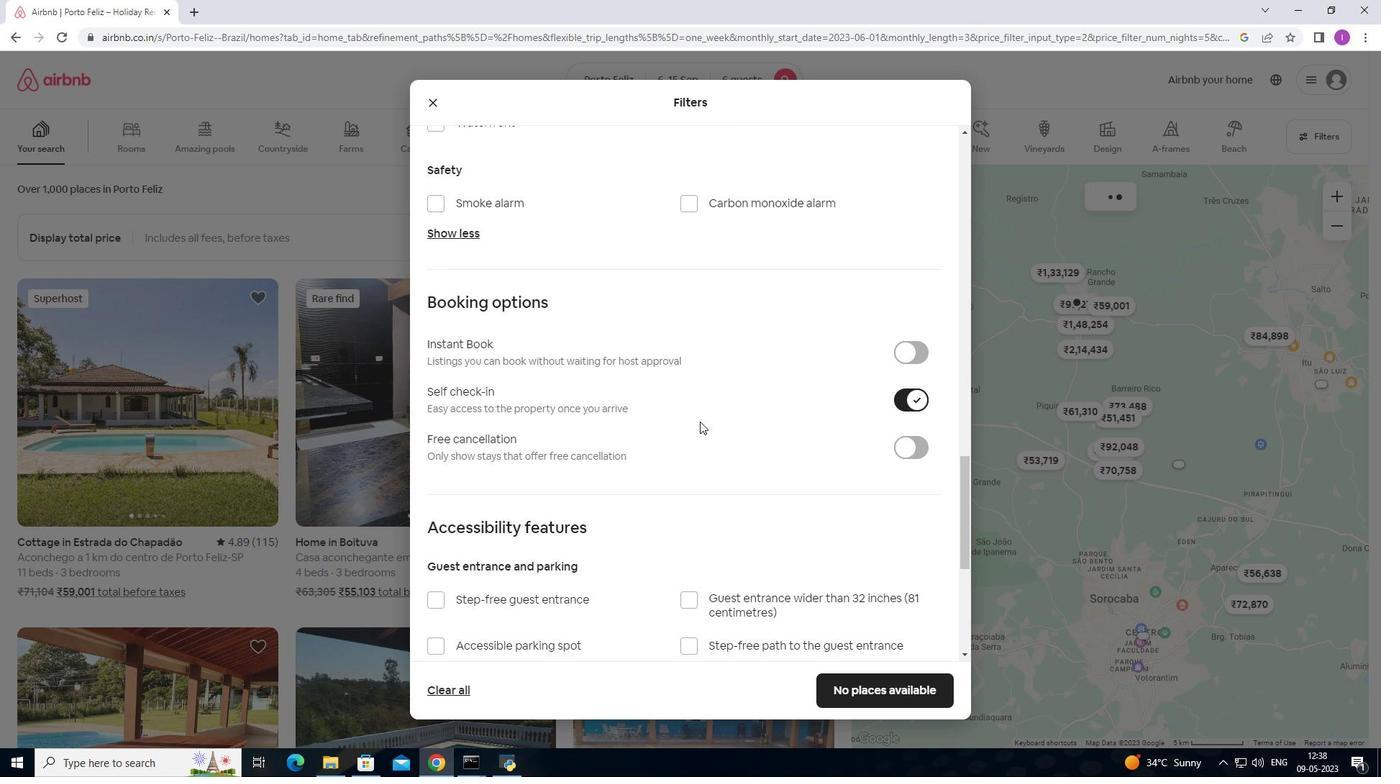 
Action: Mouse scrolled (695, 438) with delta (0, 0)
Screenshot: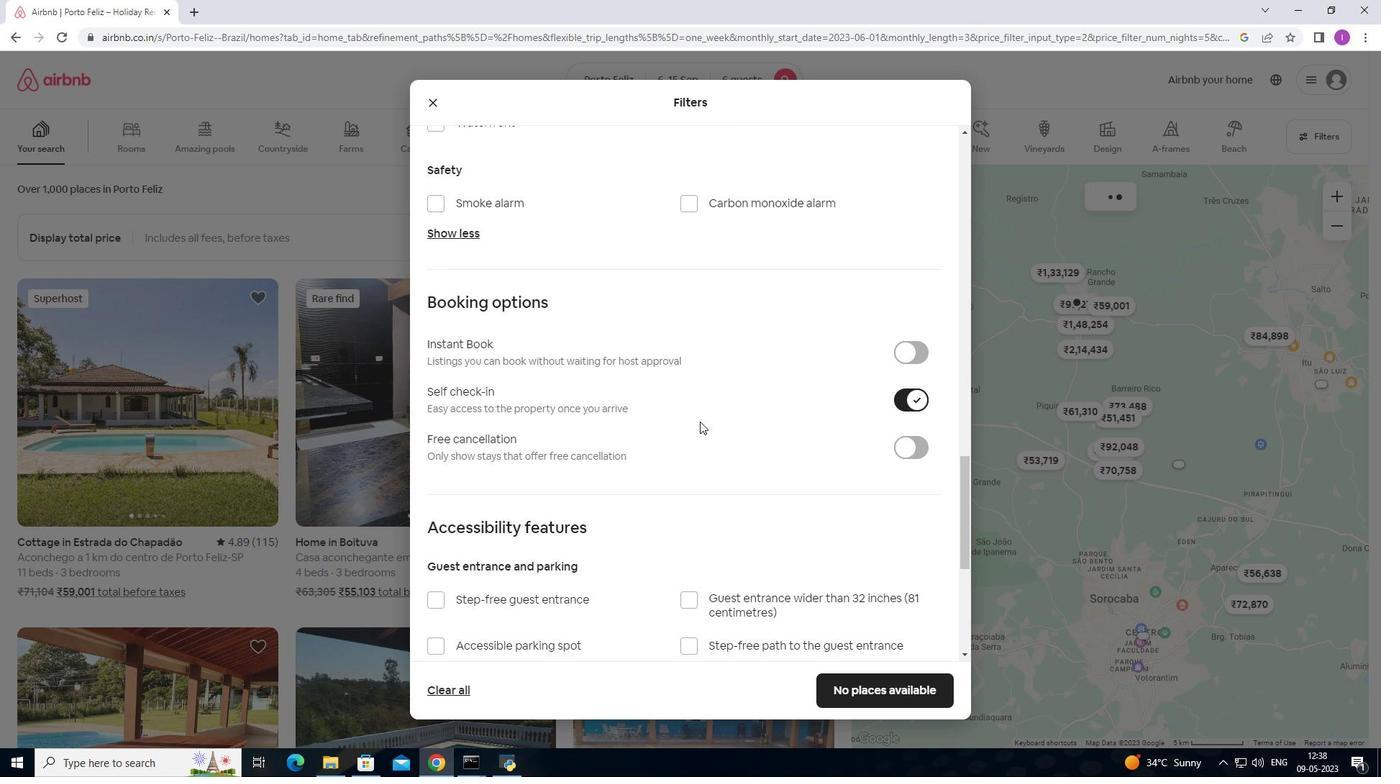
Action: Mouse moved to (670, 466)
Screenshot: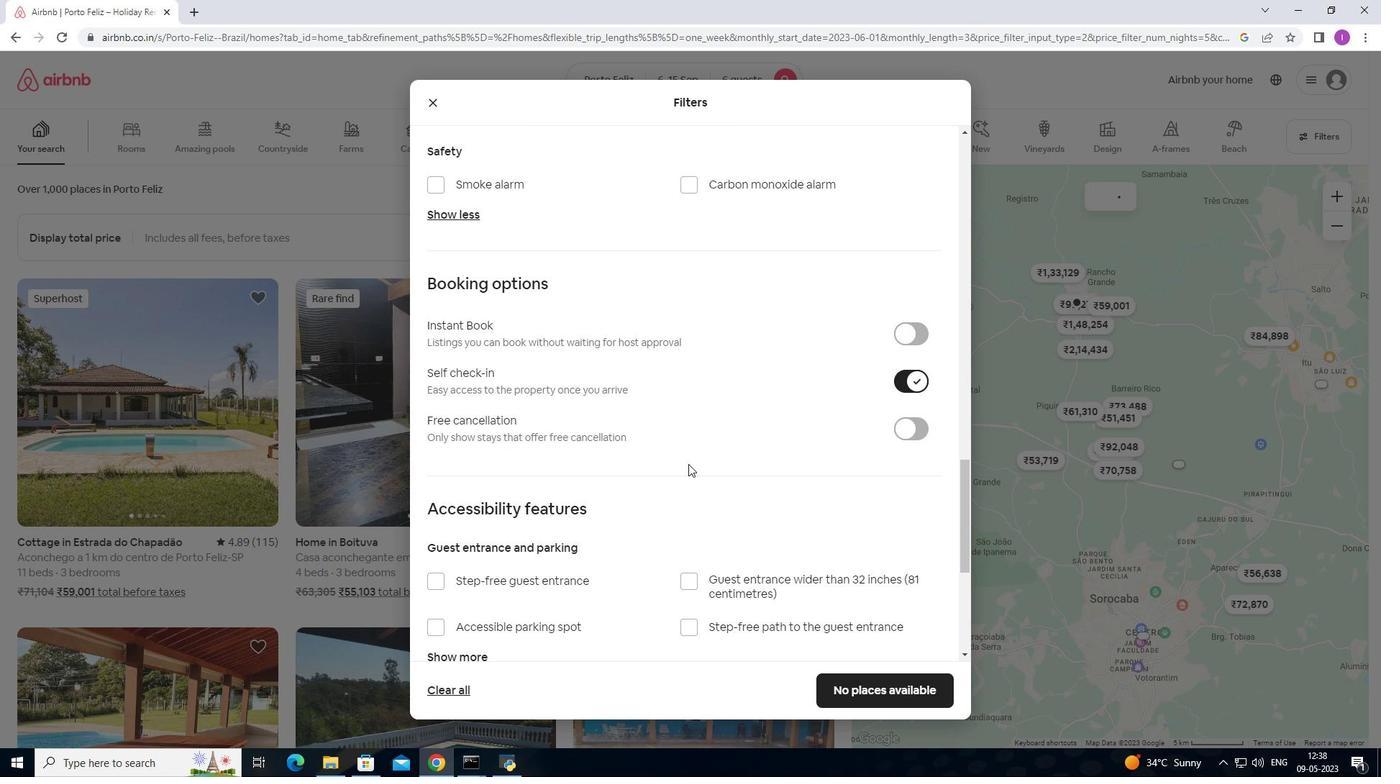
Action: Mouse scrolled (670, 465) with delta (0, 0)
Screenshot: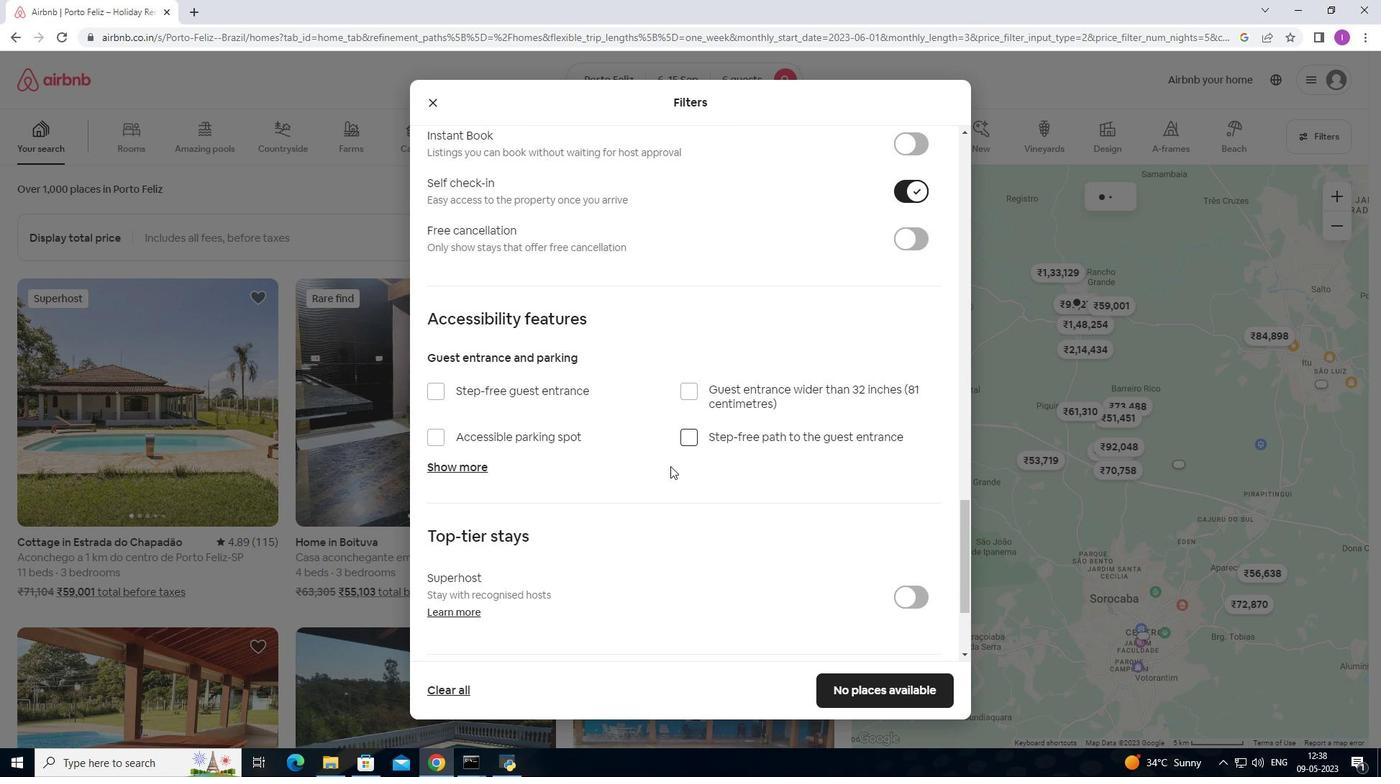 
Action: Mouse scrolled (670, 465) with delta (0, 0)
Screenshot: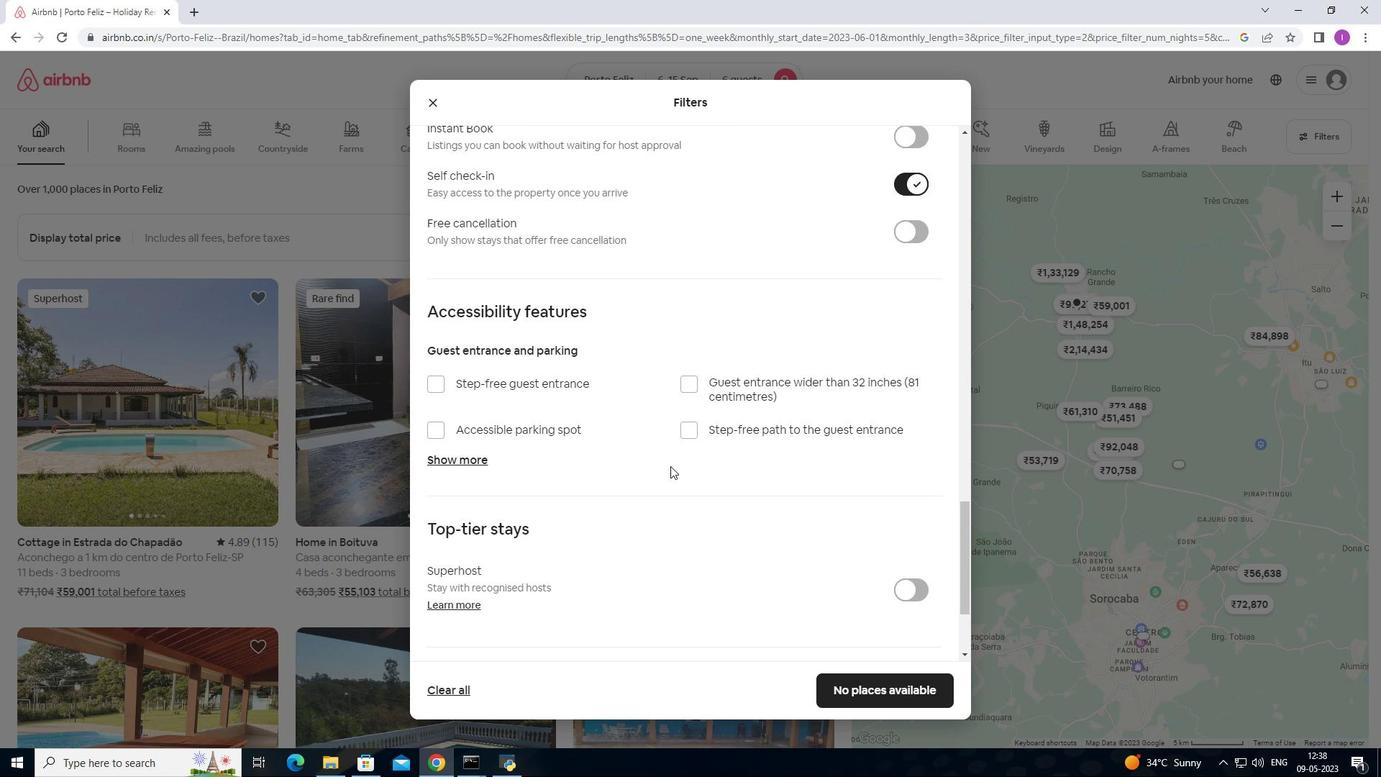 
Action: Mouse scrolled (670, 465) with delta (0, 0)
Screenshot: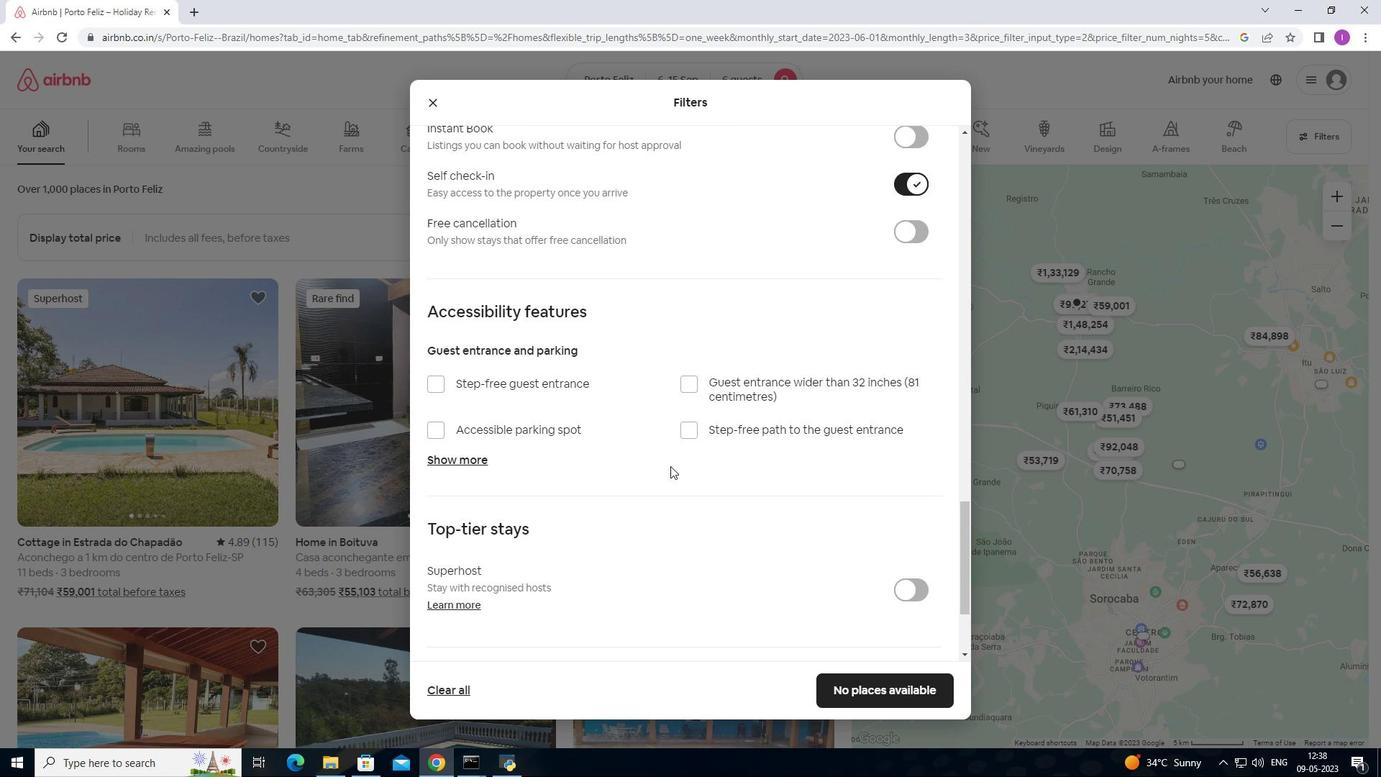 
Action: Mouse scrolled (670, 465) with delta (0, 0)
Screenshot: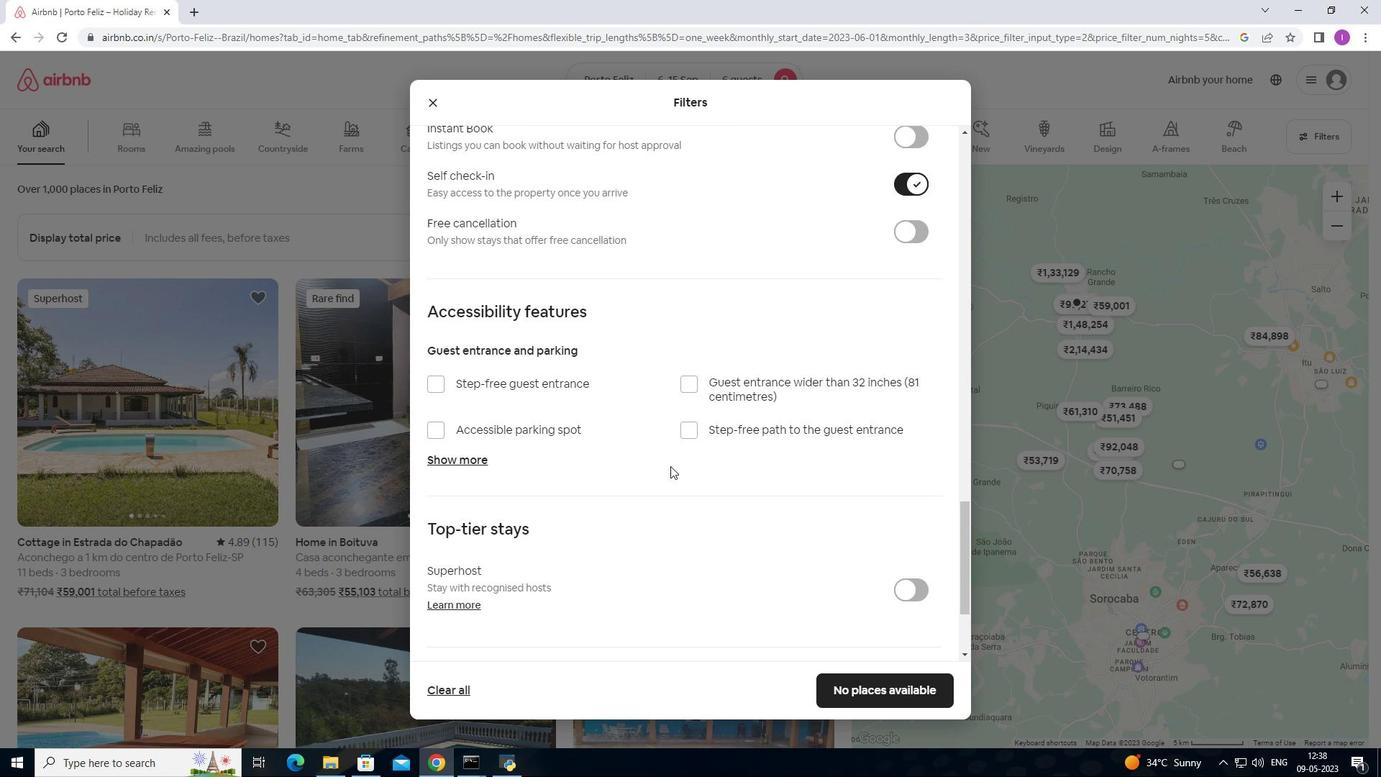 
Action: Mouse moved to (667, 465)
Screenshot: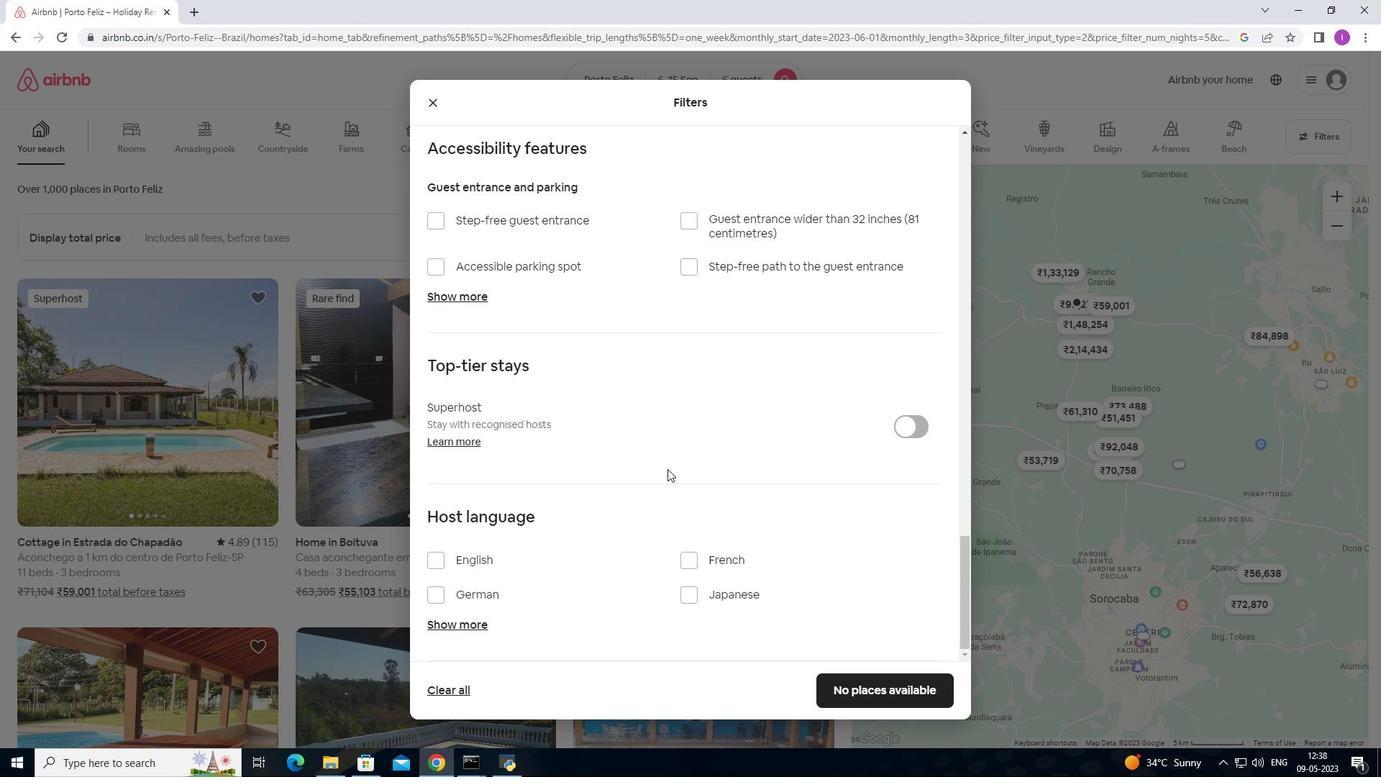 
Action: Mouse scrolled (667, 464) with delta (0, 0)
Screenshot: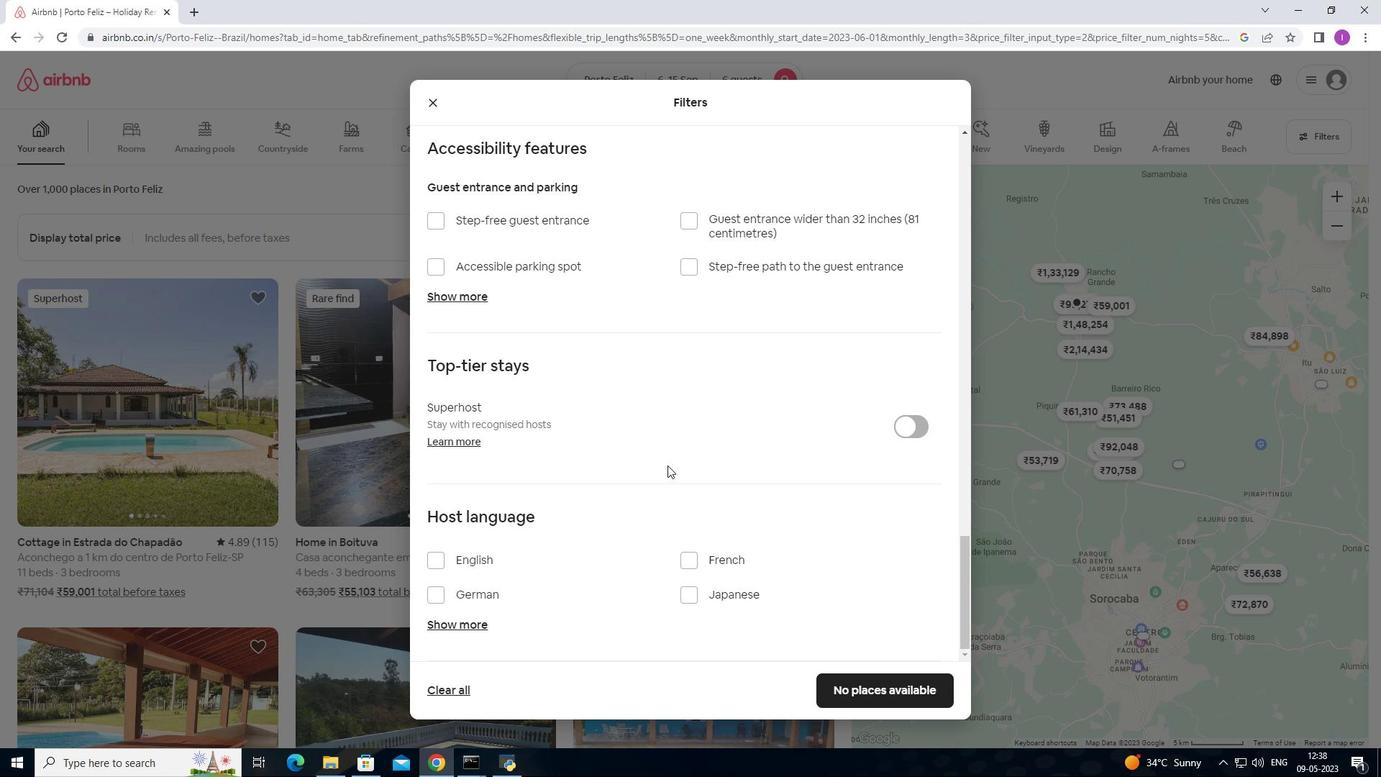 
Action: Mouse scrolled (667, 464) with delta (0, 0)
Screenshot: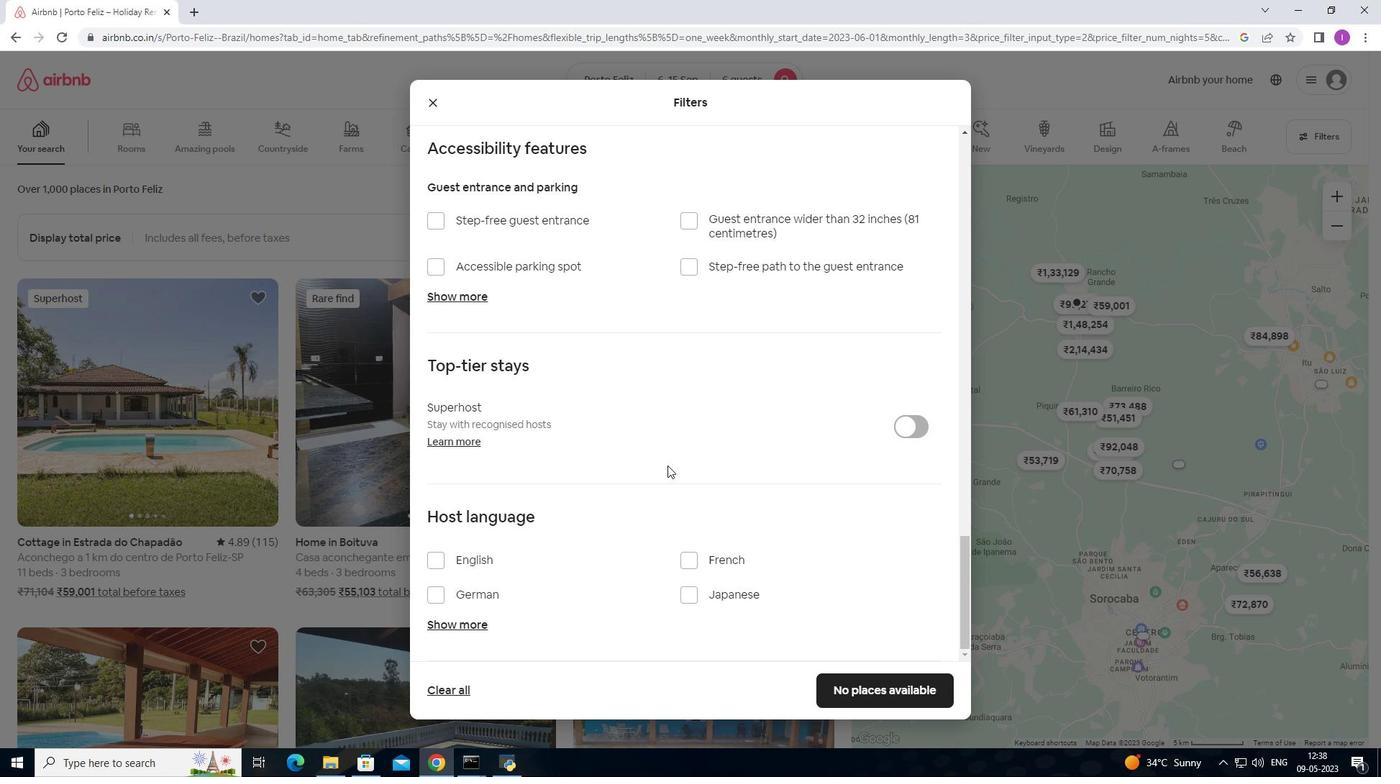 
Action: Mouse scrolled (667, 464) with delta (0, 0)
Screenshot: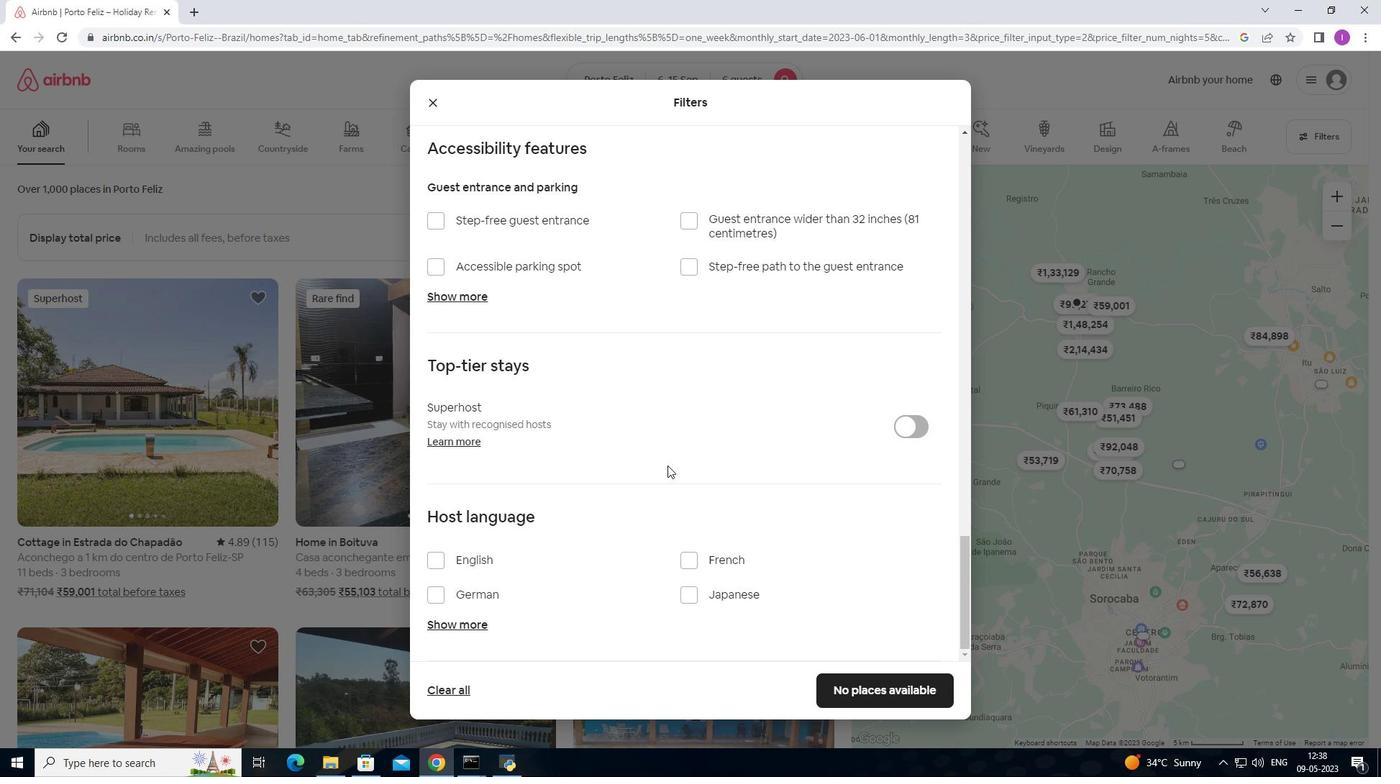 
Action: Mouse moved to (436, 562)
Screenshot: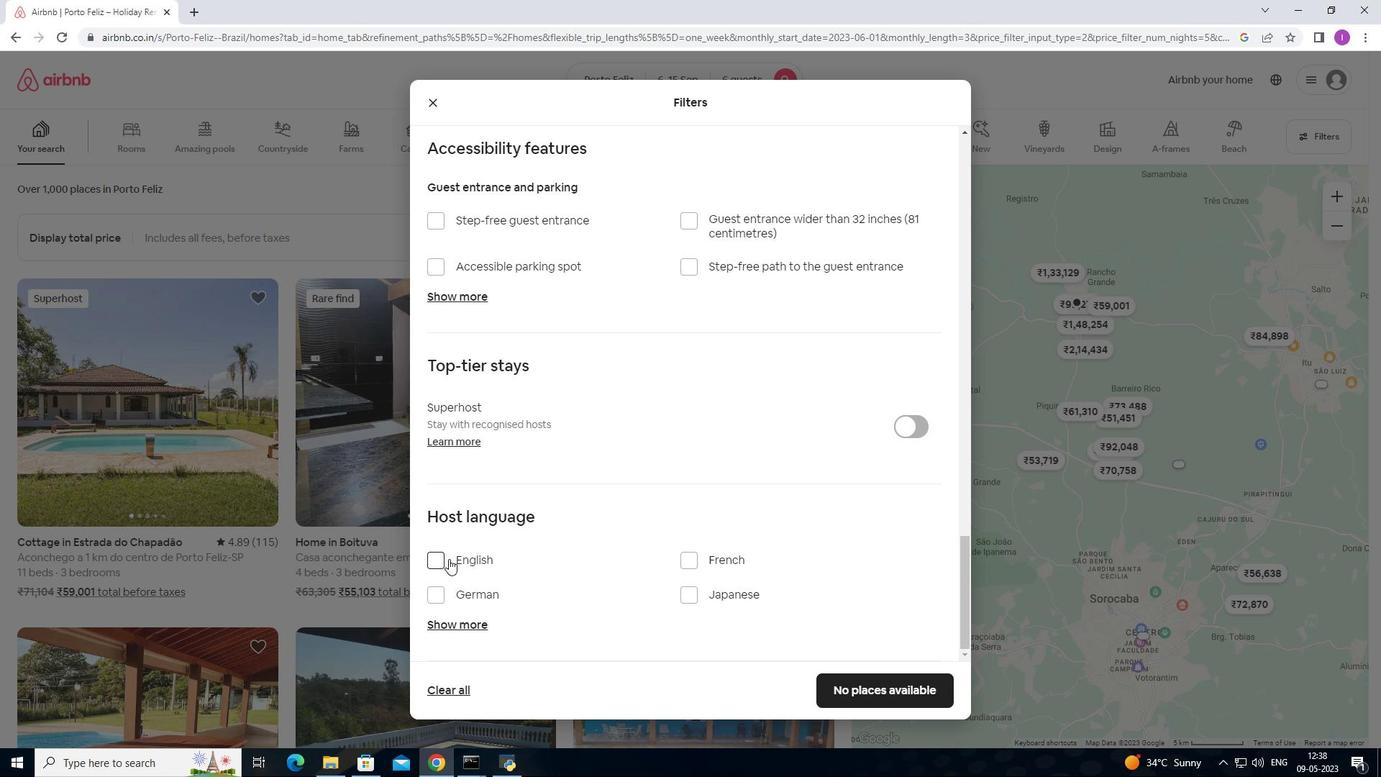 
Action: Mouse pressed left at (436, 562)
Screenshot: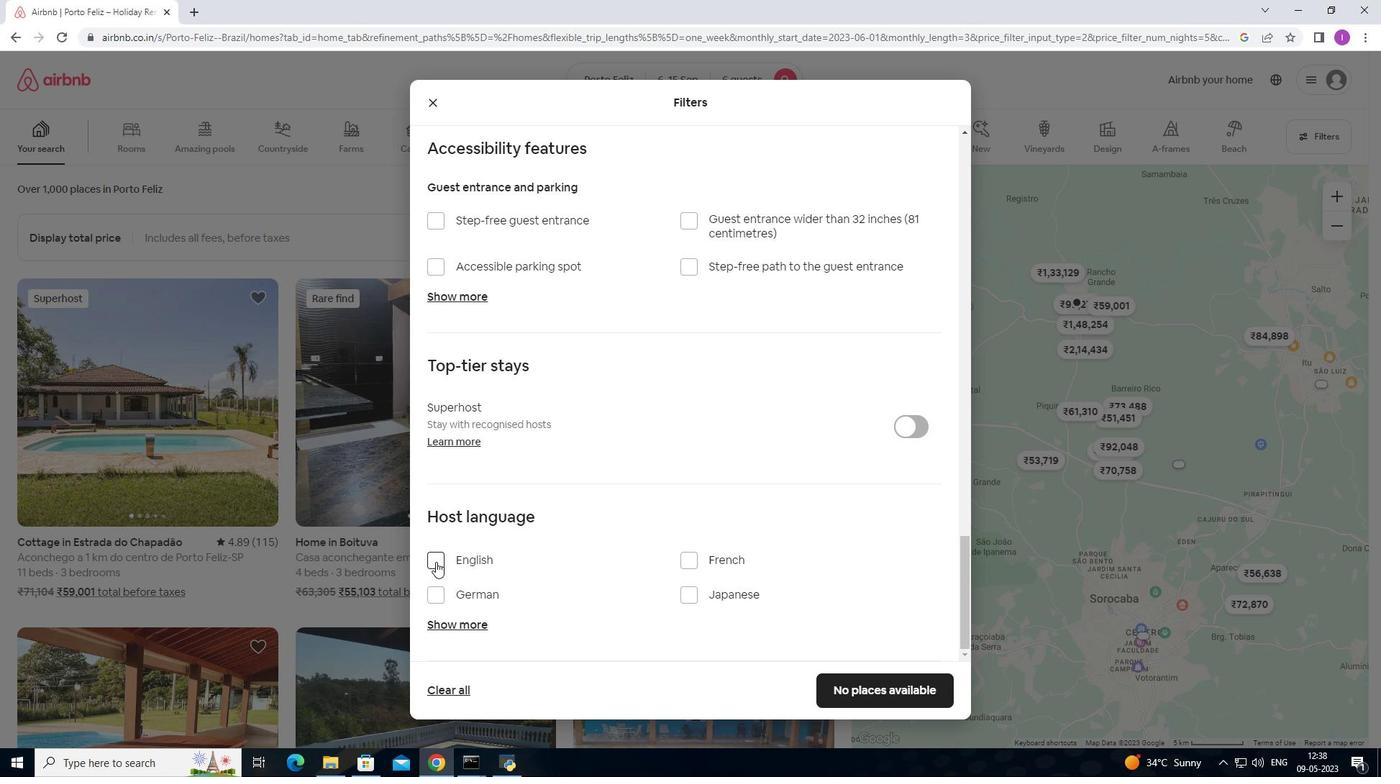 
Action: Mouse moved to (695, 590)
Screenshot: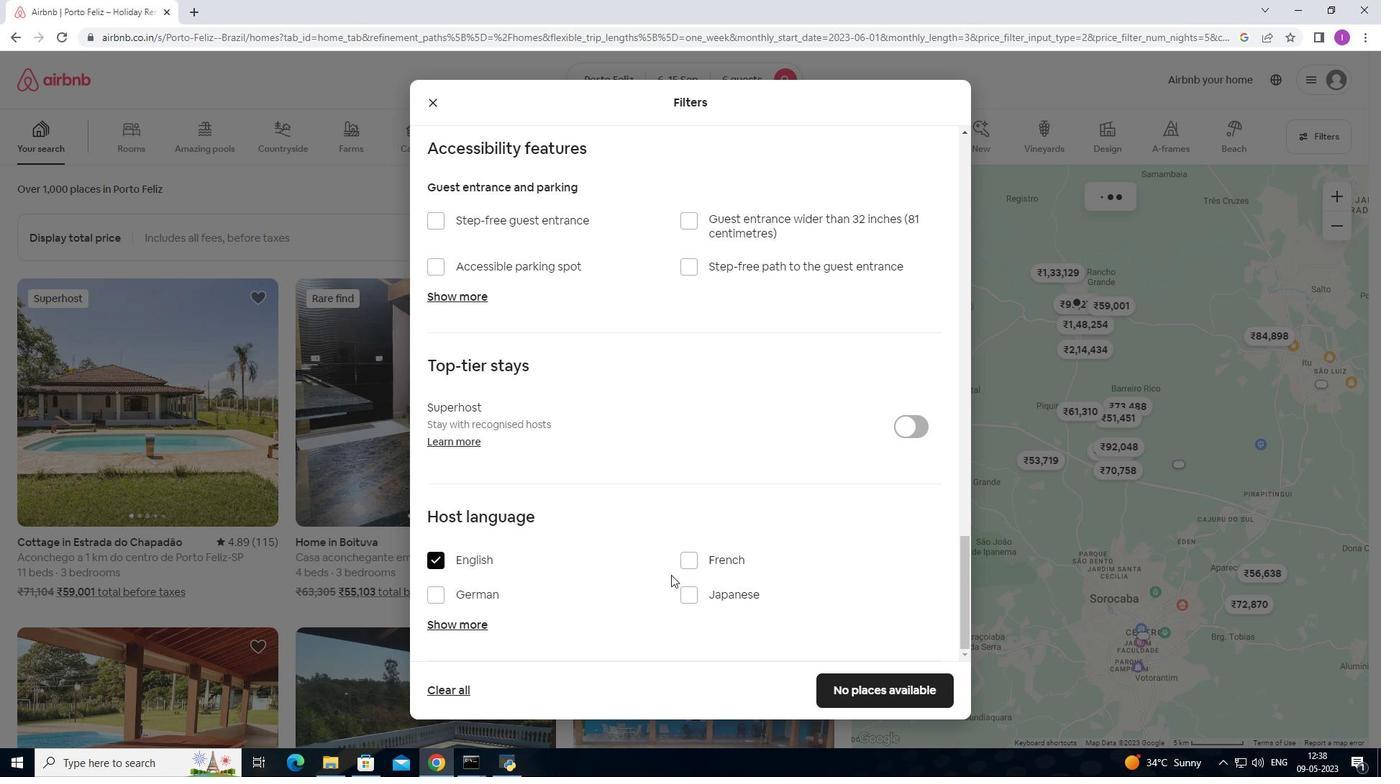 
Action: Mouse scrolled (695, 589) with delta (0, 0)
Screenshot: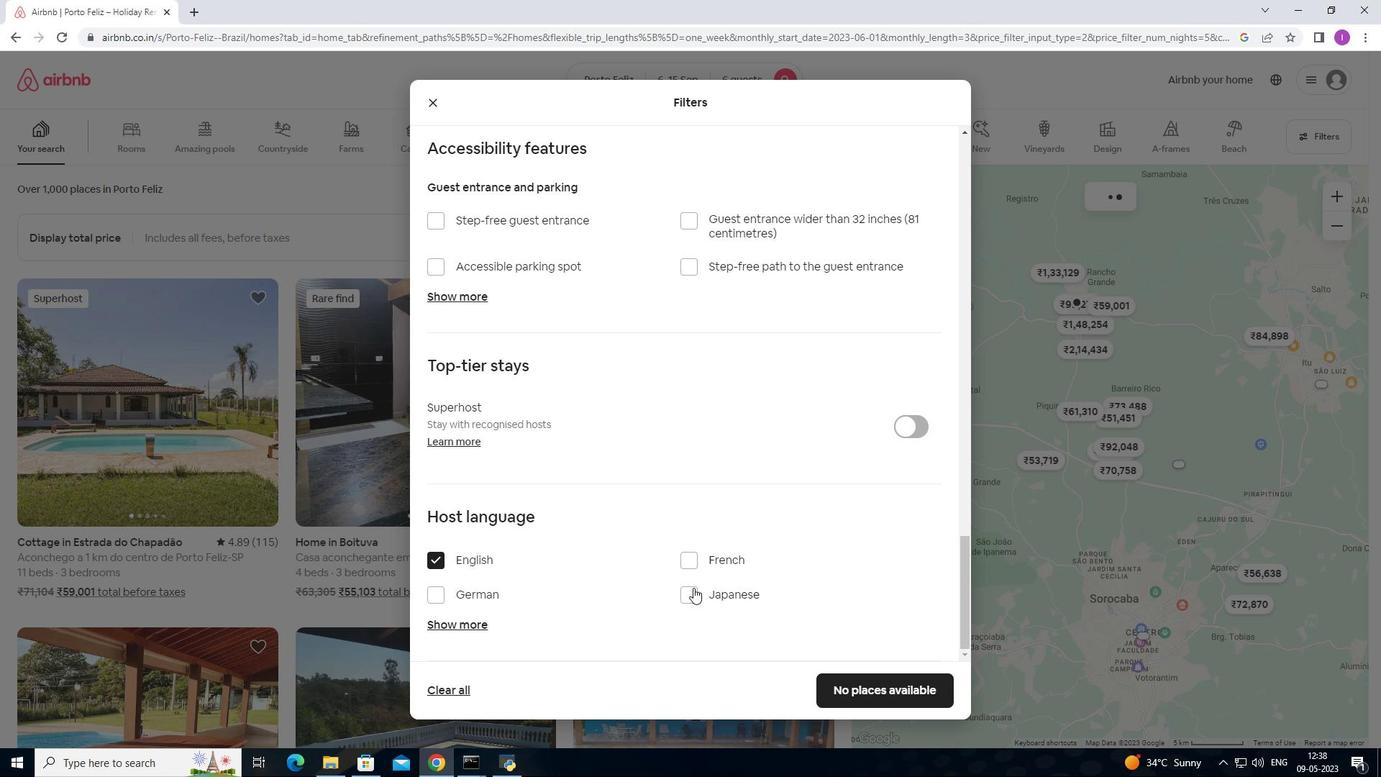 
Action: Mouse moved to (713, 599)
Screenshot: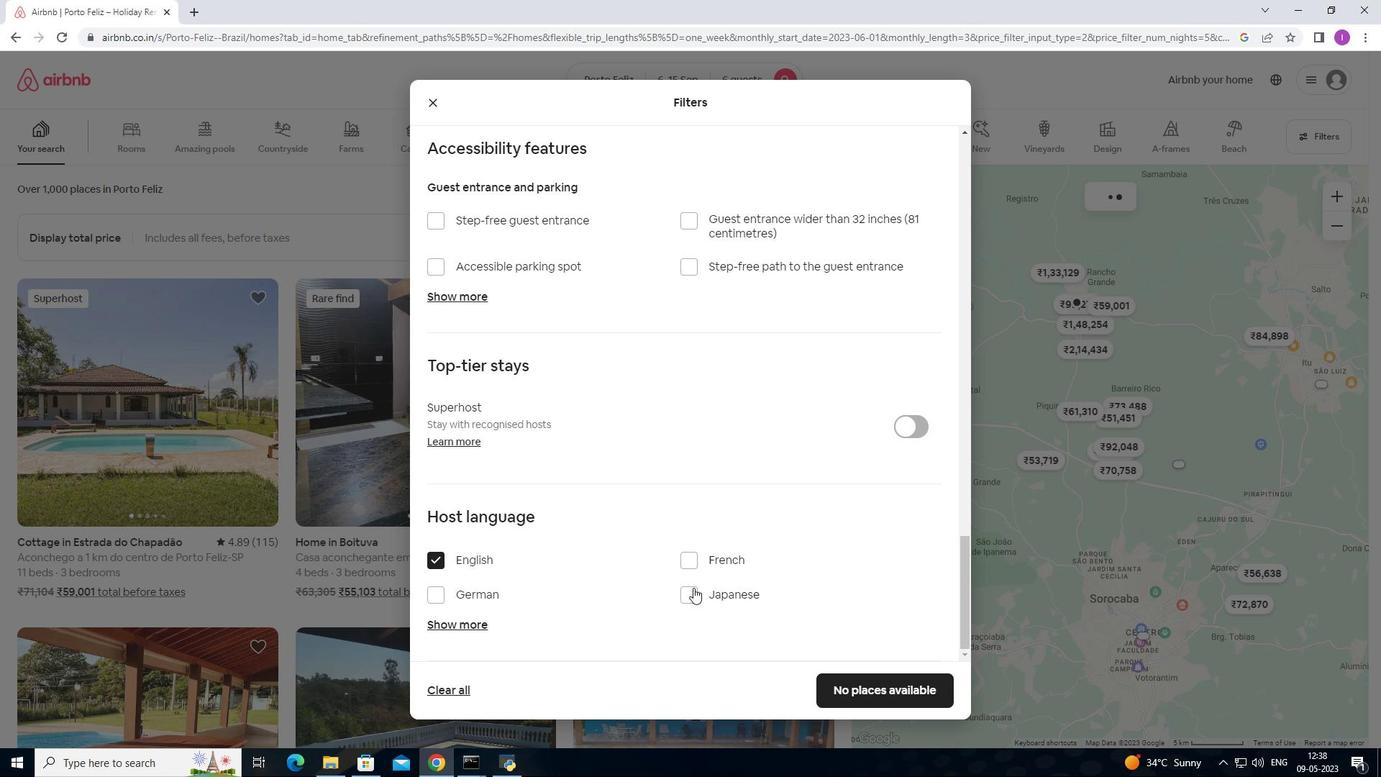 
Action: Mouse scrolled (713, 598) with delta (0, 0)
Screenshot: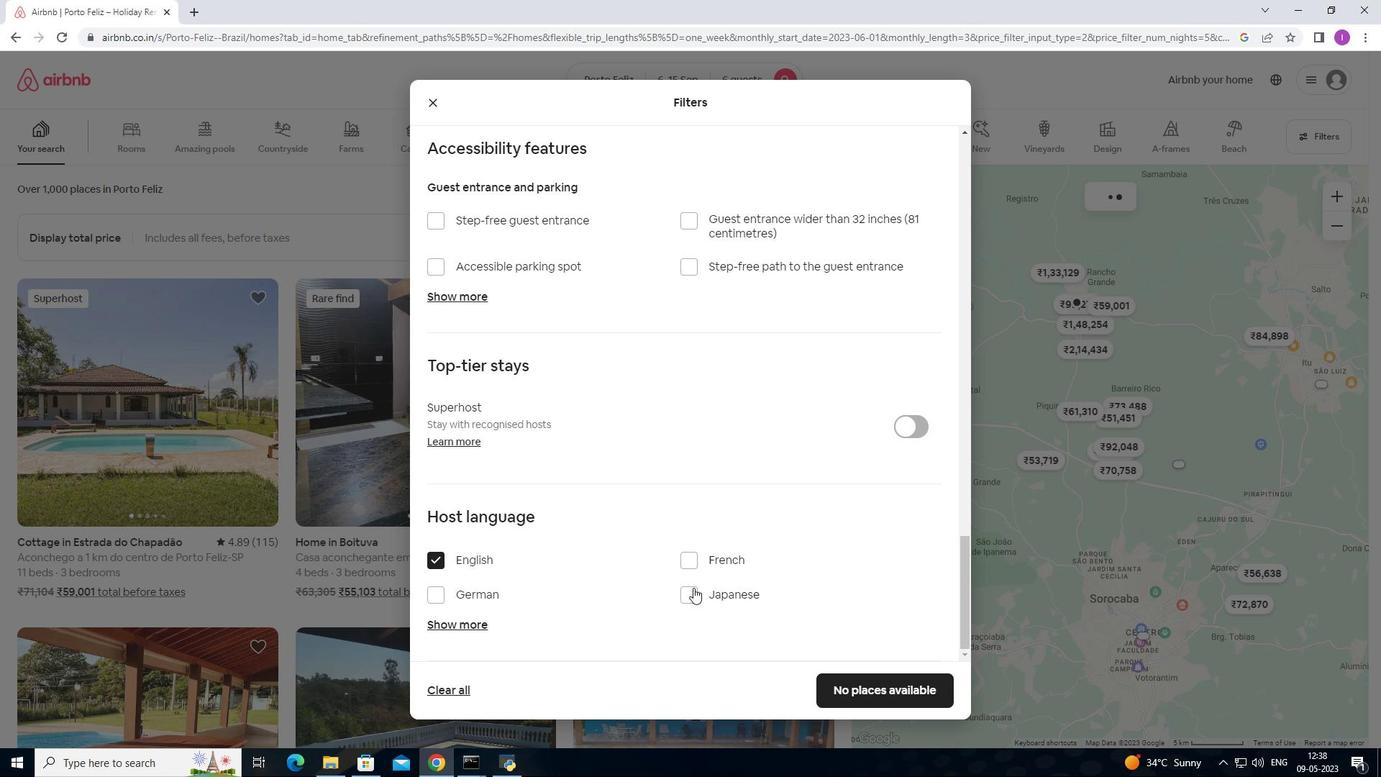 
Action: Mouse moved to (742, 611)
Screenshot: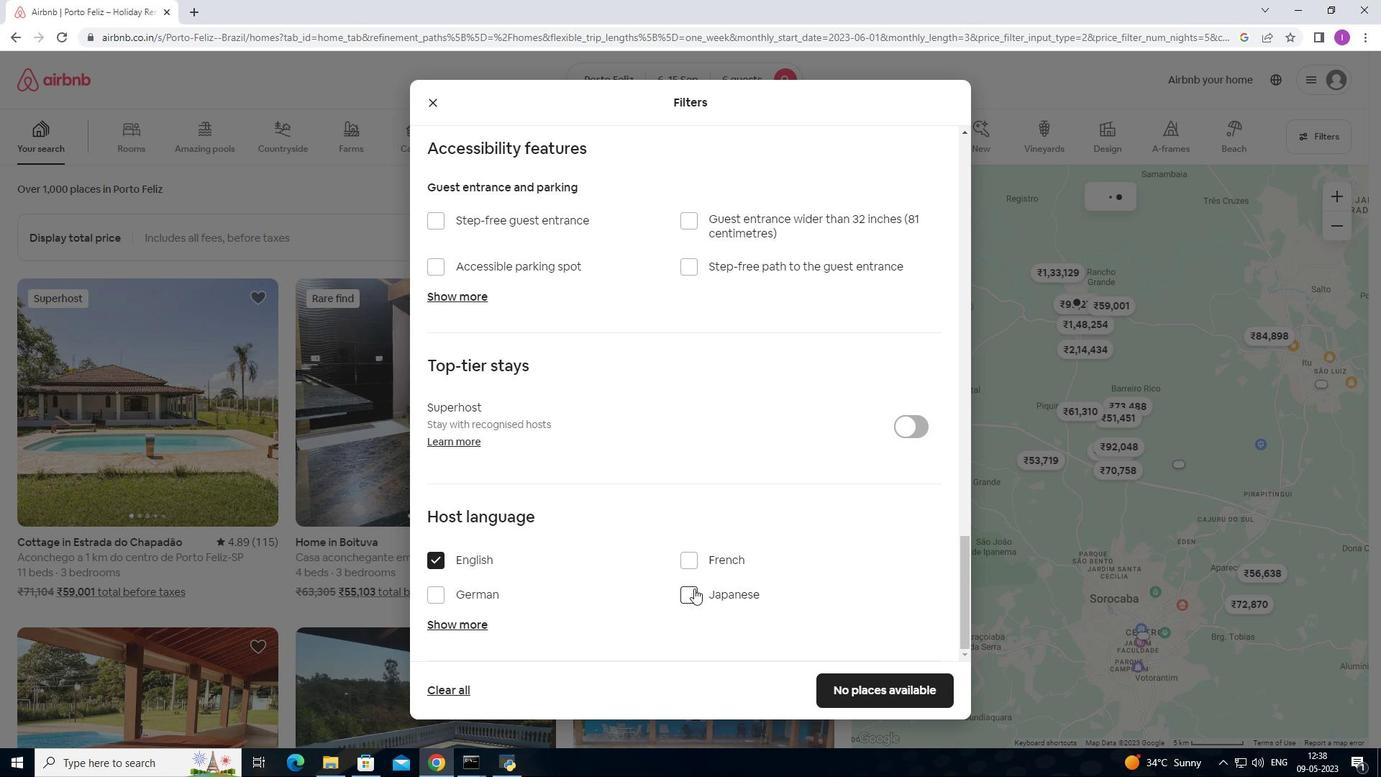 
Action: Mouse scrolled (742, 610) with delta (0, 0)
Screenshot: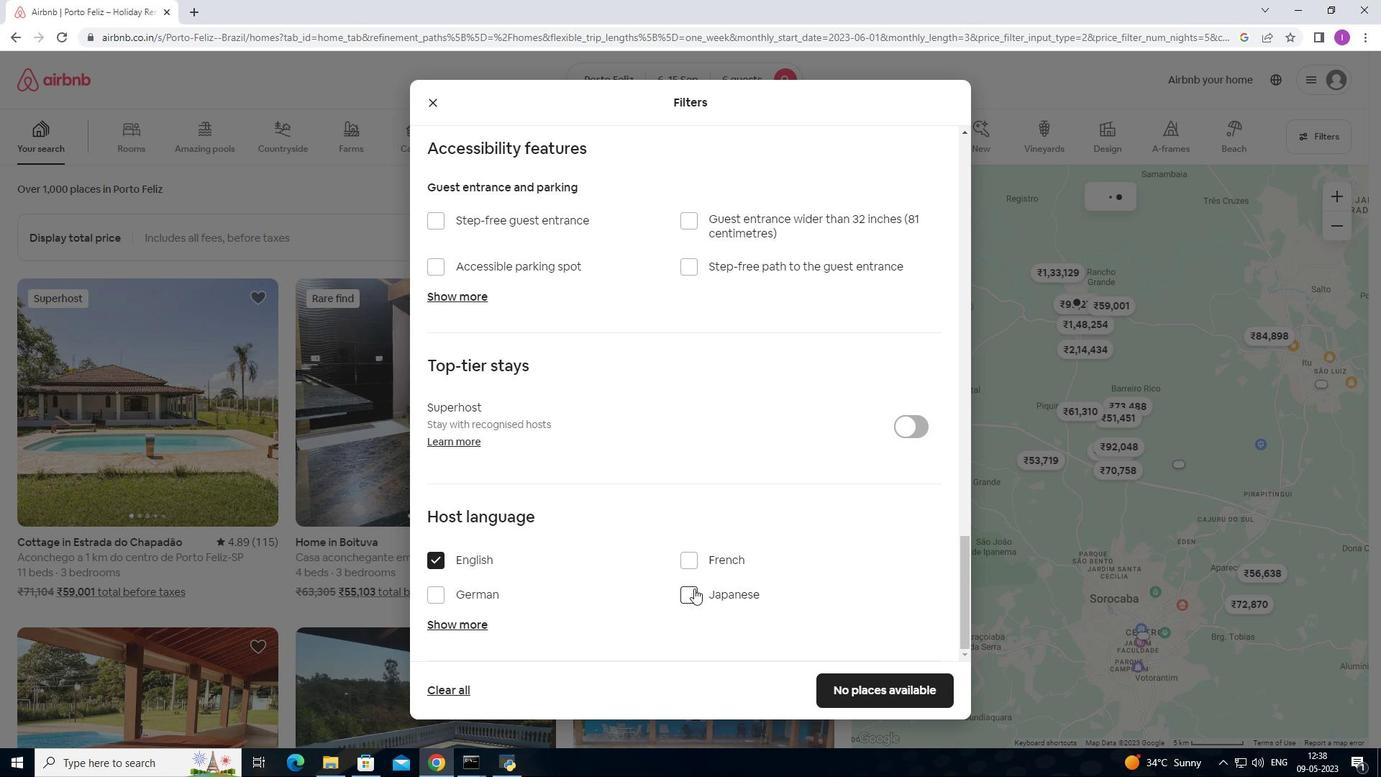 
Action: Mouse moved to (855, 692)
Screenshot: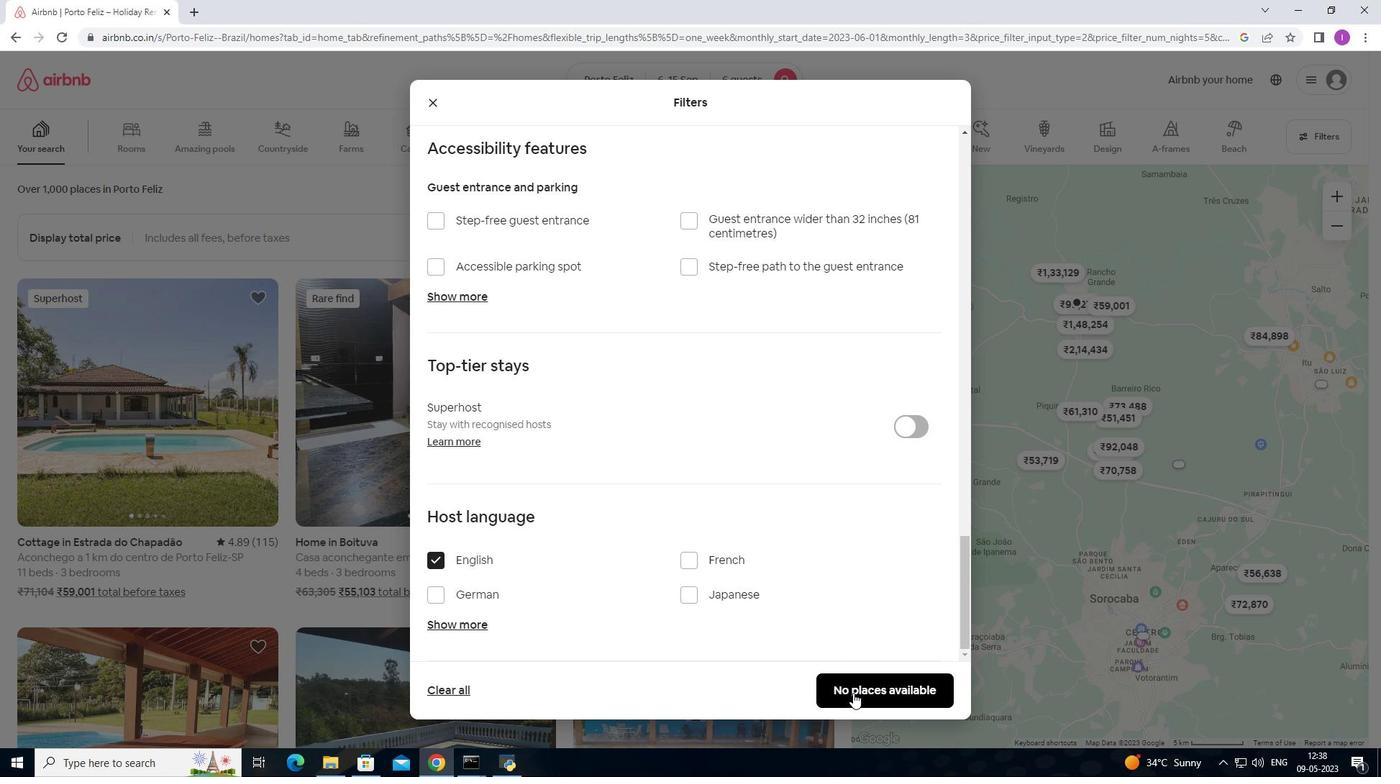 
Action: Mouse pressed left at (855, 692)
Screenshot: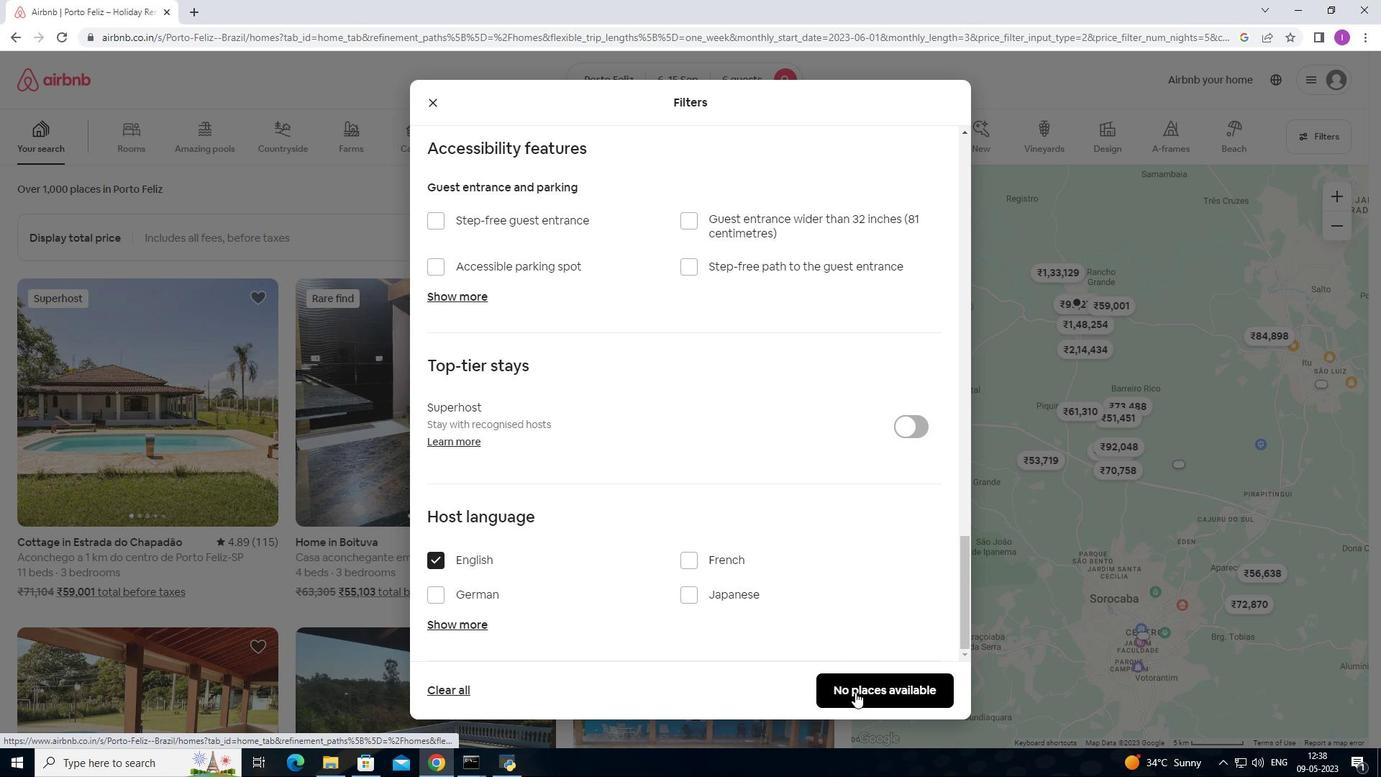 
Action: Mouse moved to (794, 615)
Screenshot: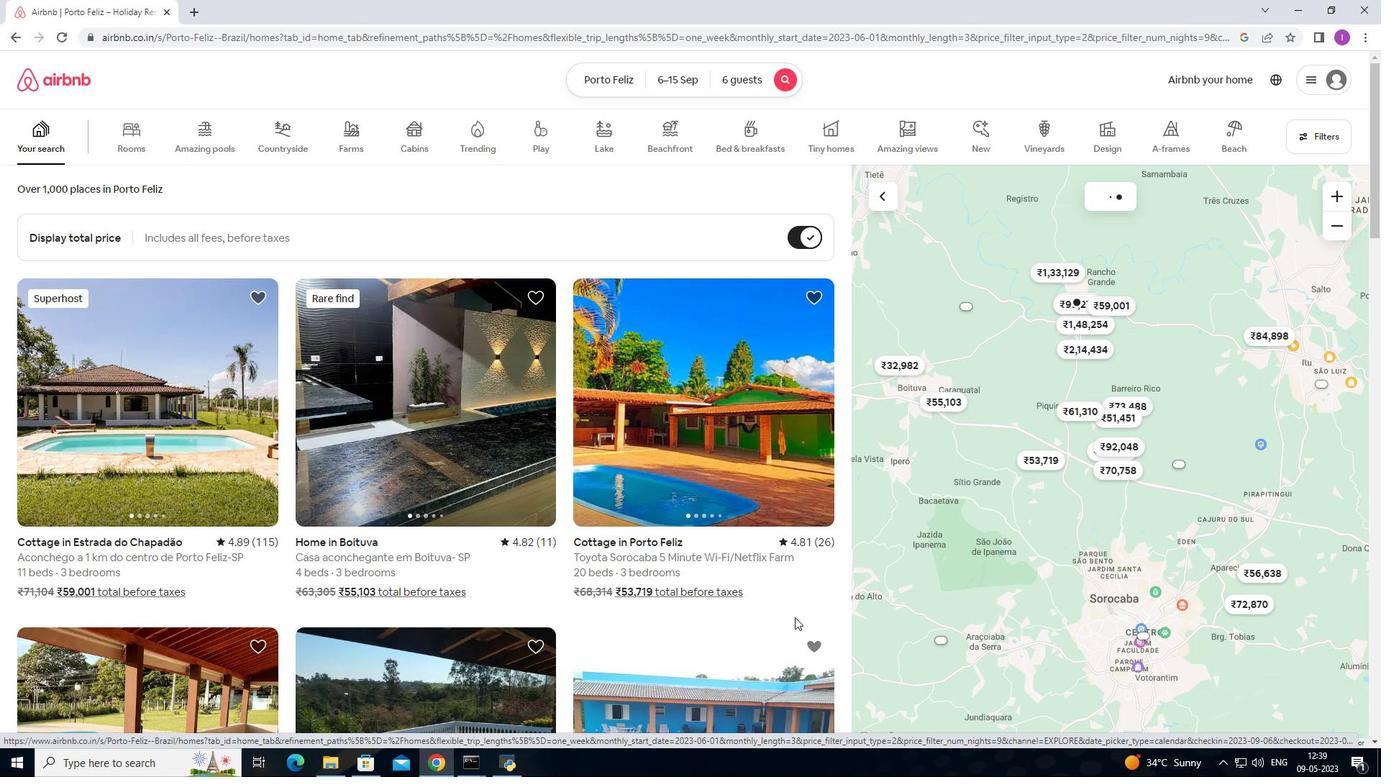 
